Task: Explore the 3D view of the Statue of Liberty in New York Harbor.
Action: Key pressed statue<Key.space>of<Key.space>liberty<Key.enter>
Screenshot: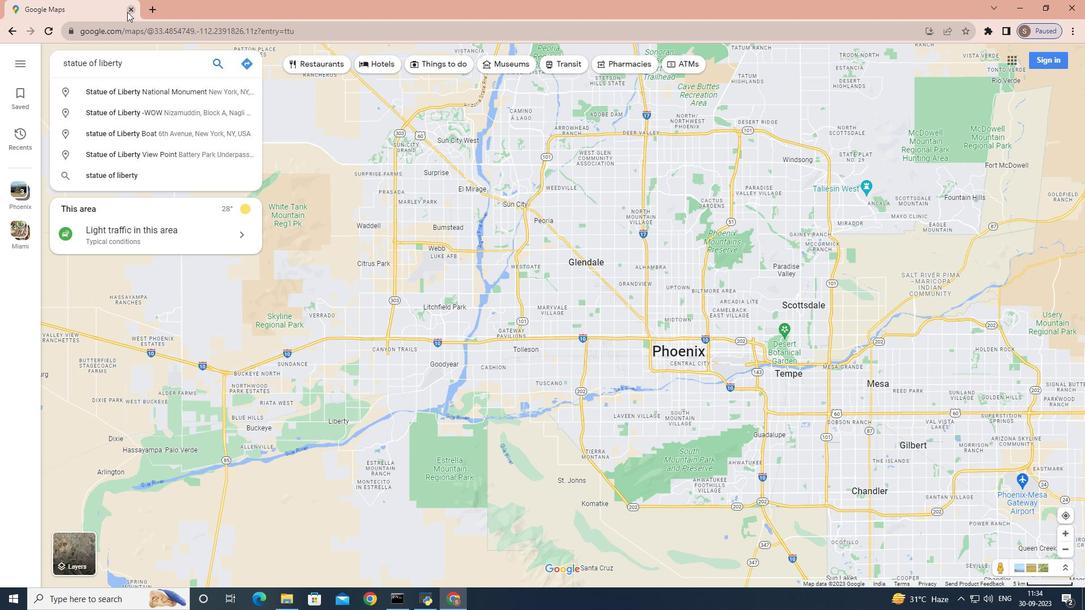 
Action: Mouse moved to (94, 390)
Screenshot: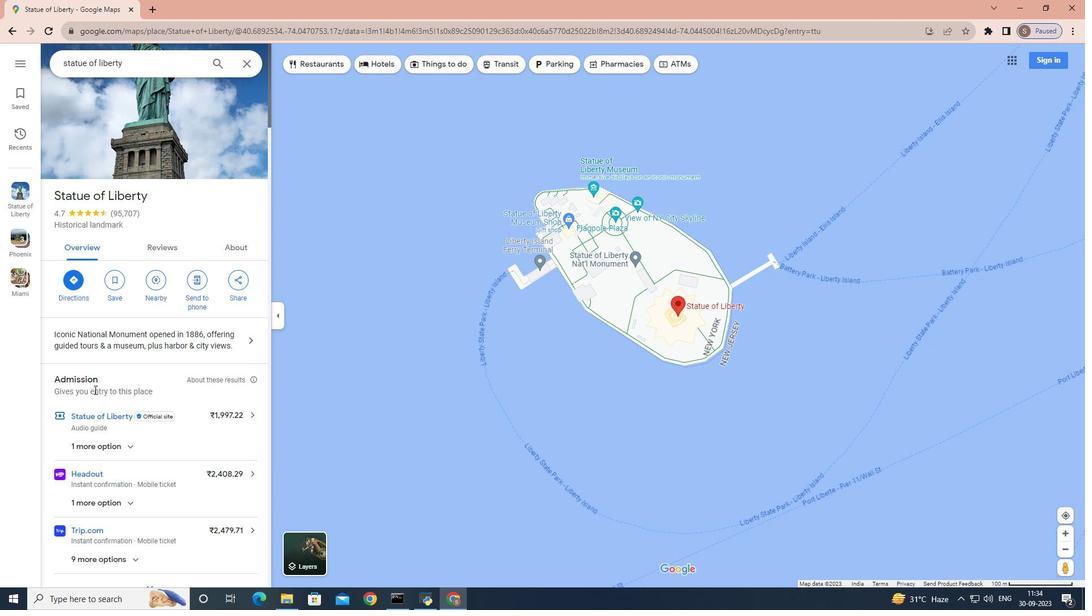 
Action: Mouse scrolled (94, 389) with delta (0, 0)
Screenshot: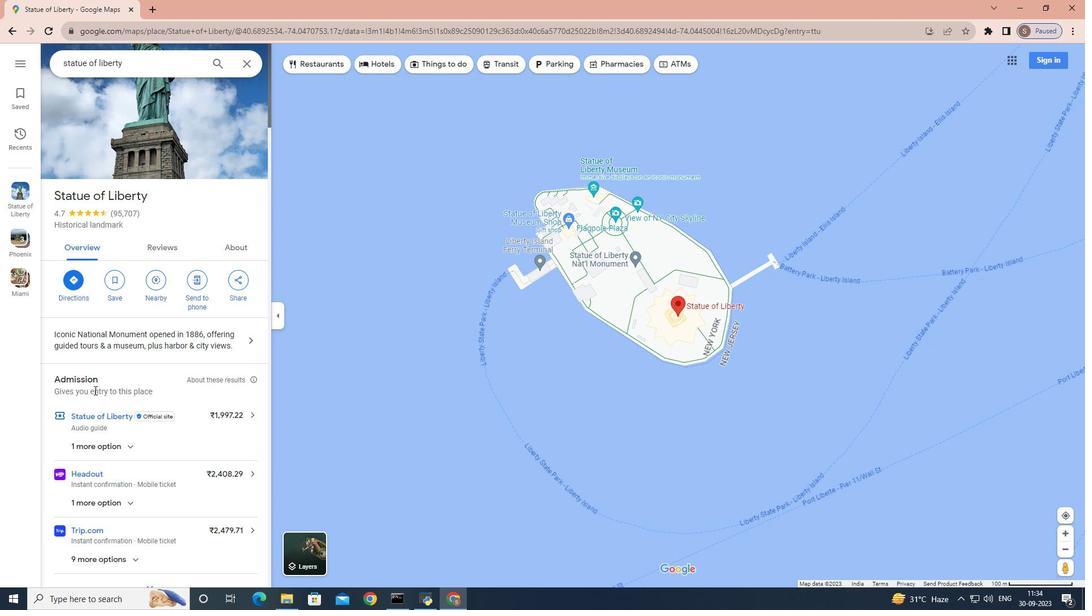 
Action: Mouse moved to (94, 390)
Screenshot: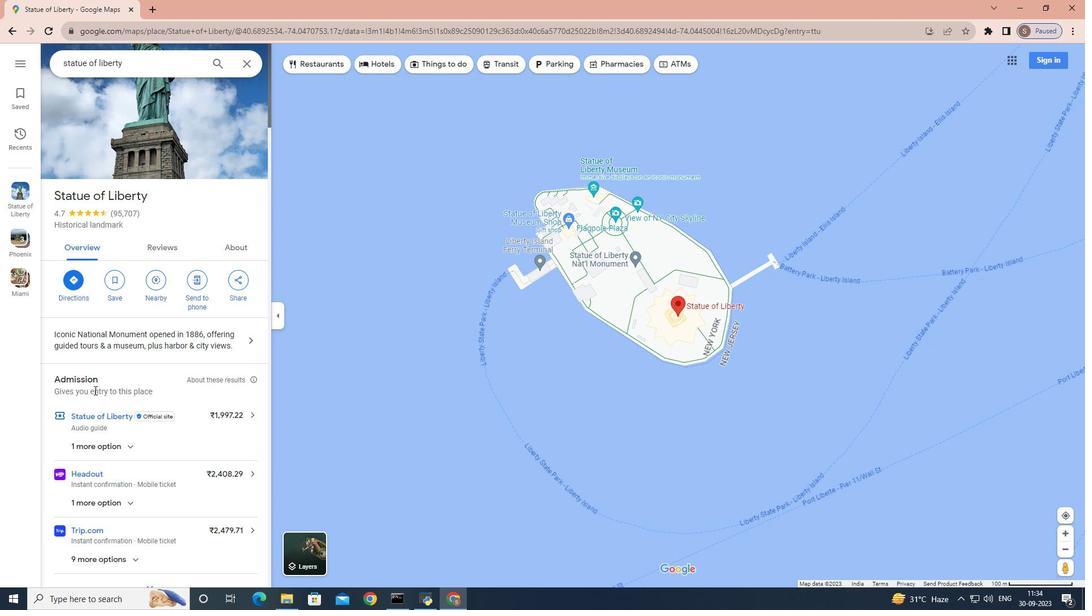 
Action: Mouse scrolled (94, 390) with delta (0, 0)
Screenshot: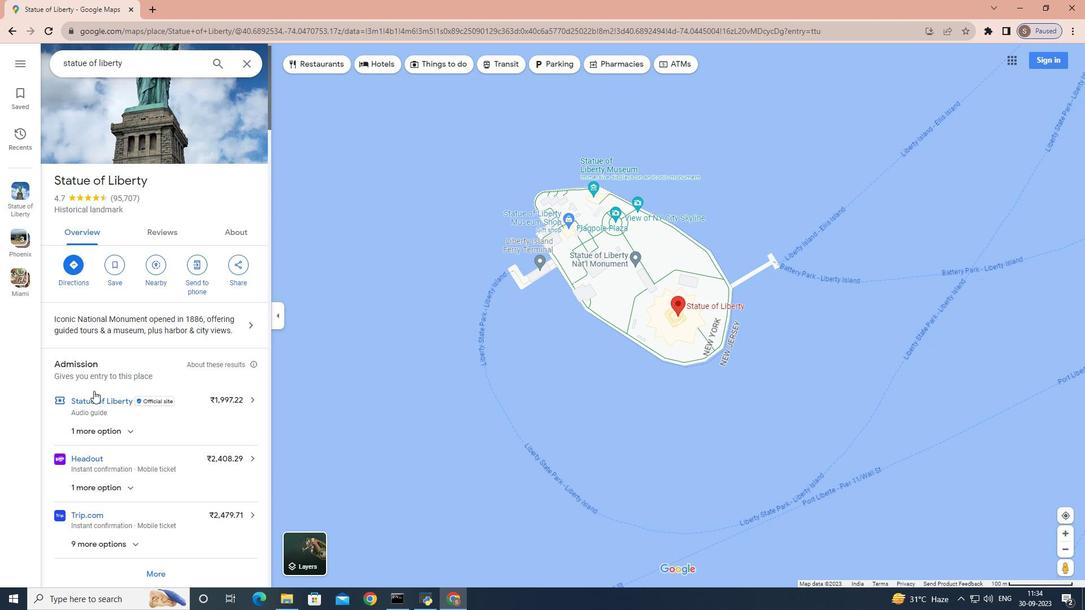 
Action: Mouse scrolled (94, 390) with delta (0, 0)
Screenshot: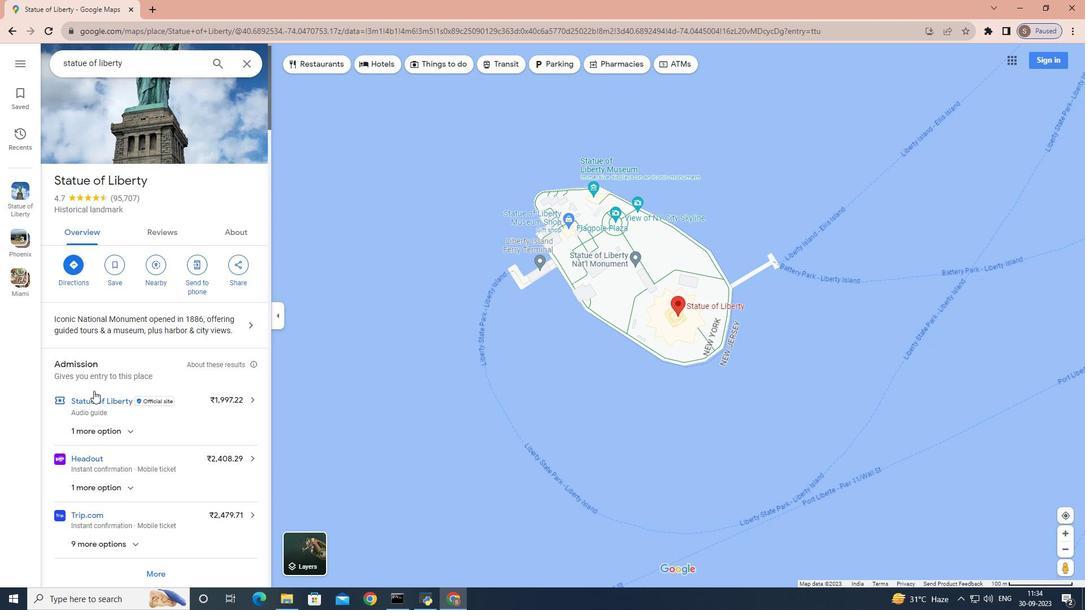 
Action: Mouse moved to (93, 391)
Screenshot: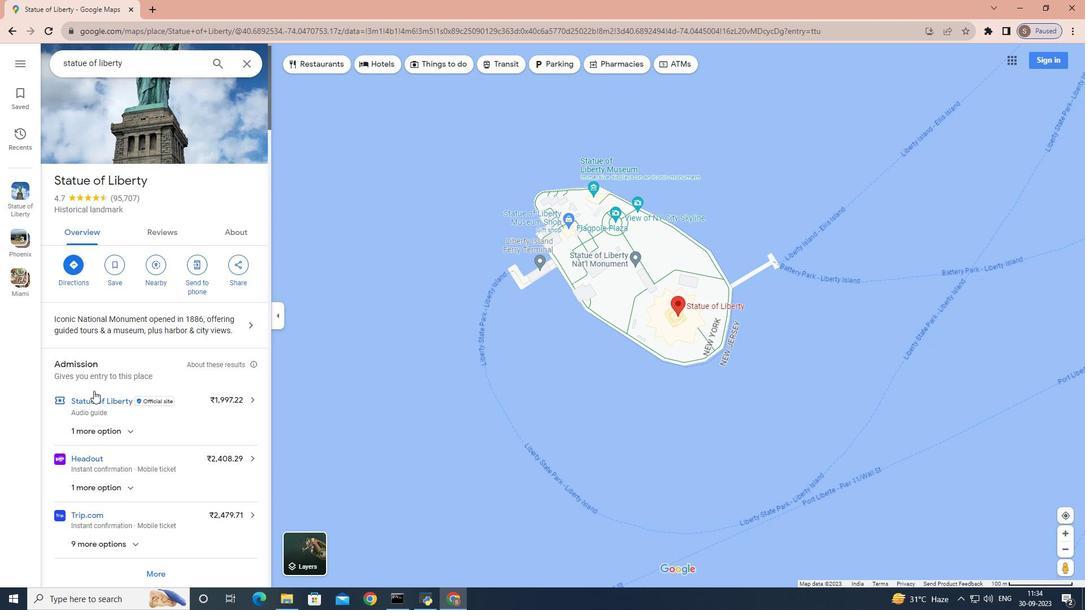 
Action: Mouse scrolled (93, 390) with delta (0, 0)
Screenshot: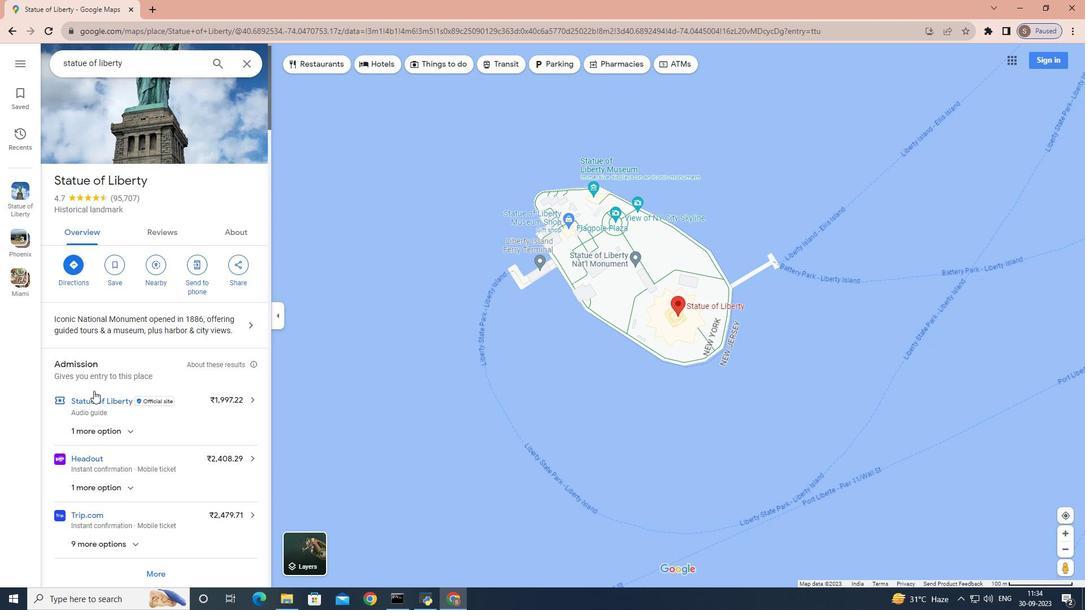 
Action: Mouse scrolled (93, 390) with delta (0, 0)
Screenshot: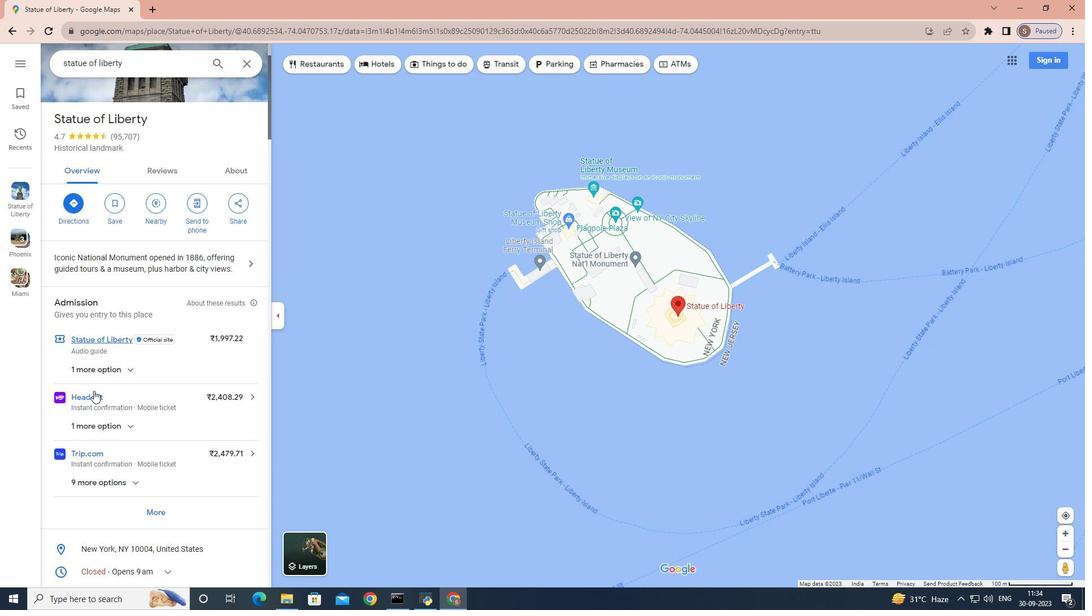 
Action: Mouse scrolled (93, 390) with delta (0, 0)
Screenshot: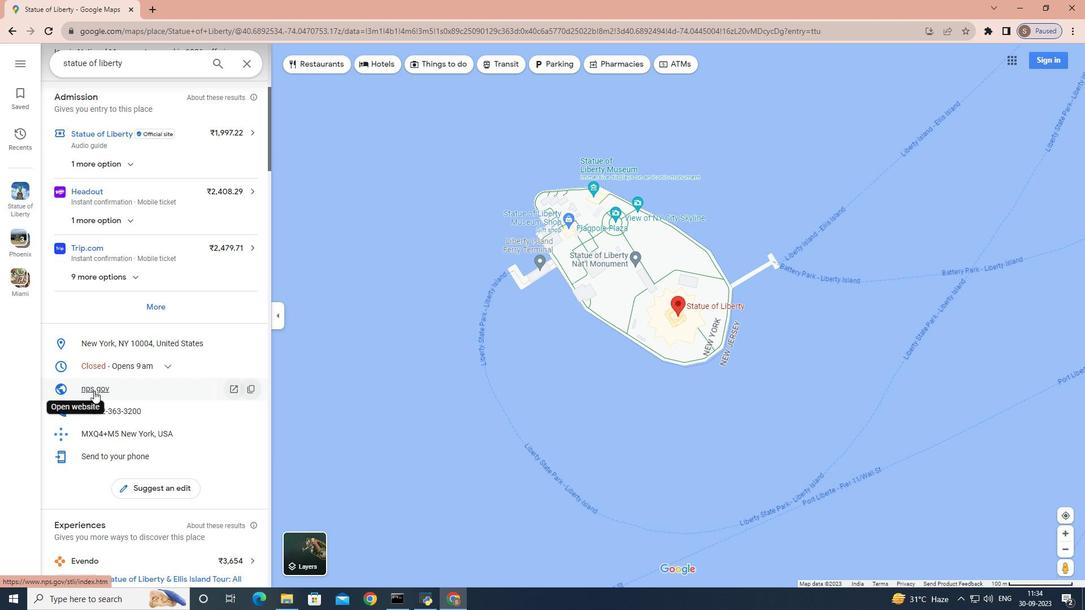
Action: Mouse scrolled (93, 390) with delta (0, 0)
Screenshot: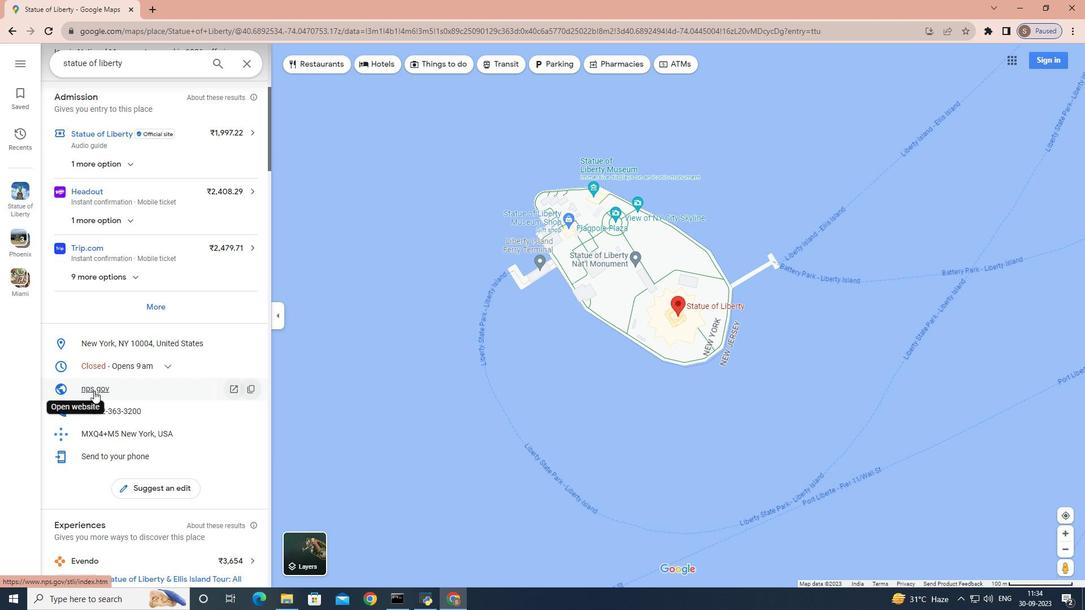 
Action: Mouse scrolled (93, 390) with delta (0, 0)
Screenshot: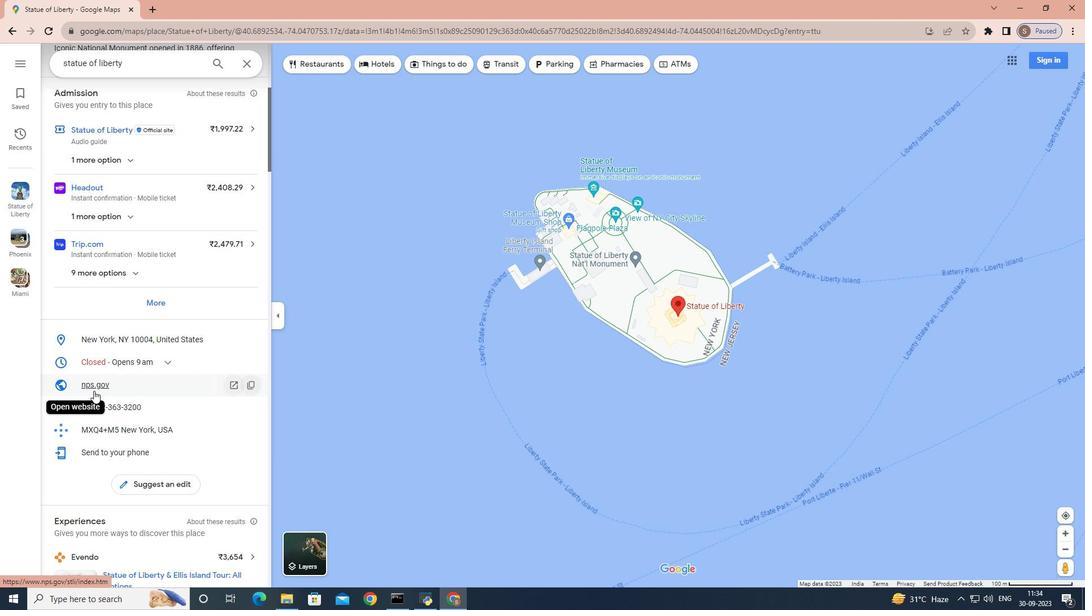 
Action: Mouse scrolled (93, 390) with delta (0, 0)
Screenshot: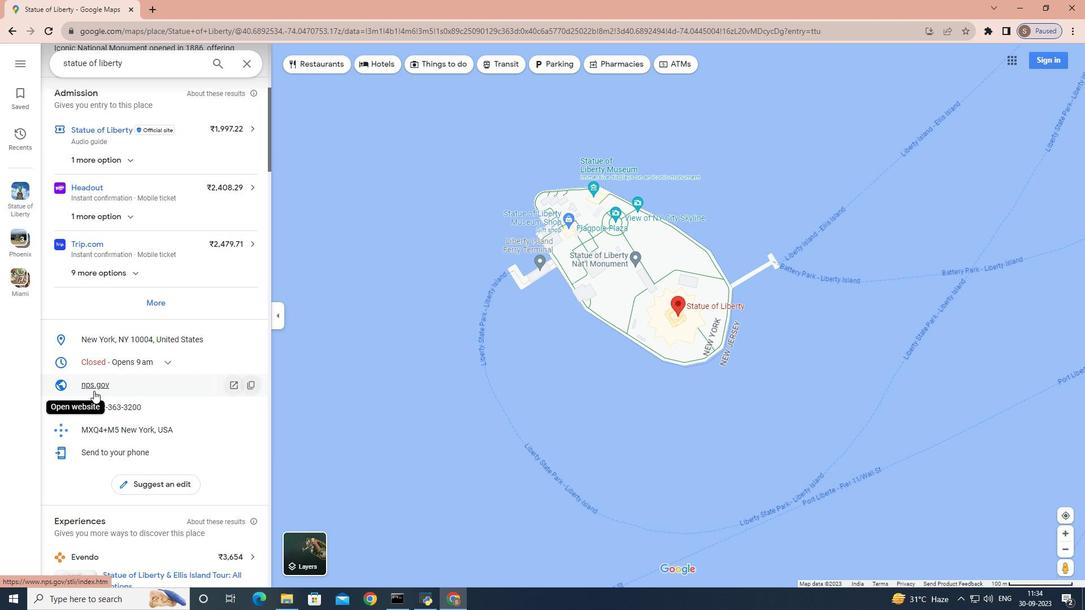 
Action: Mouse scrolled (93, 390) with delta (0, 0)
Screenshot: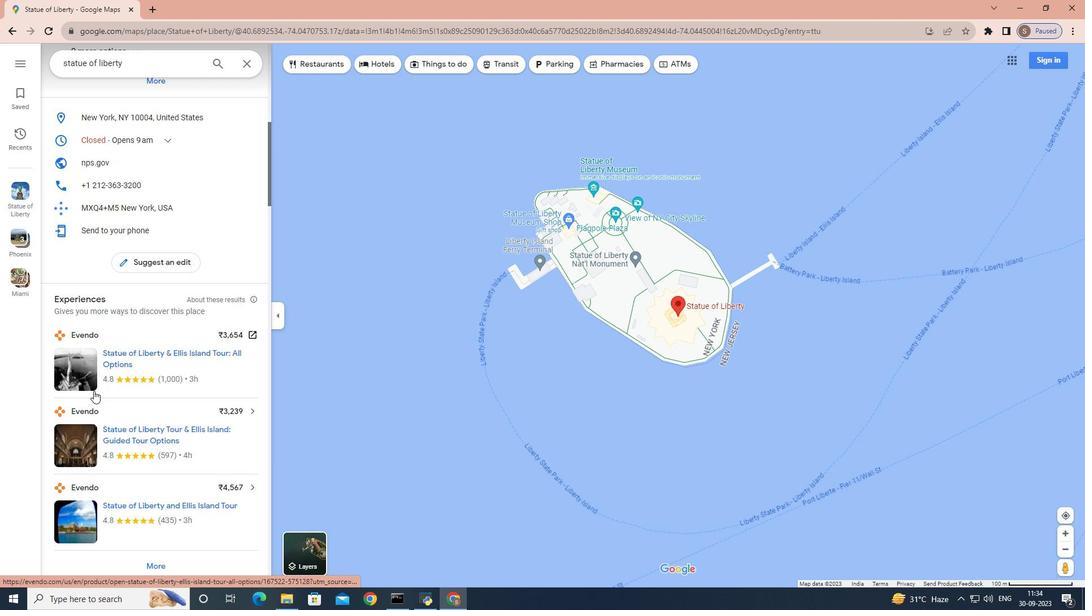 
Action: Mouse scrolled (93, 390) with delta (0, 0)
Screenshot: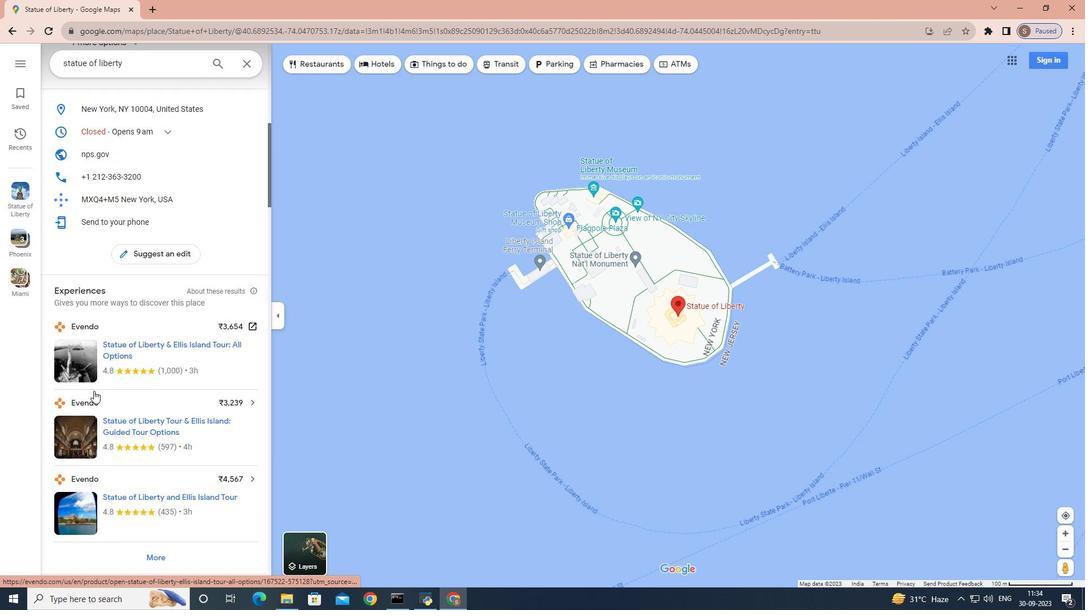 
Action: Mouse scrolled (93, 390) with delta (0, 0)
Screenshot: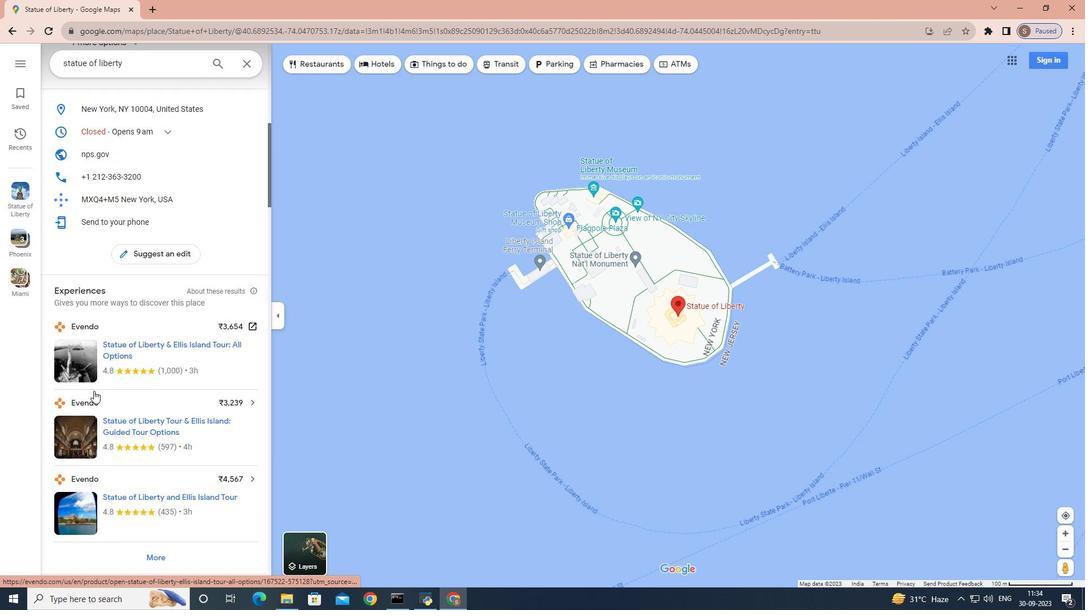 
Action: Mouse scrolled (93, 390) with delta (0, 0)
Screenshot: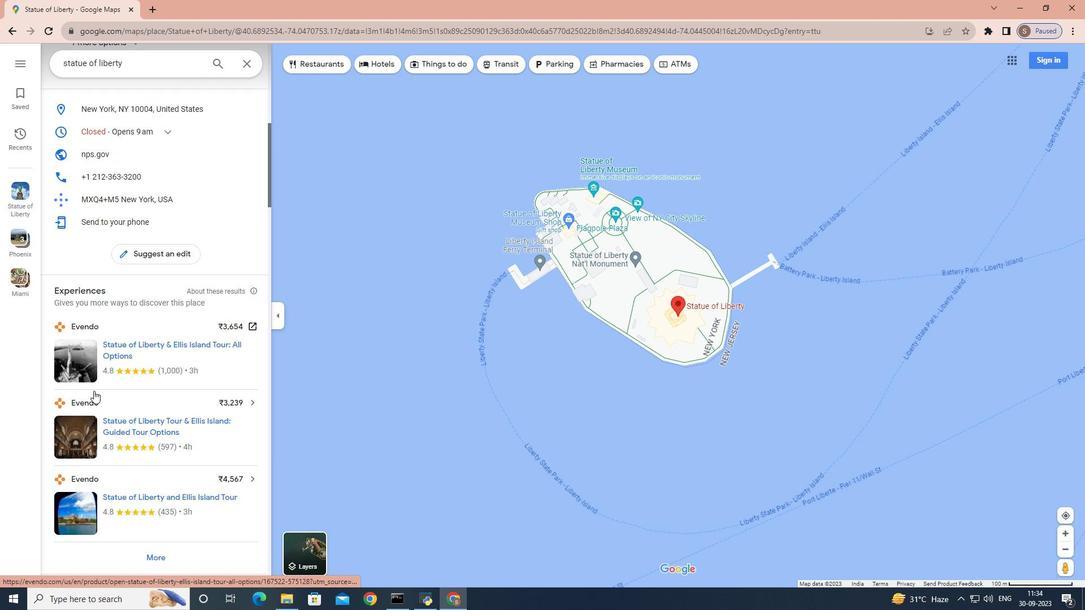 
Action: Mouse scrolled (93, 390) with delta (0, 0)
Screenshot: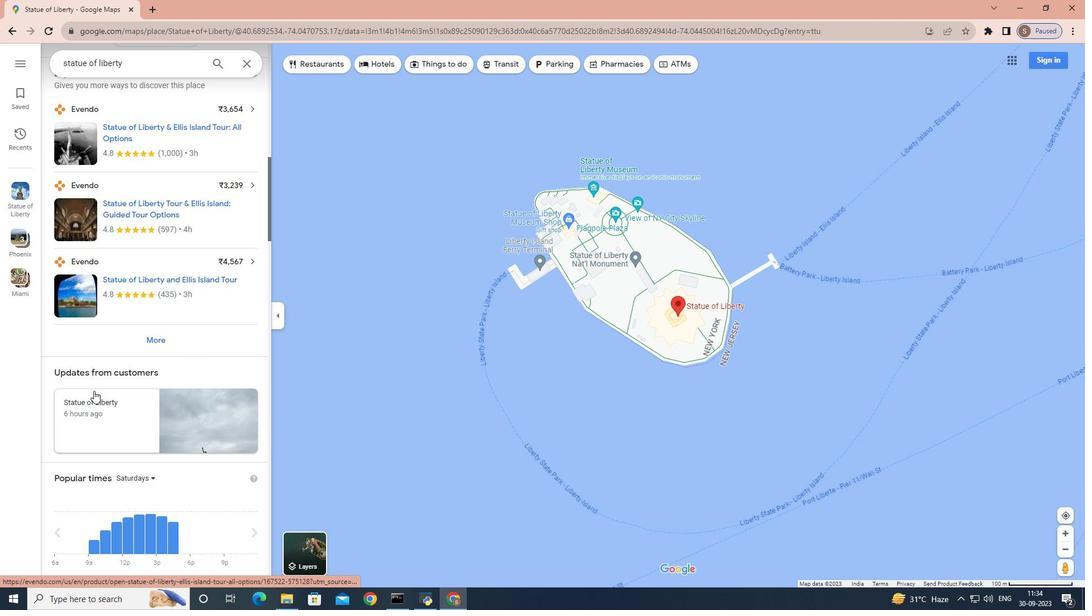 
Action: Mouse scrolled (93, 390) with delta (0, 0)
Screenshot: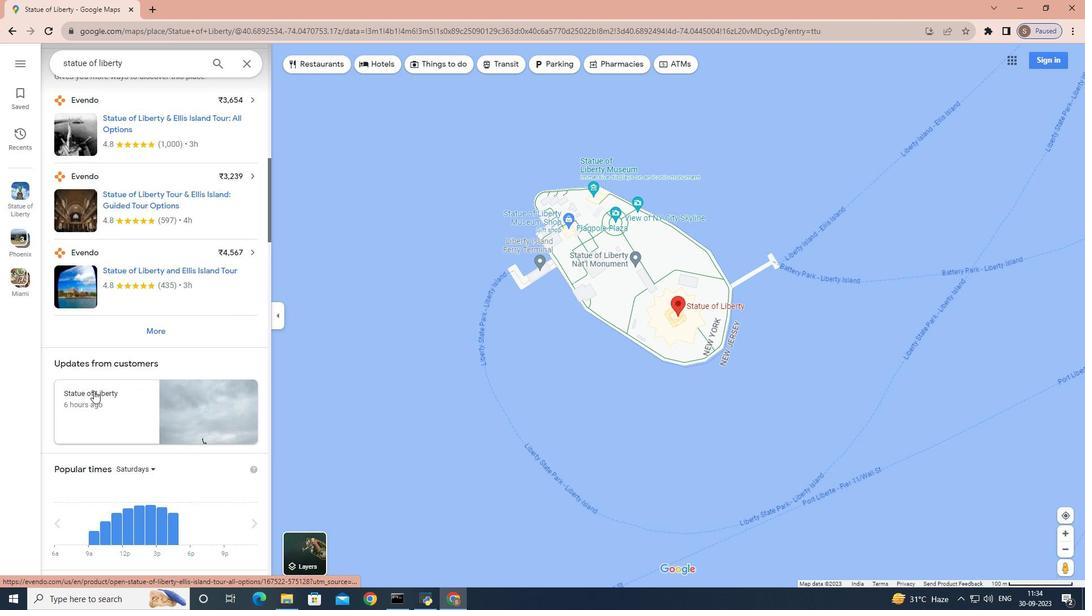 
Action: Mouse scrolled (93, 390) with delta (0, 0)
Screenshot: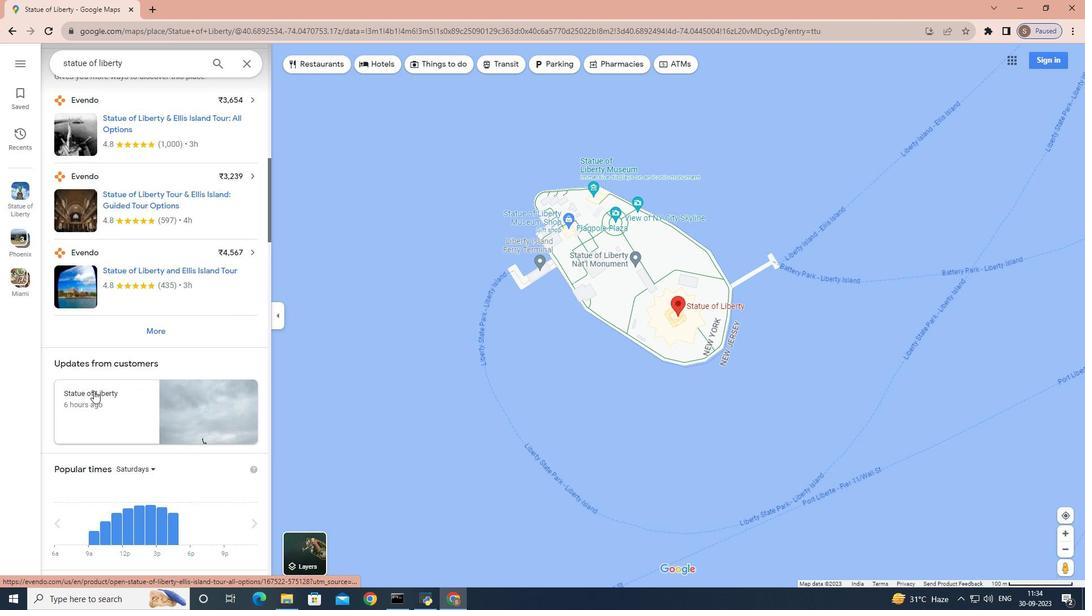 
Action: Mouse scrolled (93, 390) with delta (0, 0)
Screenshot: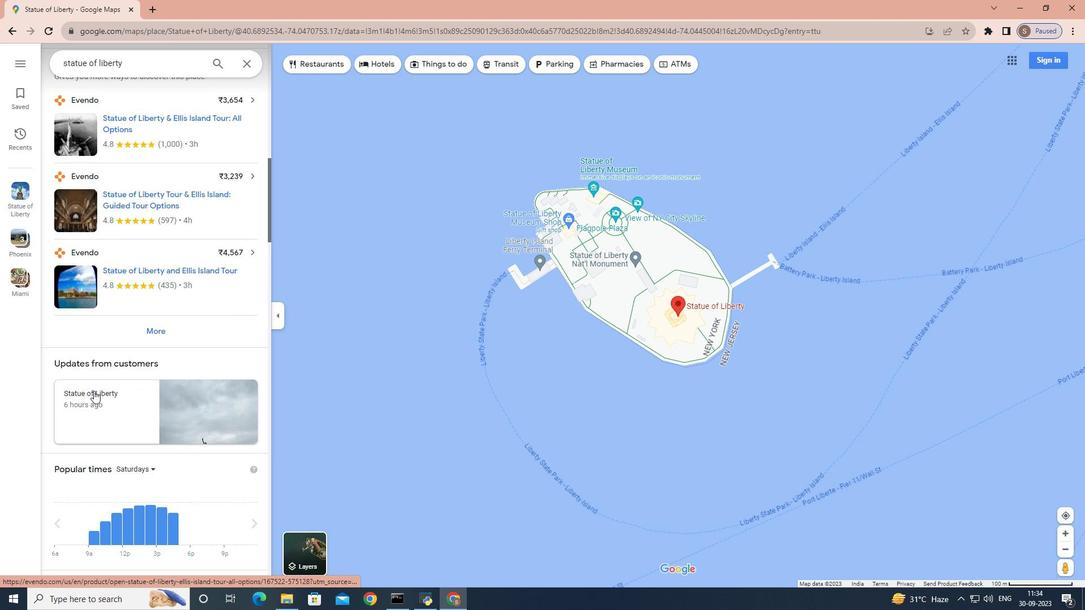 
Action: Mouse scrolled (93, 390) with delta (0, 0)
Screenshot: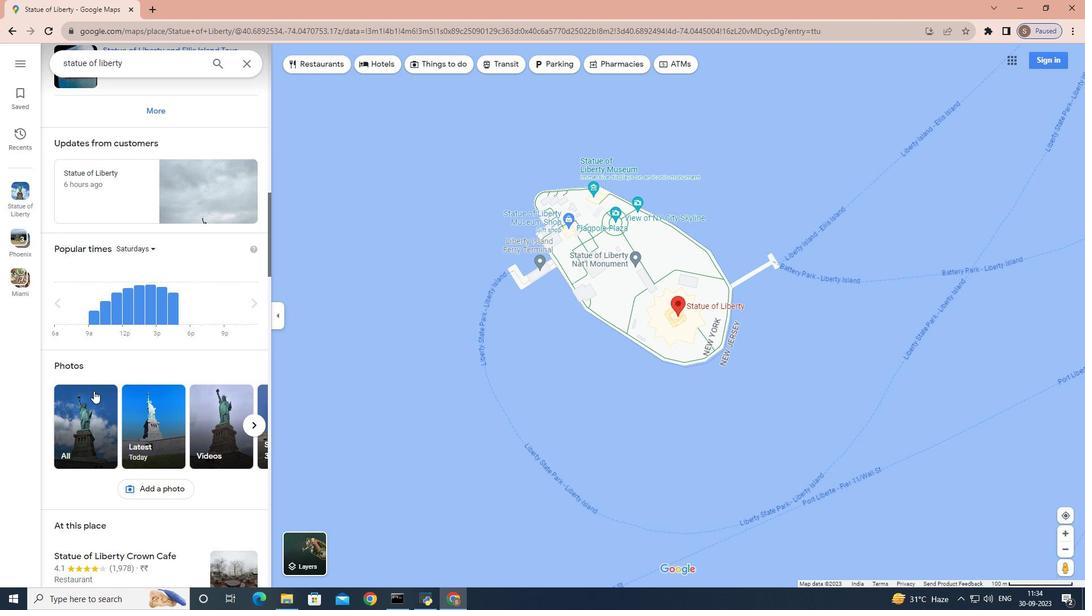 
Action: Mouse scrolled (93, 390) with delta (0, 0)
Screenshot: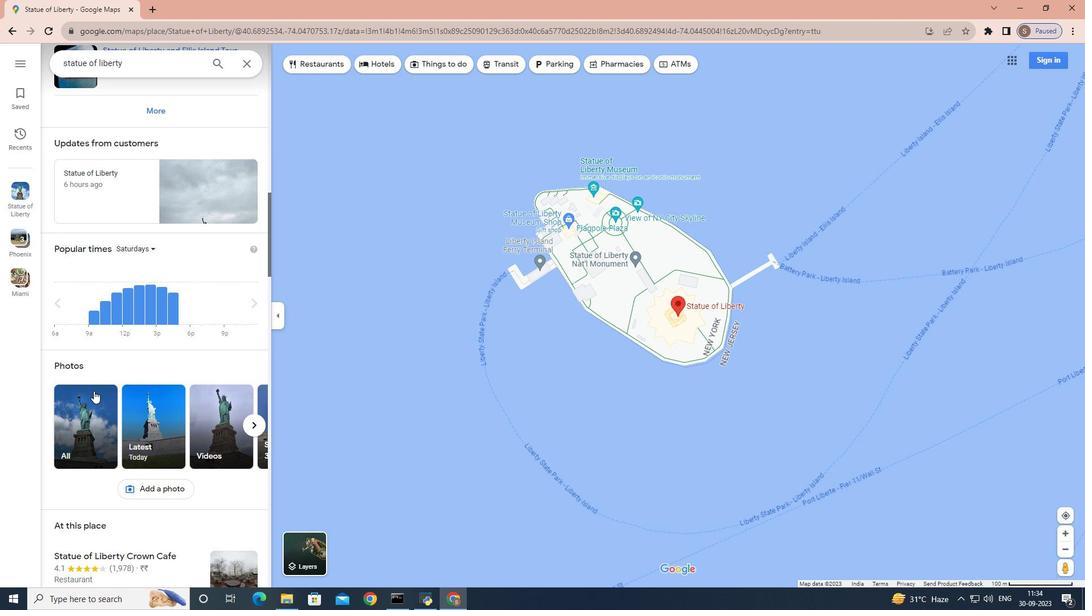 
Action: Mouse scrolled (93, 390) with delta (0, 0)
Screenshot: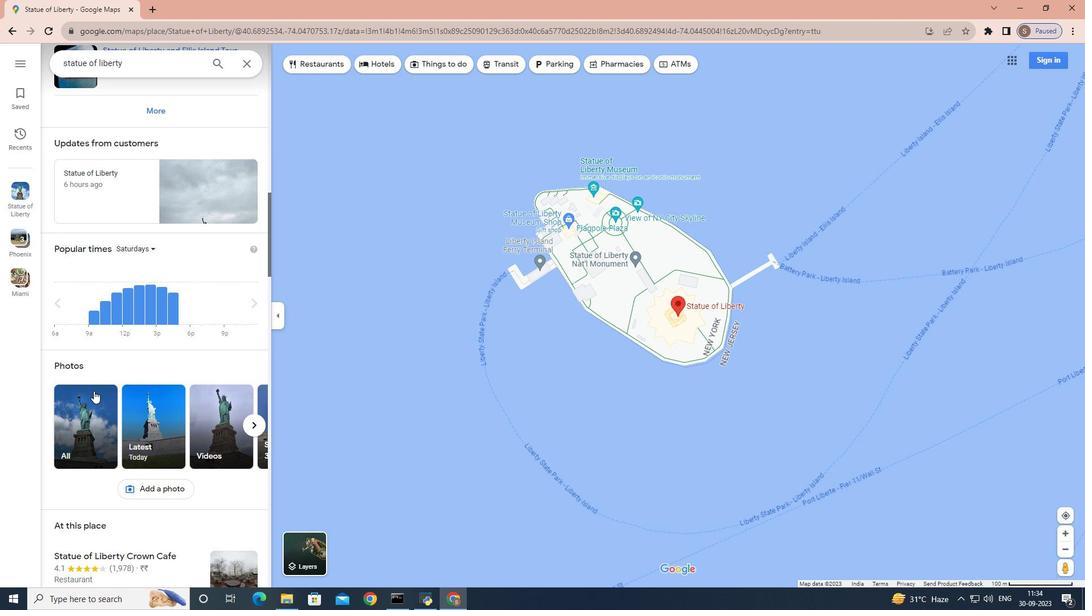 
Action: Mouse scrolled (93, 390) with delta (0, 0)
Screenshot: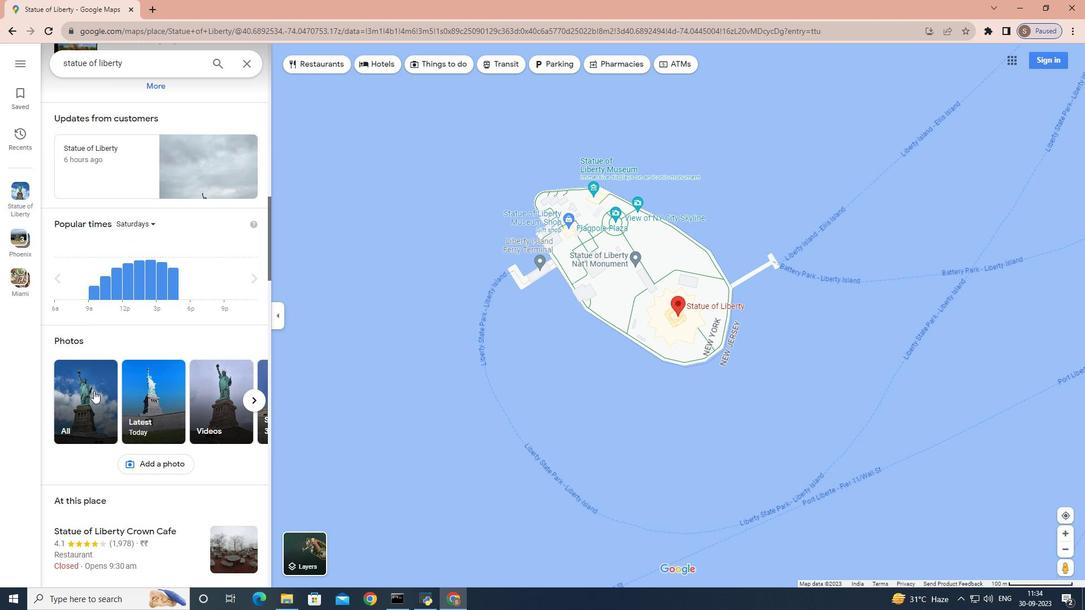 
Action: Mouse scrolled (93, 390) with delta (0, 0)
Screenshot: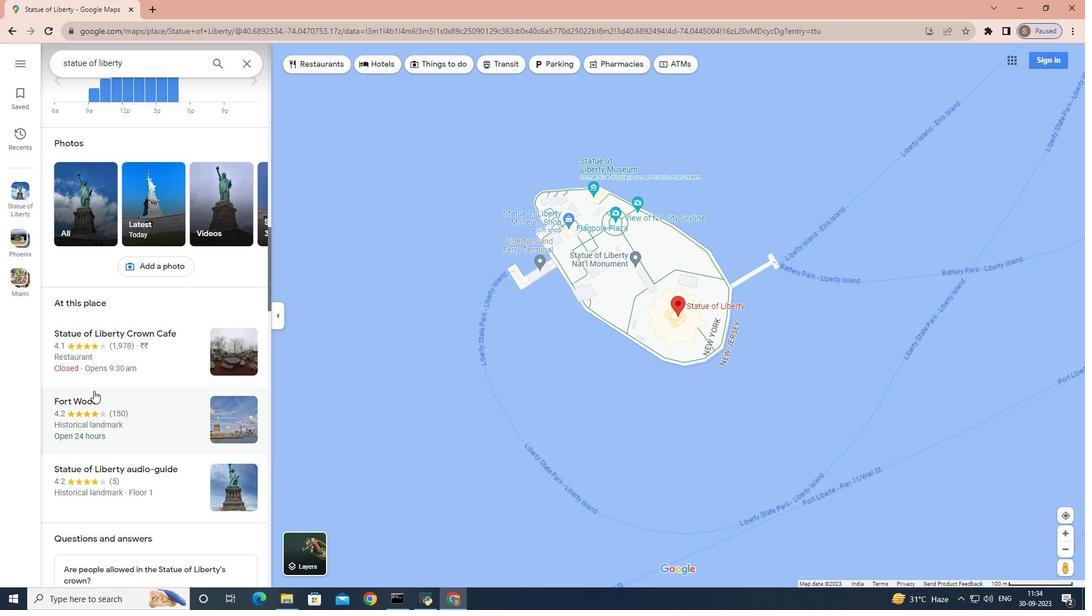 
Action: Mouse scrolled (93, 390) with delta (0, 0)
Screenshot: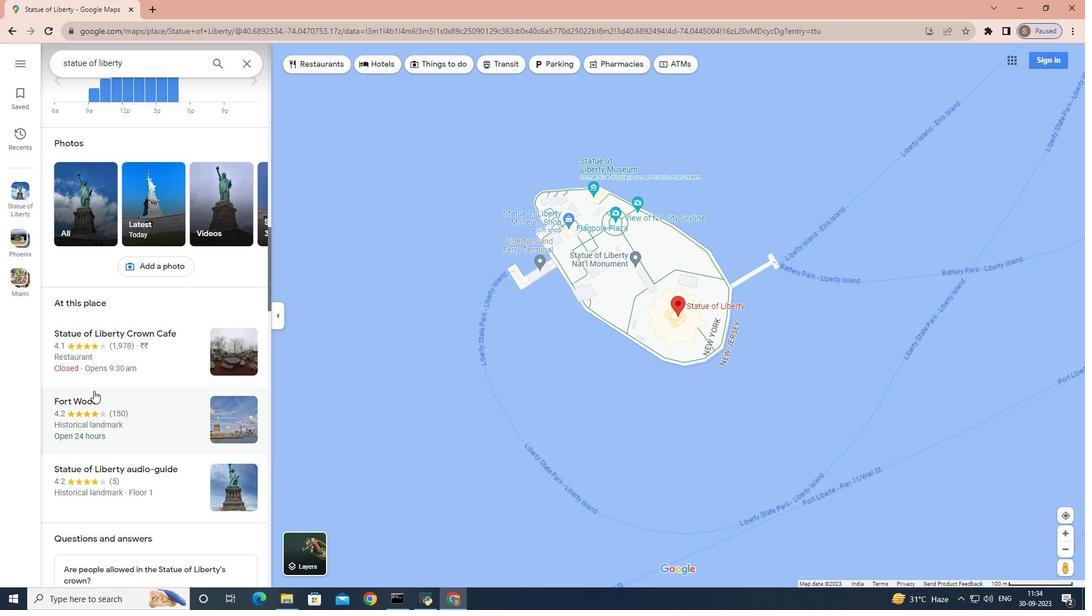 
Action: Mouse scrolled (93, 390) with delta (0, 0)
Screenshot: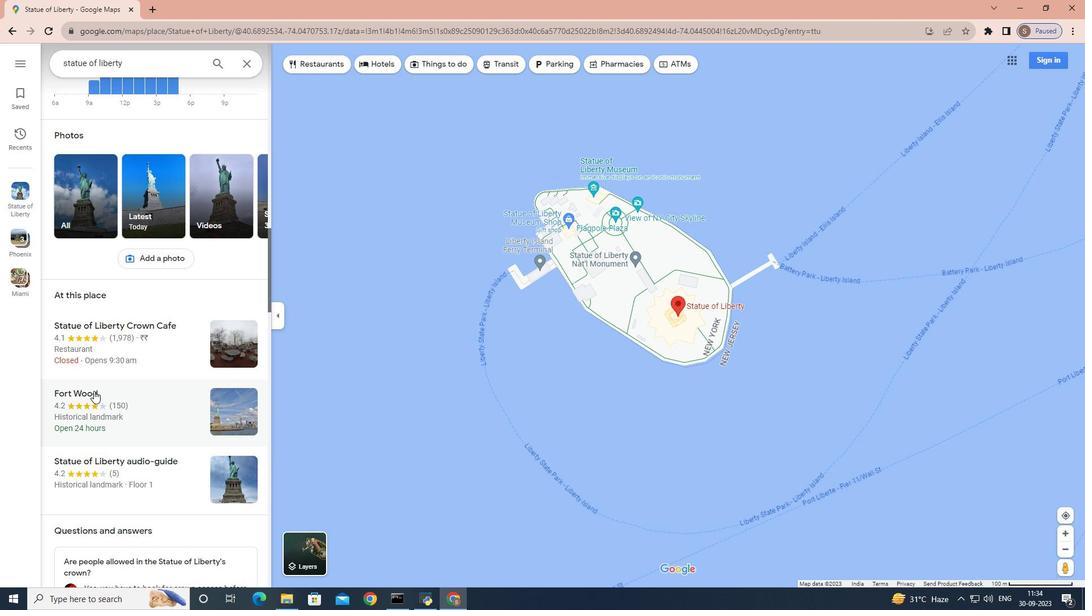 
Action: Mouse moved to (100, 411)
Screenshot: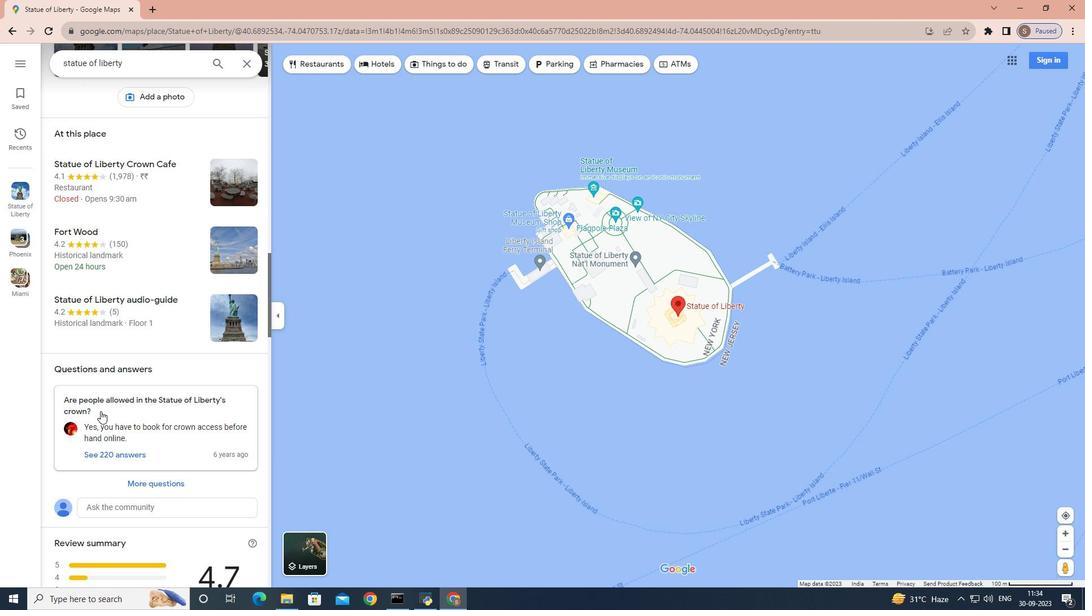 
Action: Mouse scrolled (100, 411) with delta (0, 0)
Screenshot: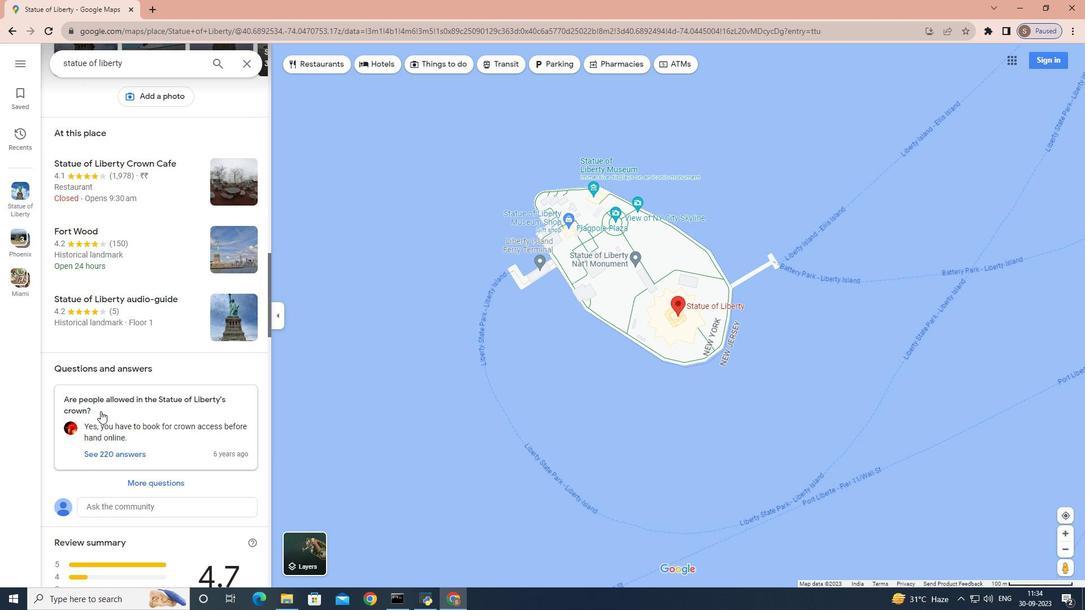 
Action: Mouse scrolled (100, 411) with delta (0, 0)
Screenshot: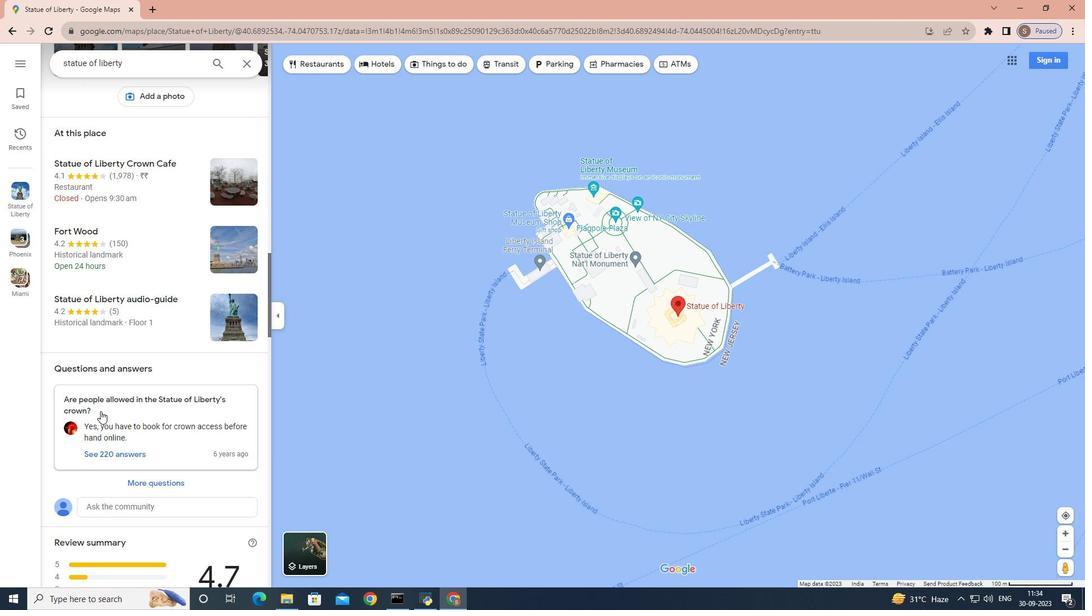 
Action: Mouse scrolled (100, 411) with delta (0, 0)
Screenshot: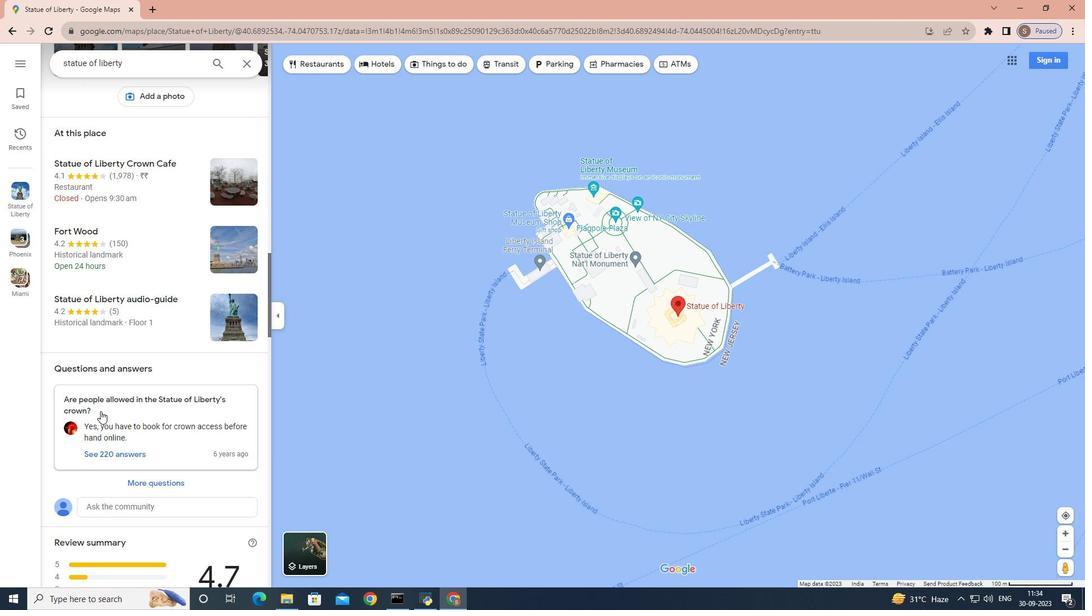 
Action: Mouse scrolled (100, 411) with delta (0, 0)
Screenshot: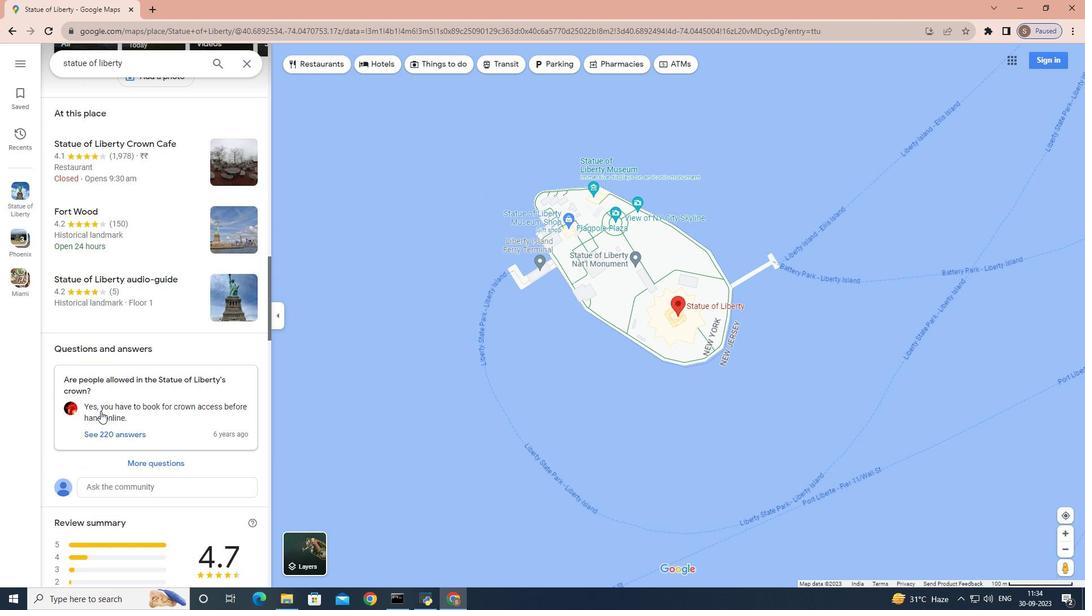 
Action: Mouse scrolled (100, 411) with delta (0, 0)
Screenshot: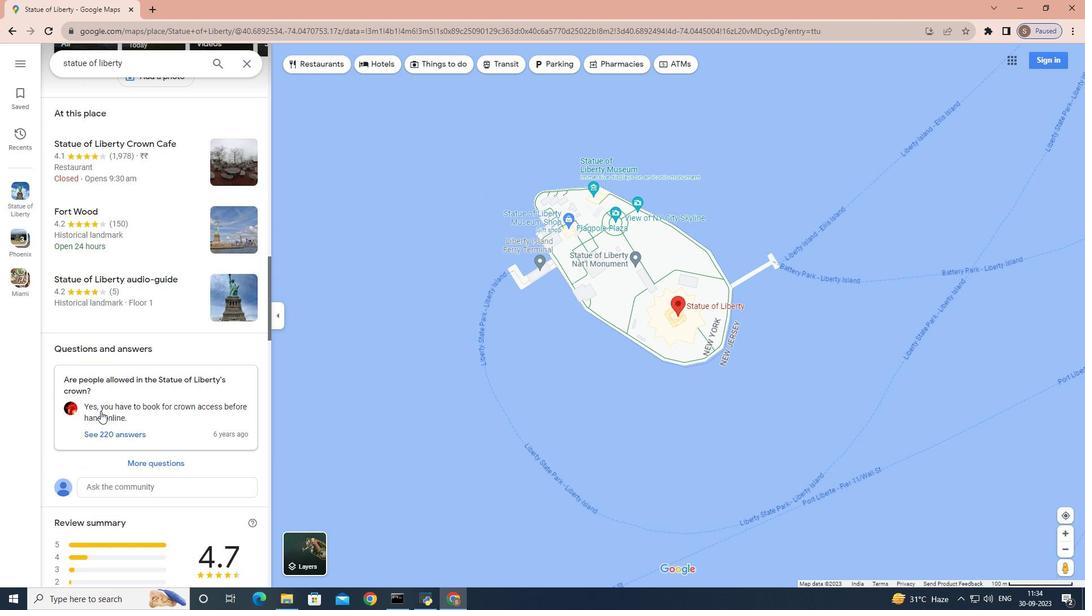 
Action: Mouse scrolled (100, 411) with delta (0, 0)
Screenshot: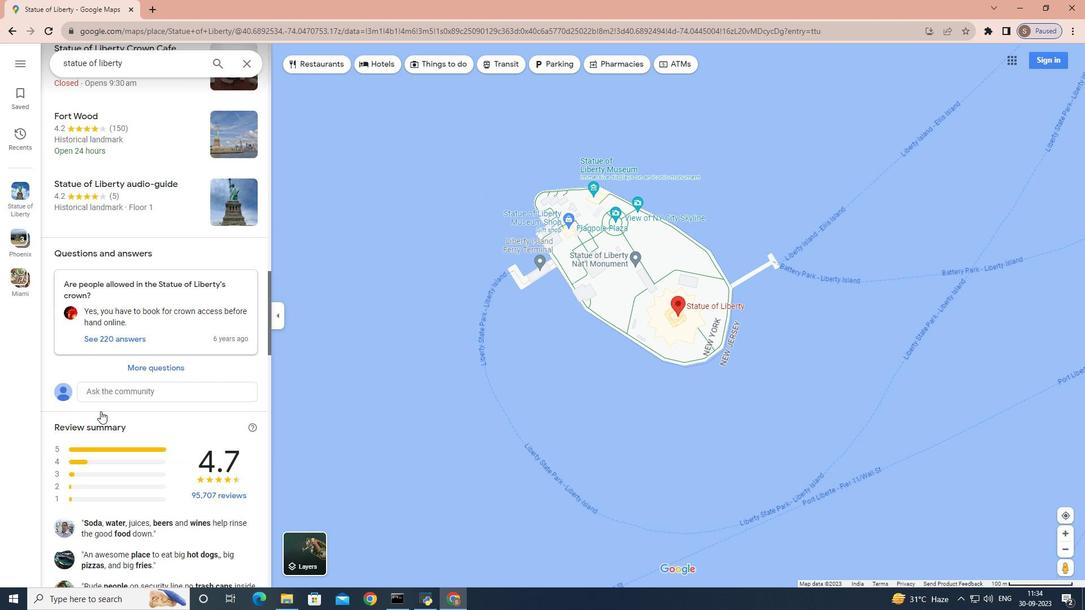 
Action: Mouse scrolled (100, 411) with delta (0, 0)
Screenshot: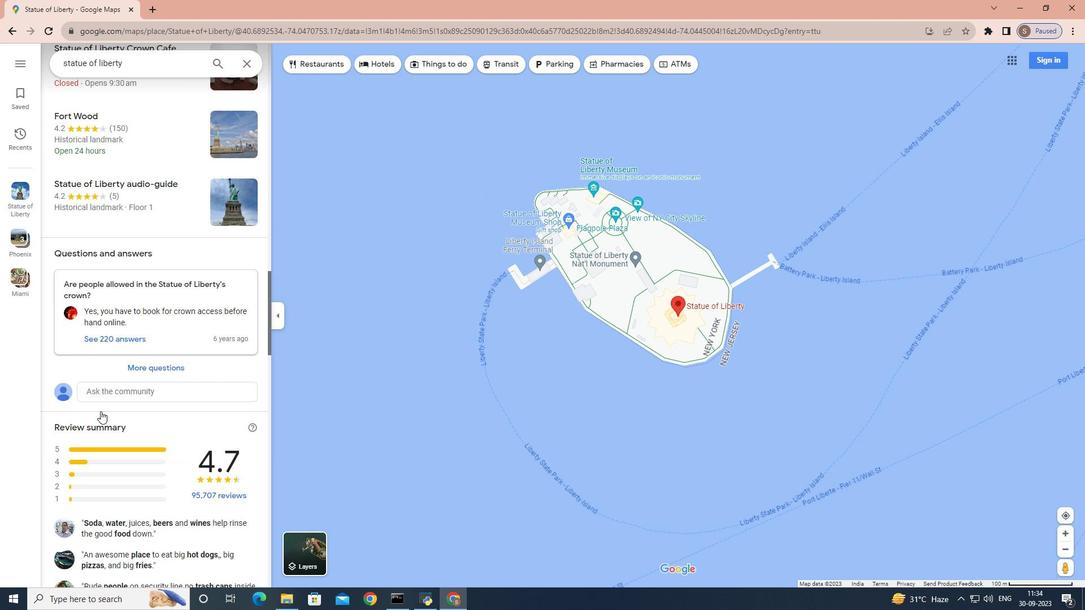 
Action: Mouse scrolled (100, 411) with delta (0, 0)
Screenshot: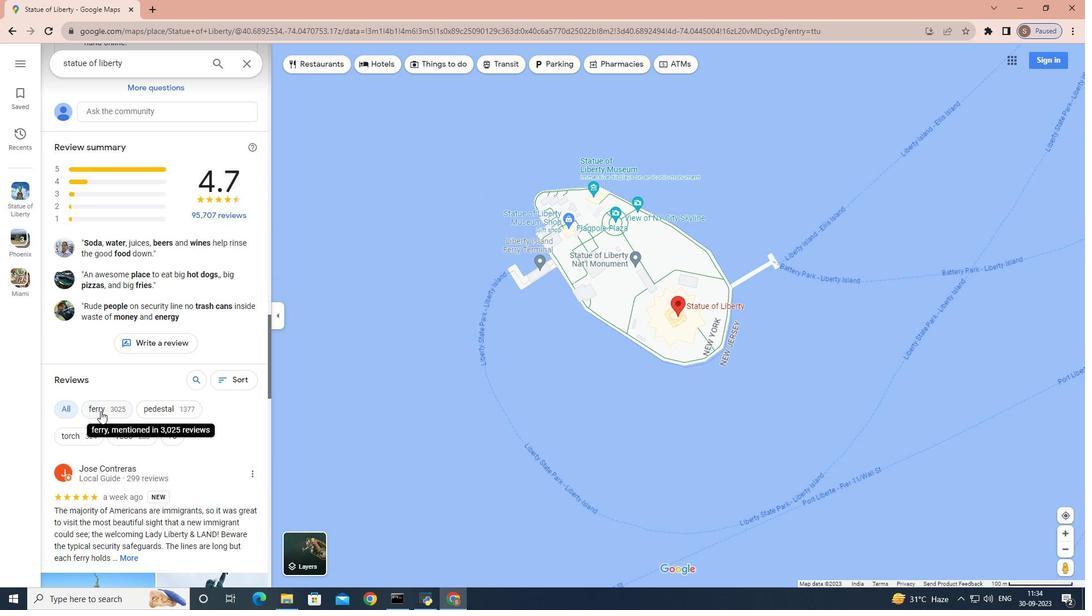 
Action: Mouse scrolled (100, 411) with delta (0, 0)
Screenshot: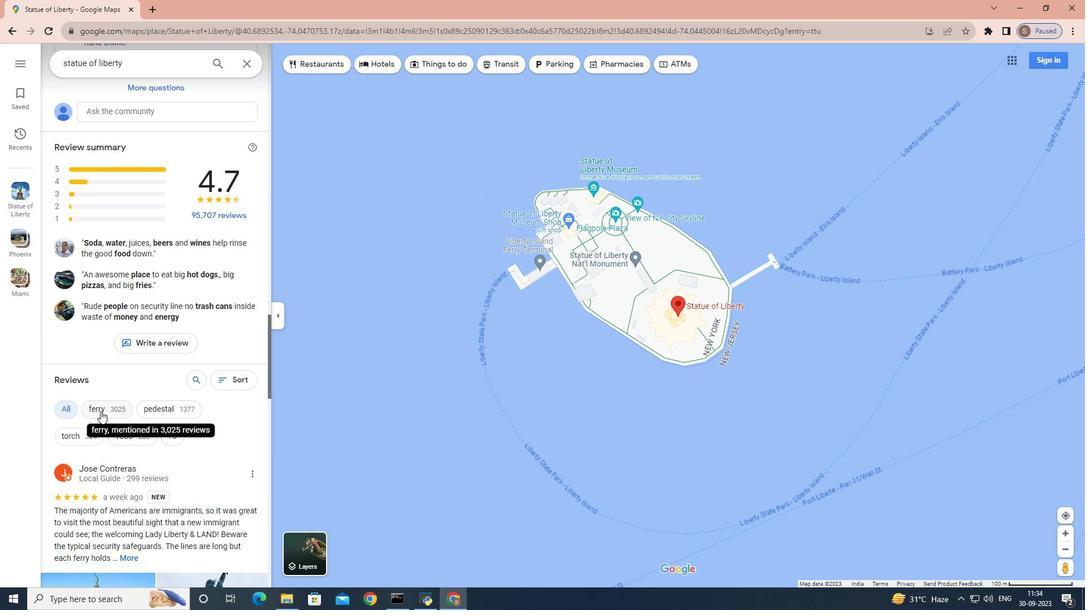 
Action: Mouse scrolled (100, 411) with delta (0, 0)
Screenshot: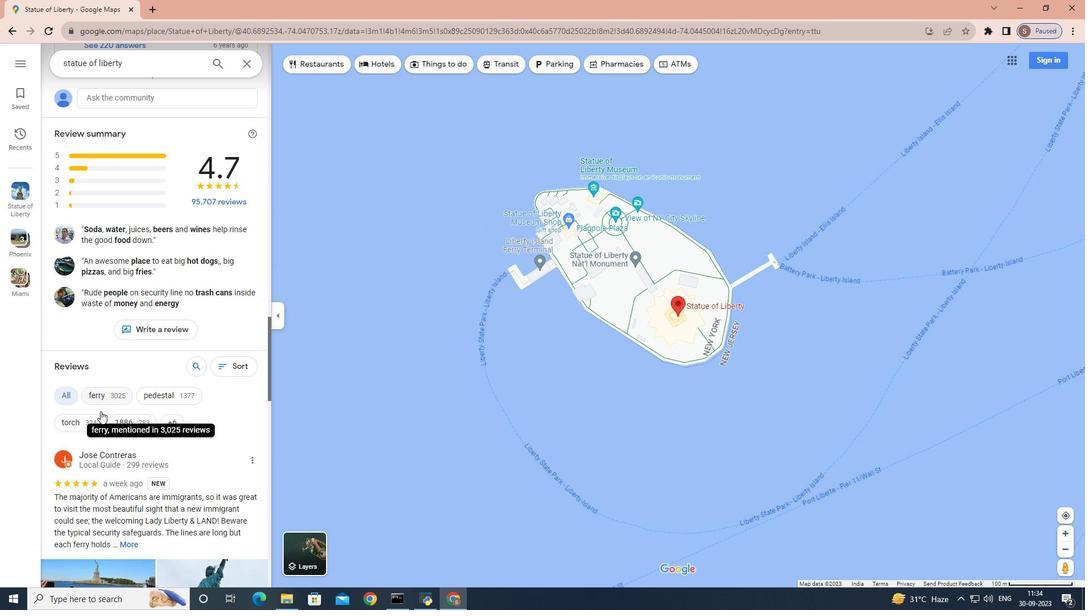 
Action: Mouse scrolled (100, 411) with delta (0, 0)
Screenshot: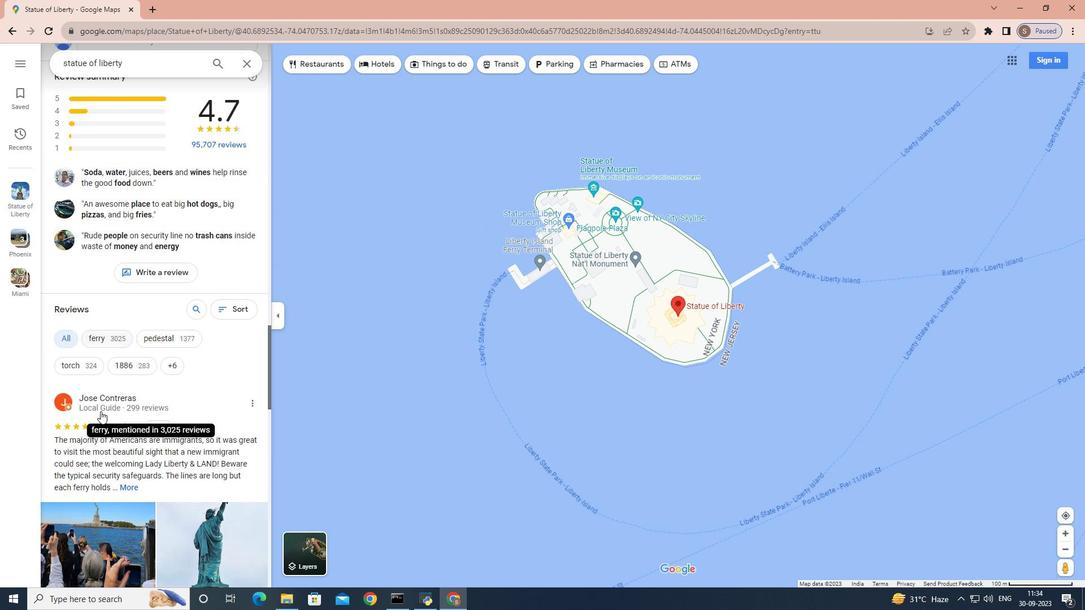 
Action: Mouse scrolled (100, 412) with delta (0, 0)
Screenshot: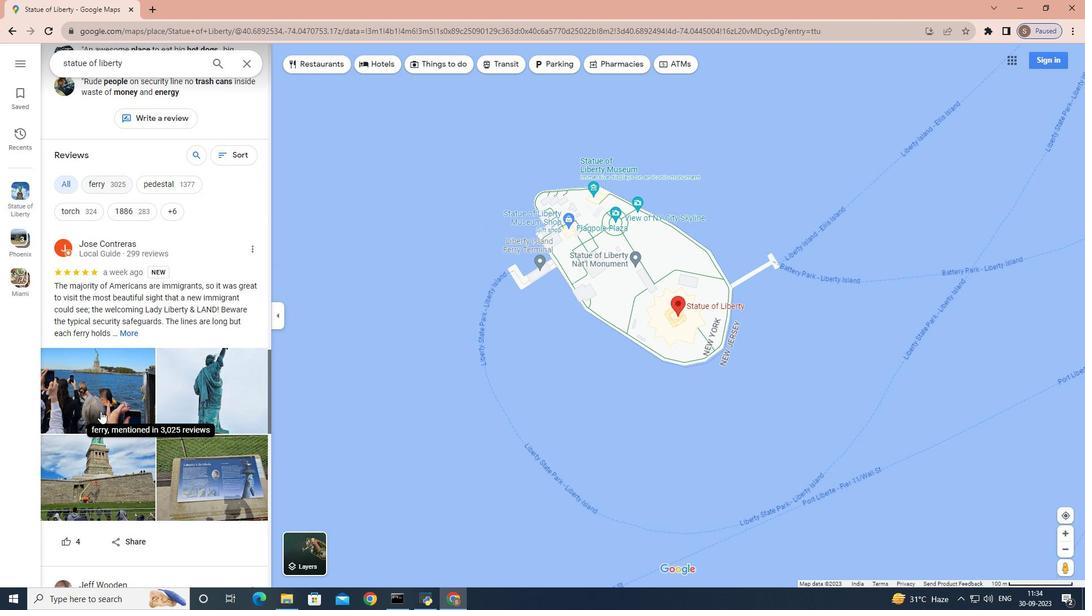 
Action: Mouse scrolled (100, 412) with delta (0, 0)
Screenshot: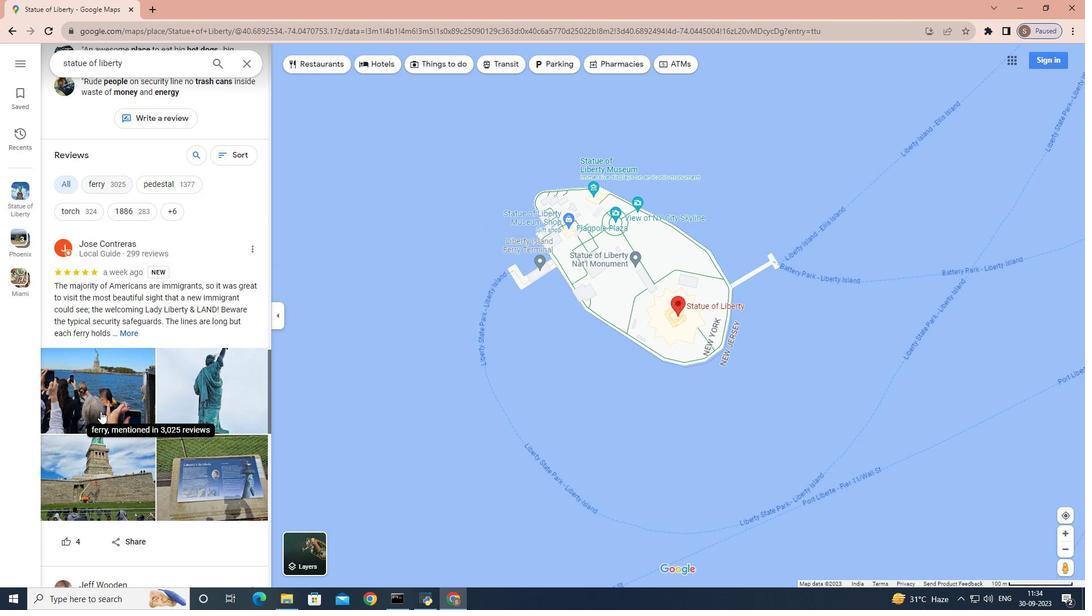 
Action: Mouse scrolled (100, 412) with delta (0, 0)
Screenshot: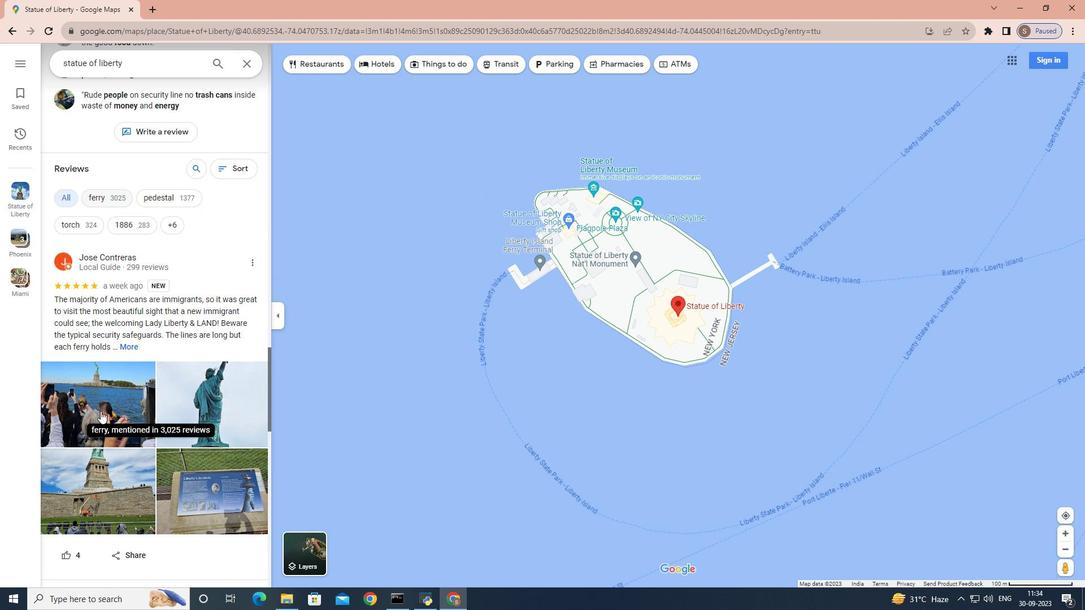 
Action: Mouse scrolled (100, 412) with delta (0, 0)
Screenshot: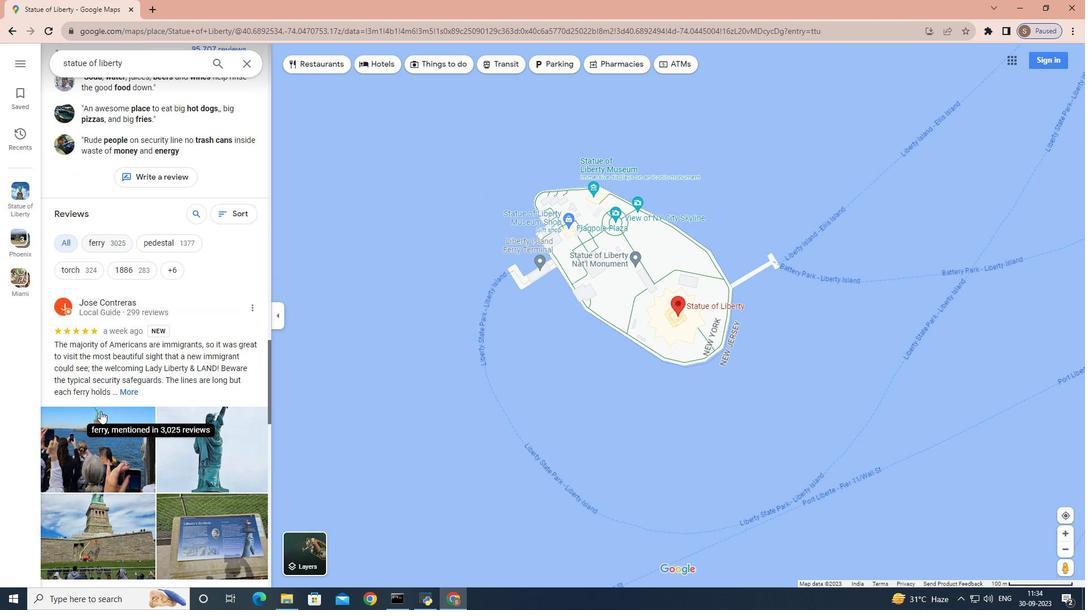 
Action: Mouse scrolled (100, 412) with delta (0, 0)
Screenshot: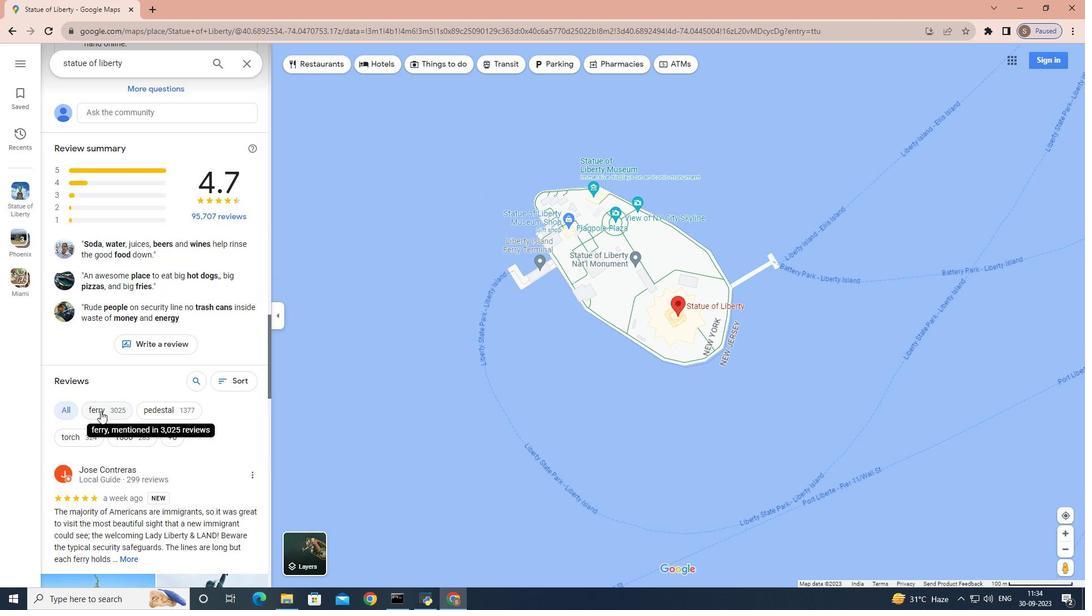 
Action: Mouse scrolled (100, 412) with delta (0, 0)
Screenshot: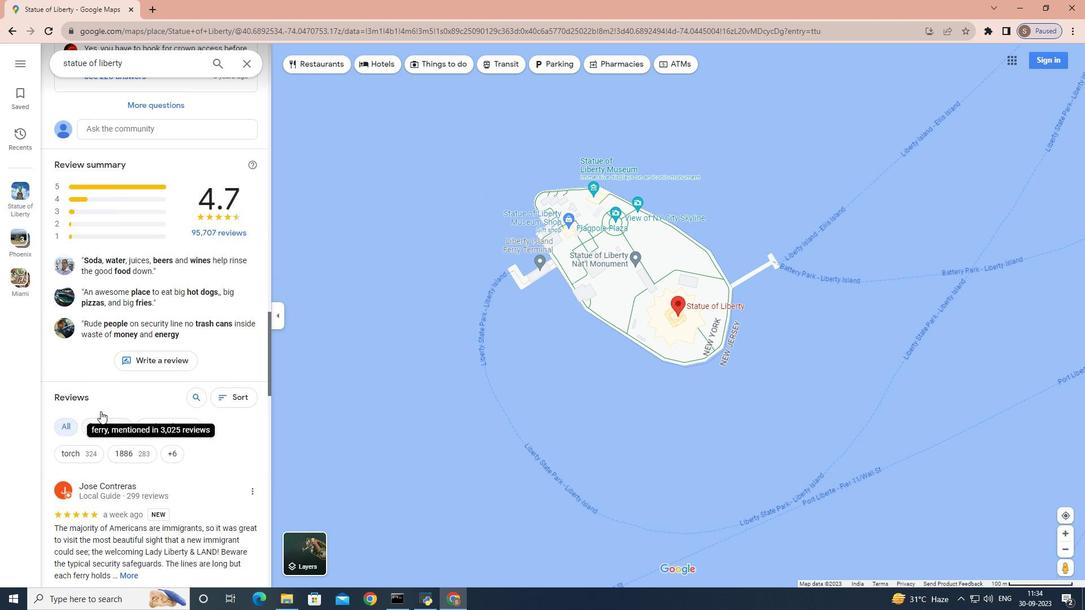 
Action: Mouse scrolled (100, 412) with delta (0, 0)
Screenshot: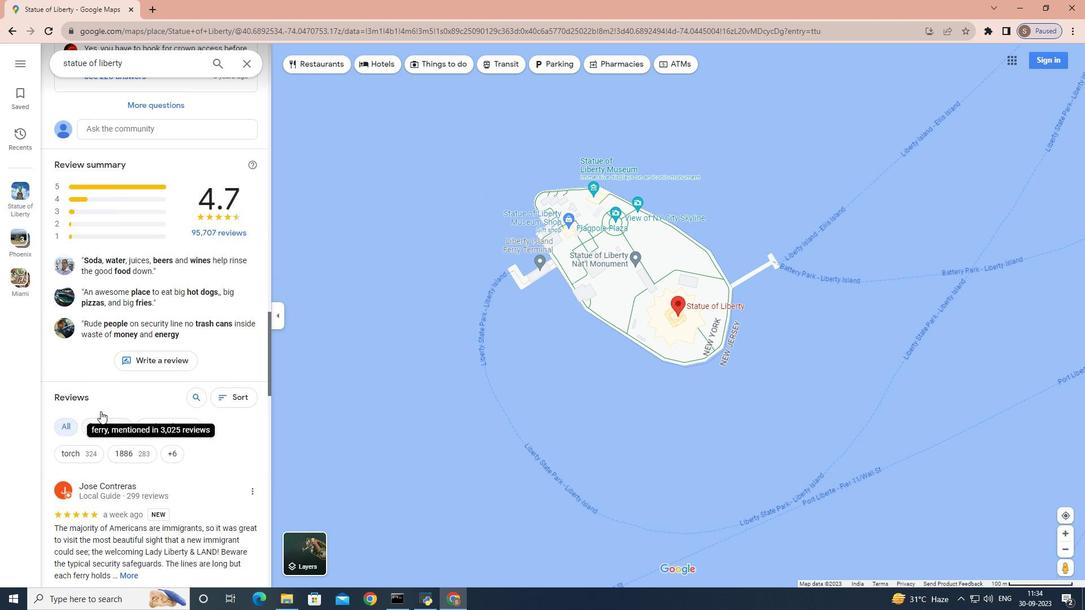 
Action: Mouse scrolled (100, 412) with delta (0, 0)
Screenshot: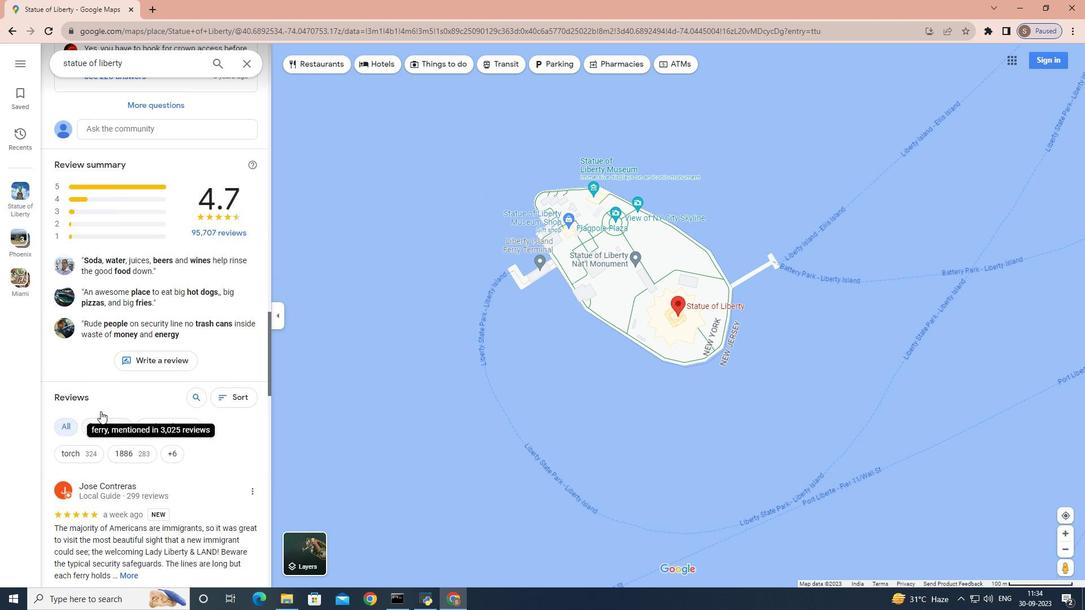
Action: Mouse scrolled (100, 412) with delta (0, 0)
Screenshot: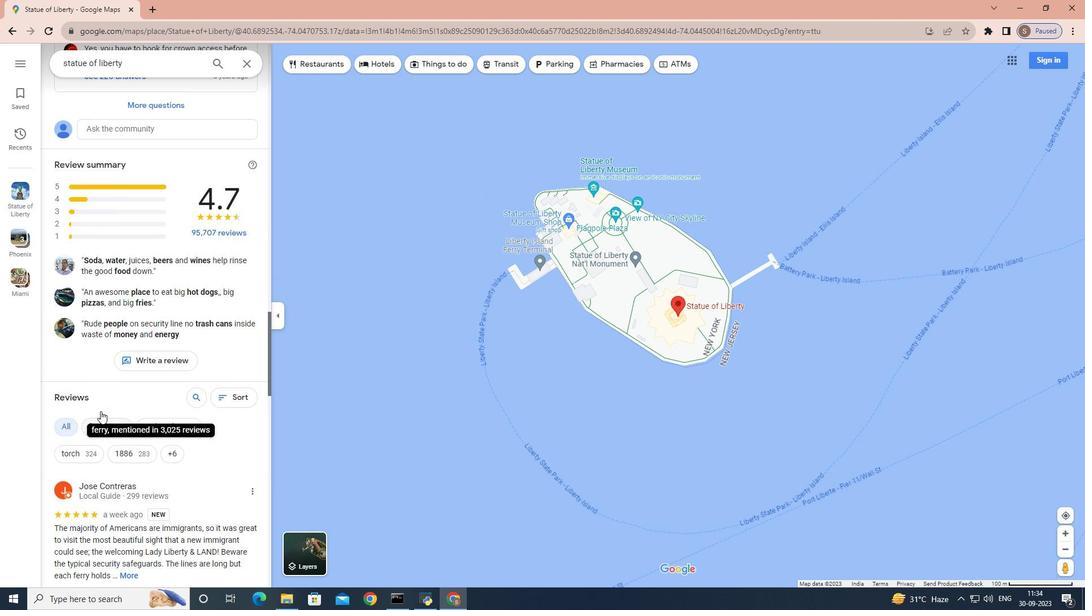 
Action: Mouse scrolled (100, 412) with delta (0, 0)
Screenshot: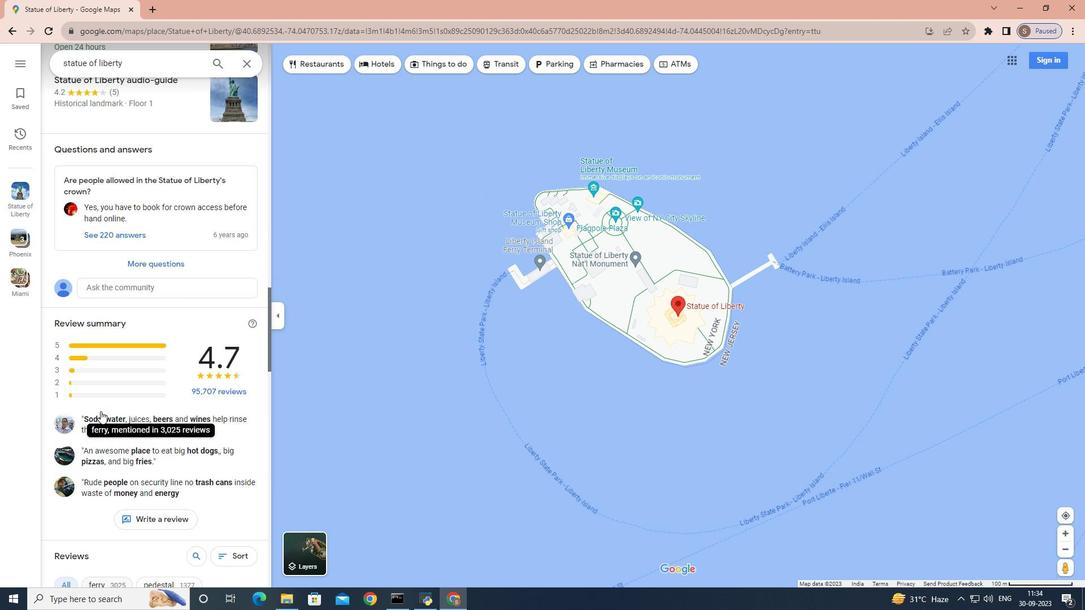 
Action: Mouse scrolled (100, 412) with delta (0, 0)
Screenshot: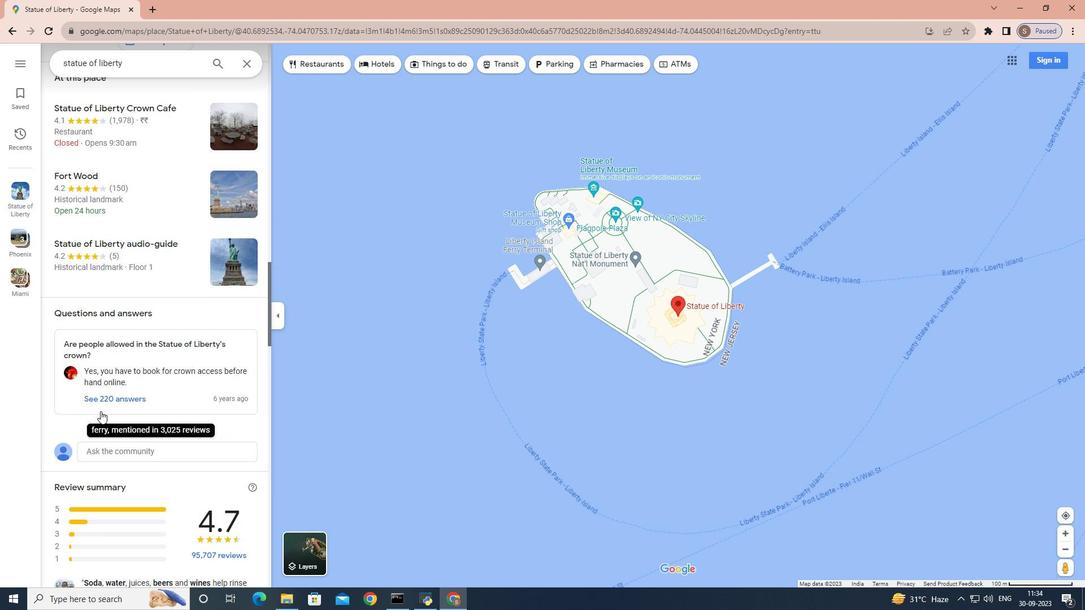 
Action: Mouse scrolled (100, 412) with delta (0, 0)
Screenshot: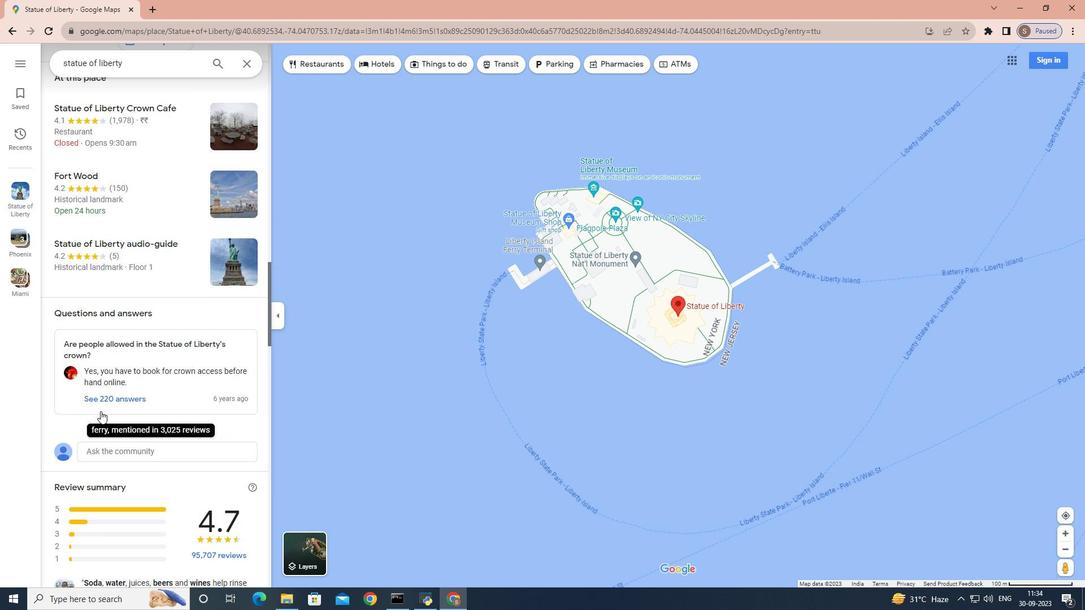 
Action: Mouse scrolled (100, 412) with delta (0, 0)
Screenshot: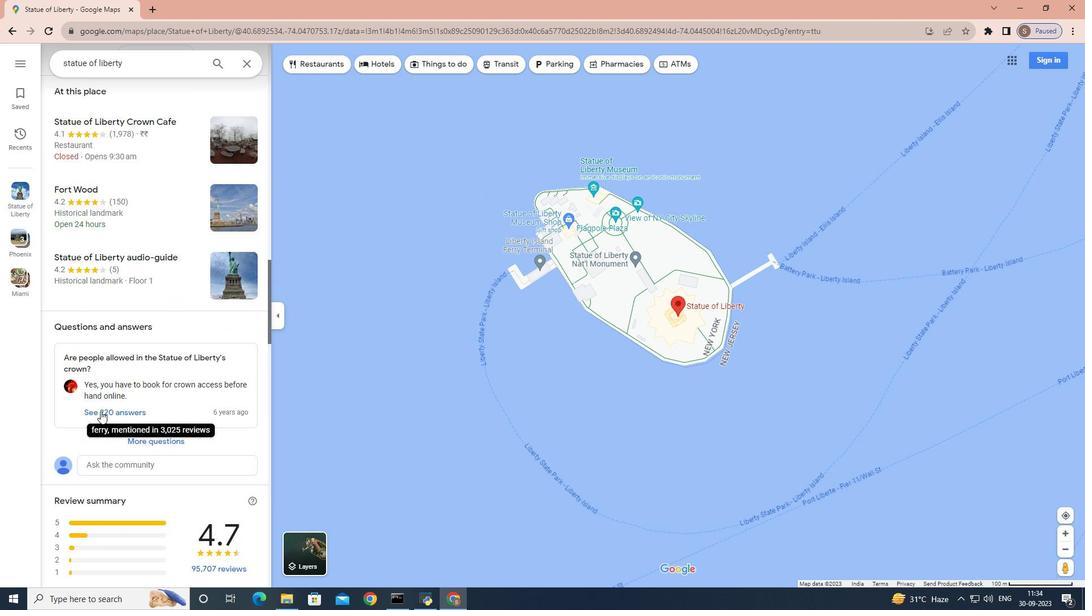 
Action: Mouse scrolled (100, 412) with delta (0, 0)
Screenshot: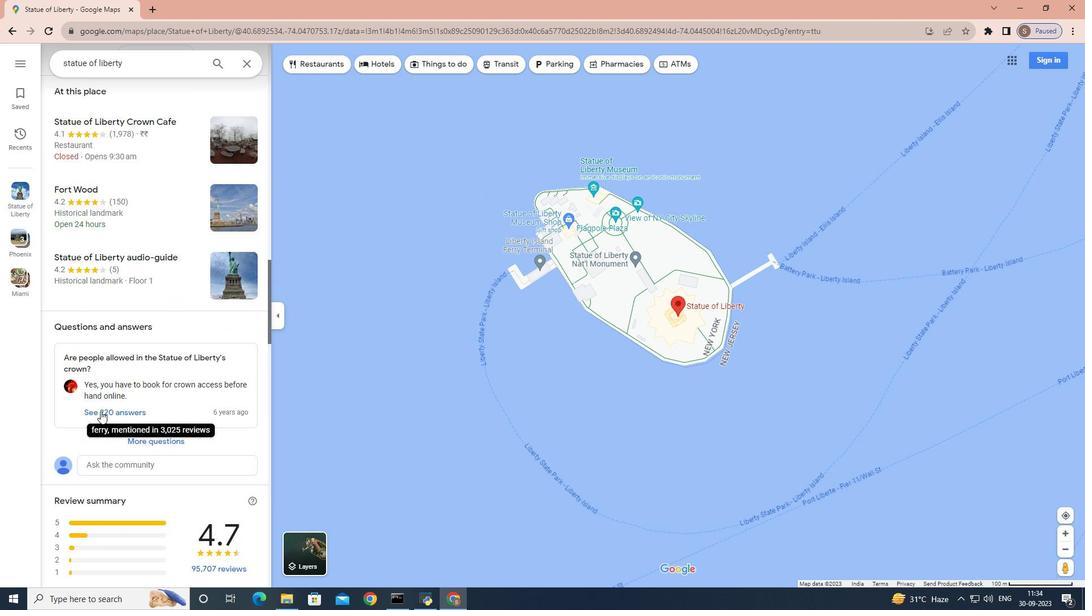 
Action: Mouse scrolled (100, 412) with delta (0, 0)
Screenshot: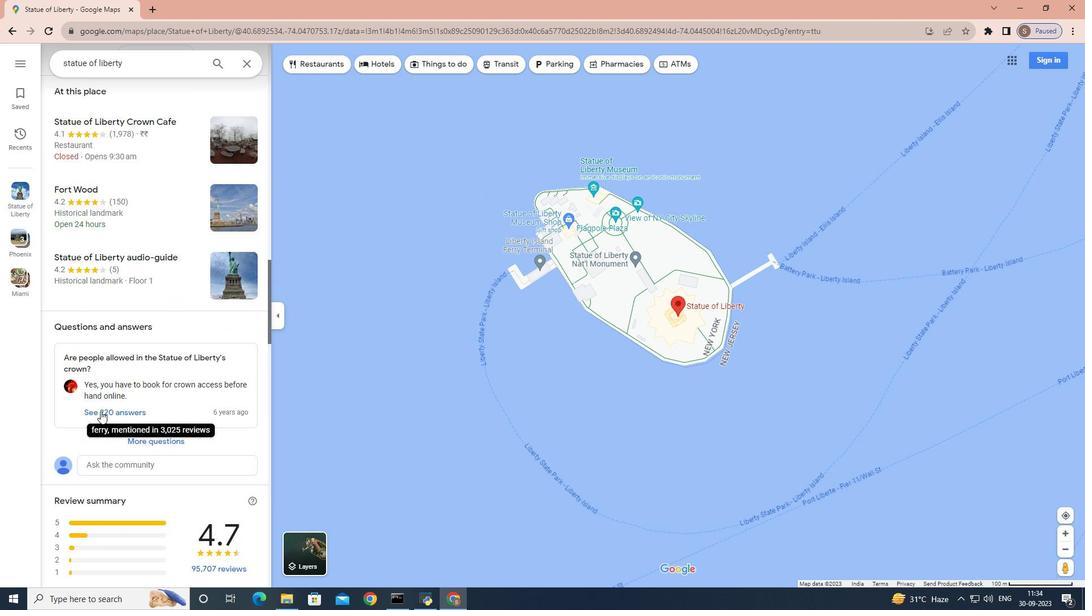 
Action: Mouse scrolled (100, 412) with delta (0, 0)
Screenshot: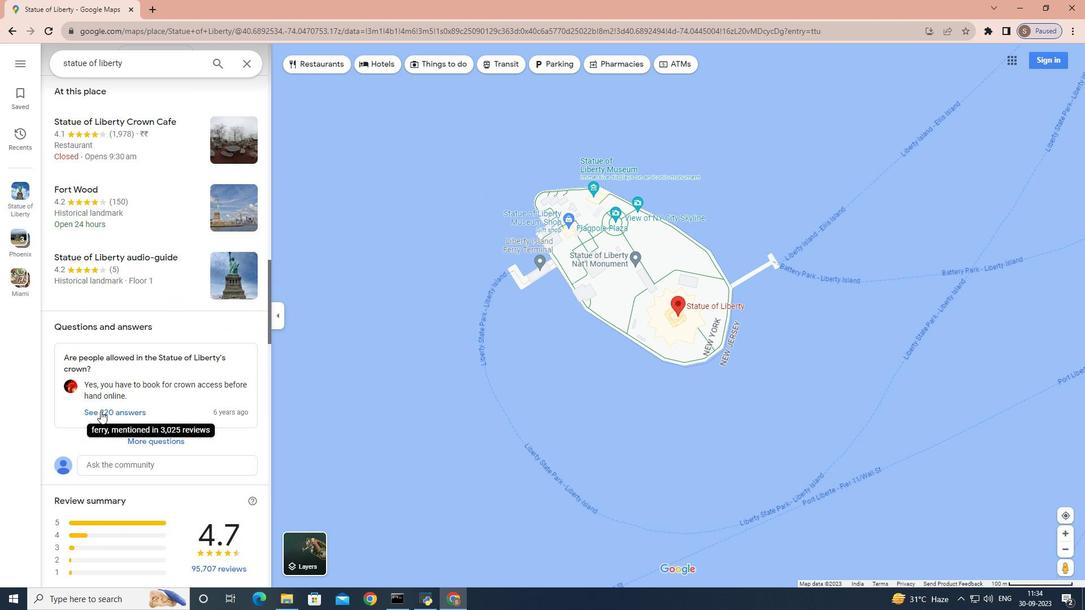 
Action: Mouse scrolled (100, 412) with delta (0, 0)
Screenshot: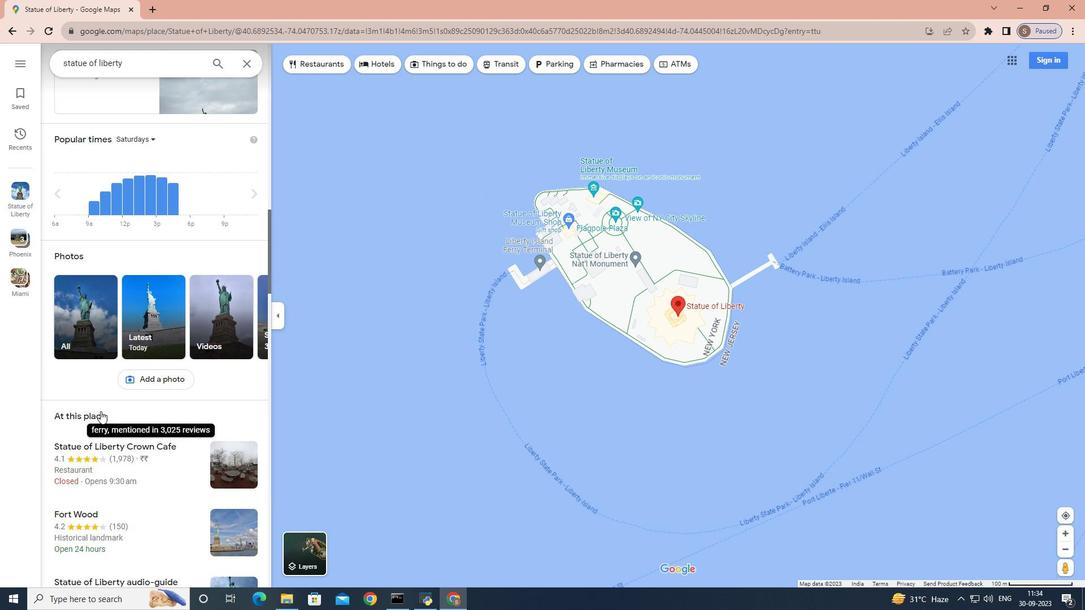 
Action: Mouse scrolled (100, 412) with delta (0, 0)
Screenshot: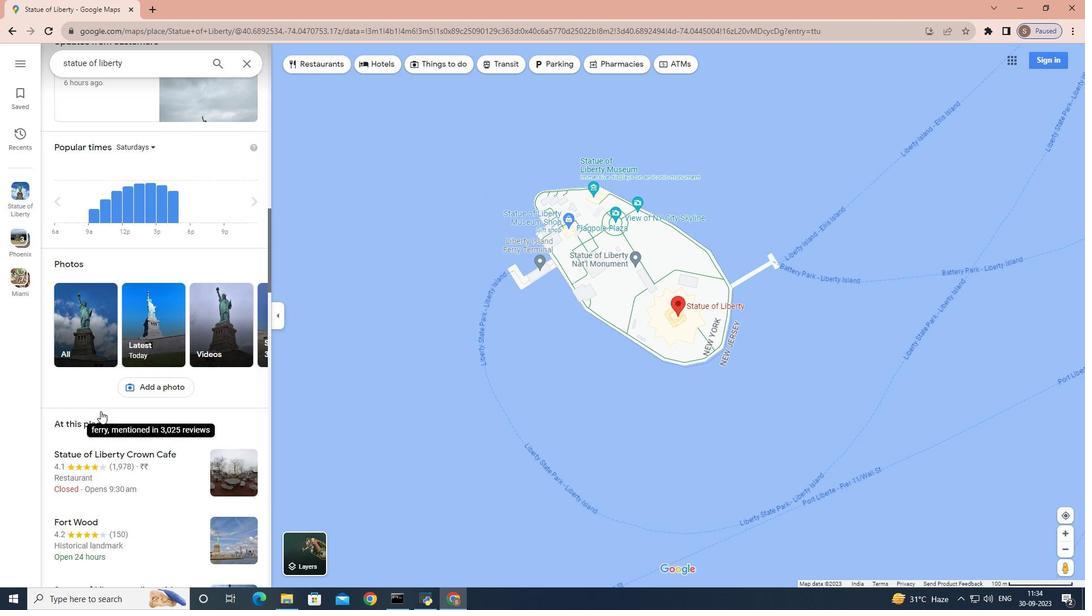 
Action: Mouse scrolled (100, 412) with delta (0, 0)
Screenshot: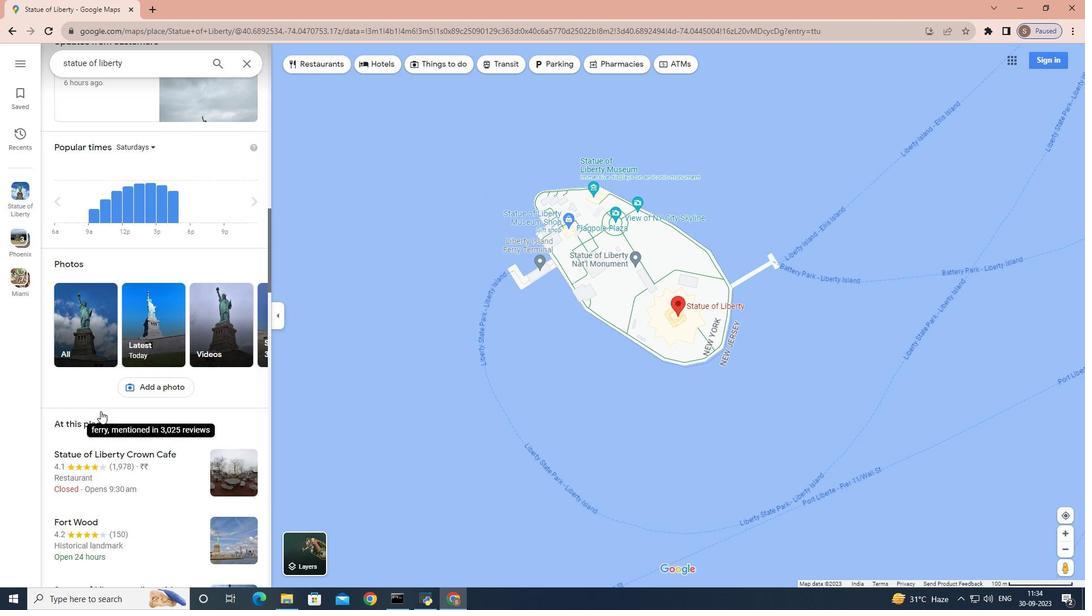 
Action: Mouse scrolled (100, 412) with delta (0, 0)
Screenshot: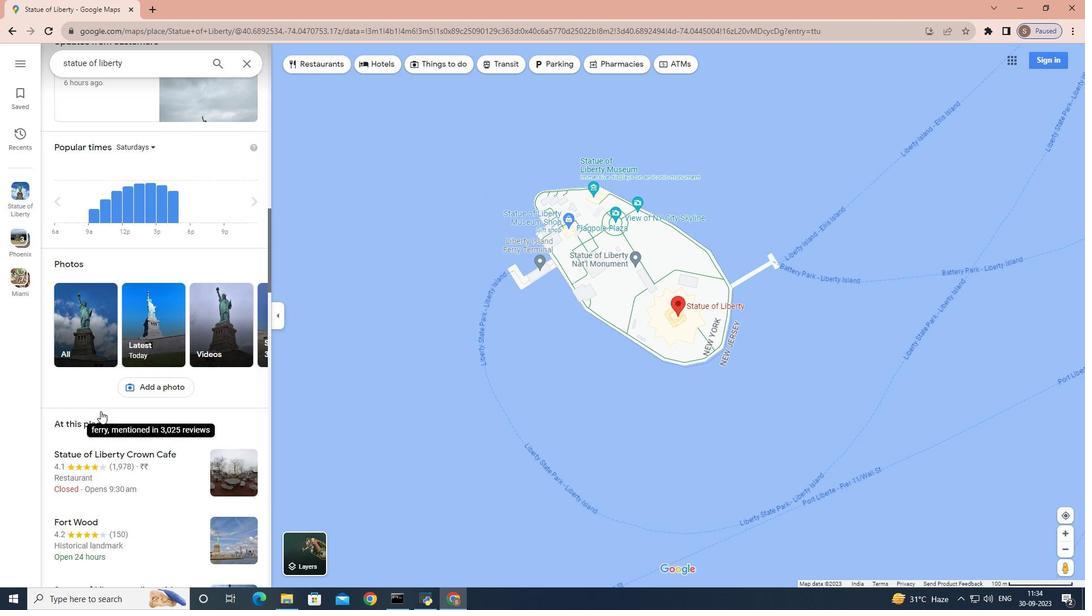 
Action: Mouse scrolled (100, 412) with delta (0, 0)
Screenshot: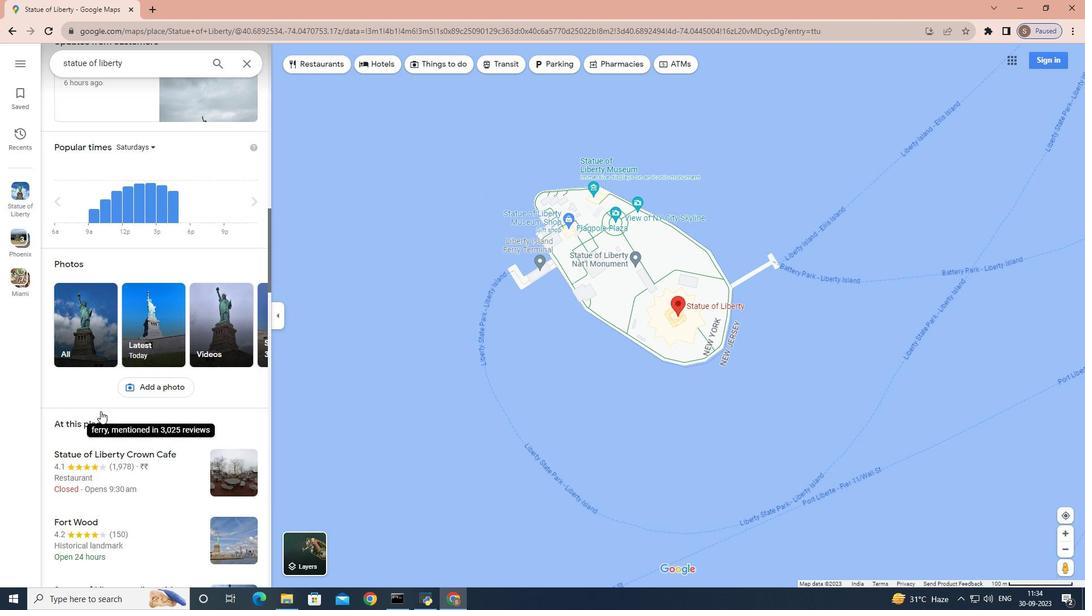 
Action: Mouse scrolled (100, 412) with delta (0, 0)
Screenshot: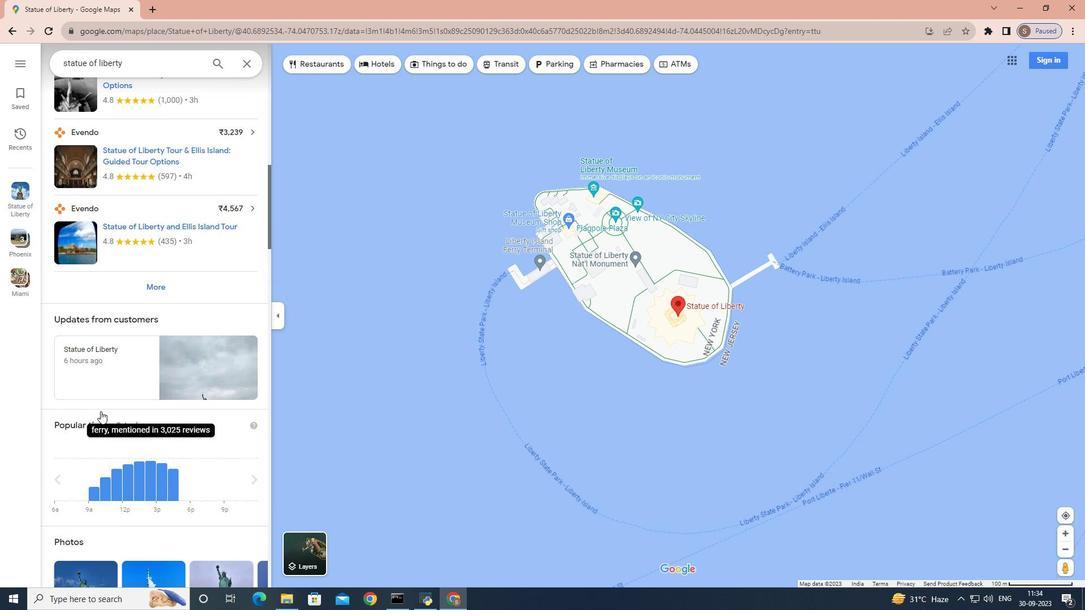 
Action: Mouse scrolled (100, 412) with delta (0, 0)
Screenshot: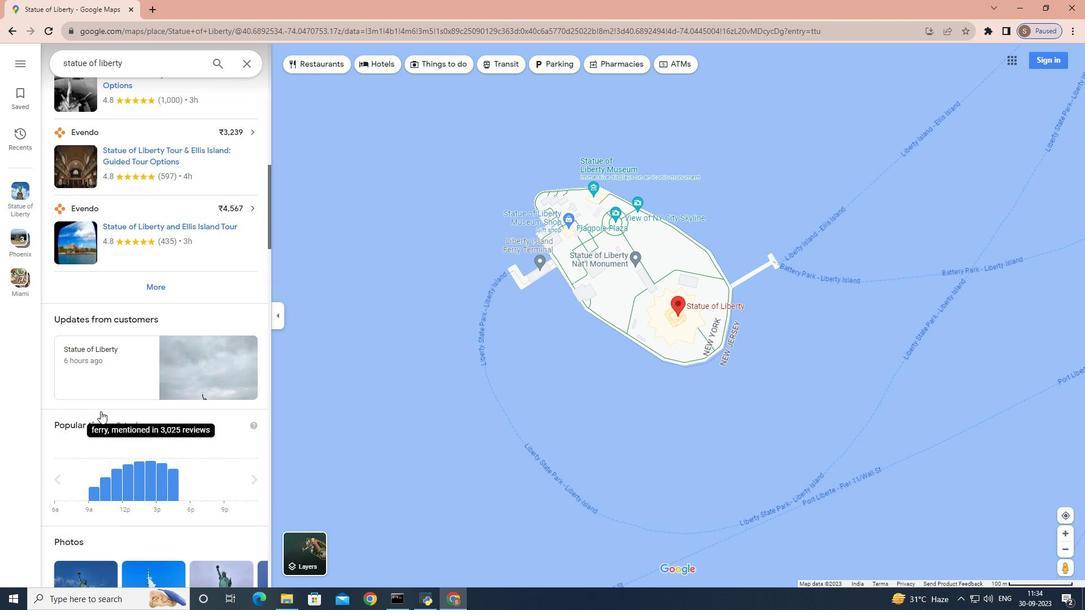 
Action: Mouse scrolled (100, 412) with delta (0, 0)
Screenshot: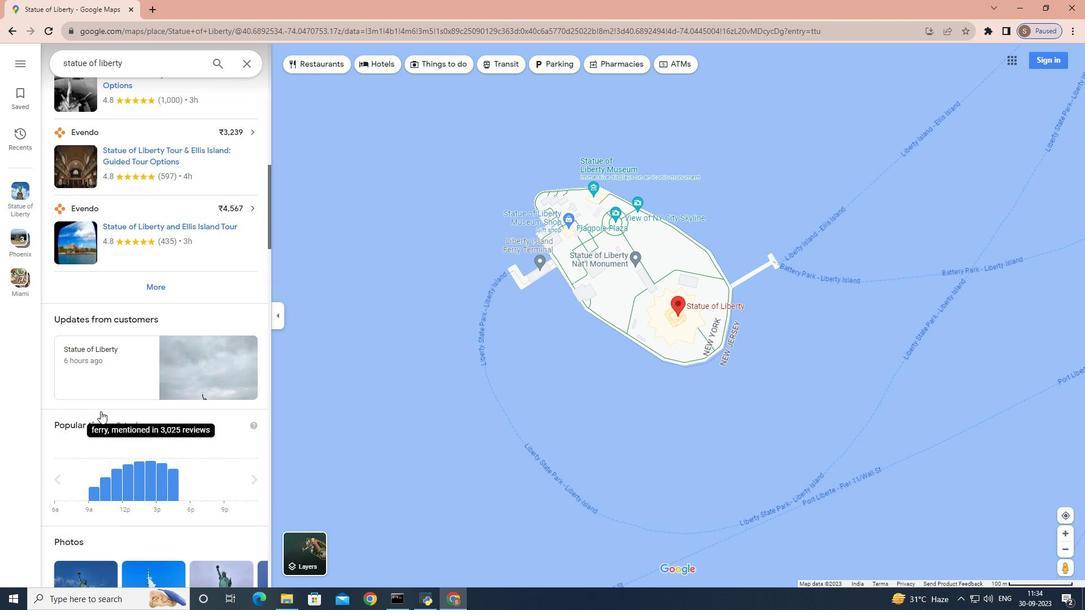 
Action: Mouse scrolled (100, 412) with delta (0, 0)
Screenshot: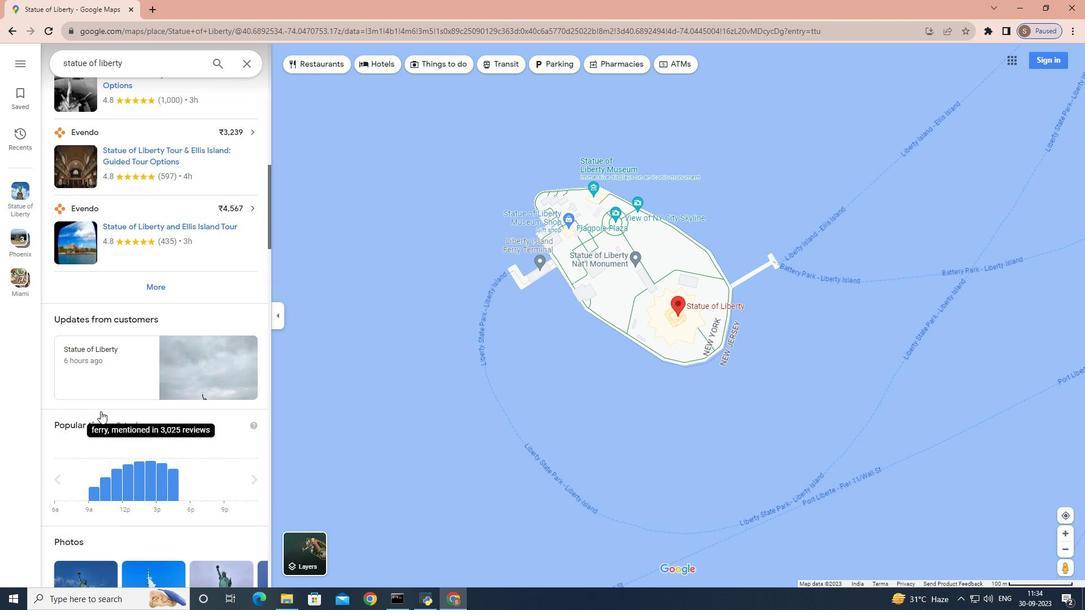 
Action: Mouse scrolled (100, 412) with delta (0, 0)
Screenshot: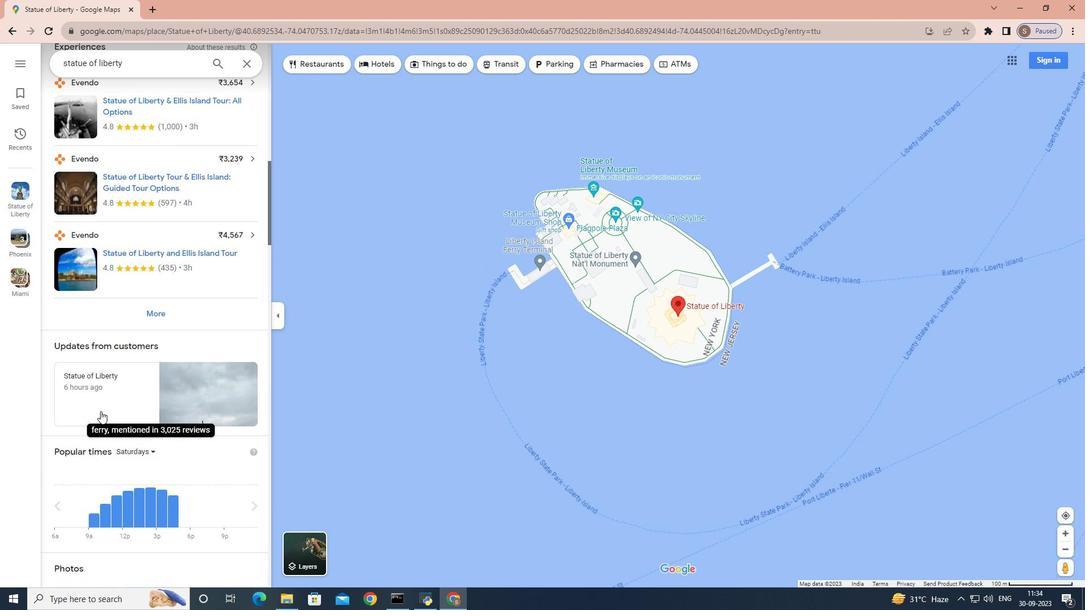 
Action: Mouse moved to (100, 411)
Screenshot: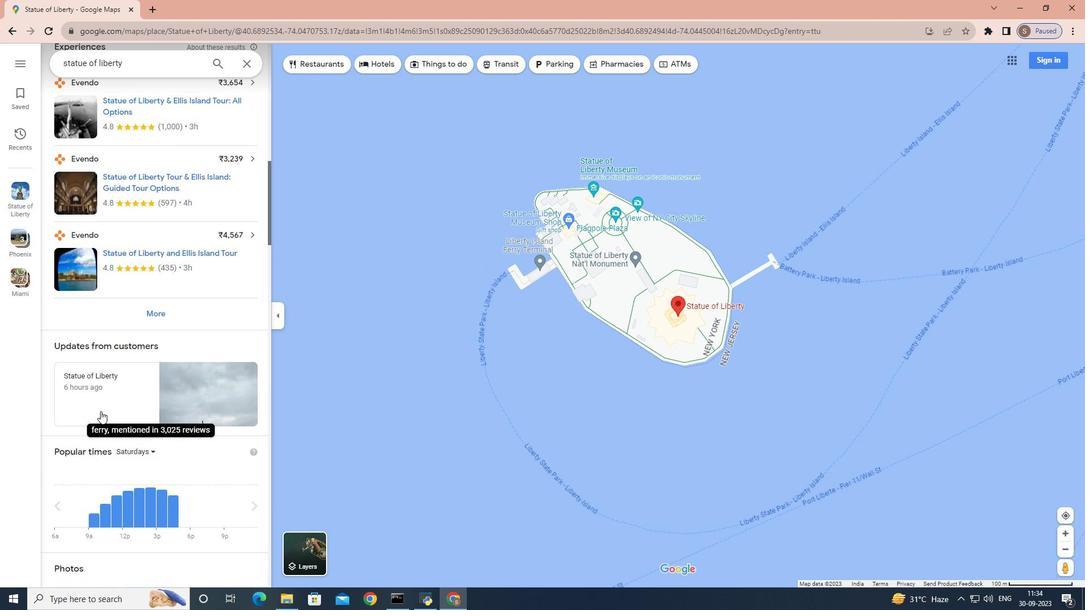 
Action: Mouse scrolled (100, 412) with delta (0, 0)
Screenshot: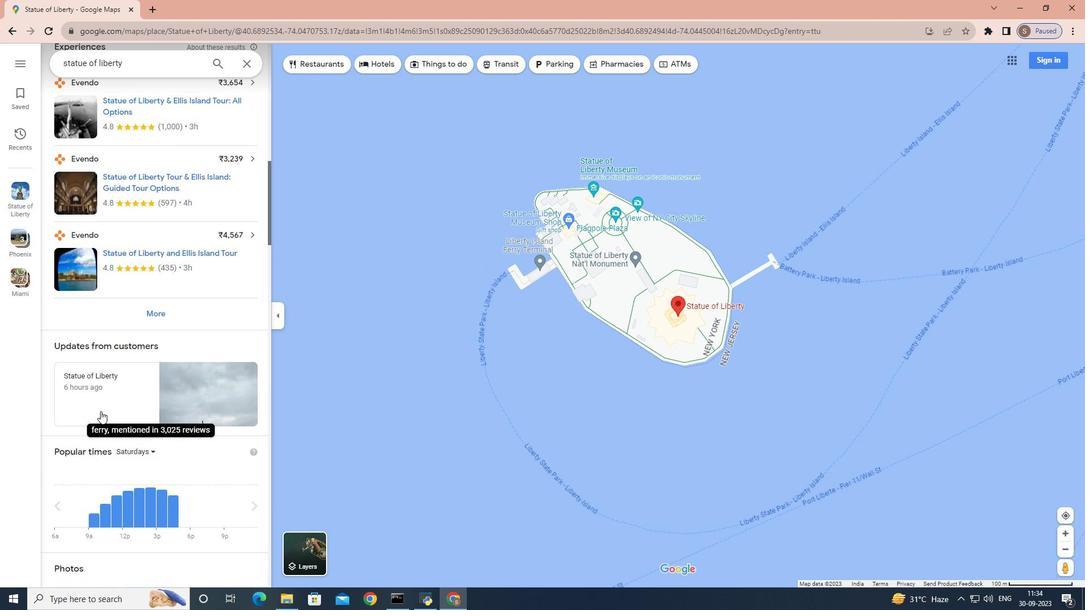 
Action: Mouse scrolled (100, 412) with delta (0, 0)
Screenshot: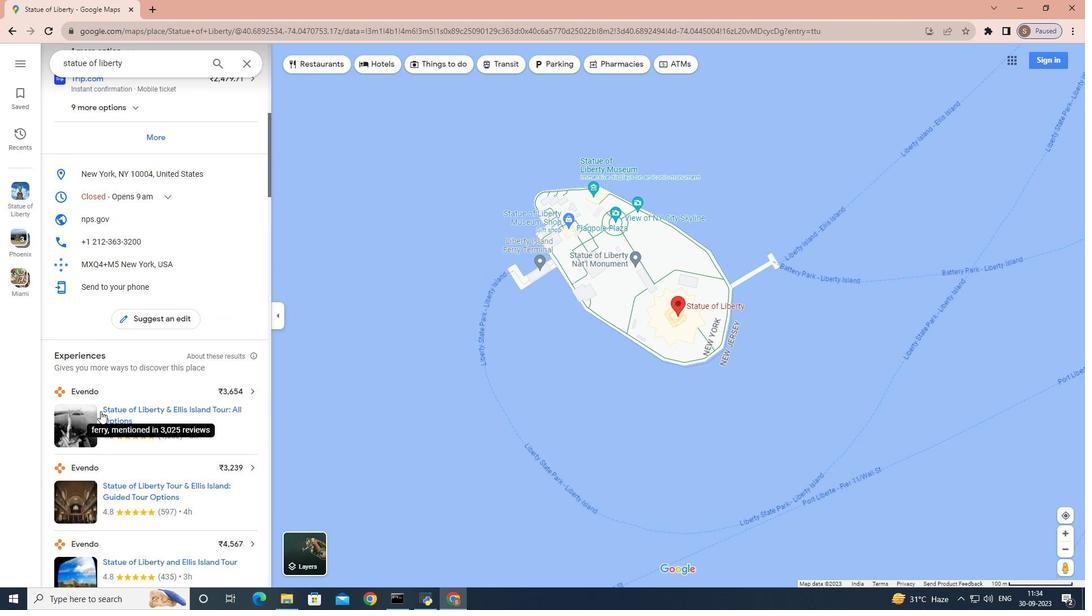 
Action: Mouse scrolled (100, 412) with delta (0, 0)
Screenshot: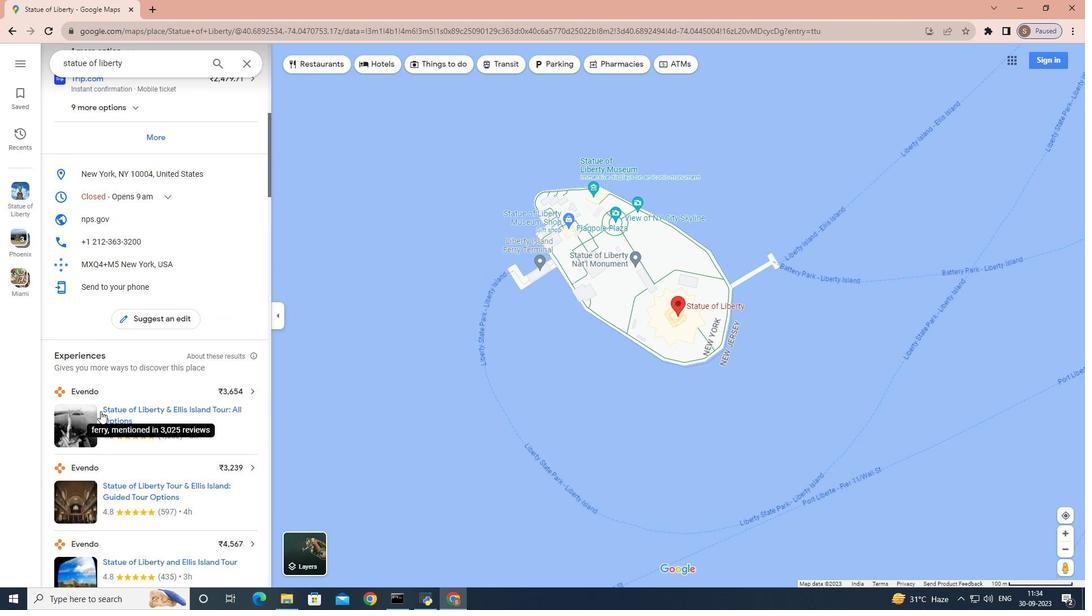 
Action: Mouse scrolled (100, 412) with delta (0, 0)
Screenshot: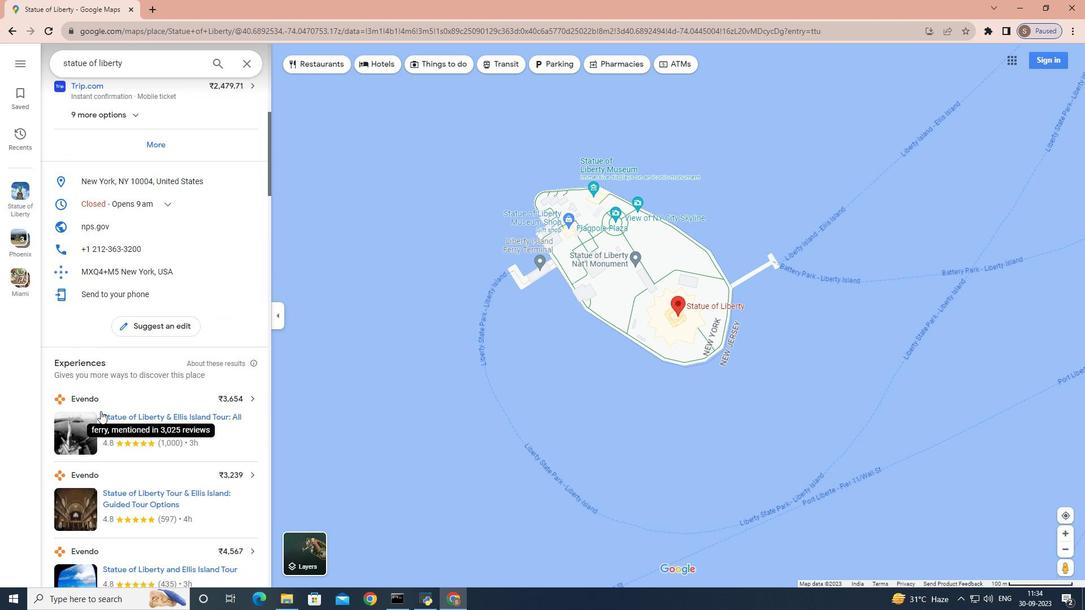 
Action: Mouse scrolled (100, 412) with delta (0, 0)
Screenshot: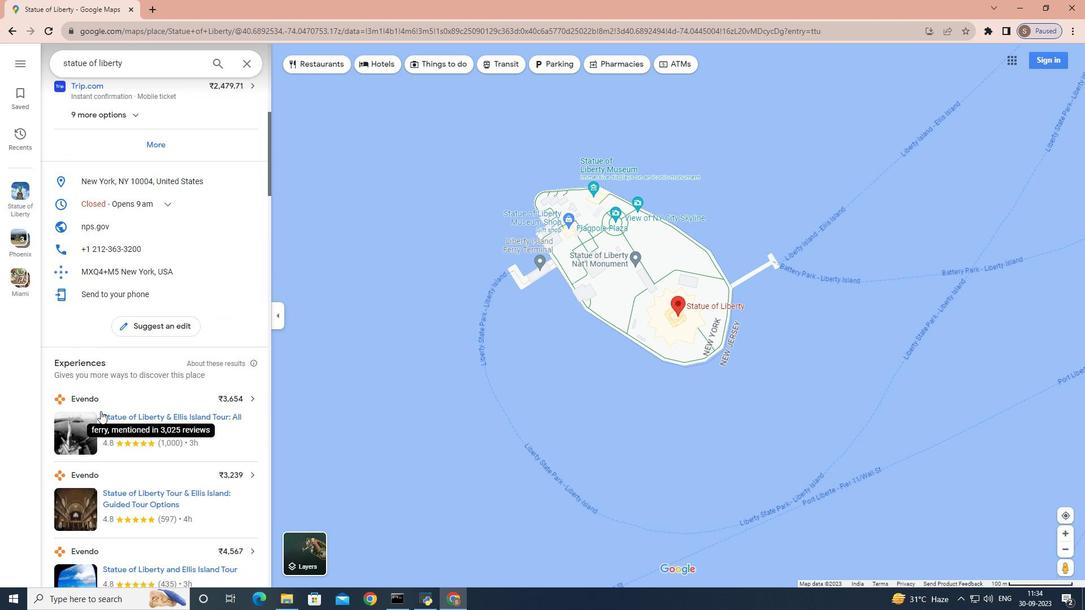 
Action: Mouse scrolled (100, 412) with delta (0, 0)
Screenshot: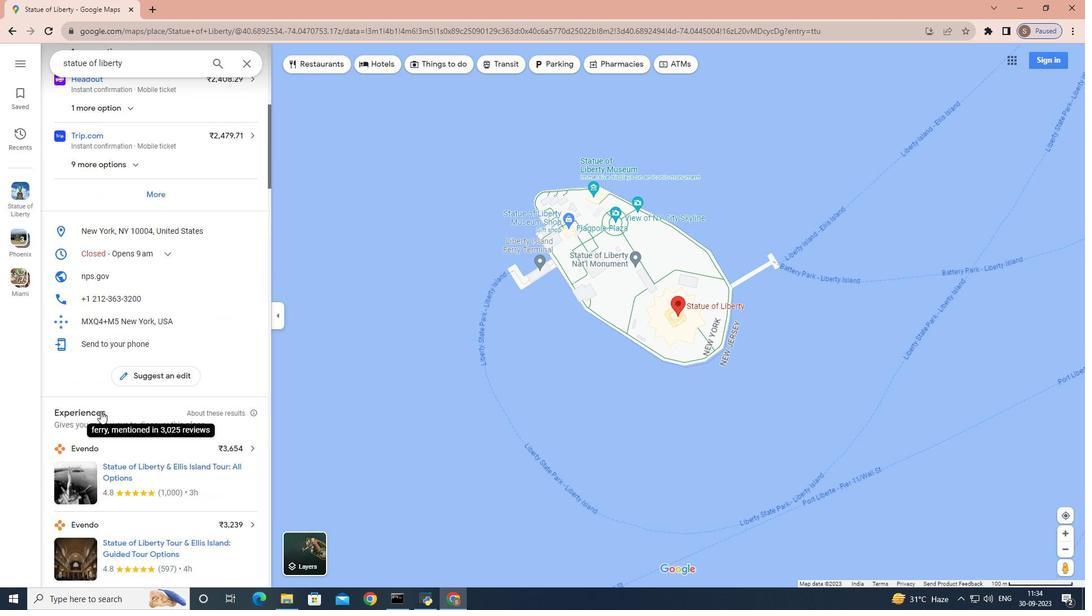 
Action: Mouse scrolled (100, 412) with delta (0, 0)
Screenshot: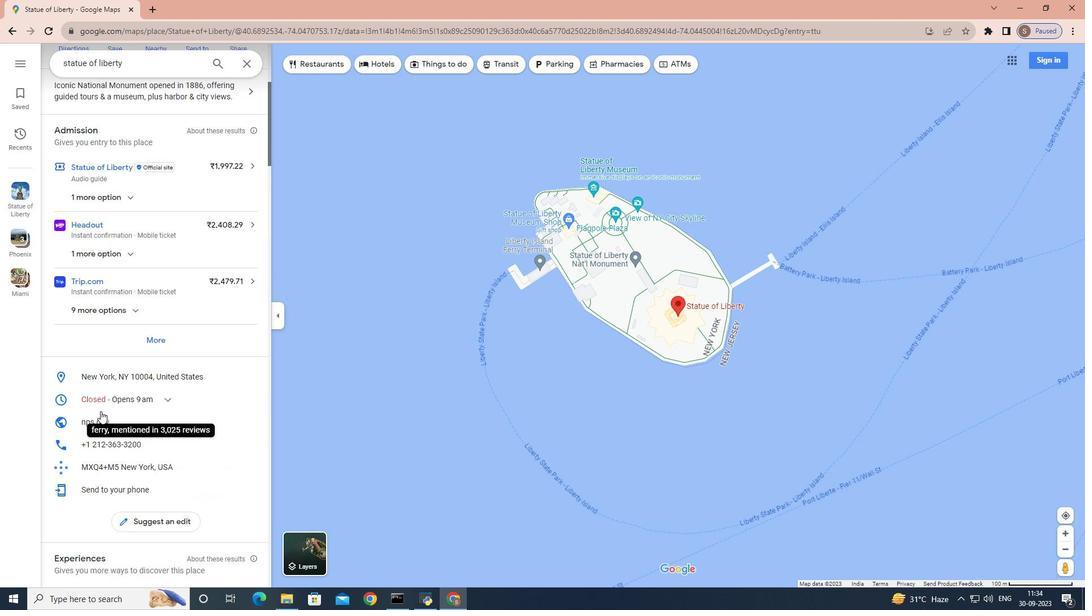 
Action: Mouse scrolled (100, 412) with delta (0, 0)
Screenshot: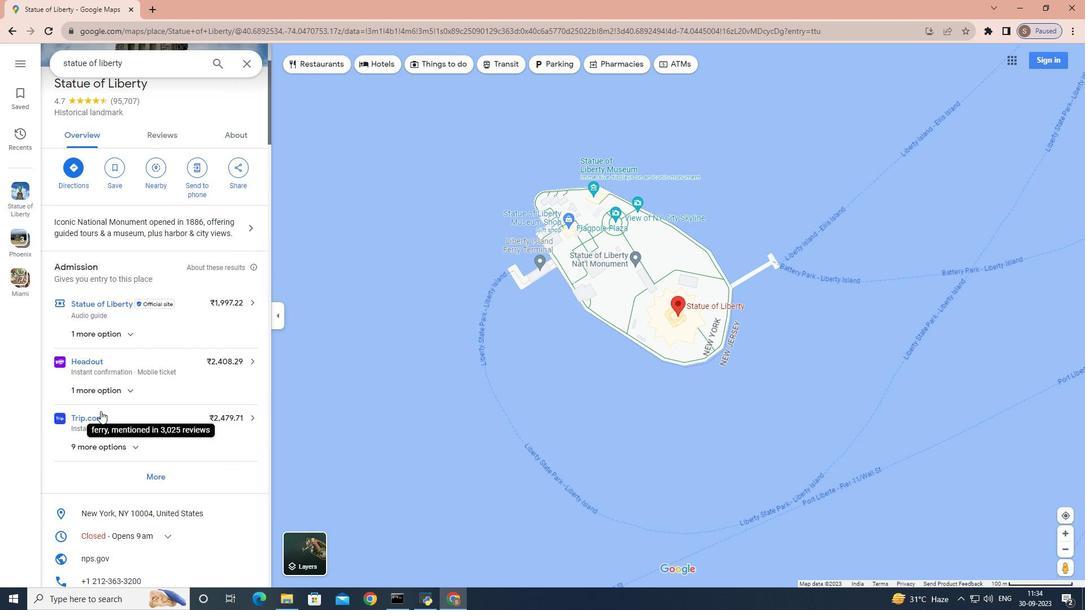 
Action: Mouse scrolled (100, 412) with delta (0, 0)
Screenshot: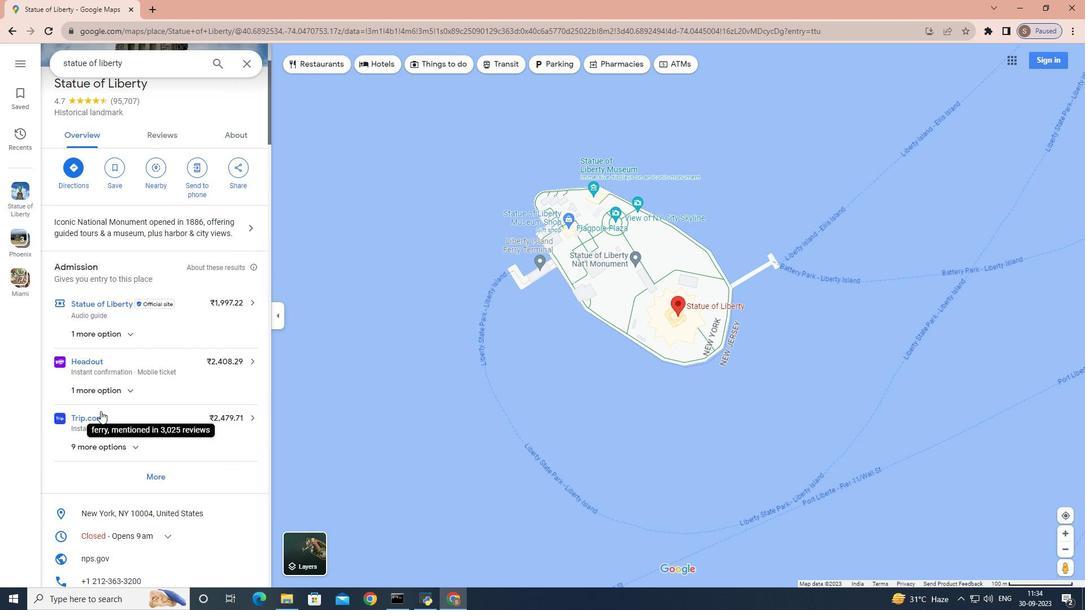 
Action: Mouse scrolled (100, 412) with delta (0, 0)
Screenshot: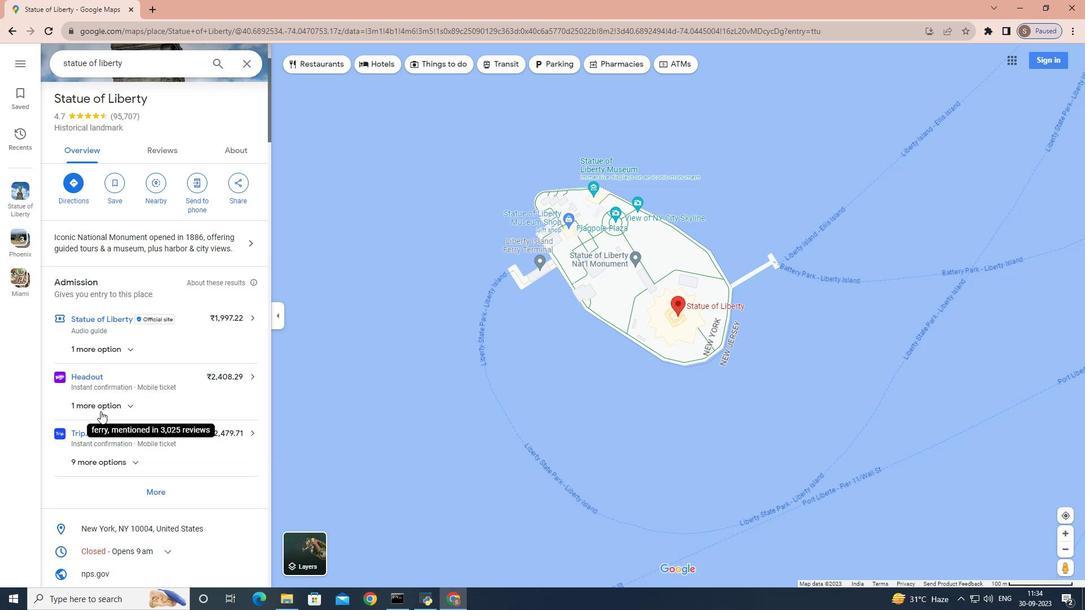 
Action: Mouse scrolled (100, 412) with delta (0, 0)
Screenshot: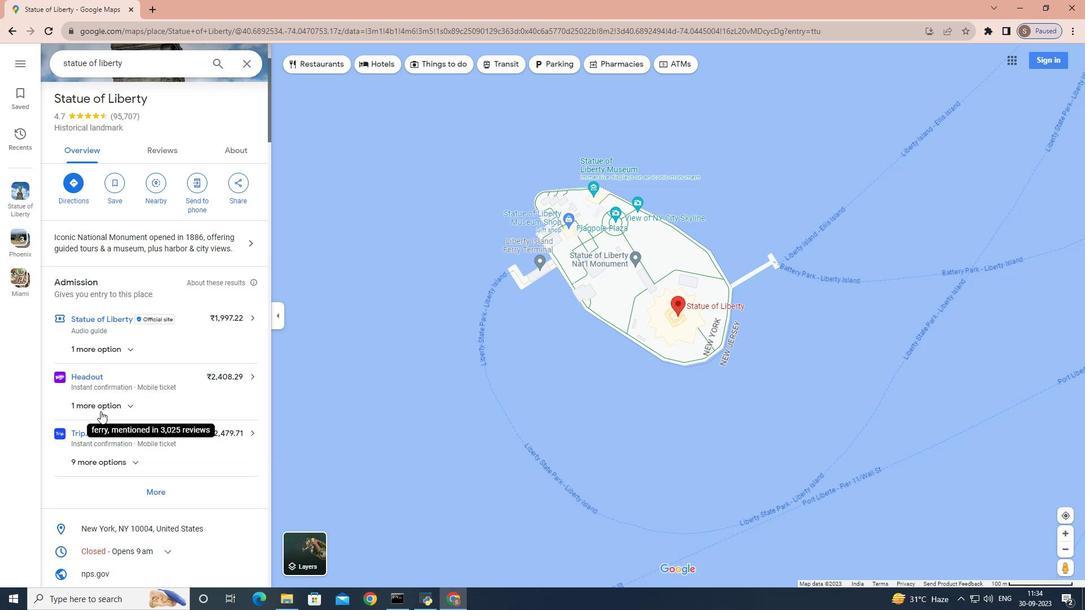 
Action: Mouse scrolled (100, 412) with delta (0, 0)
Screenshot: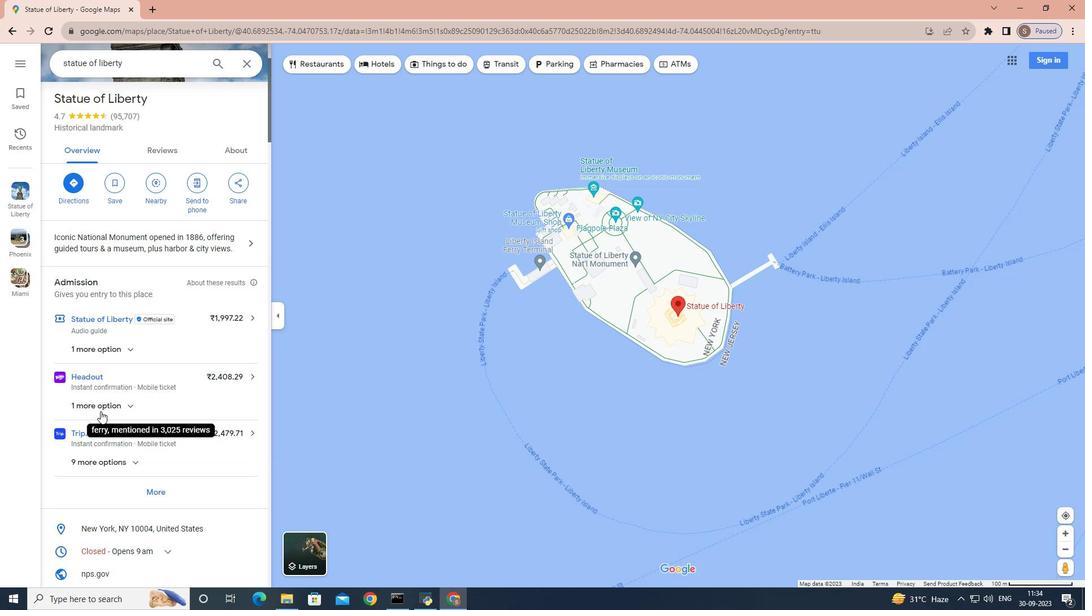 
Action: Mouse scrolled (100, 412) with delta (0, 0)
Screenshot: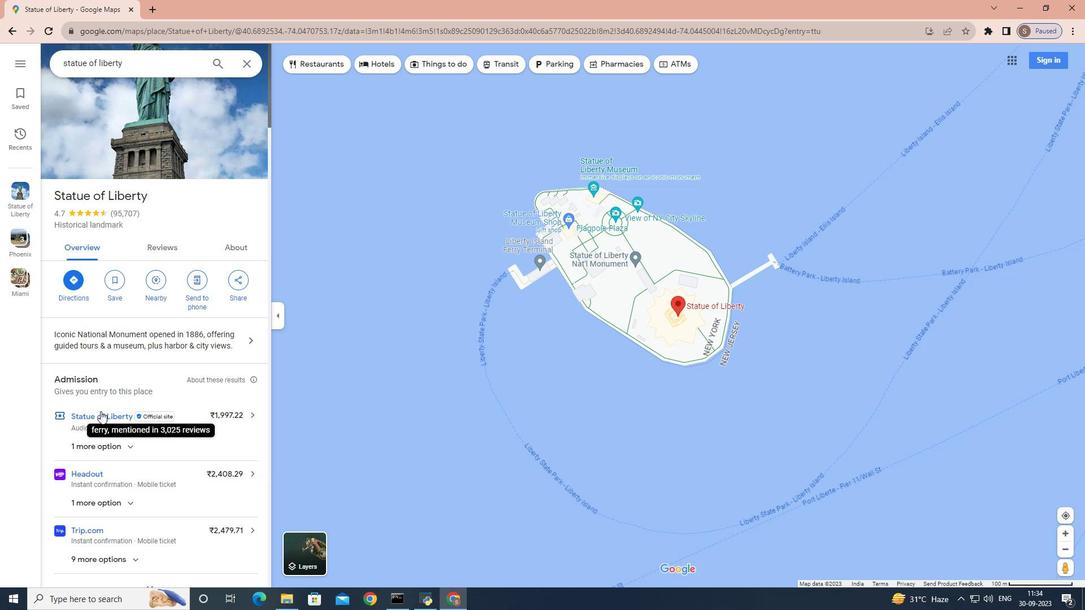 
Action: Mouse scrolled (100, 412) with delta (0, 0)
Screenshot: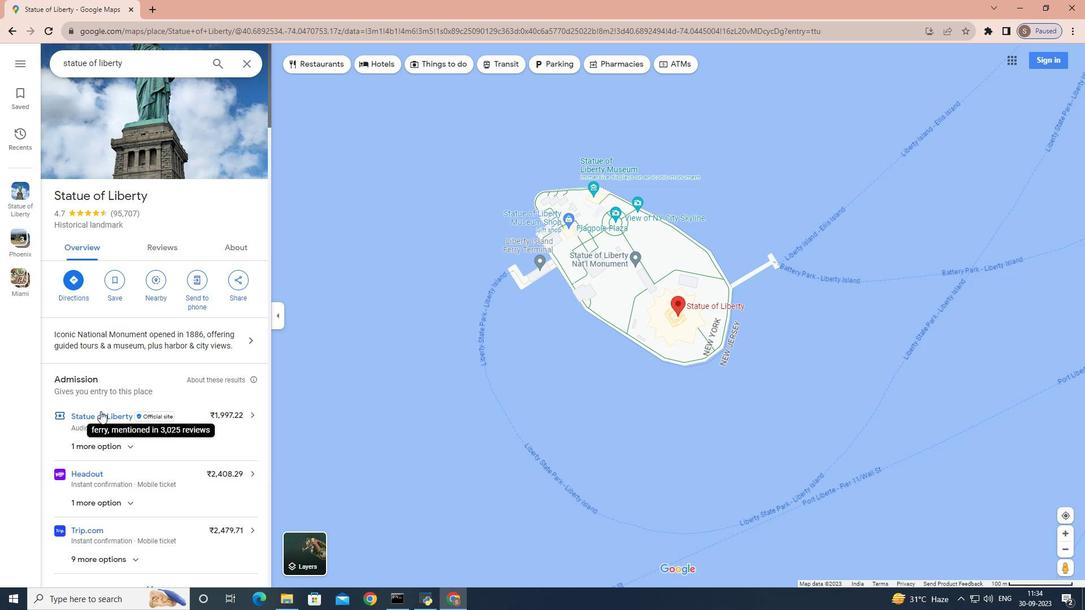 
Action: Mouse scrolled (100, 412) with delta (0, 0)
Screenshot: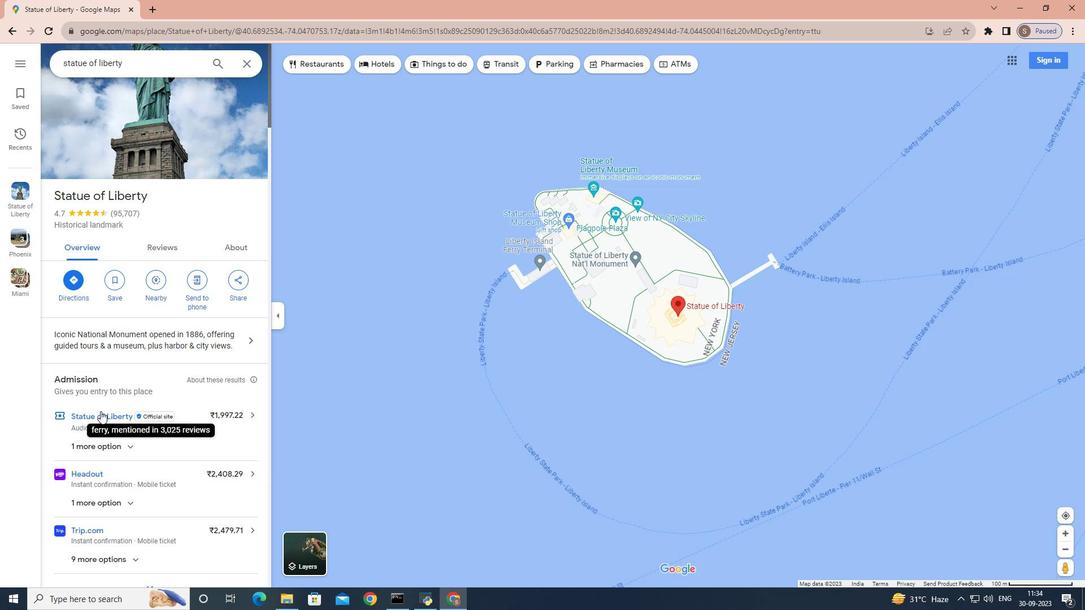
Action: Mouse scrolled (100, 412) with delta (0, 0)
Screenshot: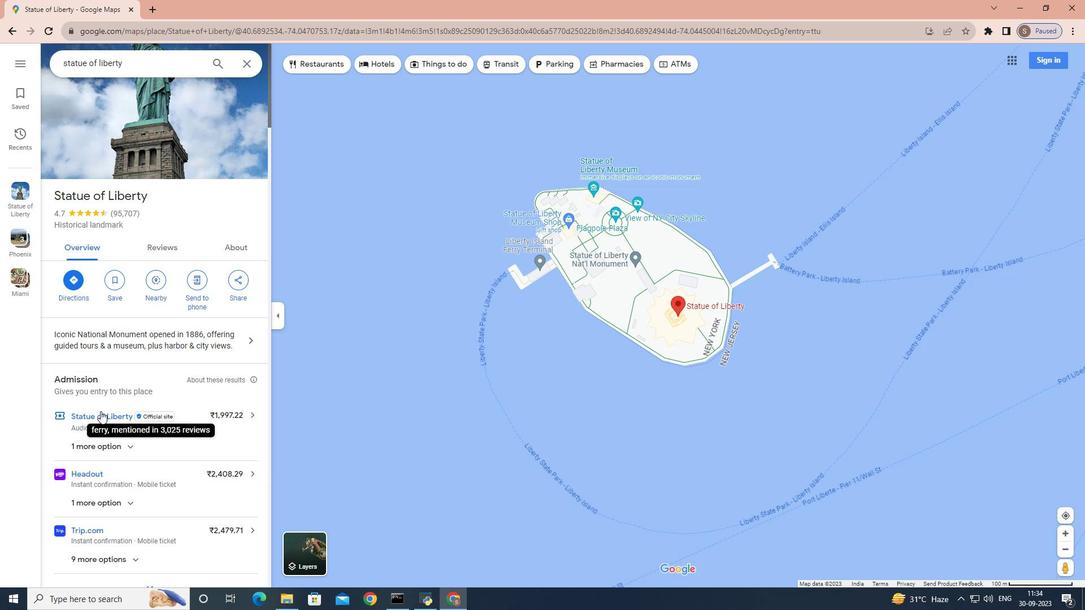 
Action: Mouse moved to (171, 248)
Screenshot: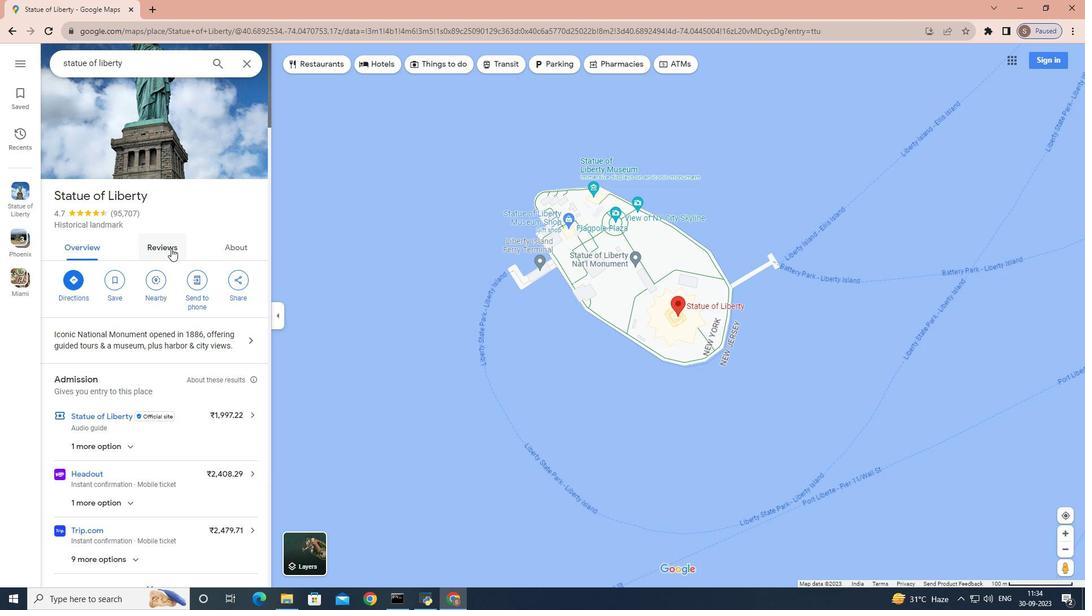 
Action: Mouse pressed left at (171, 248)
Screenshot: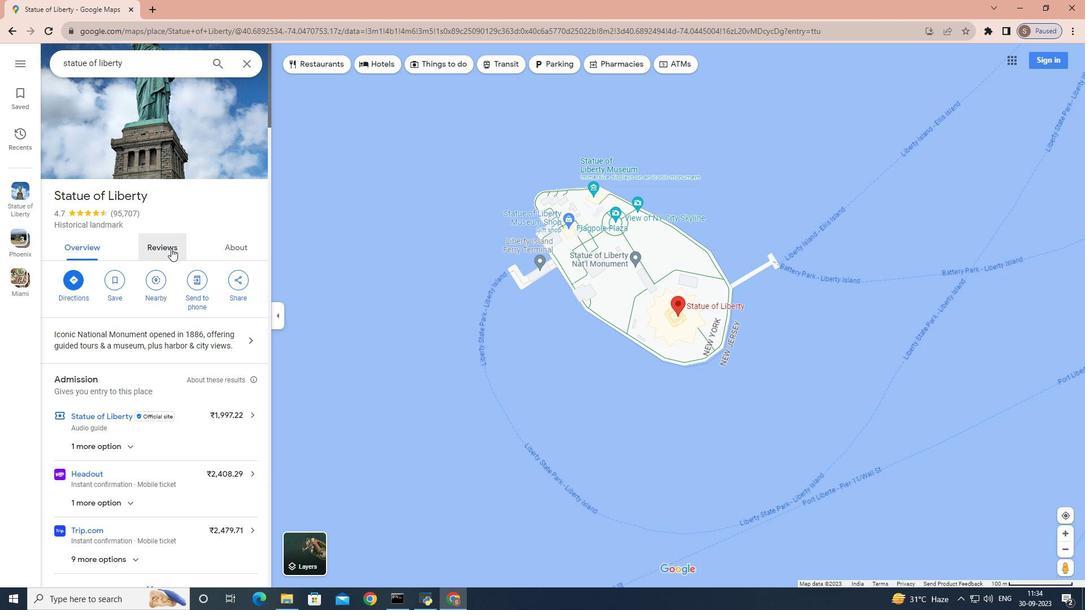 
Action: Mouse moved to (169, 413)
Screenshot: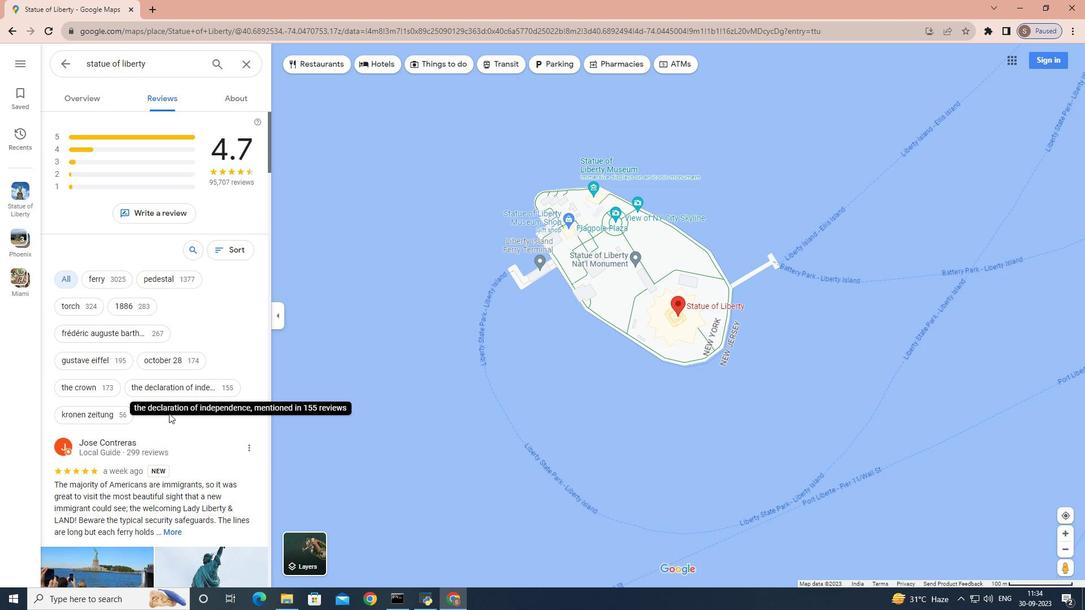 
Action: Mouse scrolled (169, 413) with delta (0, 0)
Screenshot: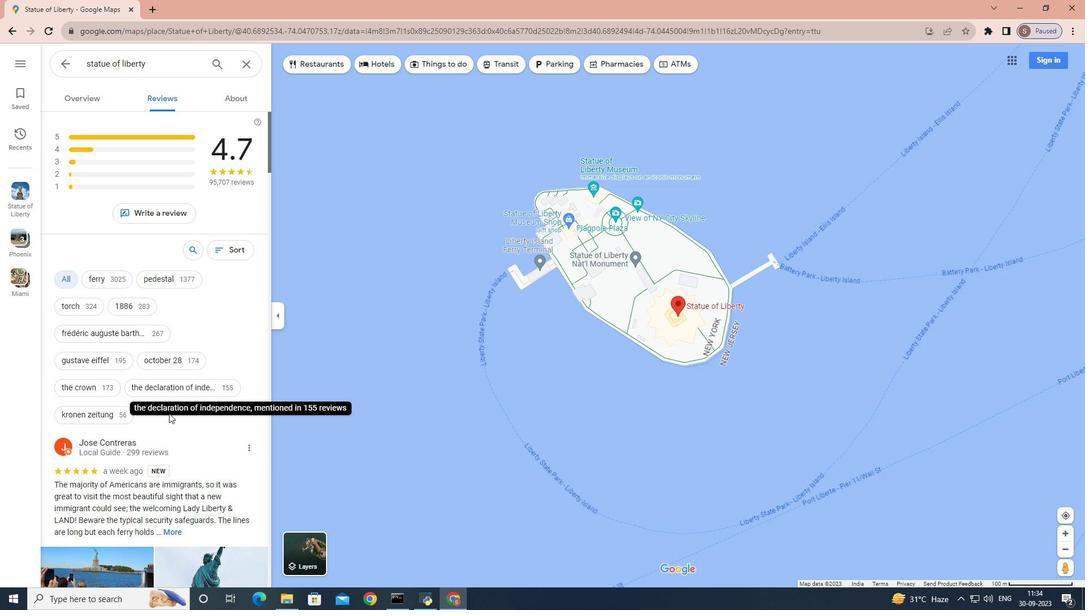 
Action: Mouse scrolled (169, 413) with delta (0, 0)
Screenshot: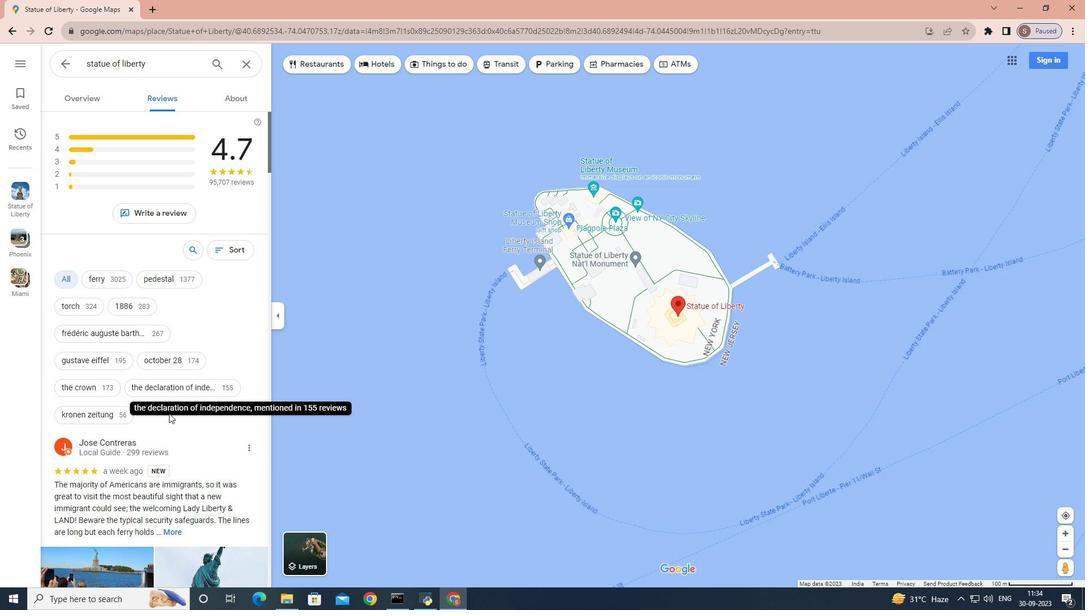 
Action: Mouse scrolled (169, 413) with delta (0, 0)
Screenshot: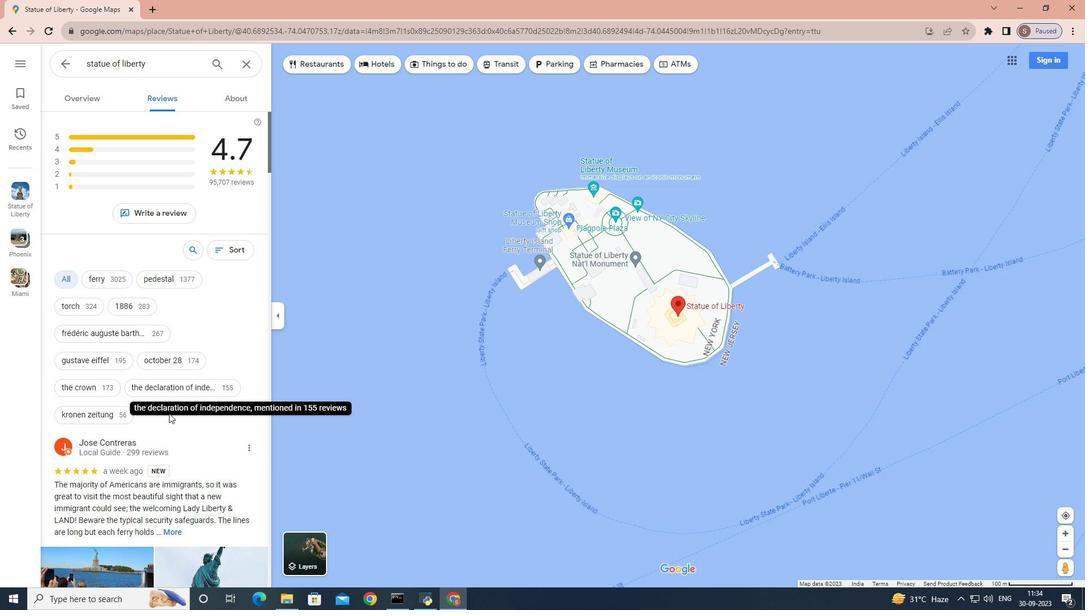 
Action: Mouse moved to (175, 464)
Screenshot: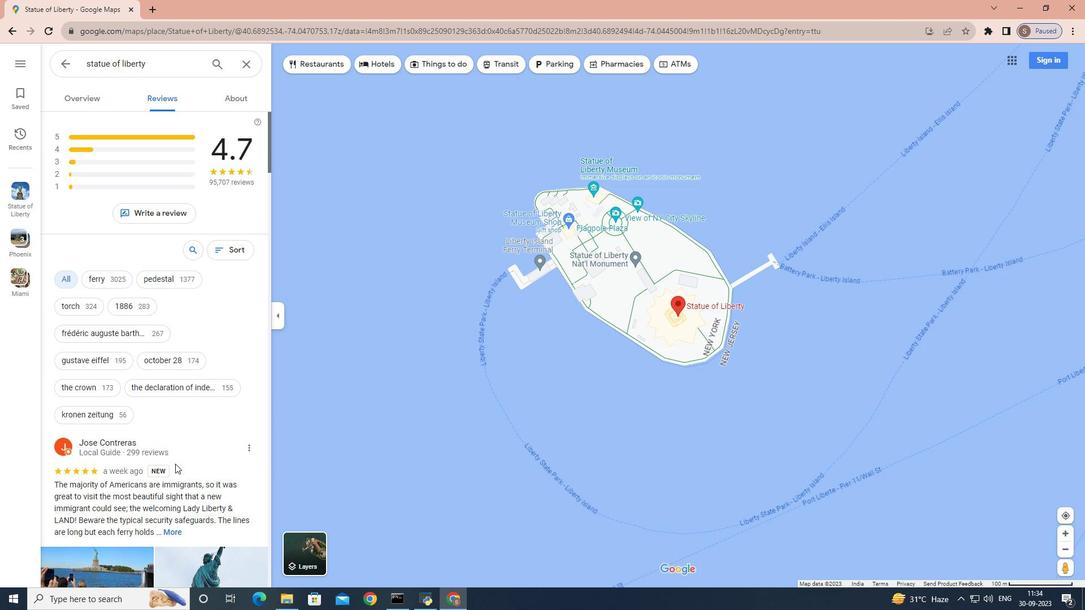 
Action: Mouse scrolled (175, 463) with delta (0, 0)
Screenshot: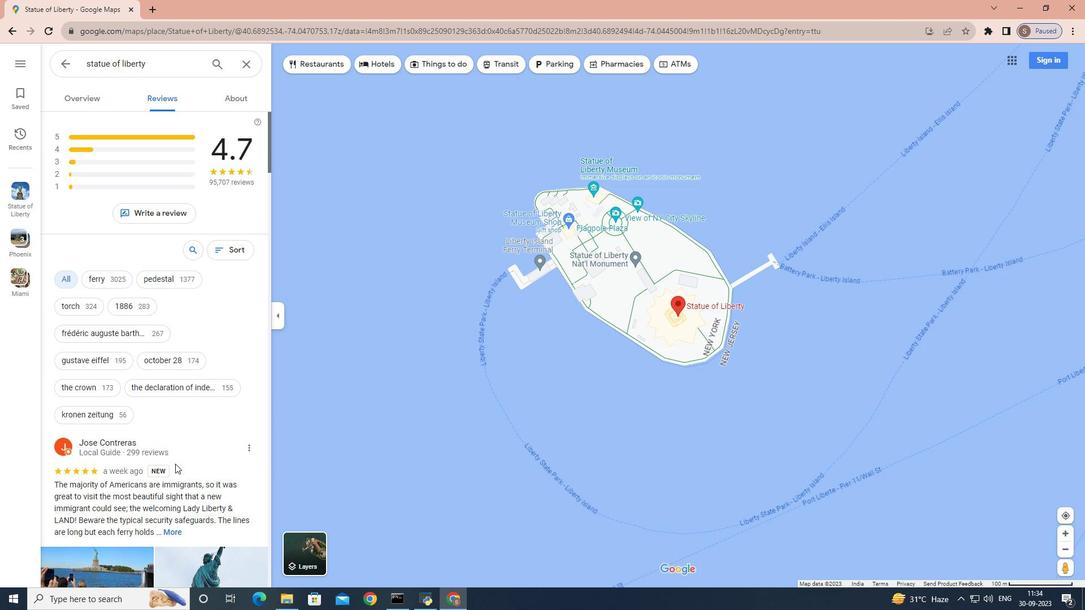 
Action: Mouse scrolled (175, 463) with delta (0, 0)
Screenshot: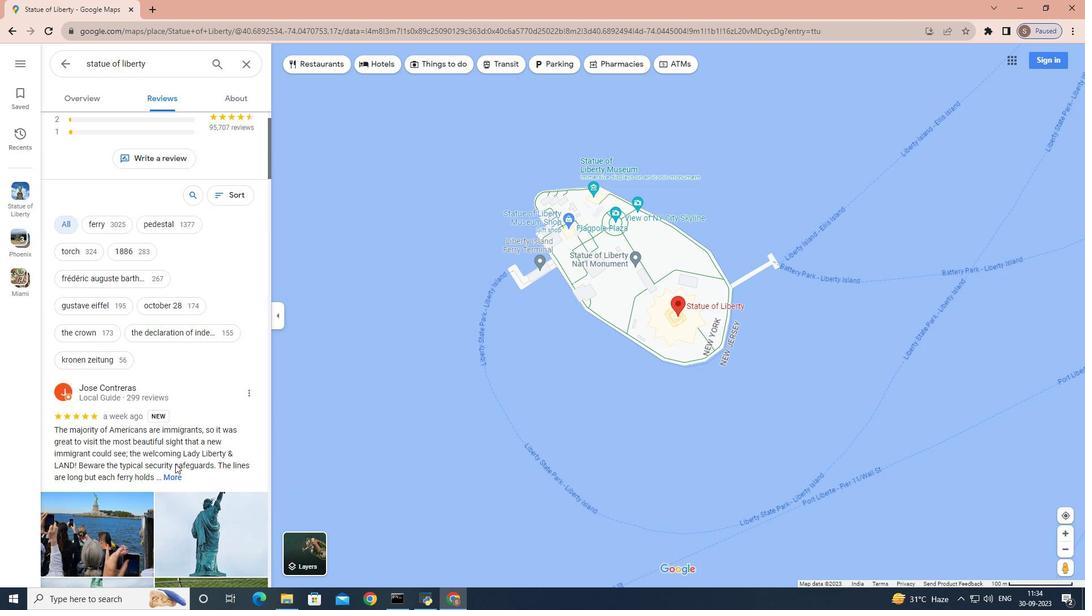 
Action: Mouse moved to (174, 412)
Screenshot: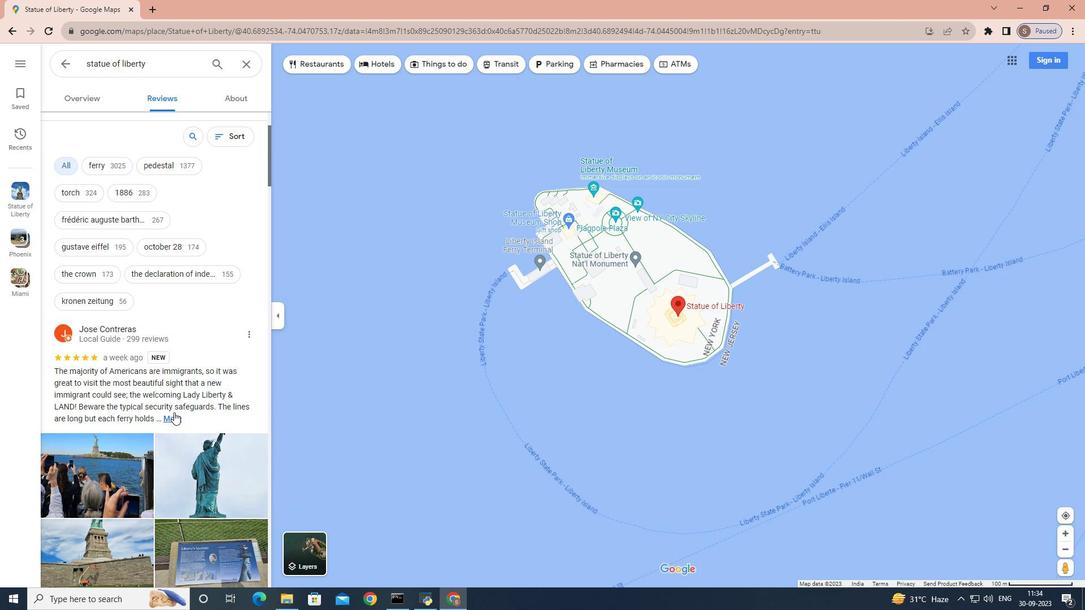
Action: Mouse pressed left at (174, 412)
Screenshot: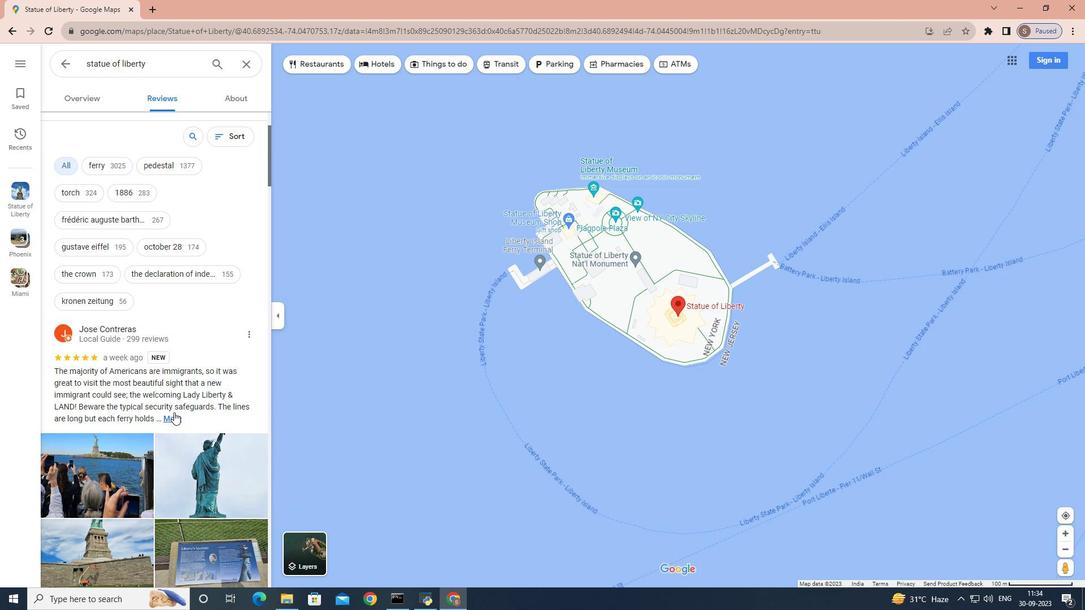 
Action: Mouse moved to (145, 469)
Screenshot: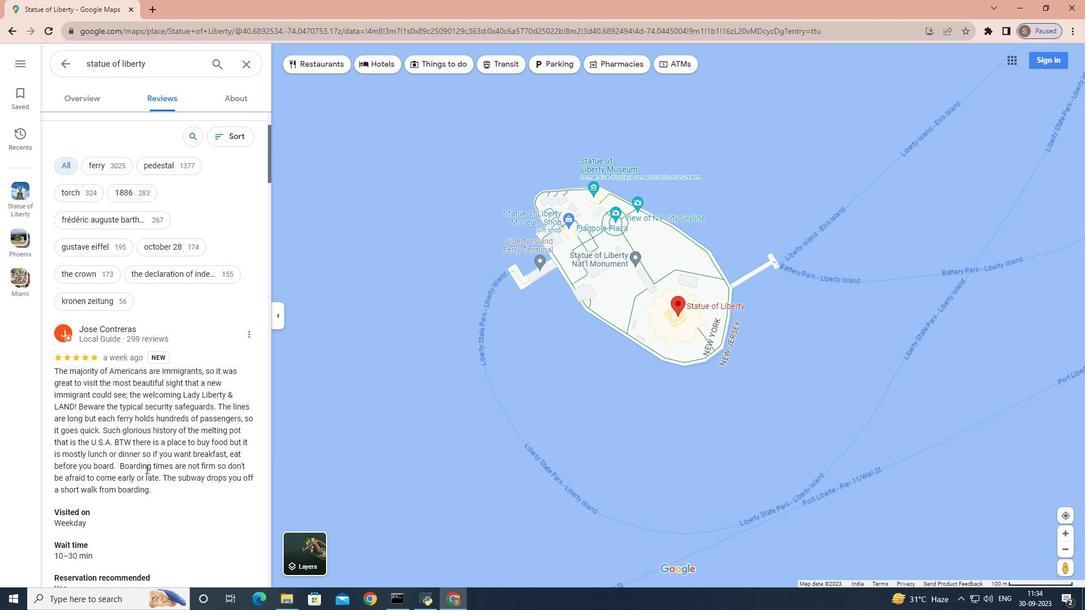 
Action: Mouse scrolled (145, 468) with delta (0, 0)
Screenshot: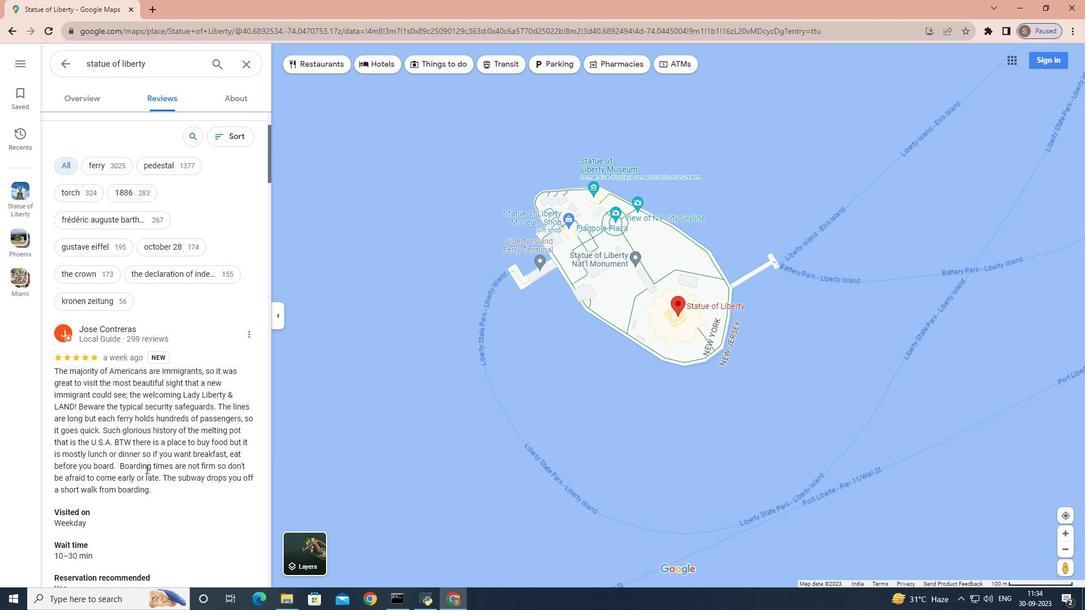 
Action: Mouse scrolled (145, 468) with delta (0, 0)
Screenshot: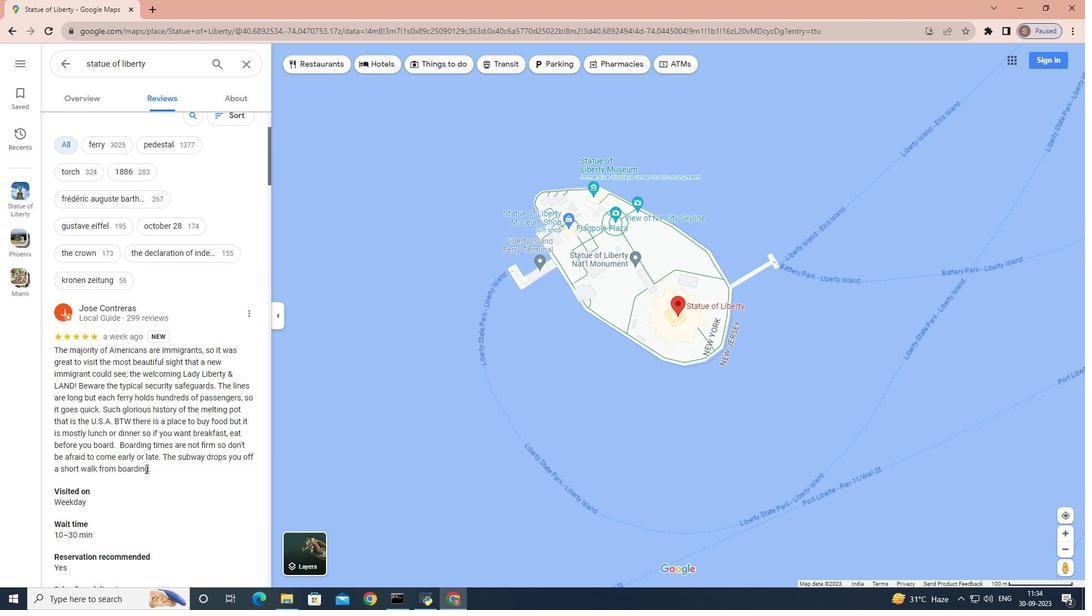 
Action: Mouse scrolled (145, 468) with delta (0, 0)
Screenshot: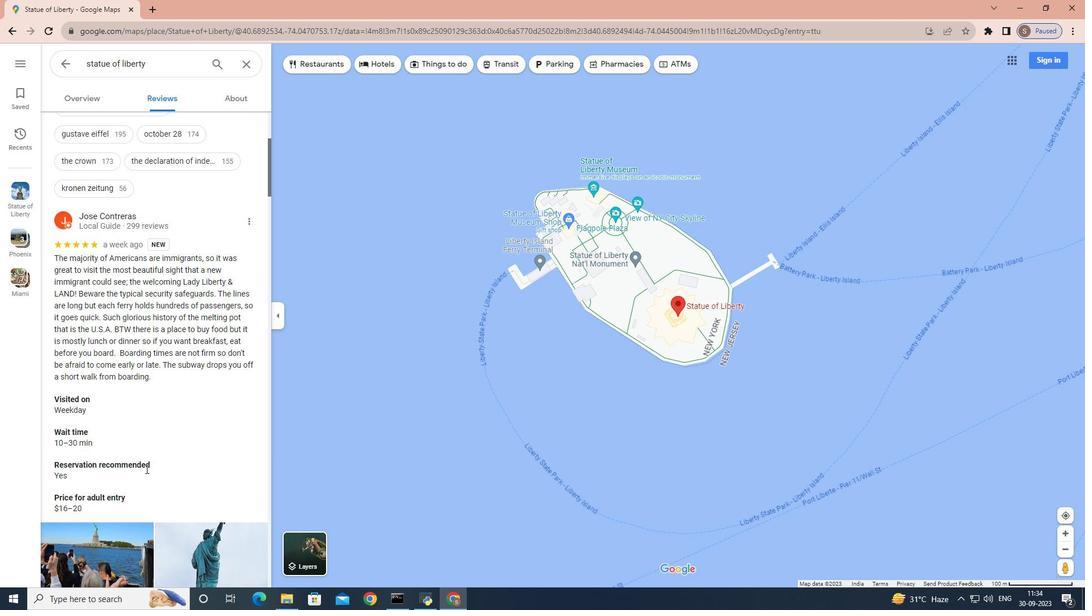 
Action: Mouse scrolled (145, 468) with delta (0, 0)
Screenshot: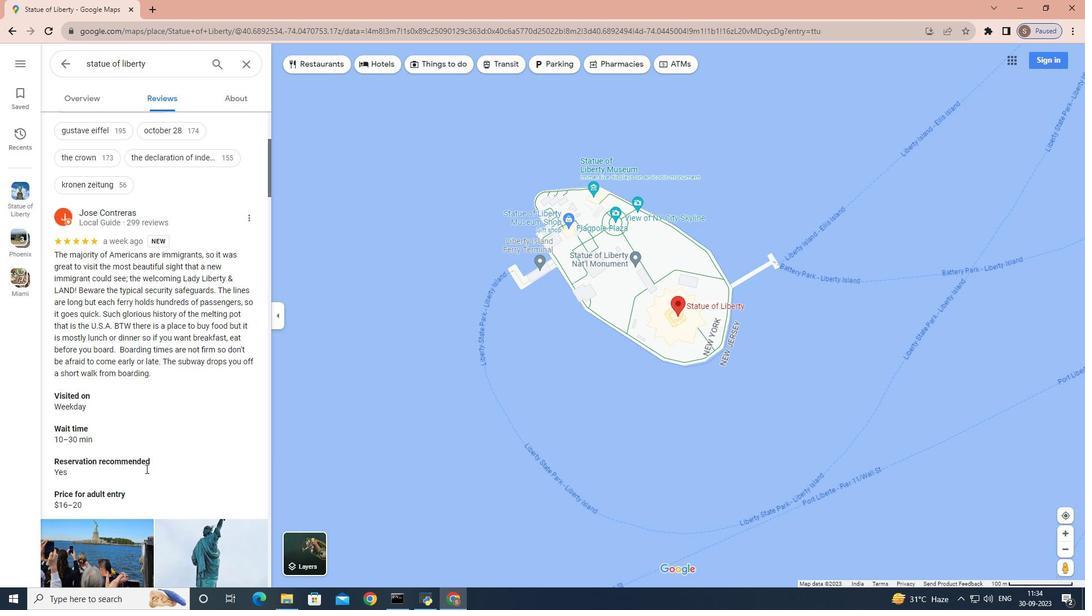 
Action: Mouse scrolled (145, 468) with delta (0, 0)
Screenshot: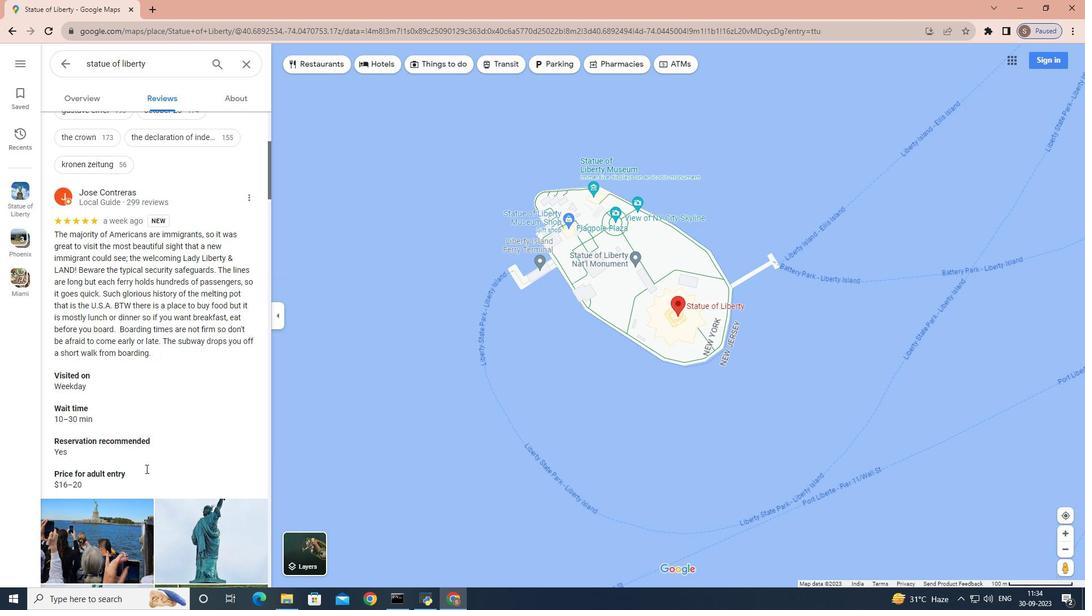 
Action: Mouse scrolled (145, 468) with delta (0, 0)
Screenshot: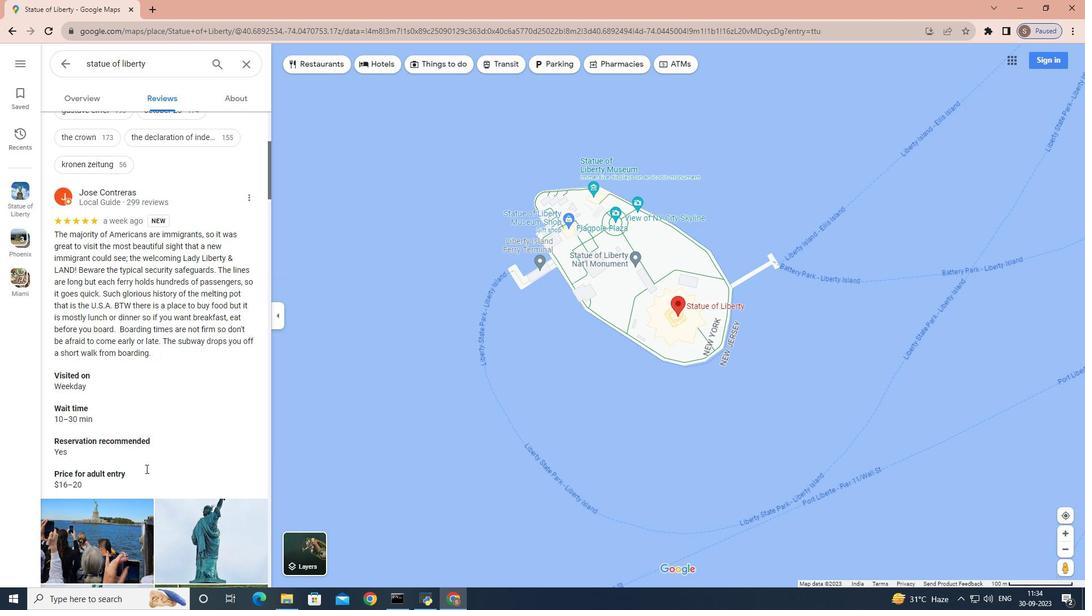 
Action: Mouse scrolled (145, 468) with delta (0, 0)
Screenshot: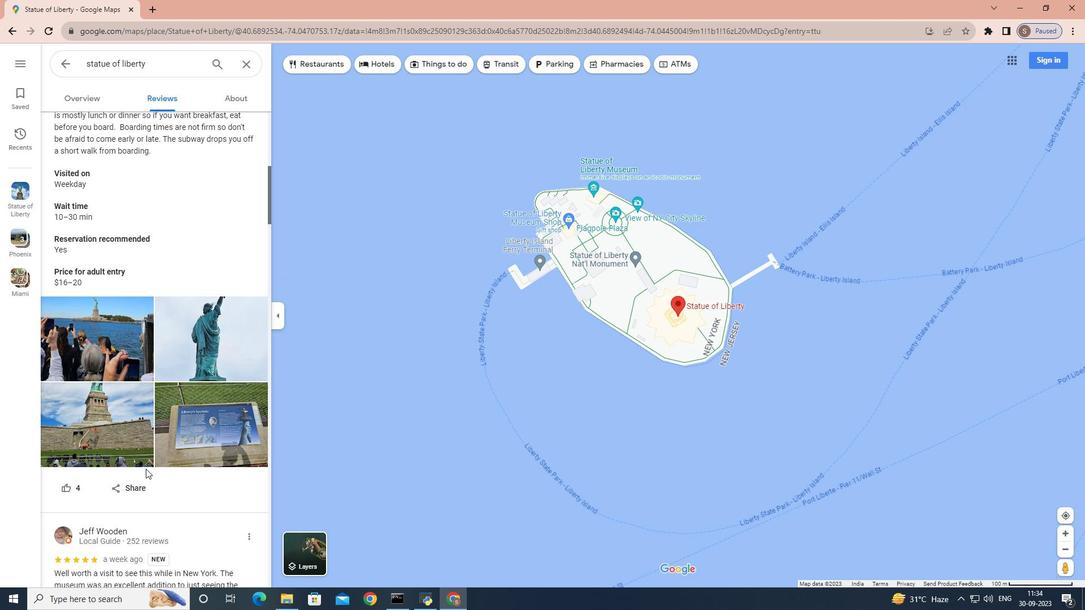 
Action: Mouse scrolled (145, 468) with delta (0, 0)
Screenshot: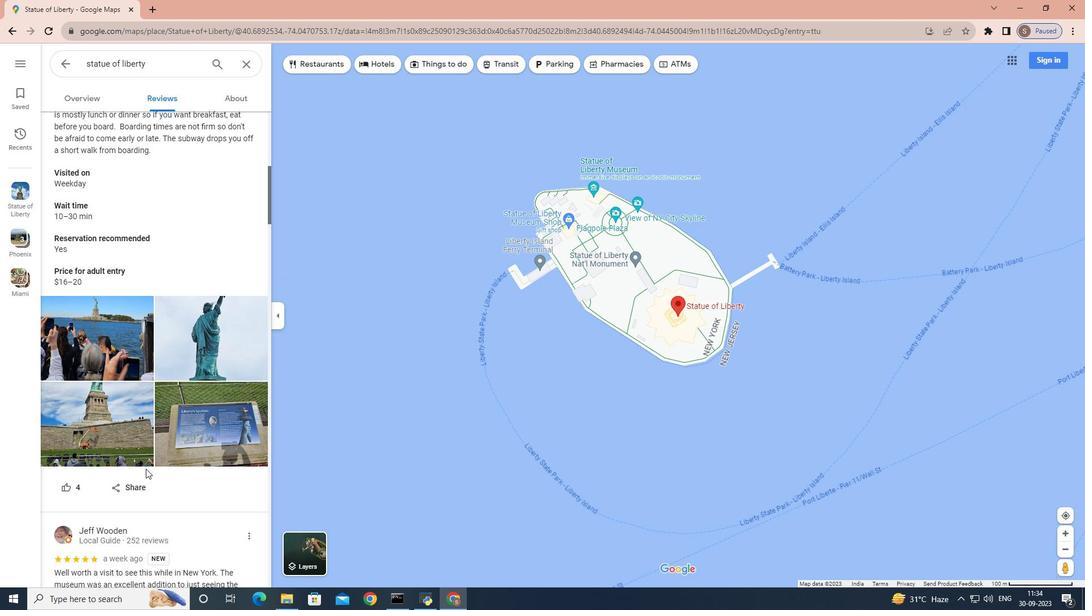 
Action: Mouse scrolled (145, 468) with delta (0, 0)
Screenshot: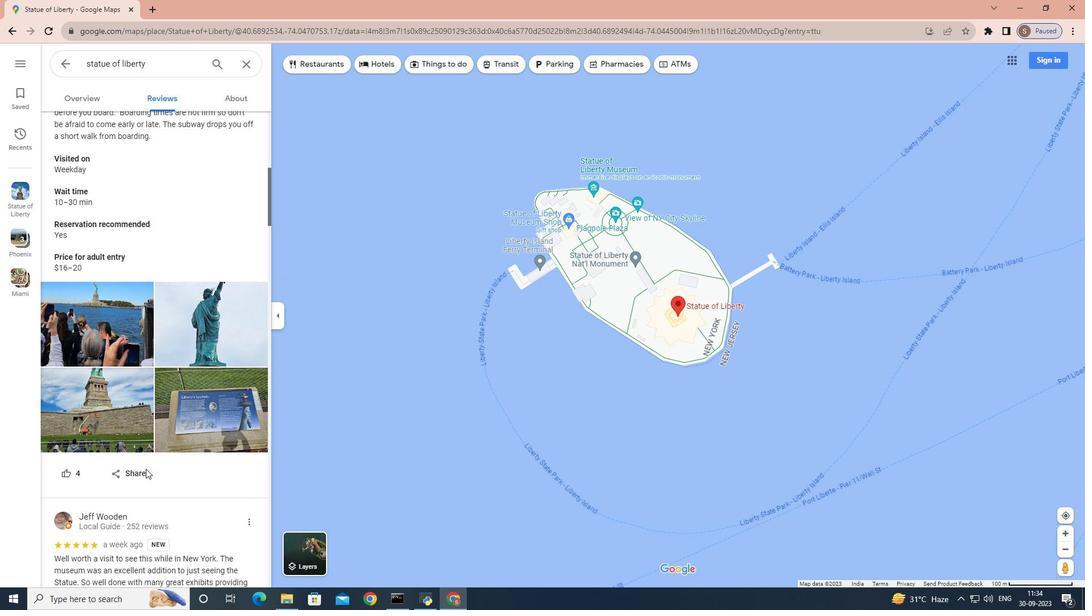 
Action: Mouse scrolled (145, 468) with delta (0, 0)
Screenshot: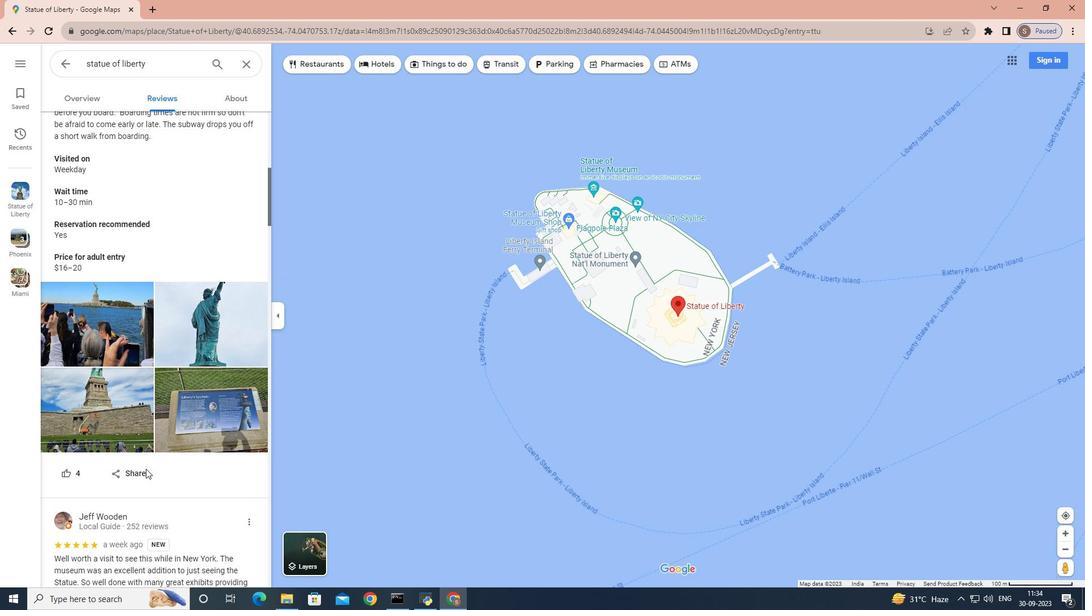 
Action: Mouse moved to (112, 383)
Screenshot: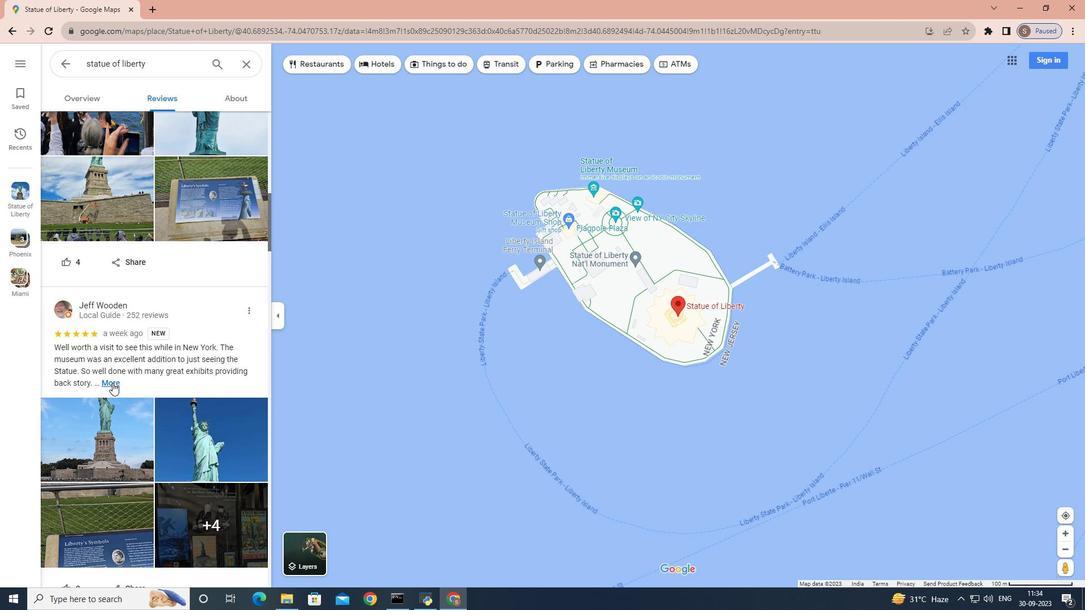 
Action: Mouse pressed left at (112, 383)
Screenshot: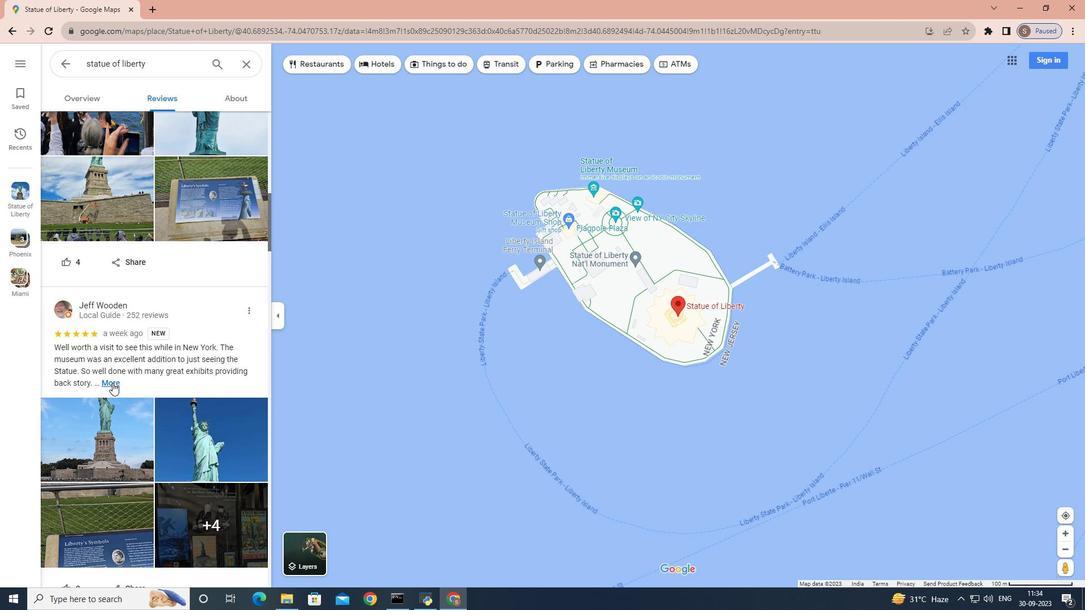
Action: Mouse scrolled (112, 382) with delta (0, 0)
Screenshot: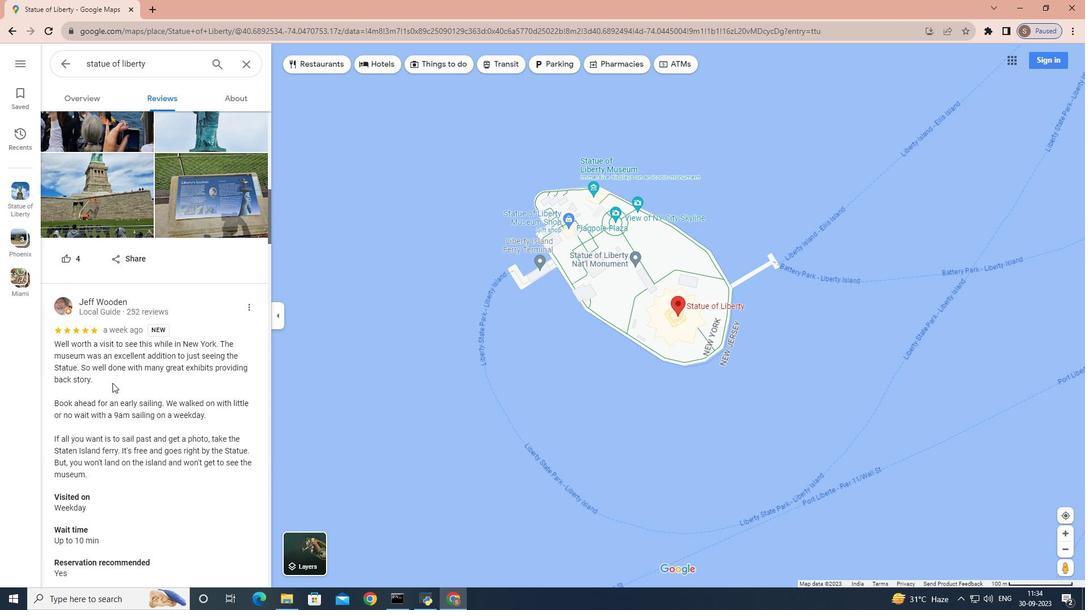 
Action: Mouse scrolled (112, 382) with delta (0, 0)
Screenshot: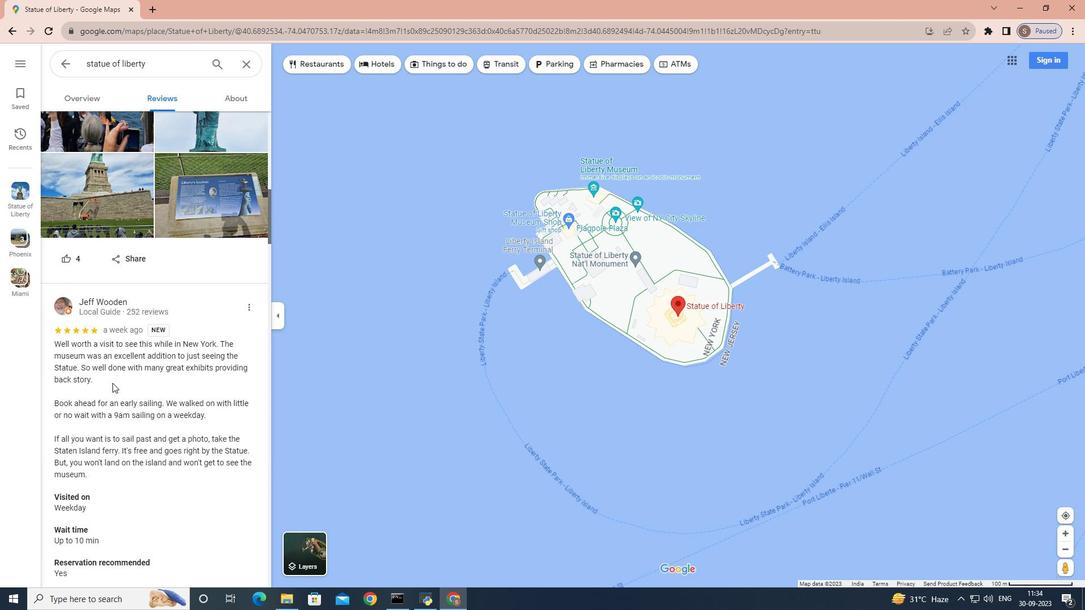 
Action: Mouse scrolled (112, 382) with delta (0, 0)
Screenshot: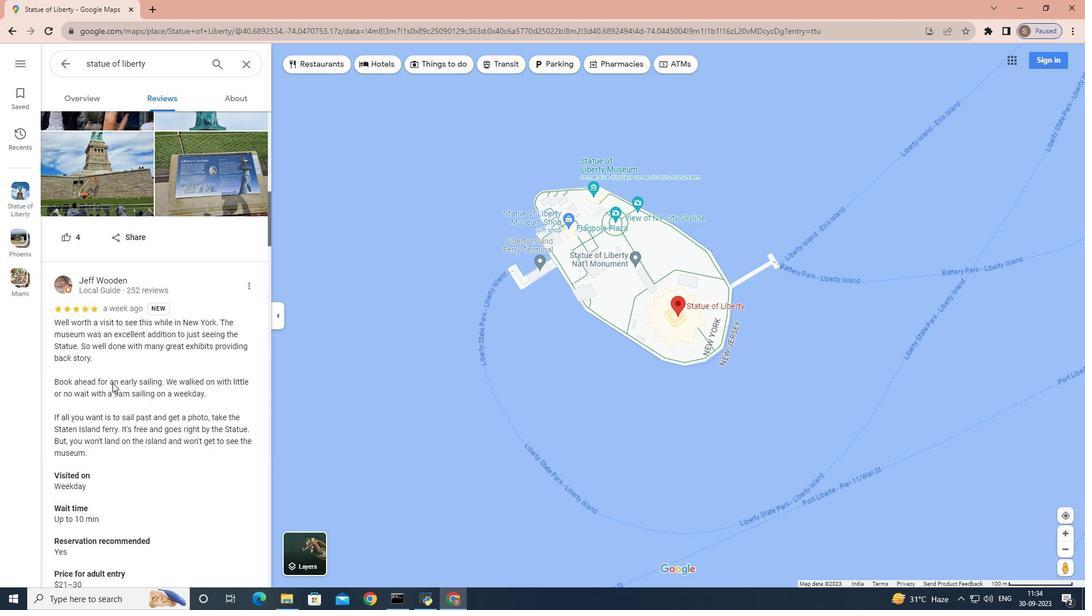 
Action: Mouse scrolled (112, 382) with delta (0, 0)
Screenshot: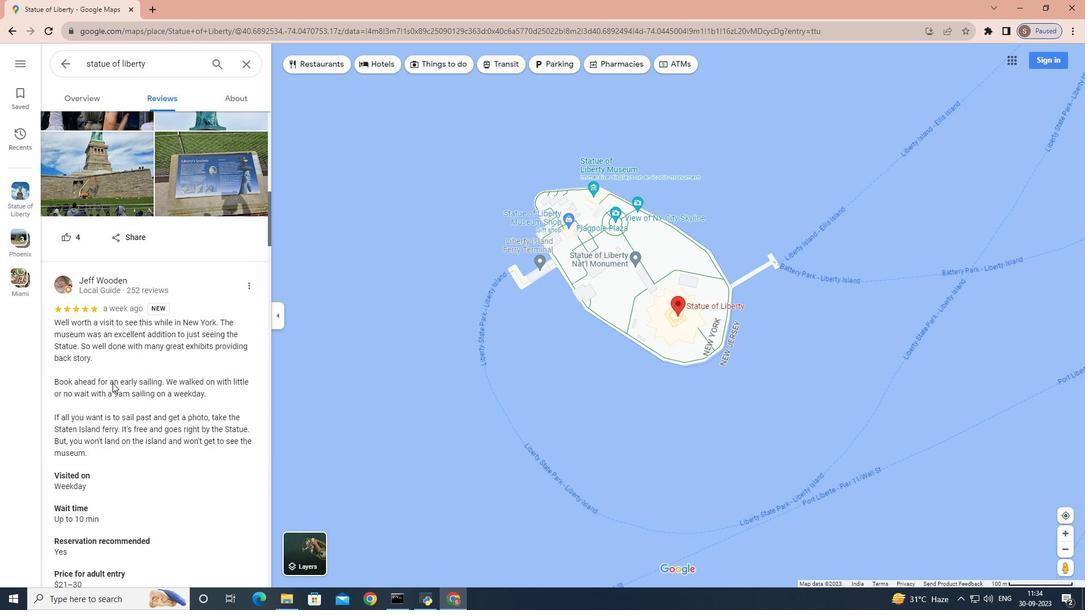 
Action: Mouse scrolled (112, 382) with delta (0, 0)
Screenshot: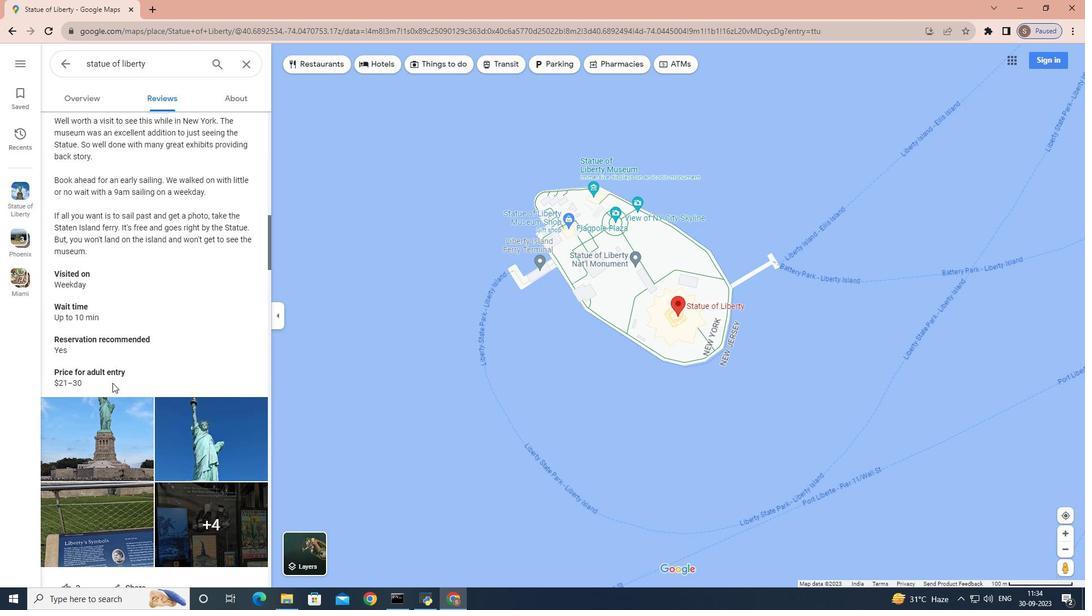 
Action: Mouse scrolled (112, 382) with delta (0, 0)
Screenshot: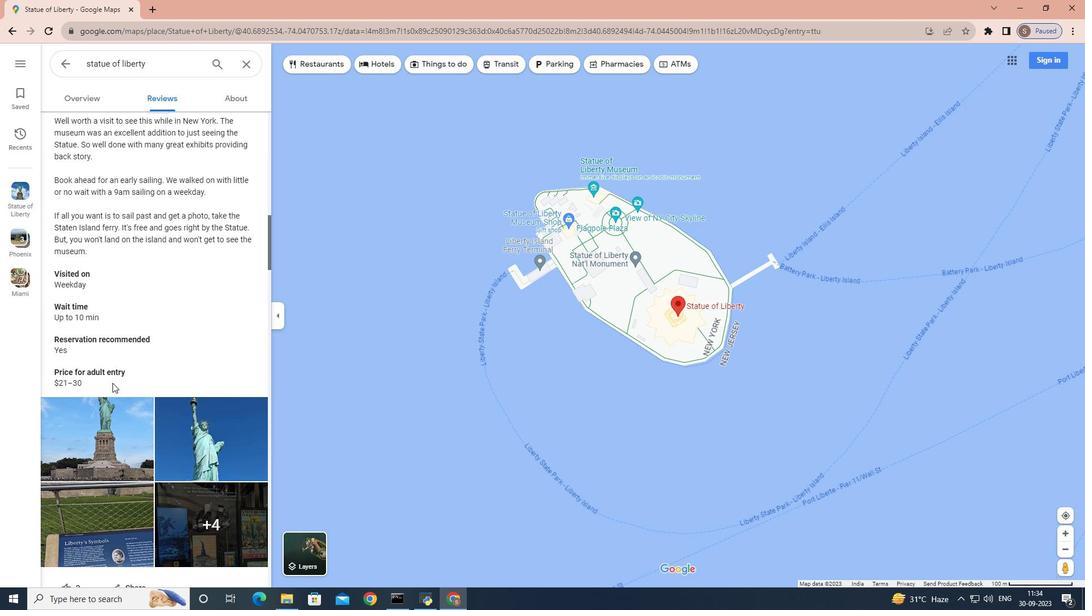 
Action: Mouse scrolled (112, 382) with delta (0, 0)
Screenshot: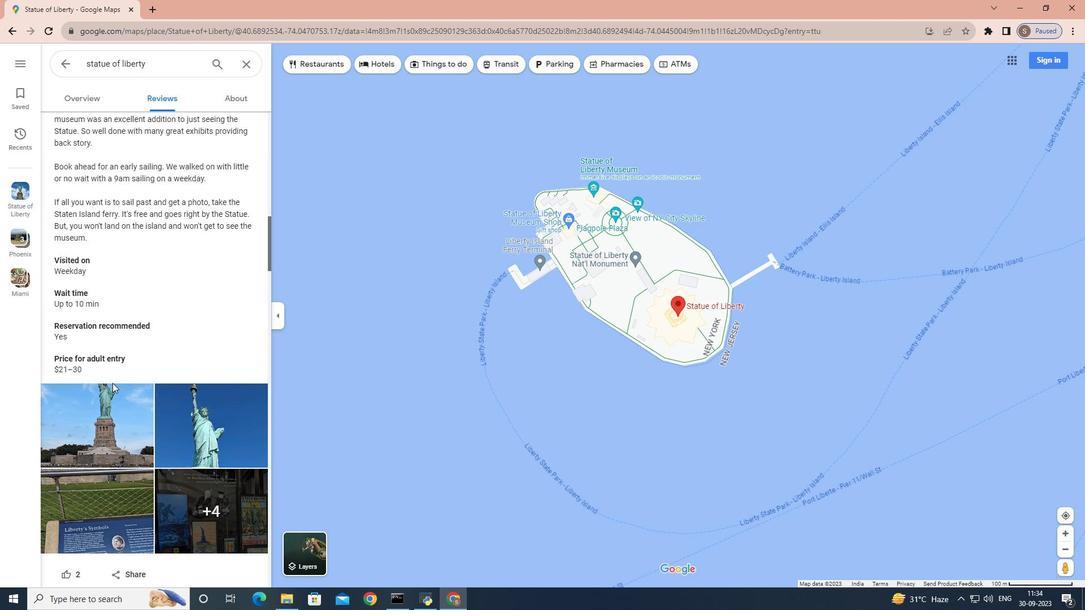 
Action: Mouse scrolled (112, 382) with delta (0, 0)
Screenshot: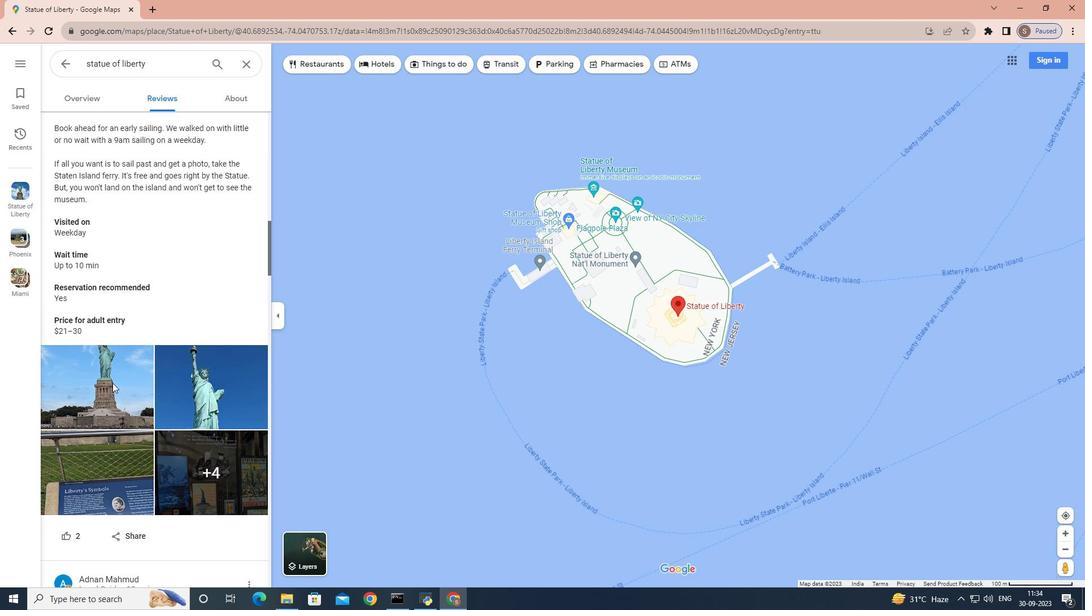 
Action: Mouse scrolled (112, 382) with delta (0, 0)
Screenshot: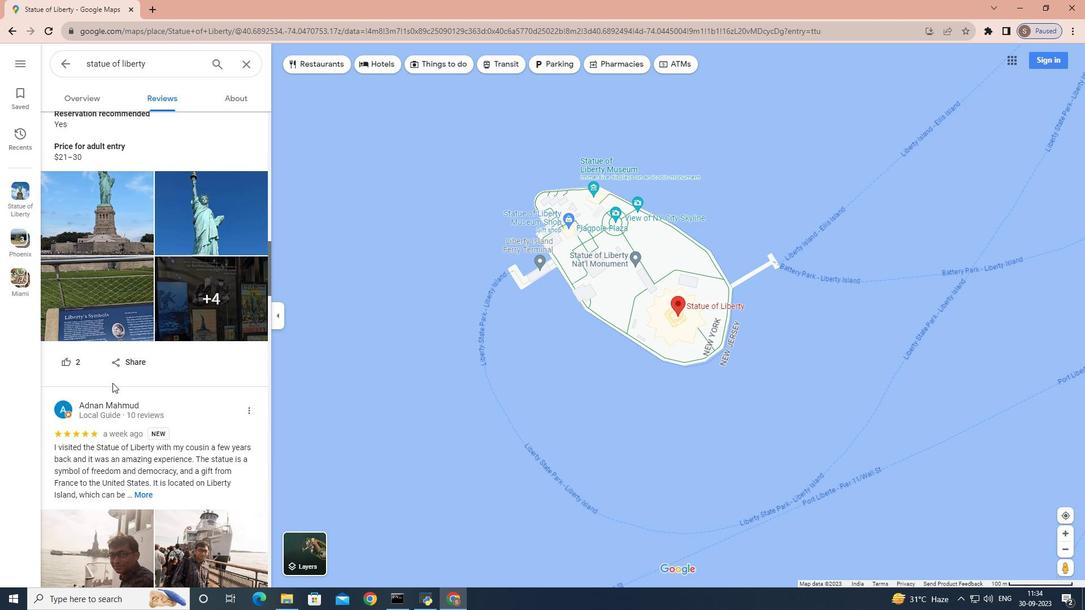 
Action: Mouse scrolled (112, 382) with delta (0, 0)
Screenshot: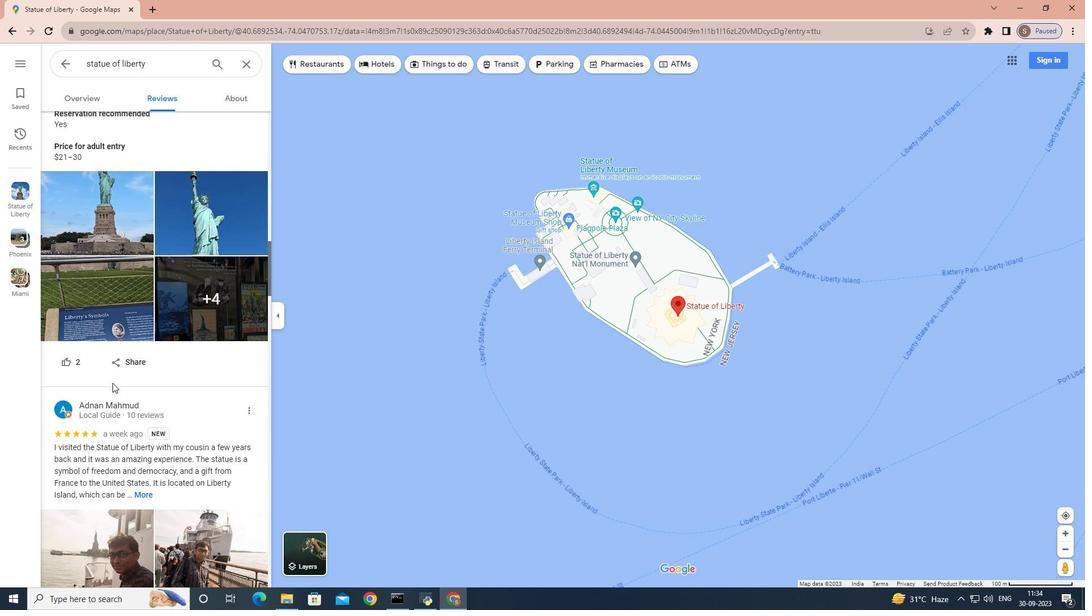 
Action: Mouse scrolled (112, 382) with delta (0, 0)
Screenshot: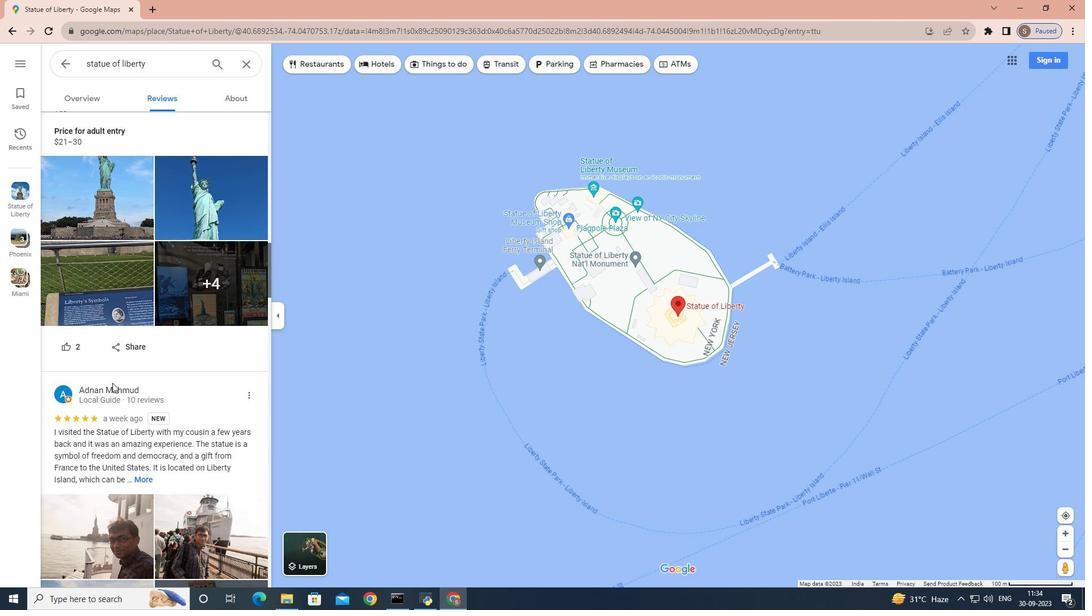 
Action: Mouse moved to (150, 325)
Screenshot: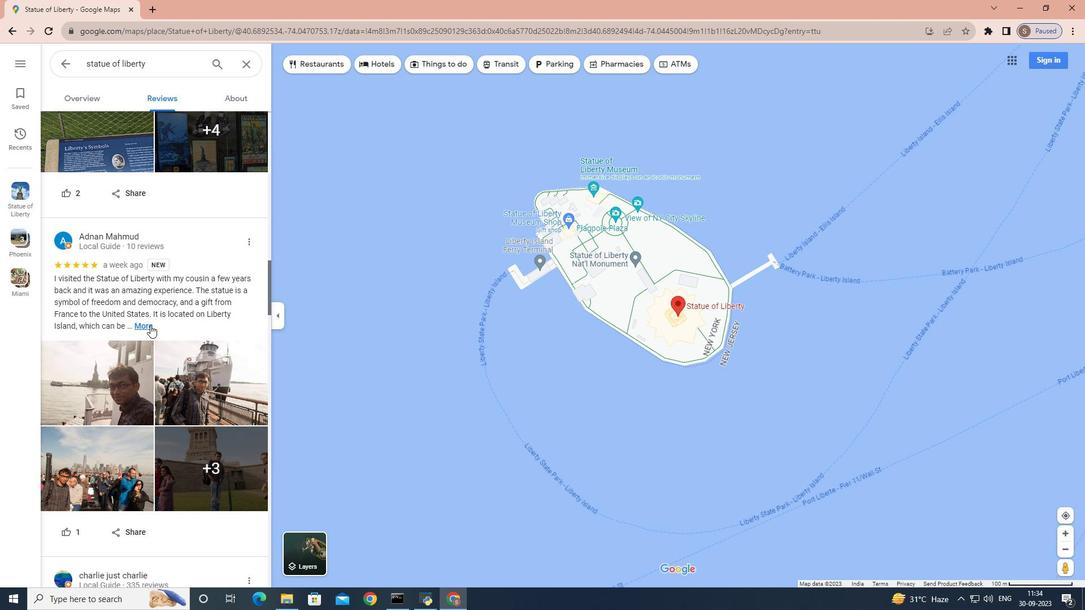 
Action: Mouse pressed left at (150, 325)
Screenshot: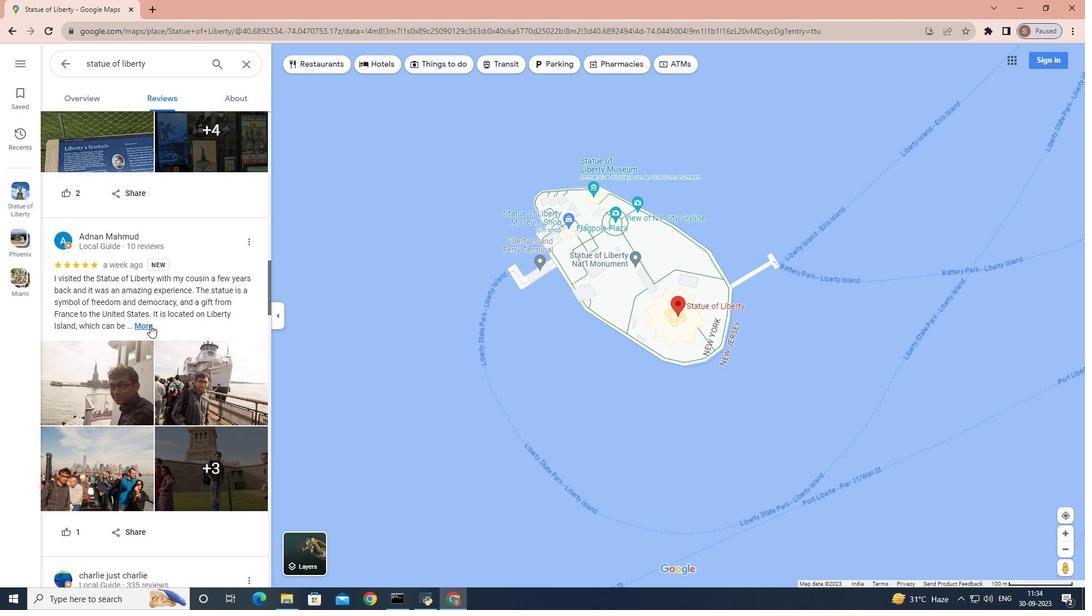 
Action: Mouse moved to (101, 429)
Screenshot: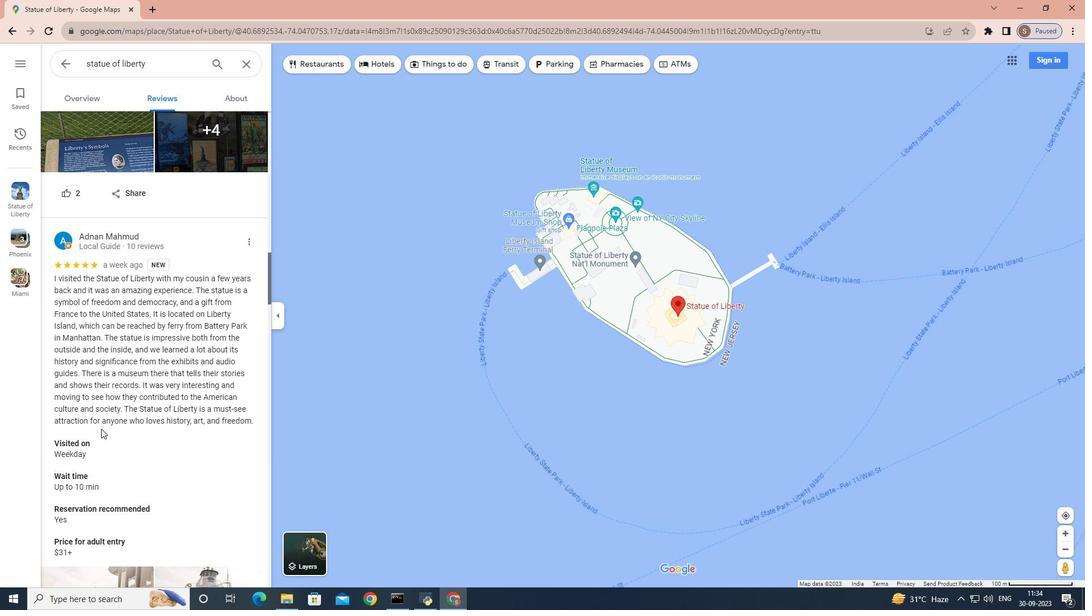 
Action: Mouse scrolled (101, 428) with delta (0, 0)
Screenshot: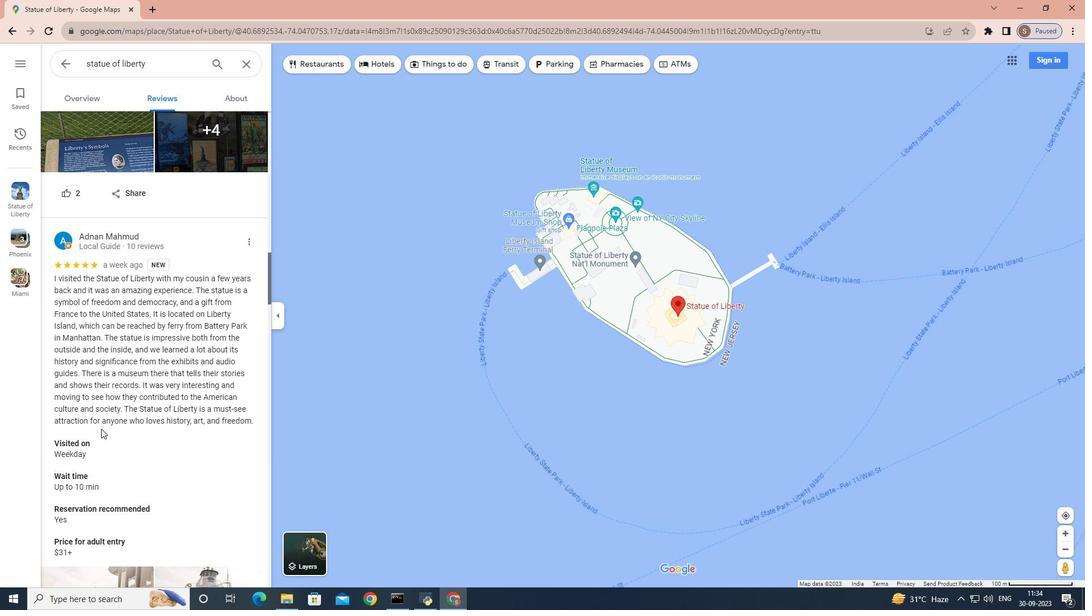 
Action: Mouse scrolled (101, 428) with delta (0, 0)
Screenshot: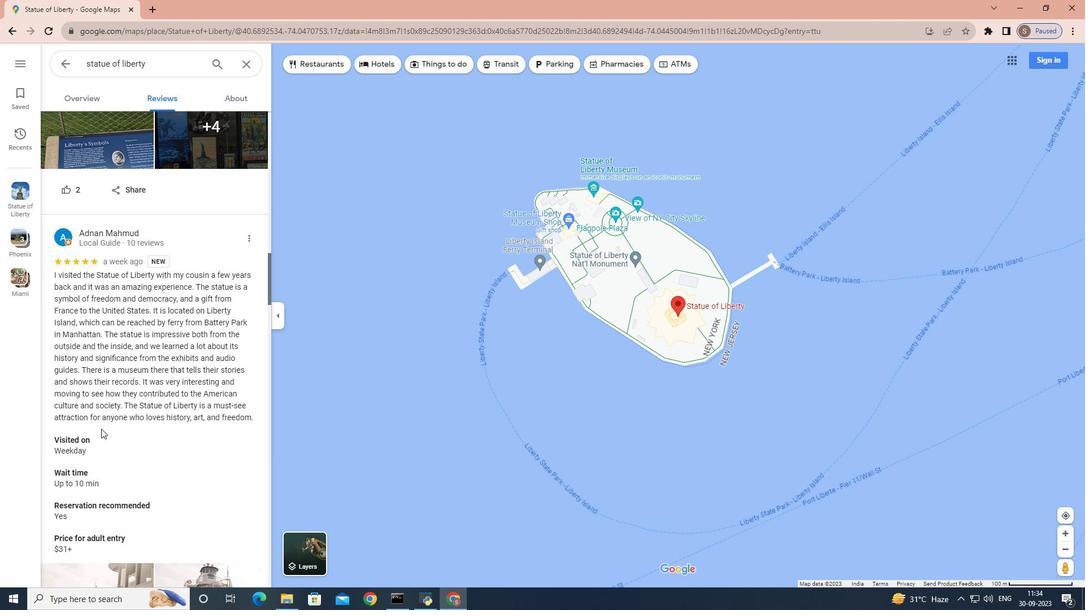 
Action: Mouse scrolled (101, 428) with delta (0, 0)
Screenshot: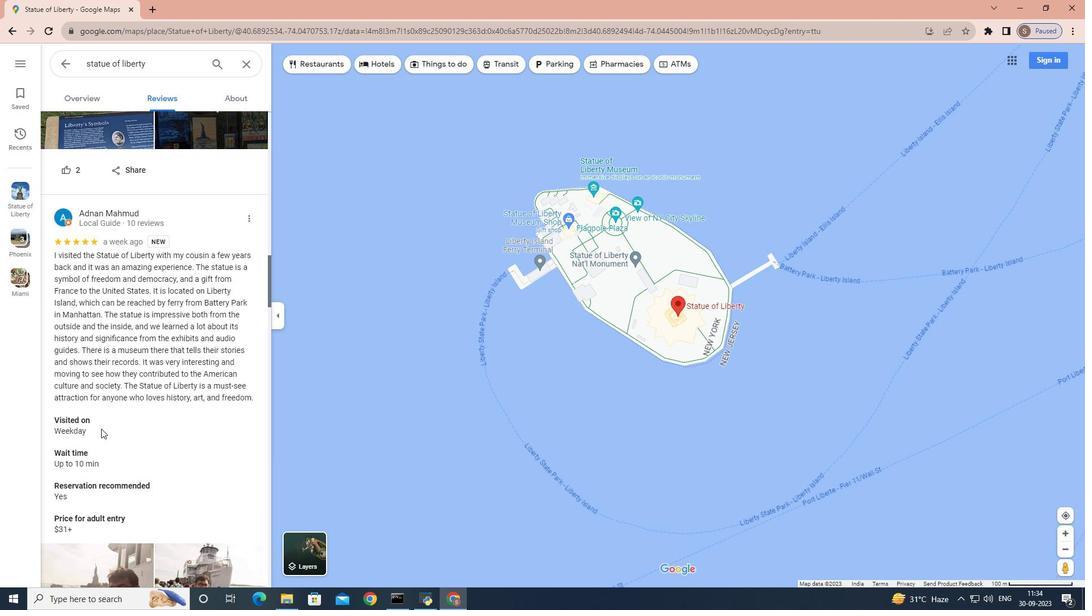 
Action: Mouse scrolled (101, 428) with delta (0, 0)
Screenshot: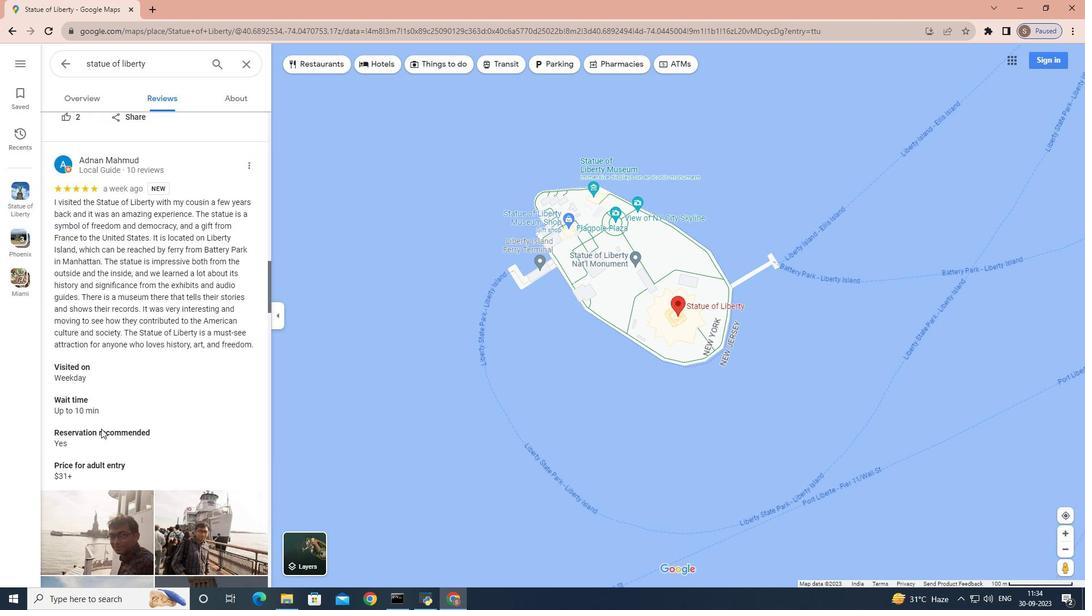 
Action: Mouse scrolled (101, 428) with delta (0, 0)
Screenshot: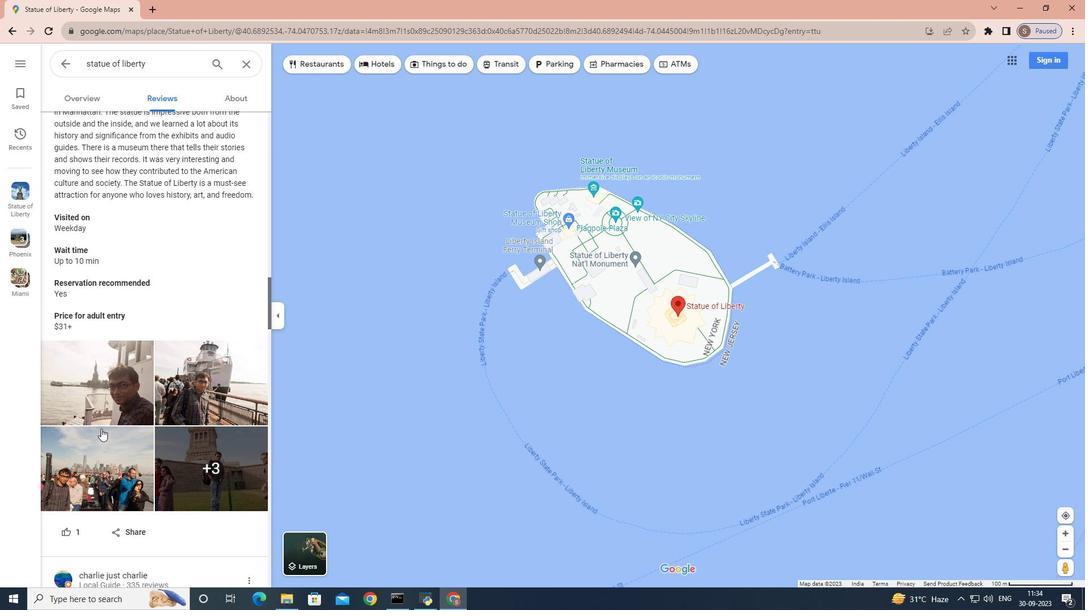 
Action: Mouse scrolled (101, 428) with delta (0, 0)
Screenshot: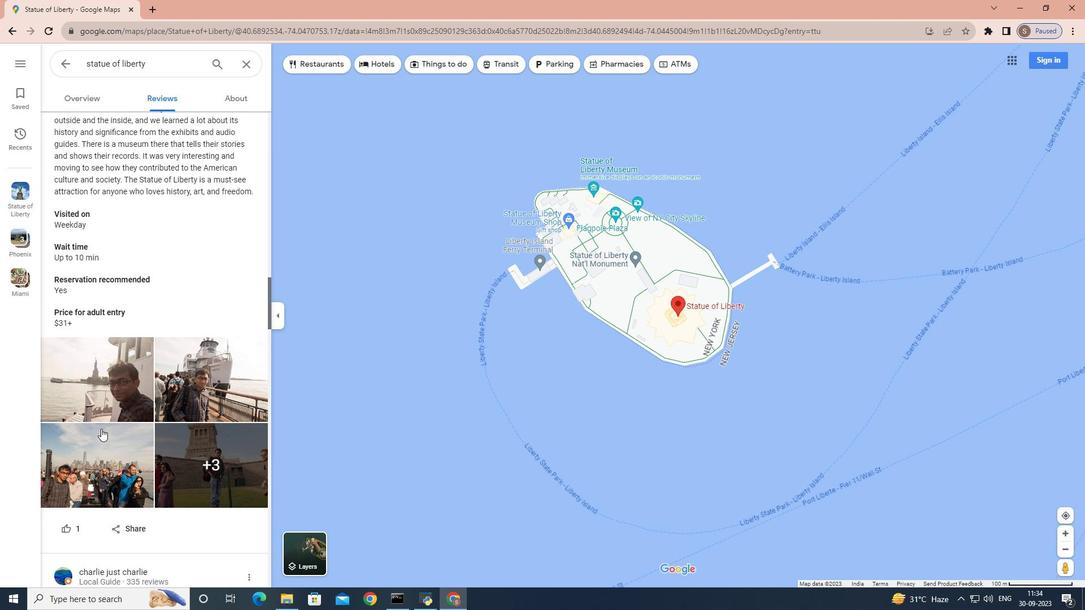 
Action: Mouse scrolled (101, 428) with delta (0, 0)
Screenshot: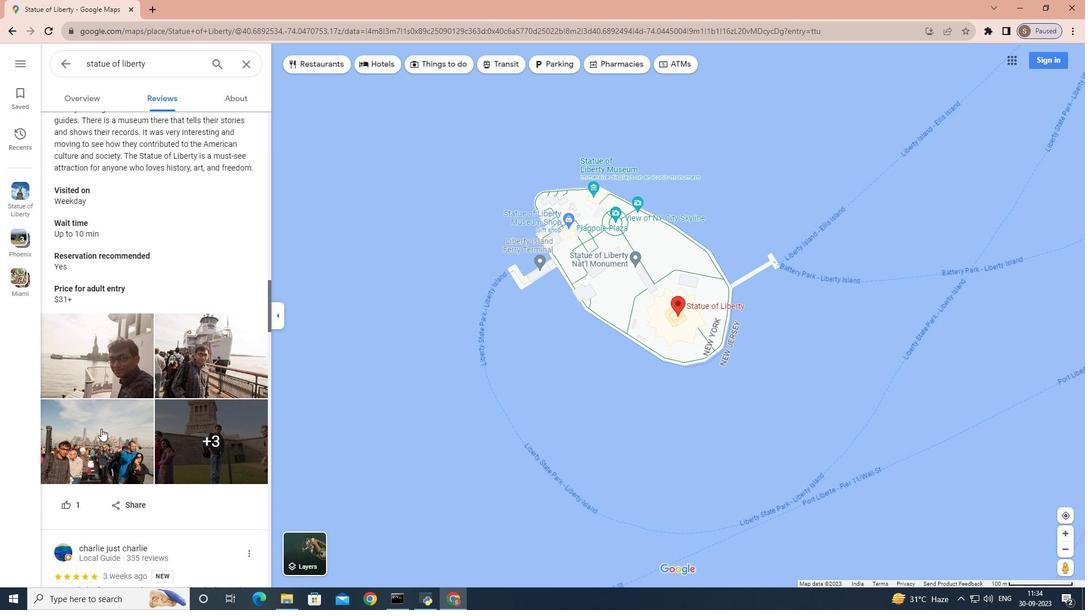 
Action: Mouse scrolled (101, 428) with delta (0, 0)
Screenshot: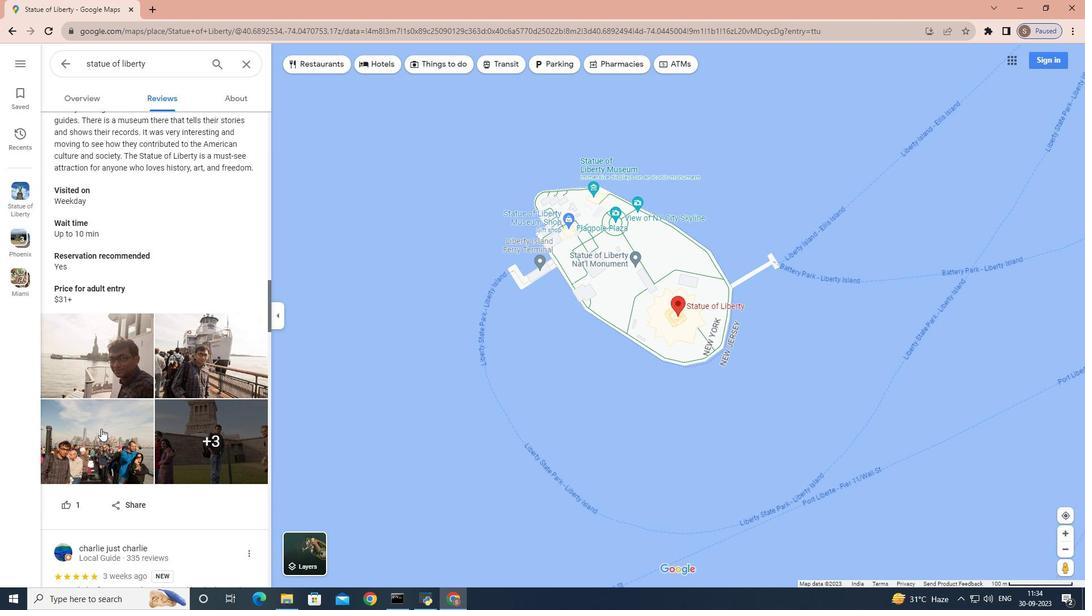 
Action: Mouse scrolled (101, 428) with delta (0, 0)
Screenshot: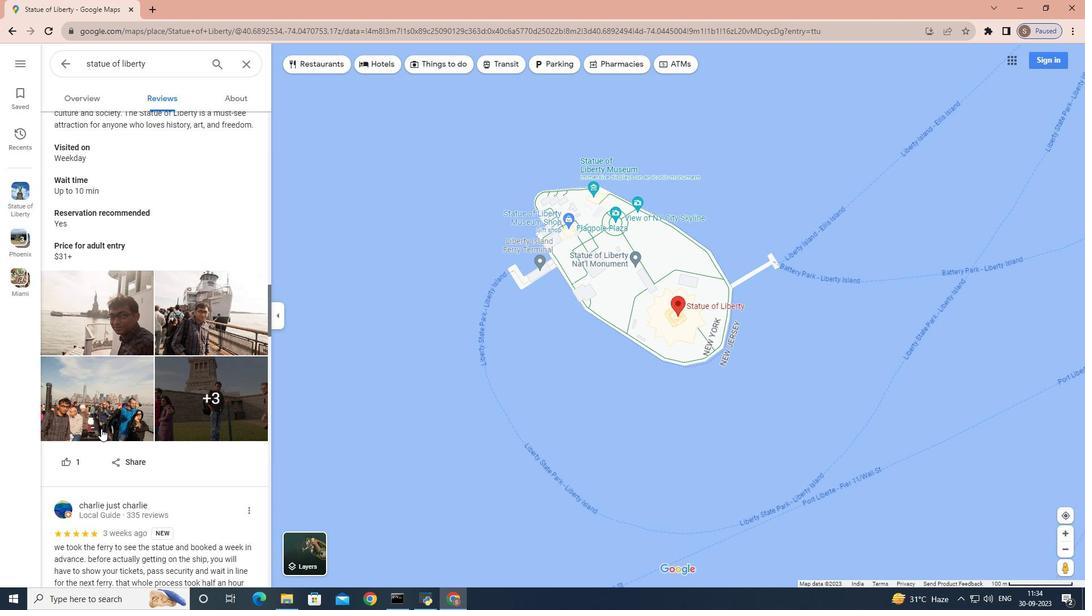 
Action: Mouse moved to (116, 381)
Screenshot: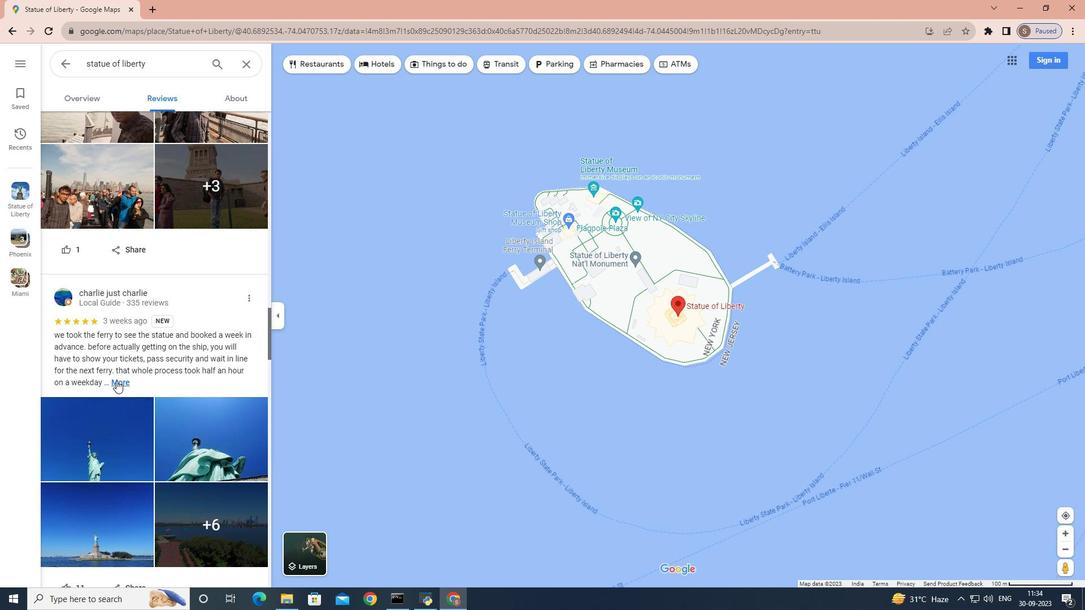 
Action: Mouse pressed left at (116, 381)
Screenshot: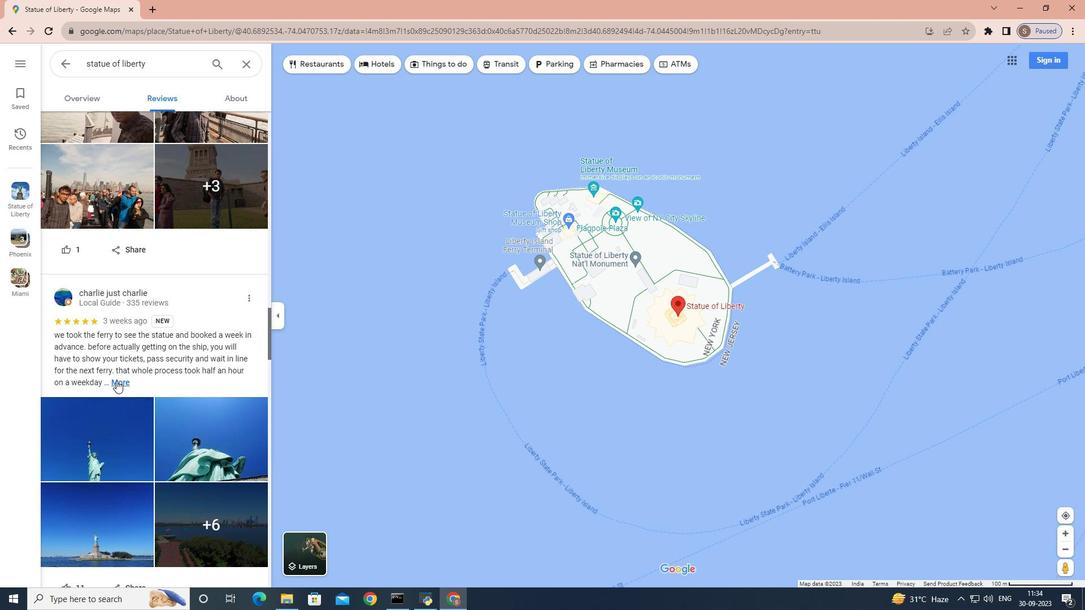 
Action: Mouse moved to (111, 408)
Screenshot: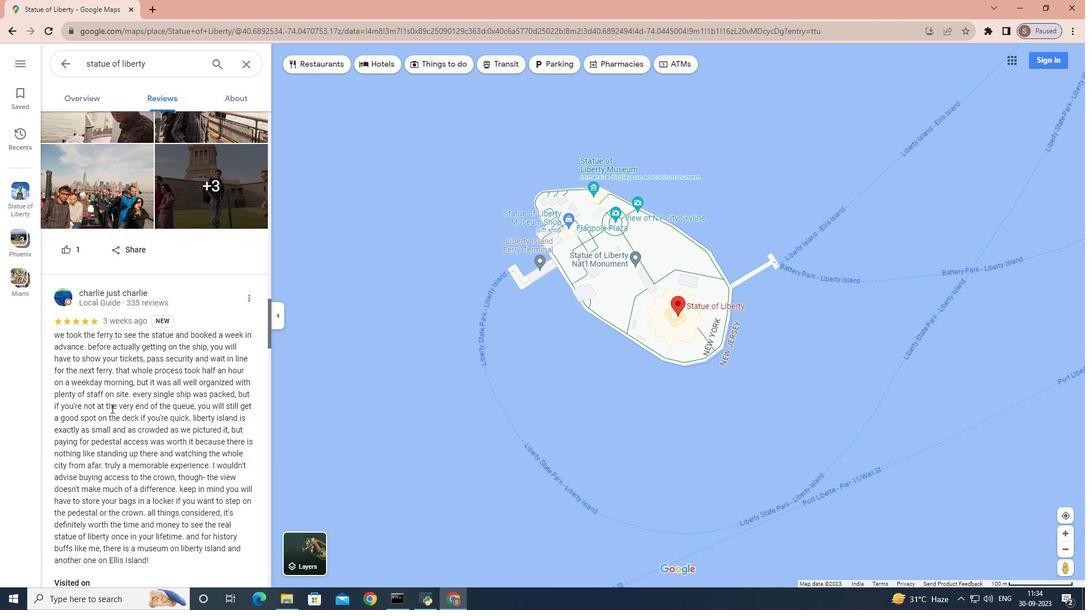 
Action: Mouse scrolled (111, 408) with delta (0, 0)
Screenshot: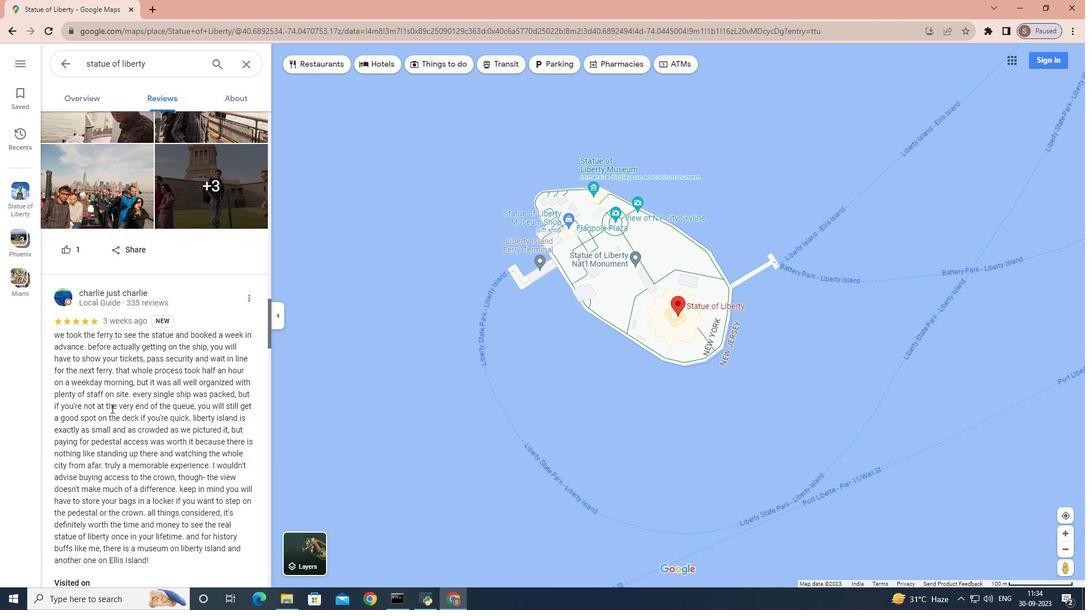 
Action: Mouse scrolled (111, 408) with delta (0, 0)
Screenshot: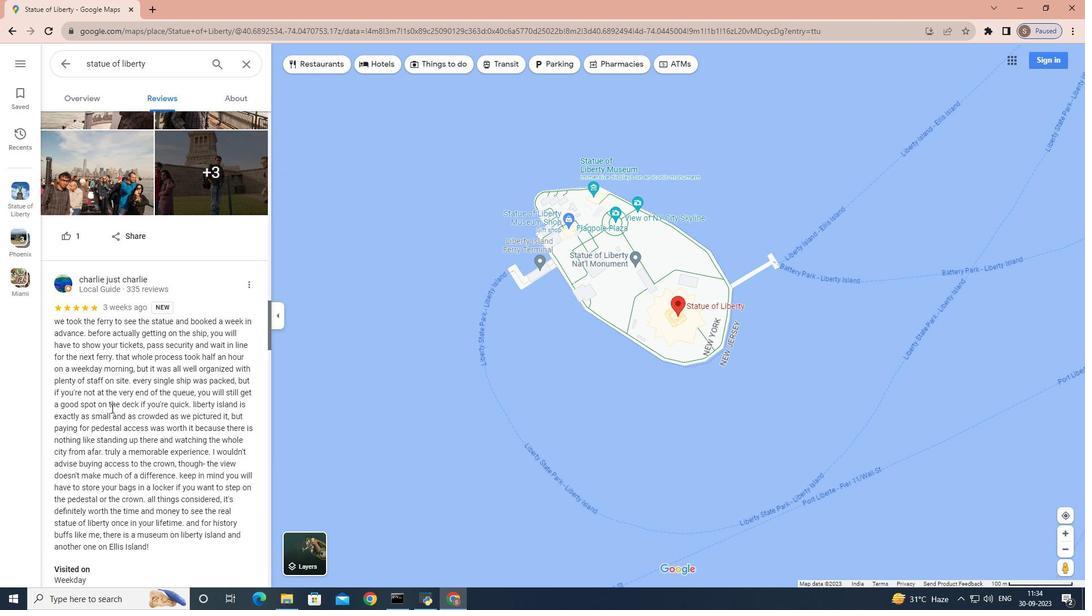 
Action: Mouse scrolled (111, 408) with delta (0, 0)
Screenshot: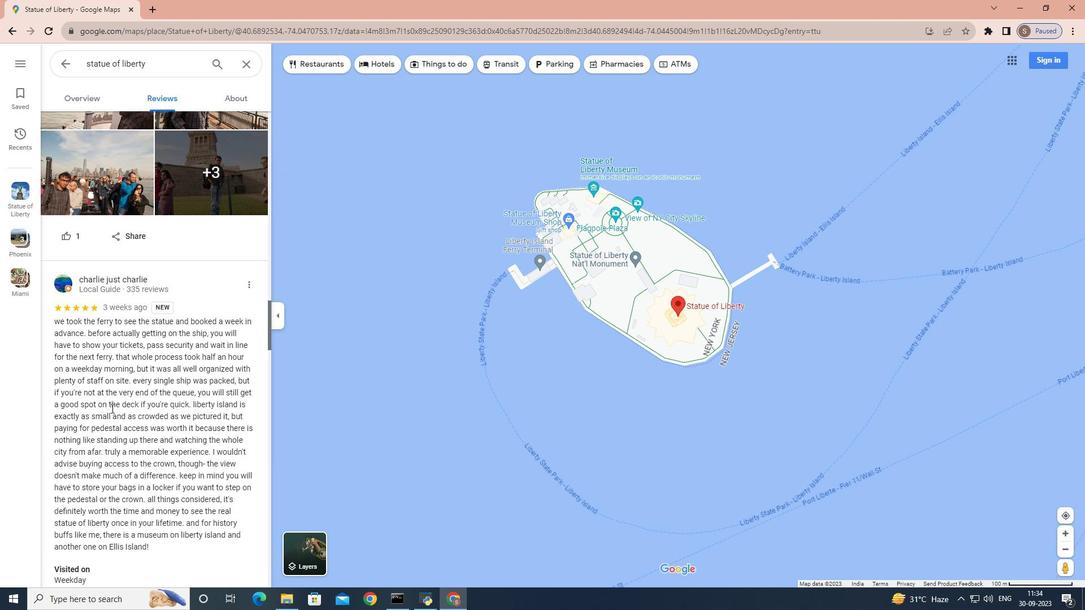 
Action: Mouse scrolled (111, 408) with delta (0, 0)
Screenshot: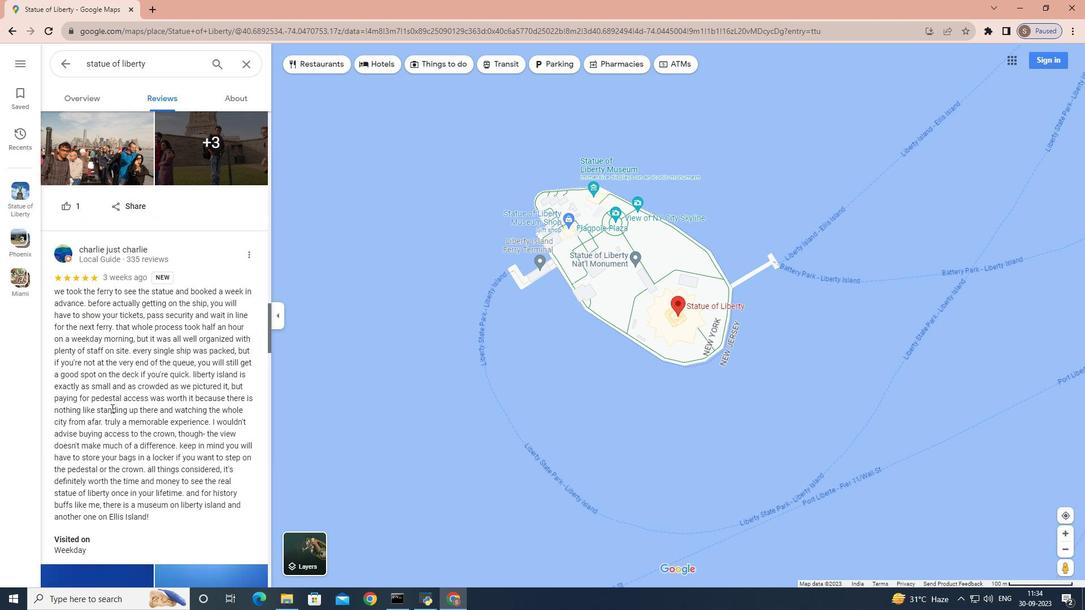 
Action: Mouse scrolled (111, 408) with delta (0, 0)
Screenshot: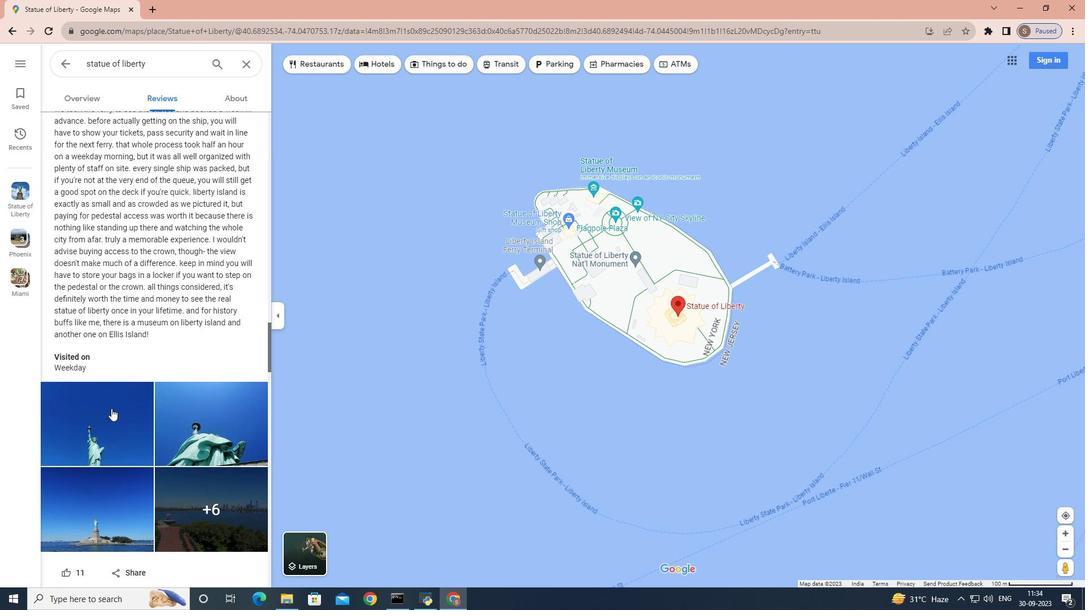 
Action: Mouse scrolled (111, 408) with delta (0, 0)
Screenshot: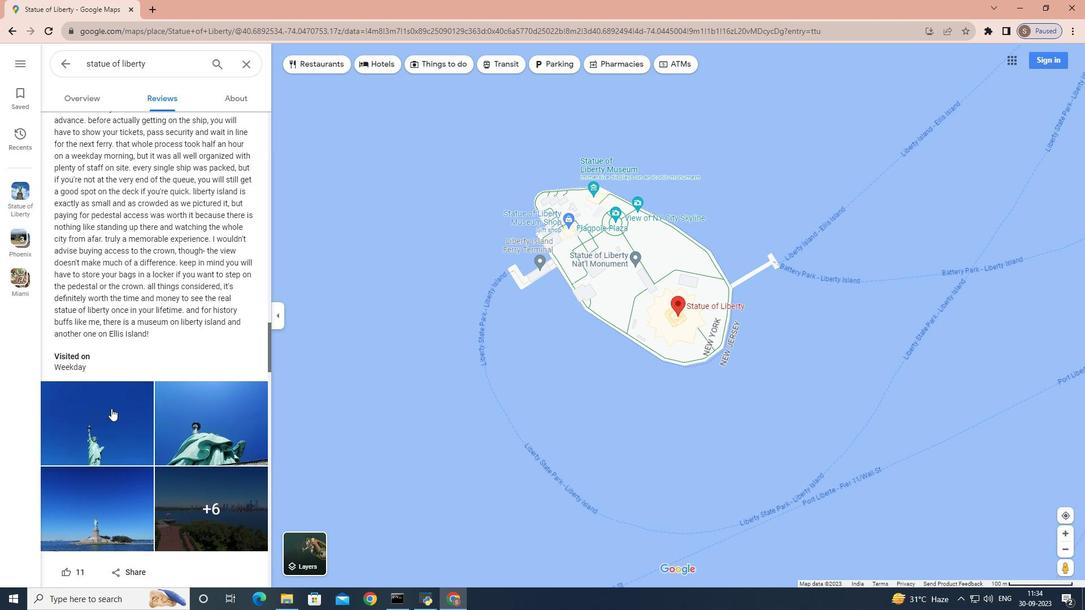 
Action: Mouse scrolled (111, 408) with delta (0, 0)
Screenshot: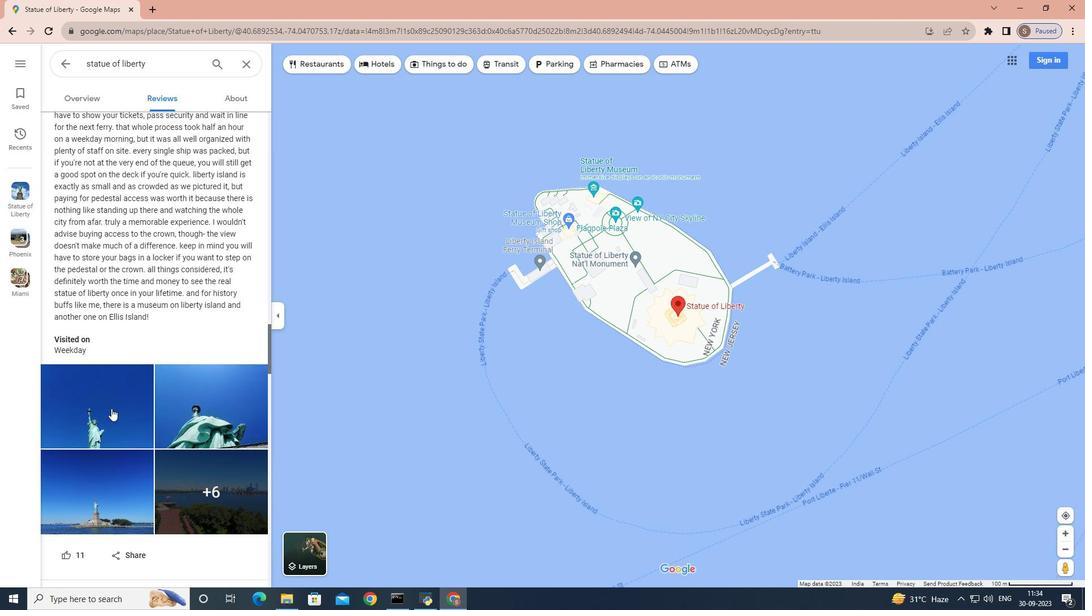 
Action: Mouse scrolled (111, 408) with delta (0, 0)
Screenshot: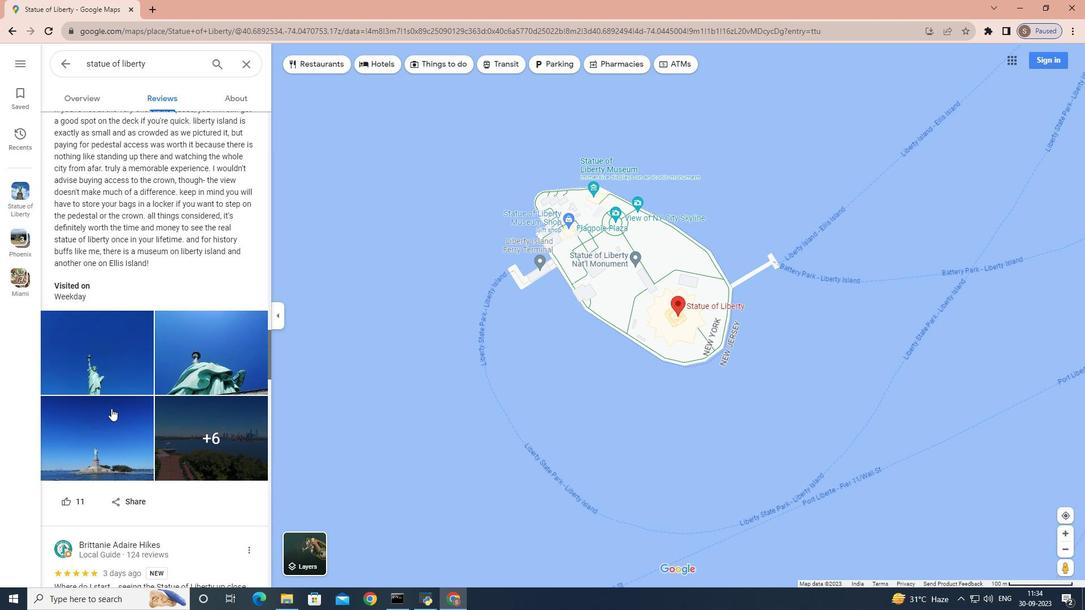 
Action: Mouse scrolled (111, 408) with delta (0, 0)
Screenshot: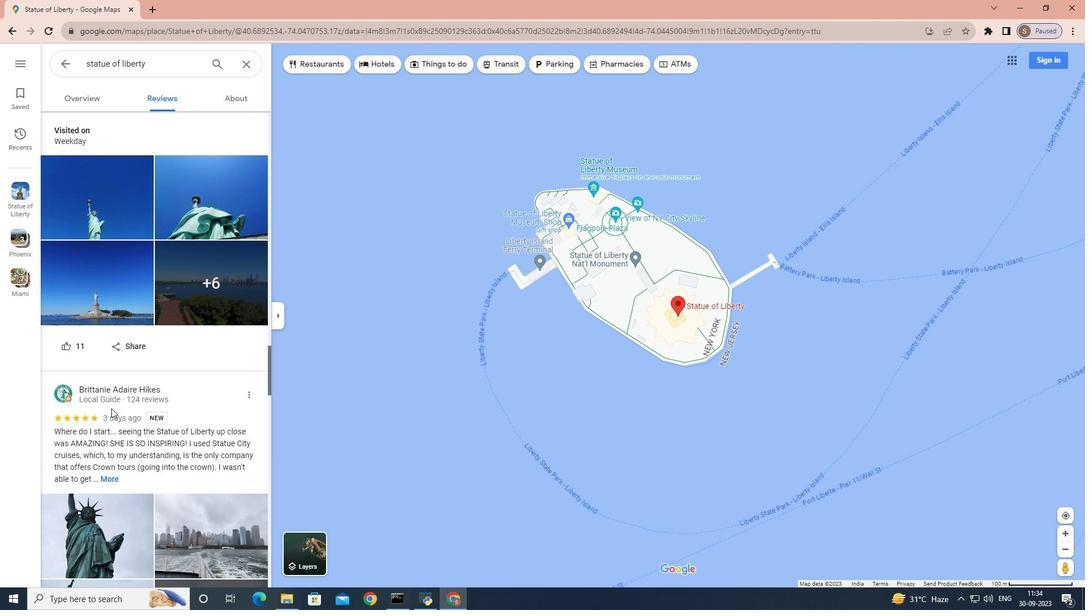 
Action: Mouse scrolled (111, 408) with delta (0, 0)
Screenshot: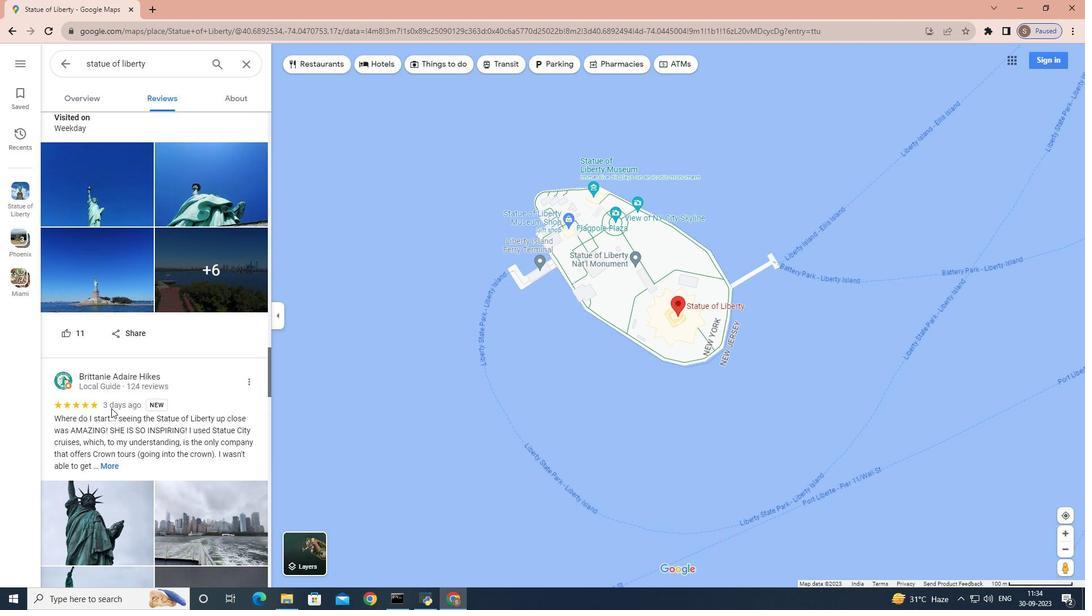 
Action: Mouse scrolled (111, 408) with delta (0, 0)
Screenshot: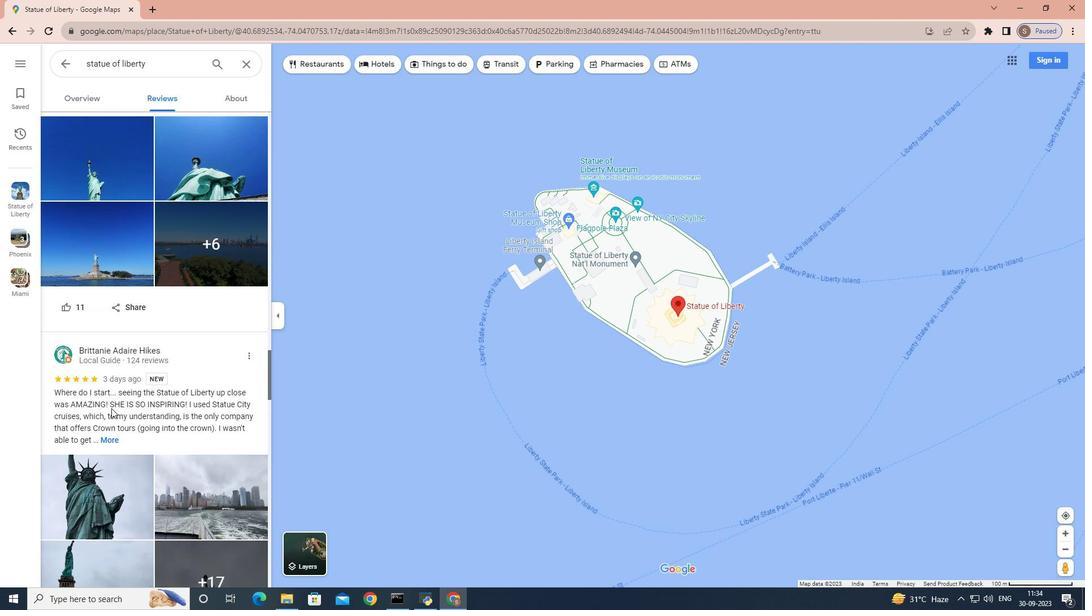 
Action: Mouse moved to (113, 312)
Screenshot: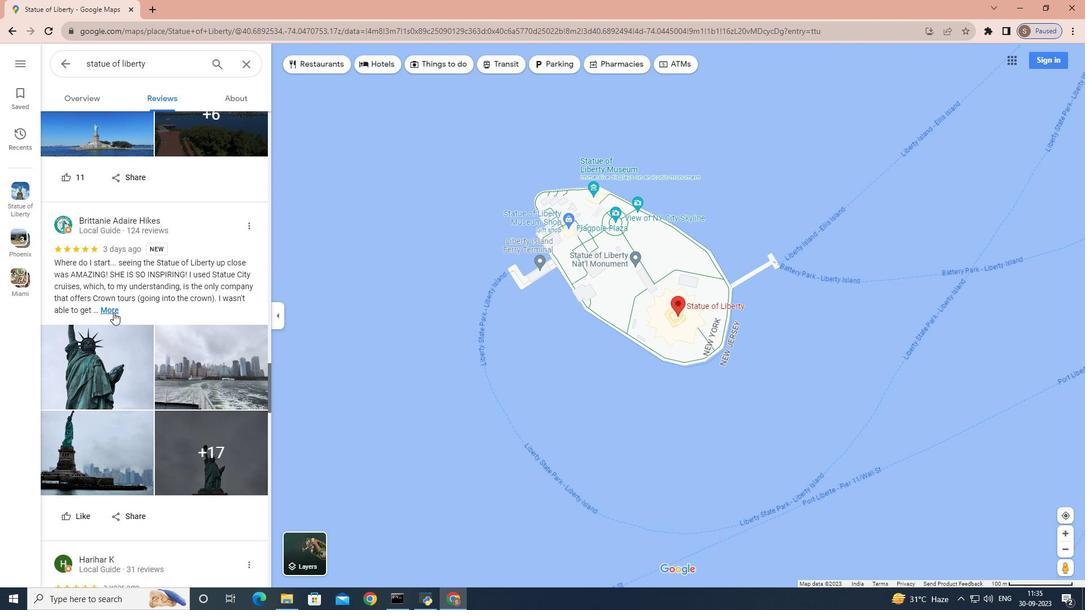 
Action: Mouse pressed left at (113, 312)
Screenshot: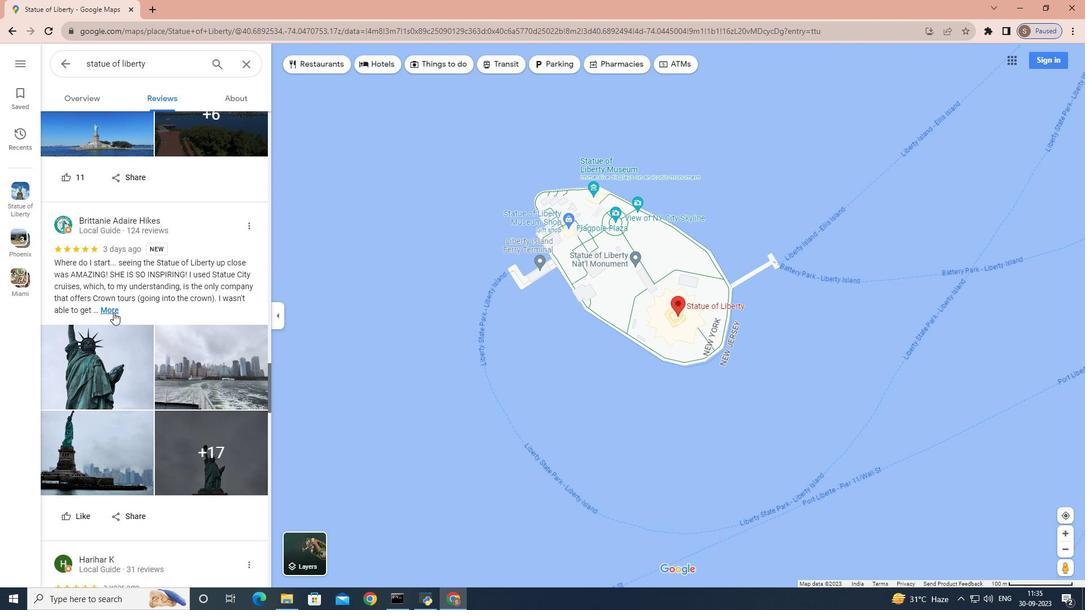 
Action: Mouse moved to (101, 390)
Screenshot: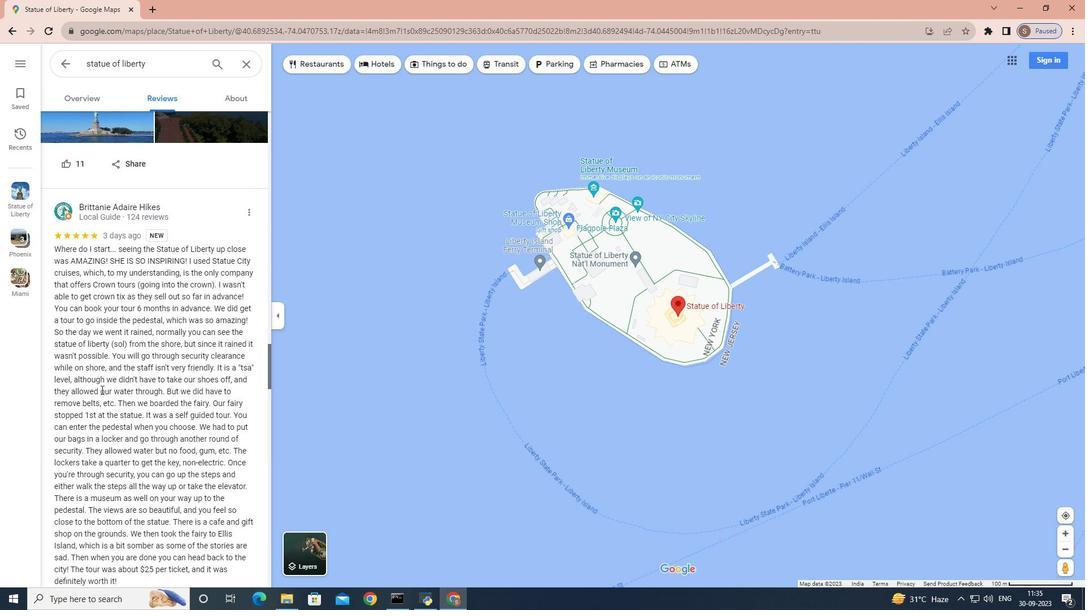 
Action: Mouse scrolled (101, 389) with delta (0, 0)
Screenshot: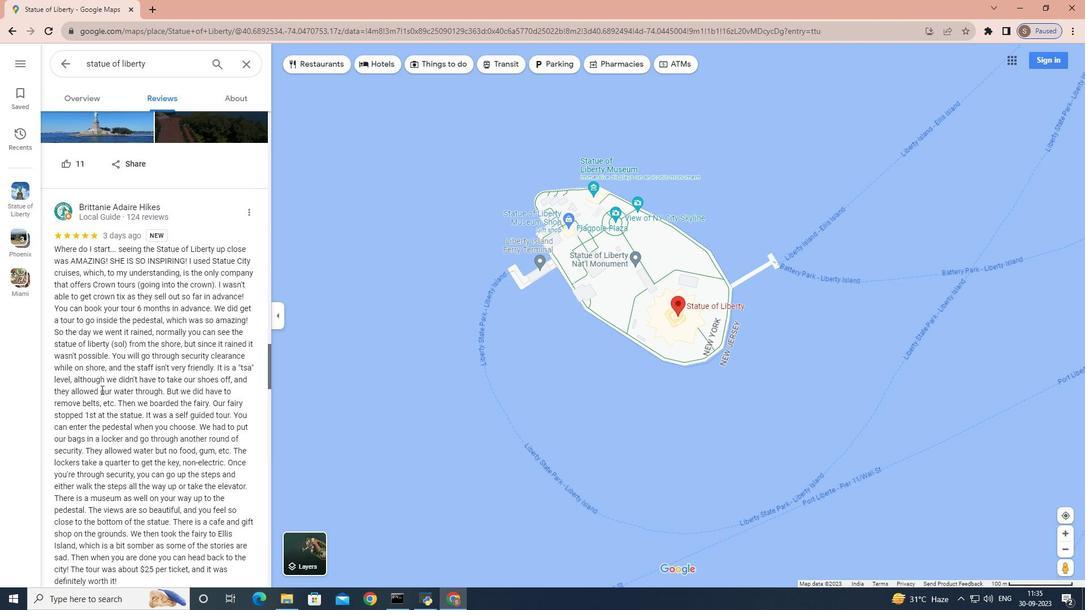 
Action: Mouse scrolled (101, 389) with delta (0, 0)
Screenshot: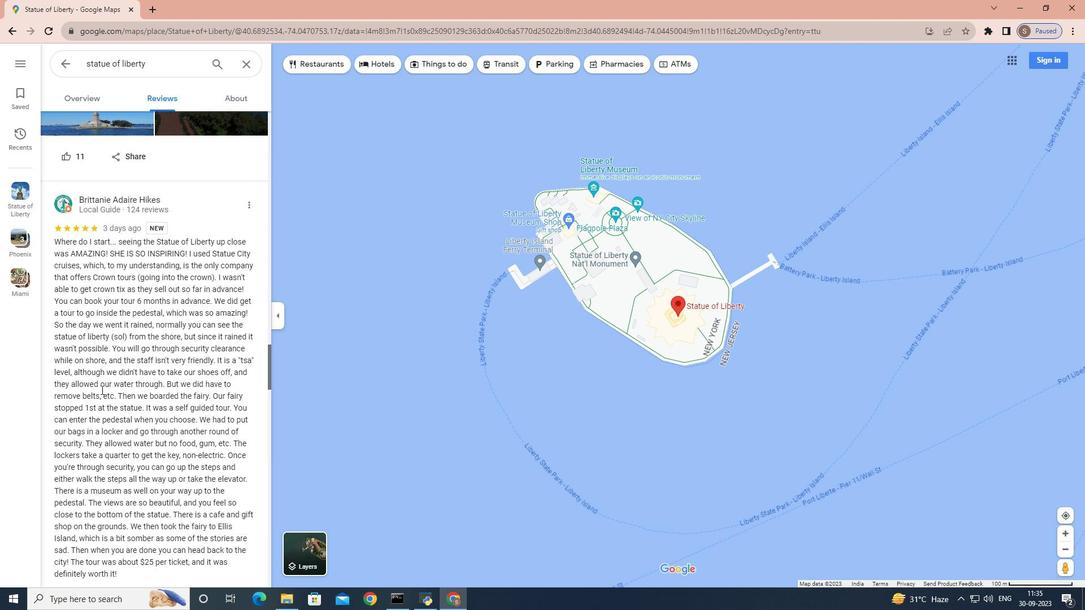 
Action: Mouse scrolled (101, 389) with delta (0, 0)
Screenshot: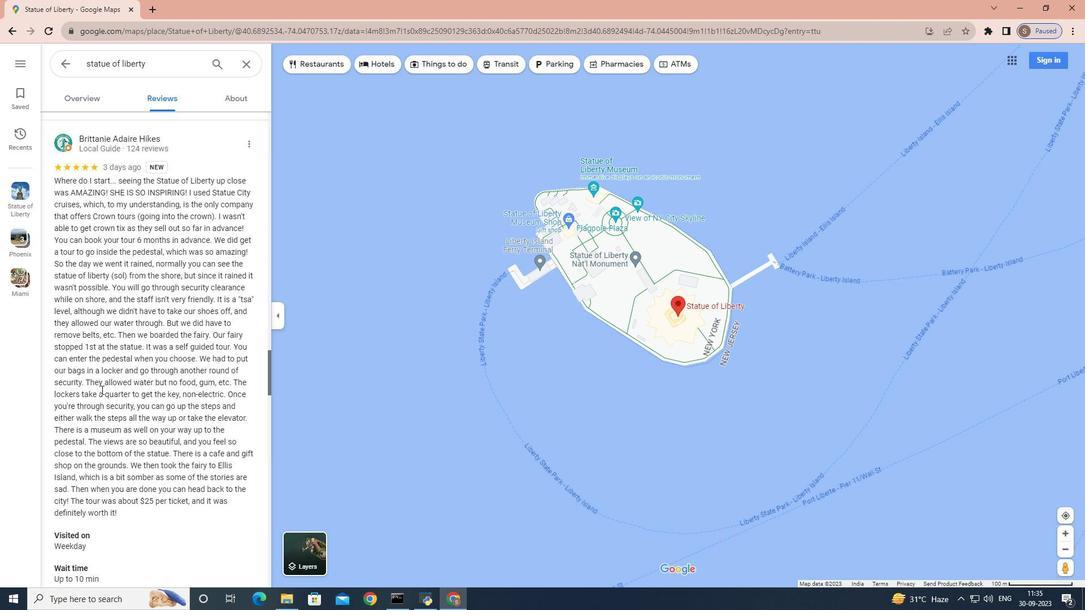 
Action: Mouse scrolled (101, 389) with delta (0, 0)
Screenshot: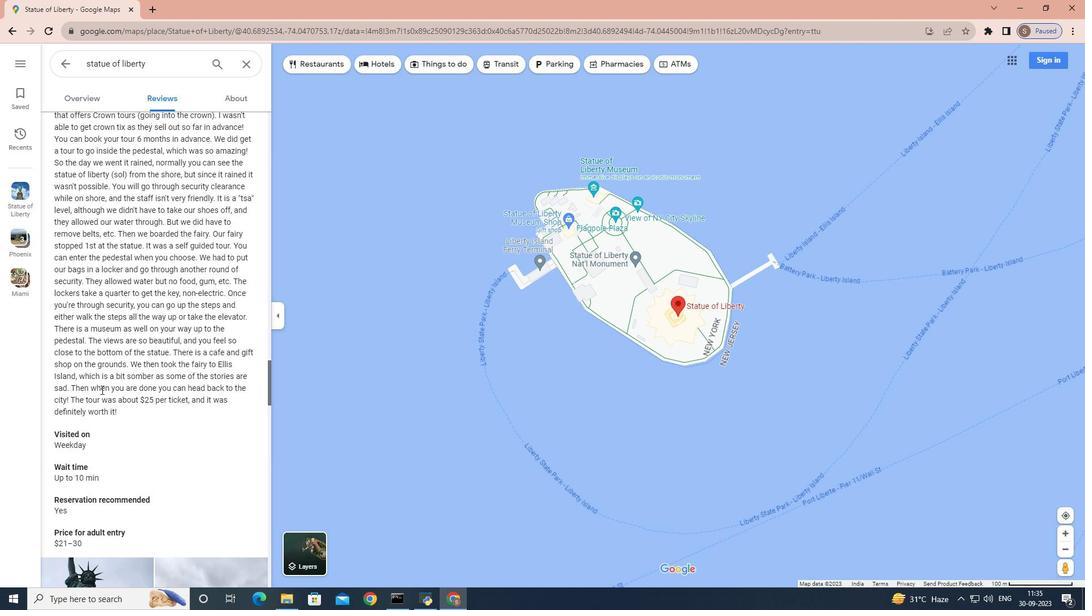 
Action: Mouse scrolled (101, 389) with delta (0, 0)
Screenshot: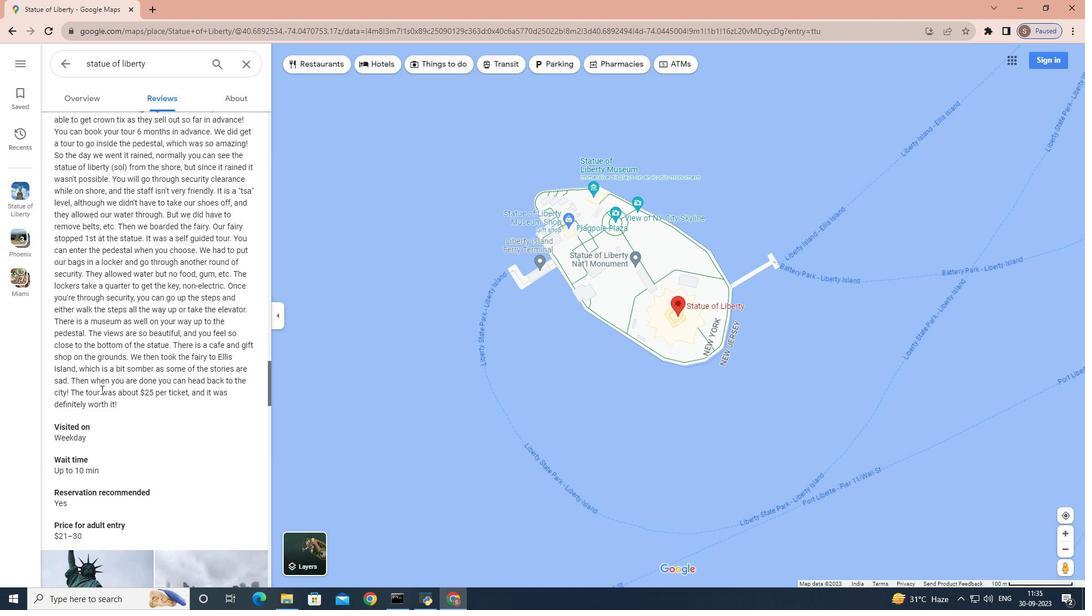 
Action: Mouse scrolled (101, 389) with delta (0, 0)
Screenshot: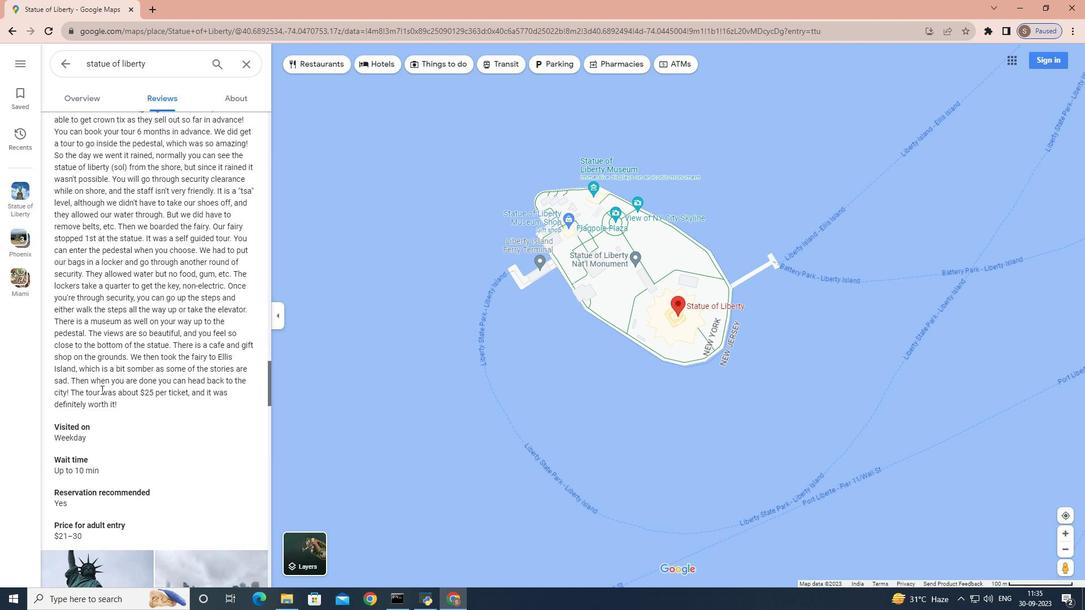
Action: Mouse scrolled (101, 389) with delta (0, 0)
Screenshot: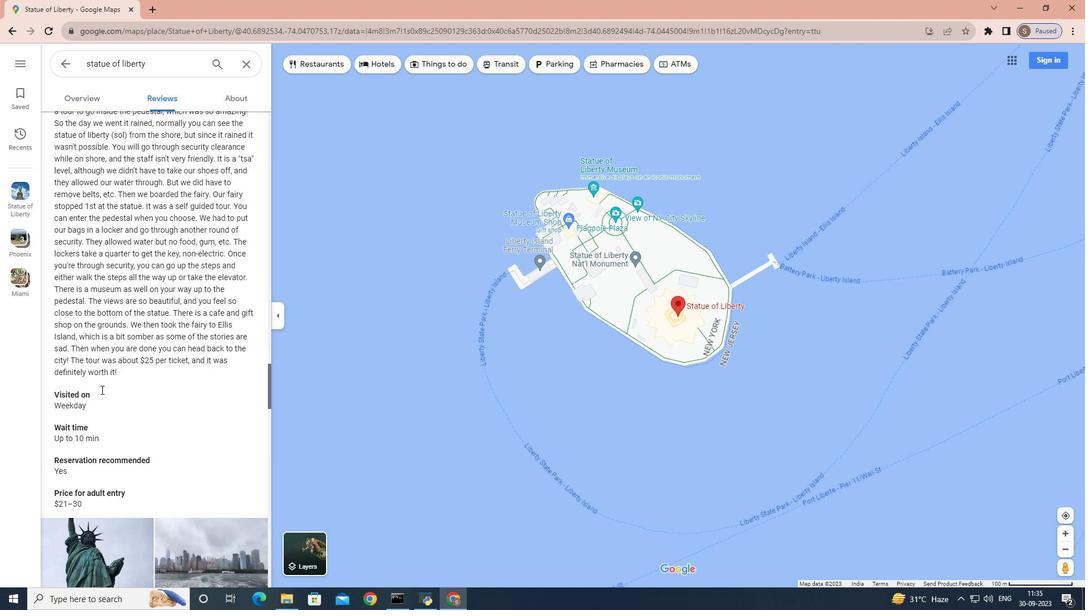
Action: Mouse scrolled (101, 389) with delta (0, 0)
Screenshot: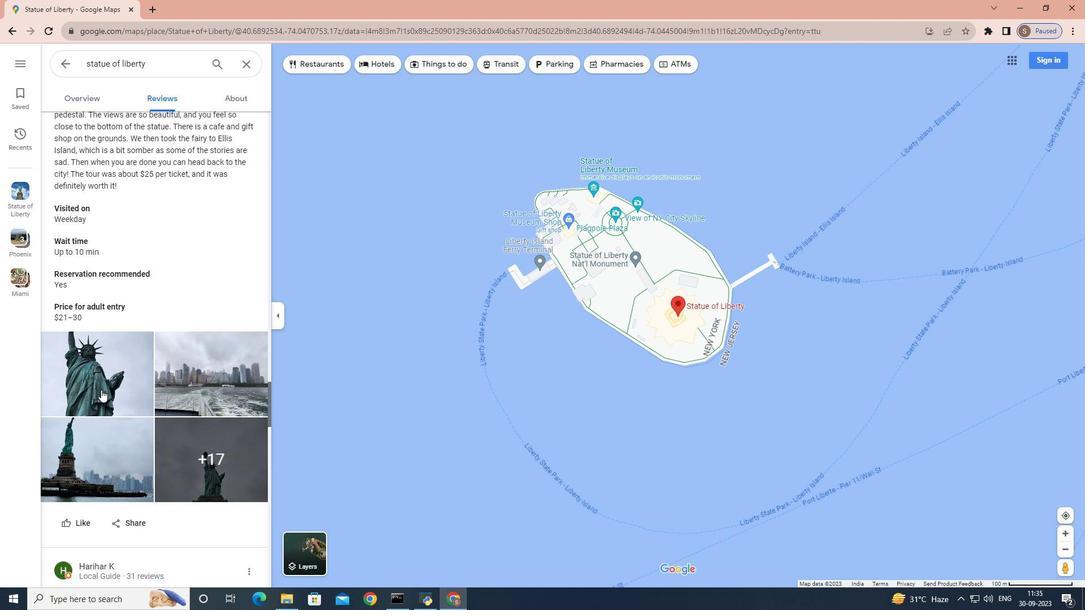 
Action: Mouse scrolled (101, 389) with delta (0, 0)
Screenshot: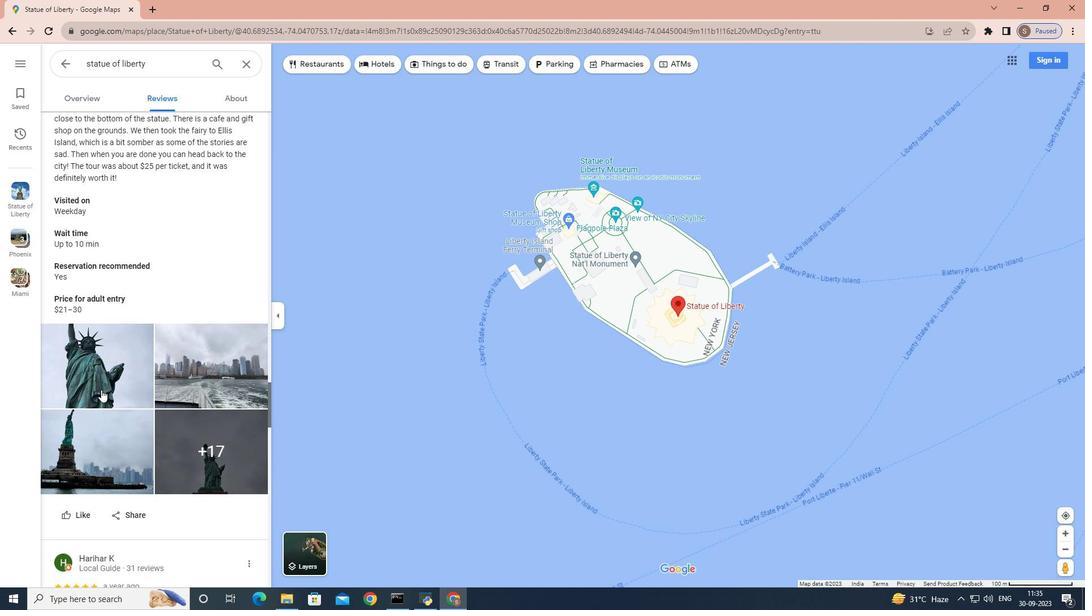 
Action: Mouse scrolled (101, 389) with delta (0, 0)
Screenshot: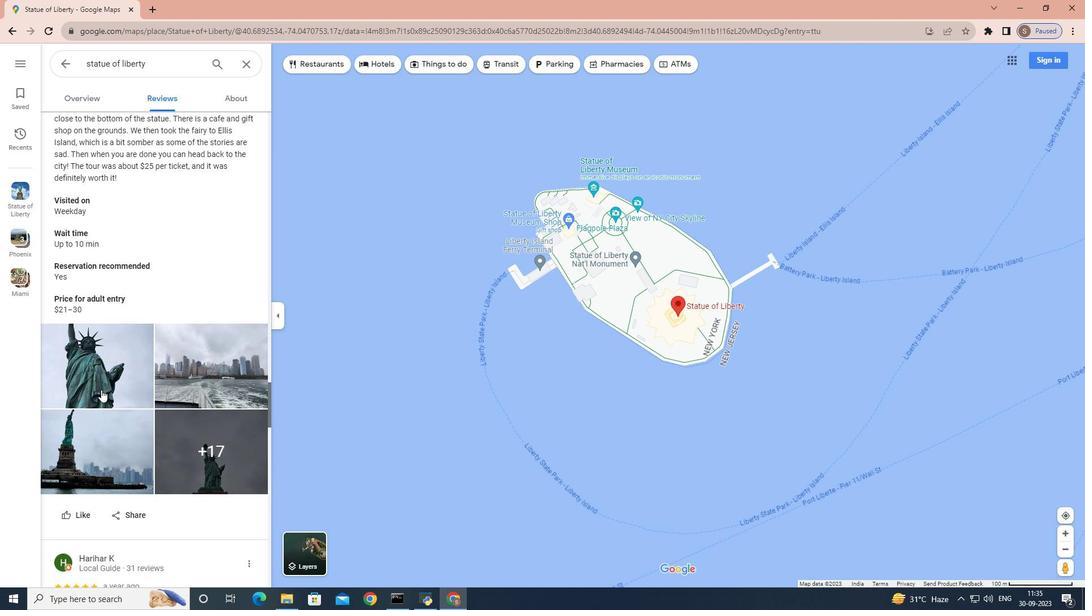 
Action: Mouse scrolled (101, 389) with delta (0, 0)
Screenshot: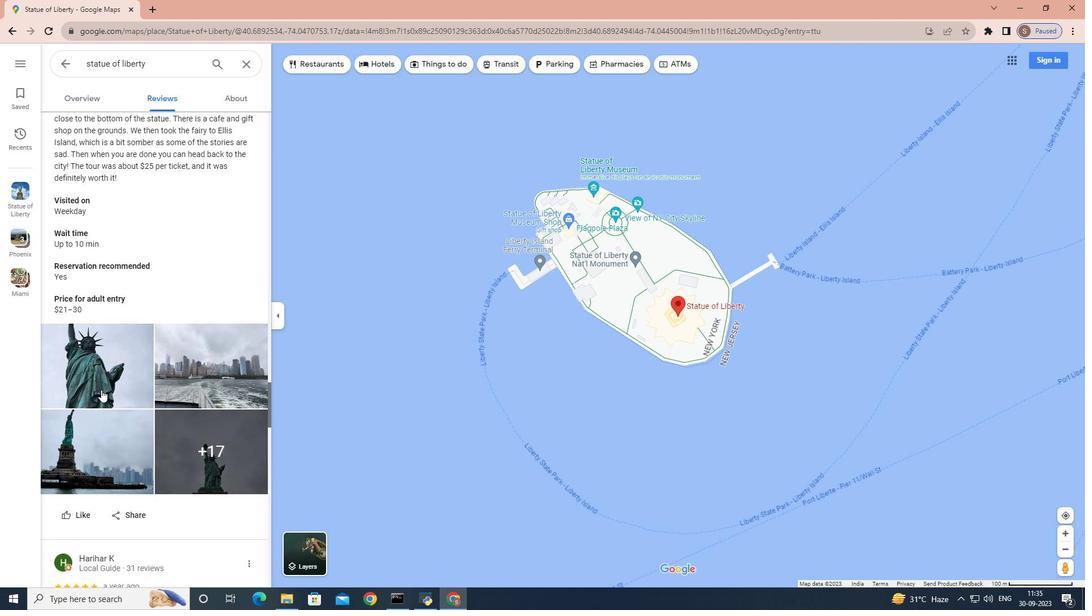 
Action: Mouse scrolled (101, 389) with delta (0, 0)
Screenshot: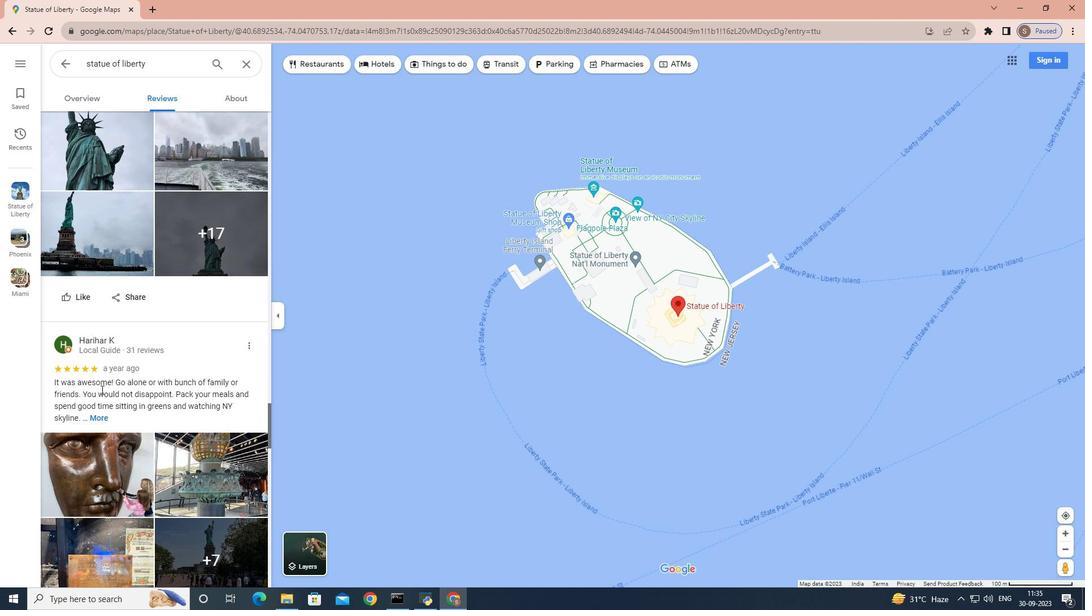 
Action: Mouse scrolled (101, 389) with delta (0, 0)
Screenshot: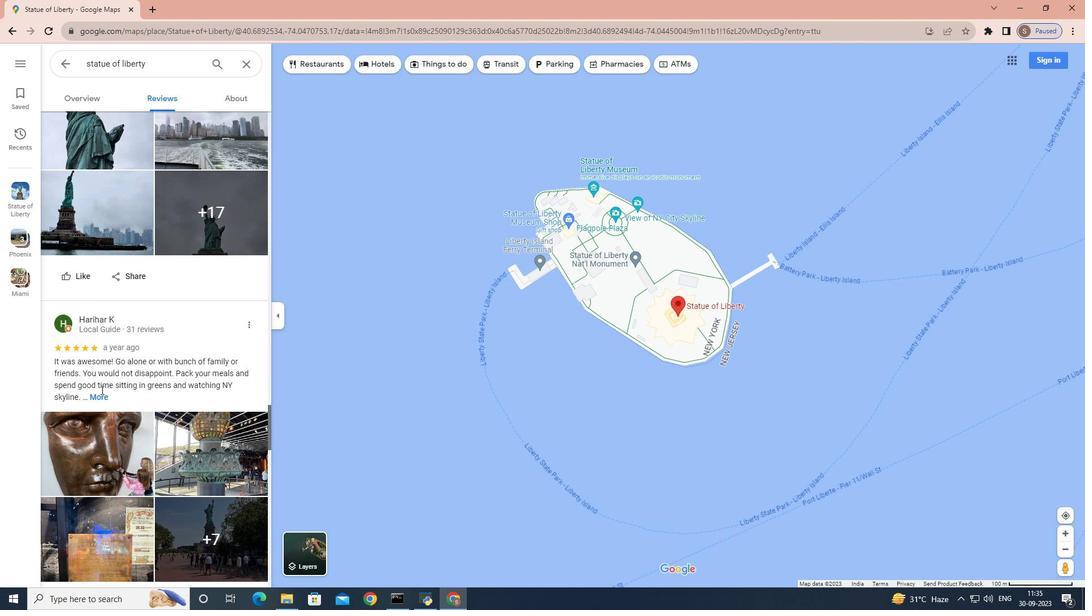 
Action: Mouse moved to (100, 306)
Screenshot: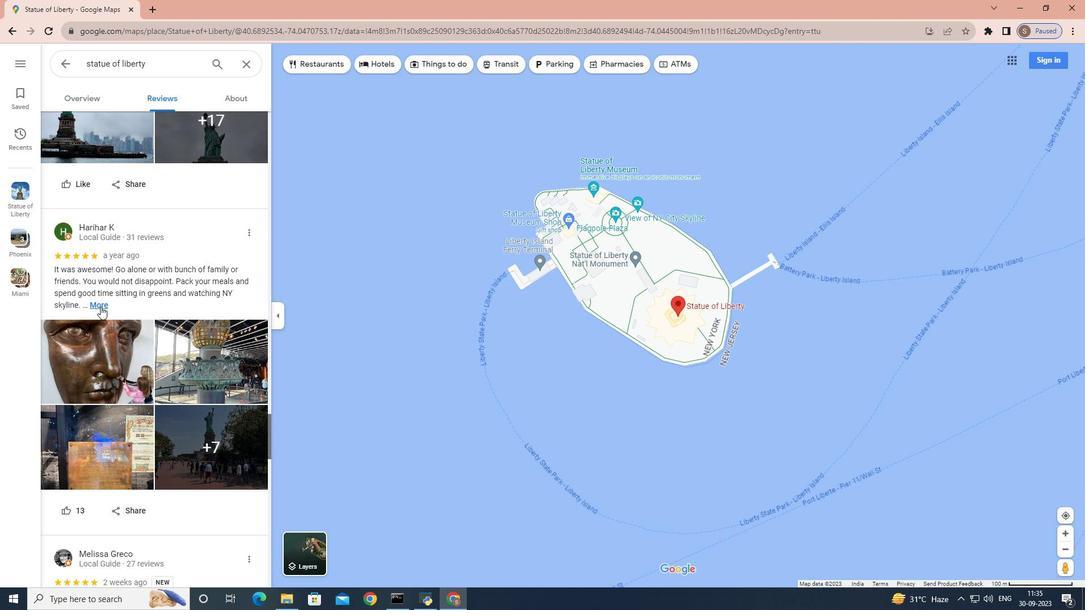 
Action: Mouse pressed left at (100, 306)
Screenshot: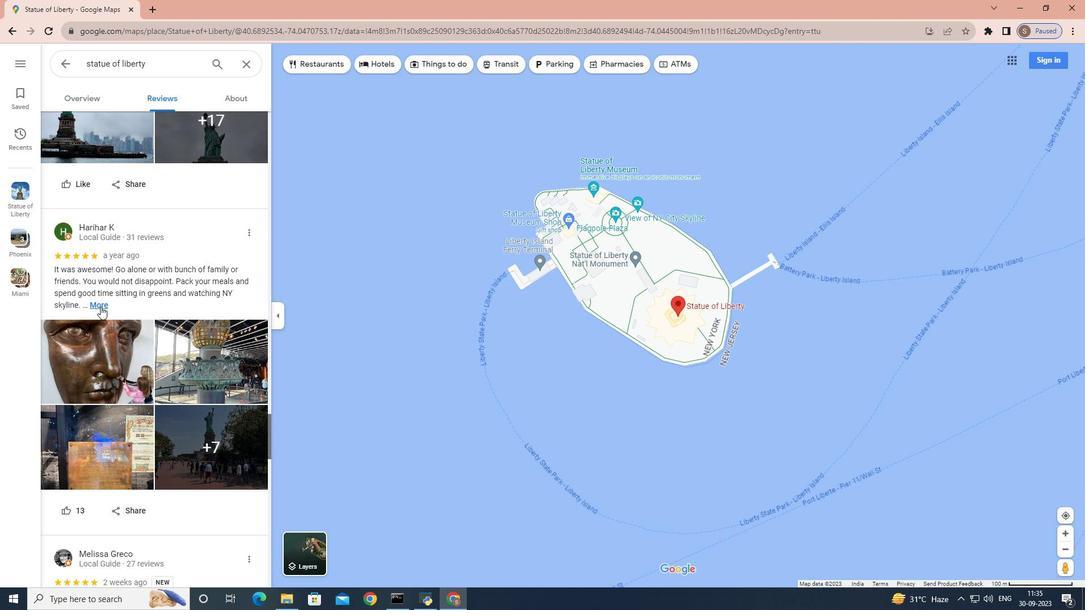 
Action: Mouse moved to (106, 375)
Screenshot: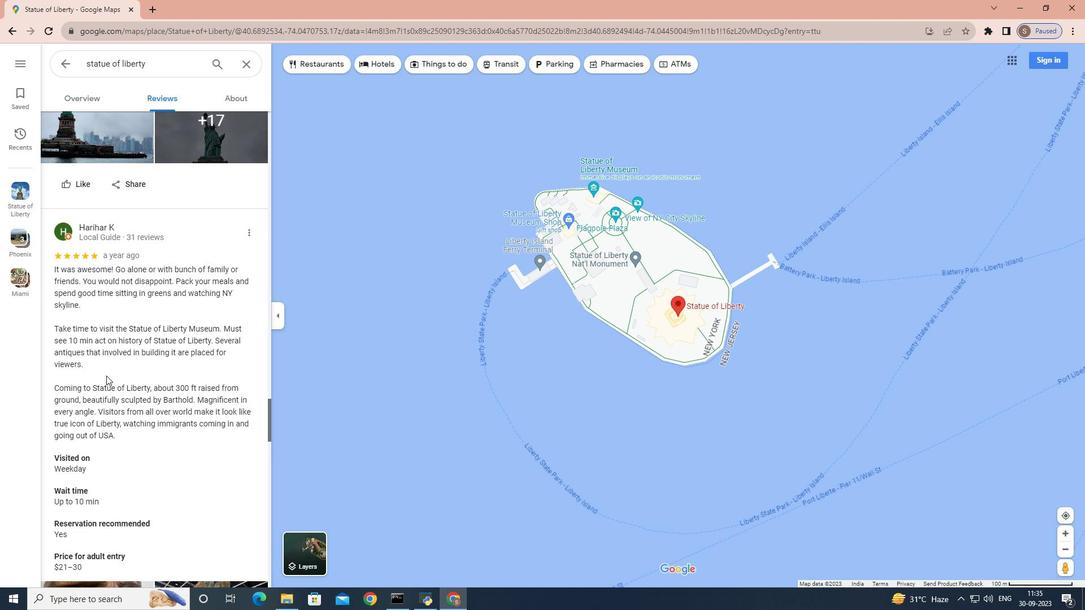 
Action: Mouse scrolled (106, 375) with delta (0, 0)
Screenshot: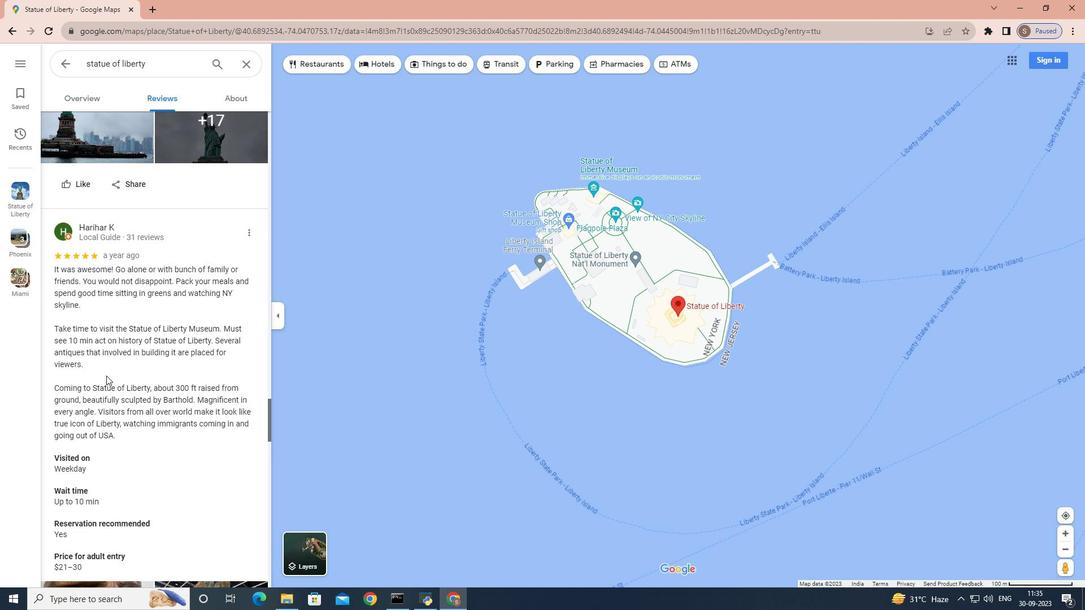 
Action: Mouse scrolled (106, 375) with delta (0, 0)
Screenshot: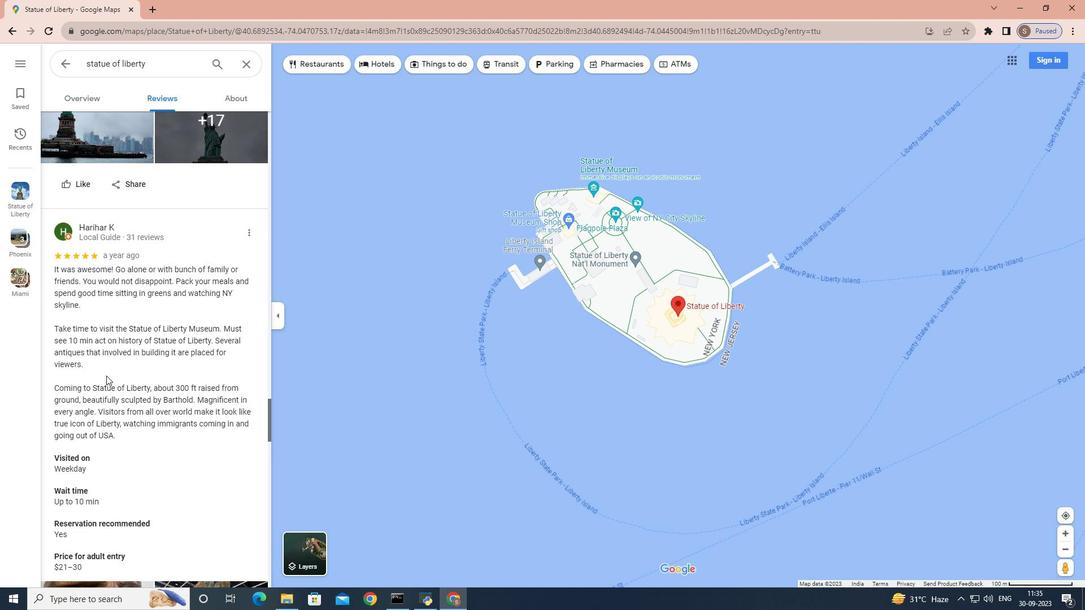 
Action: Mouse scrolled (106, 375) with delta (0, 0)
Screenshot: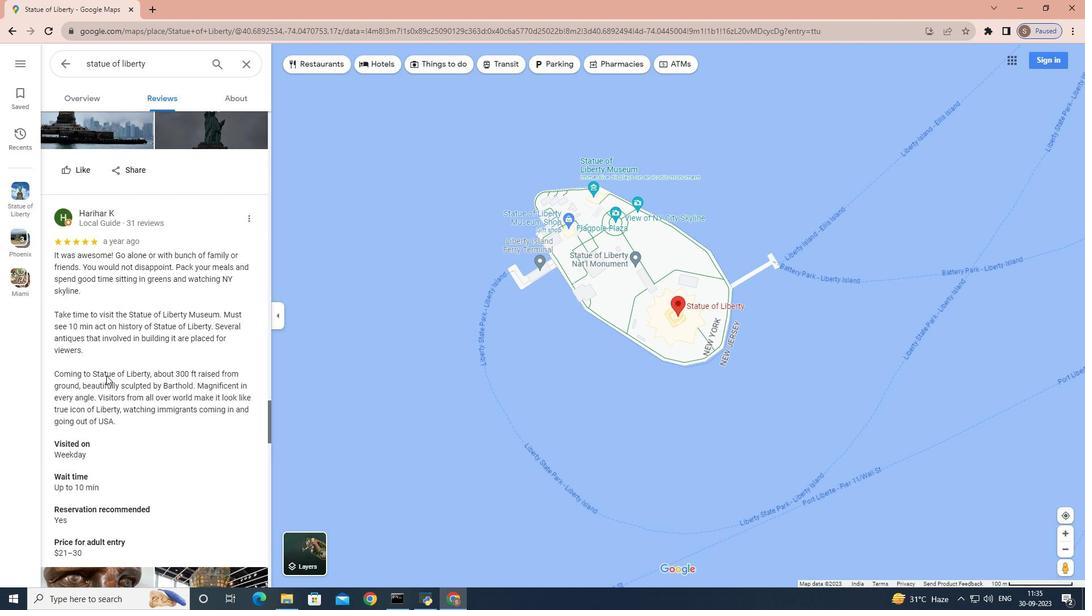 
Action: Mouse scrolled (106, 375) with delta (0, 0)
Screenshot: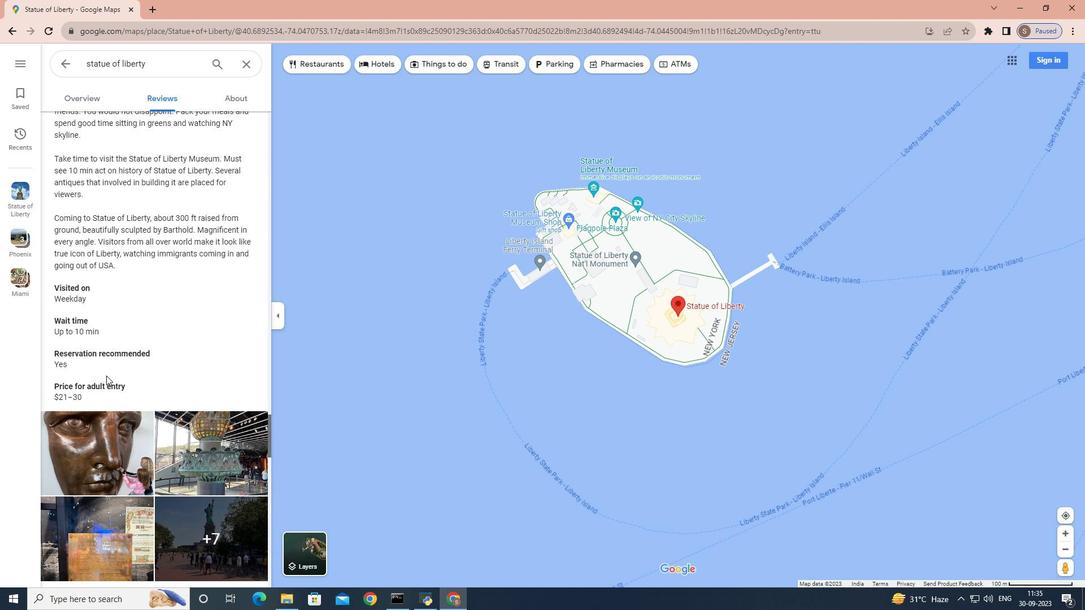 
Action: Mouse scrolled (106, 375) with delta (0, 0)
Screenshot: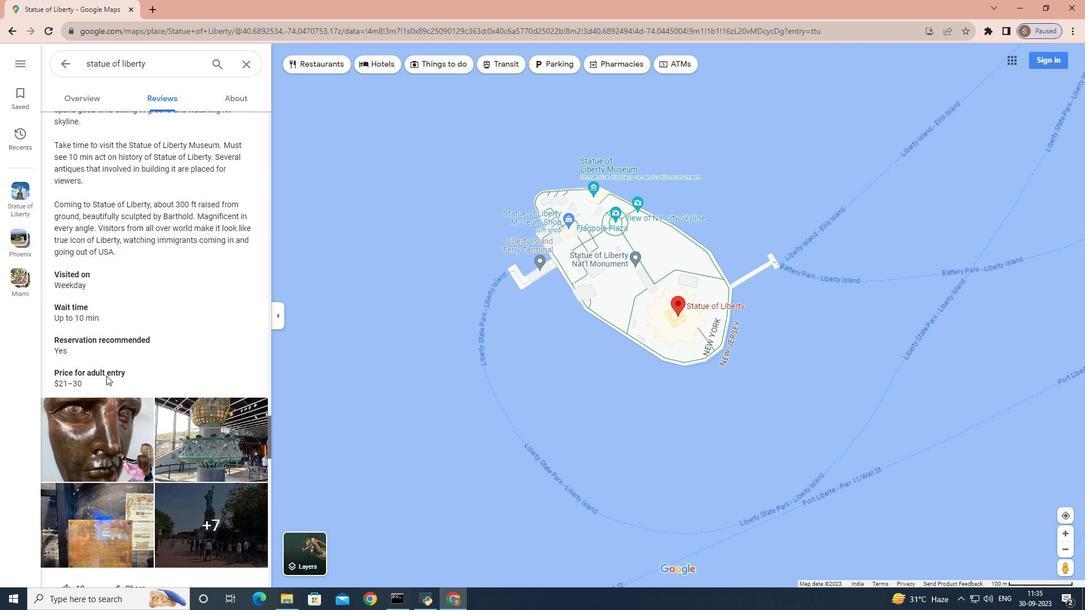 
Action: Mouse scrolled (106, 375) with delta (0, 0)
Screenshot: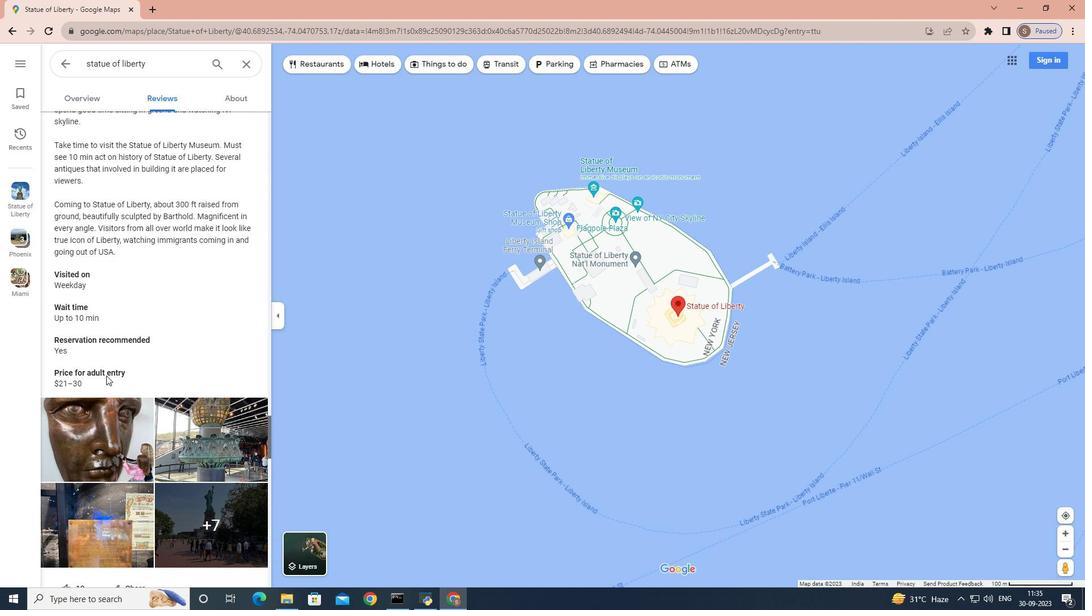 
Action: Mouse scrolled (106, 375) with delta (0, 0)
Screenshot: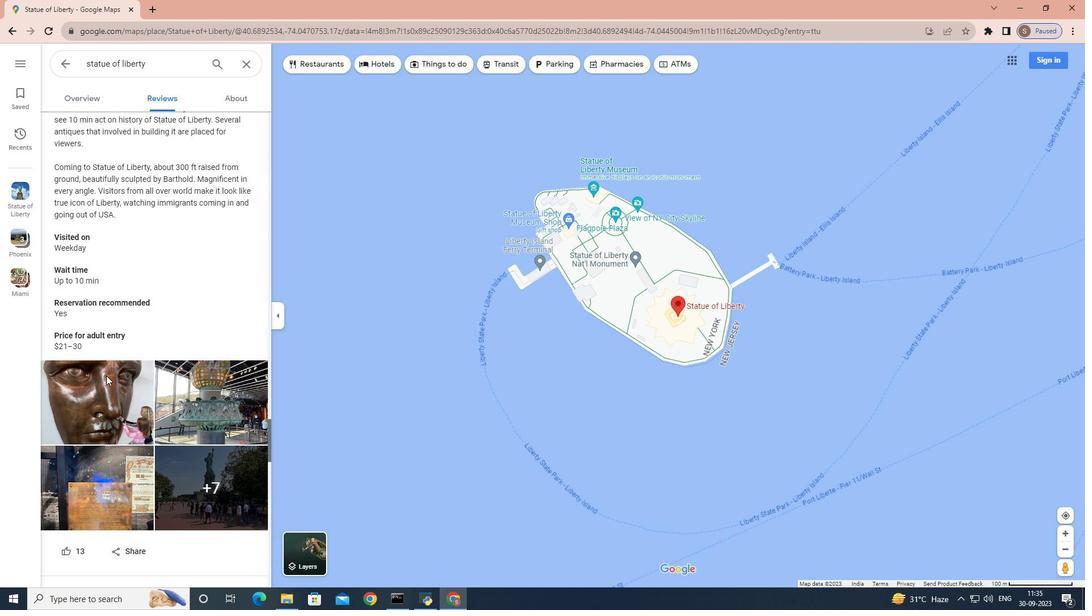 
Action: Mouse scrolled (106, 375) with delta (0, 0)
Screenshot: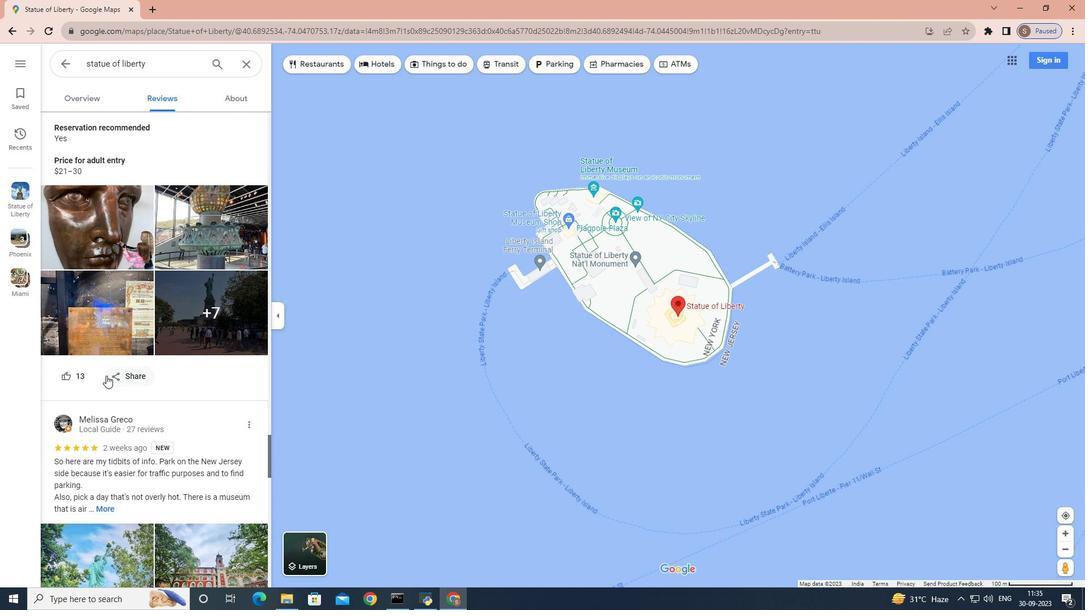 
Action: Mouse scrolled (106, 375) with delta (0, 0)
Screenshot: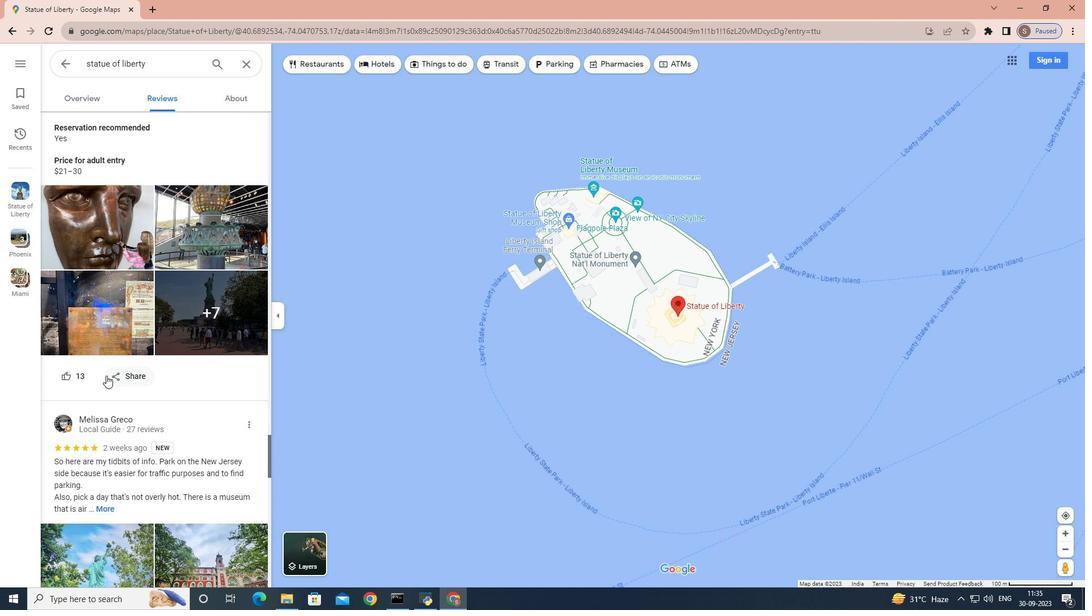 
Action: Mouse scrolled (106, 375) with delta (0, 0)
Screenshot: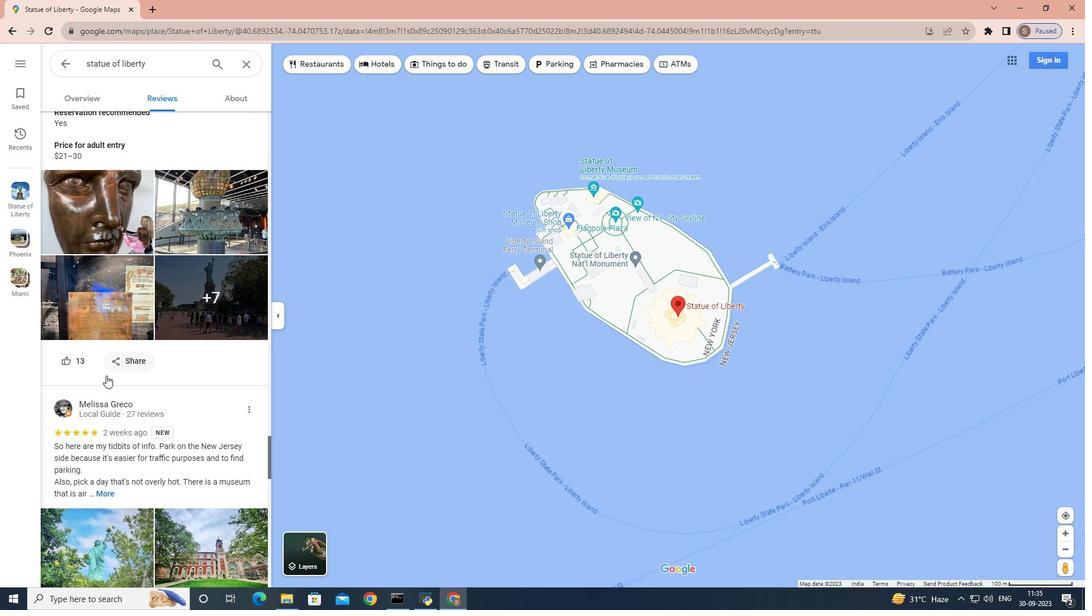 
Action: Mouse moved to (110, 334)
Screenshot: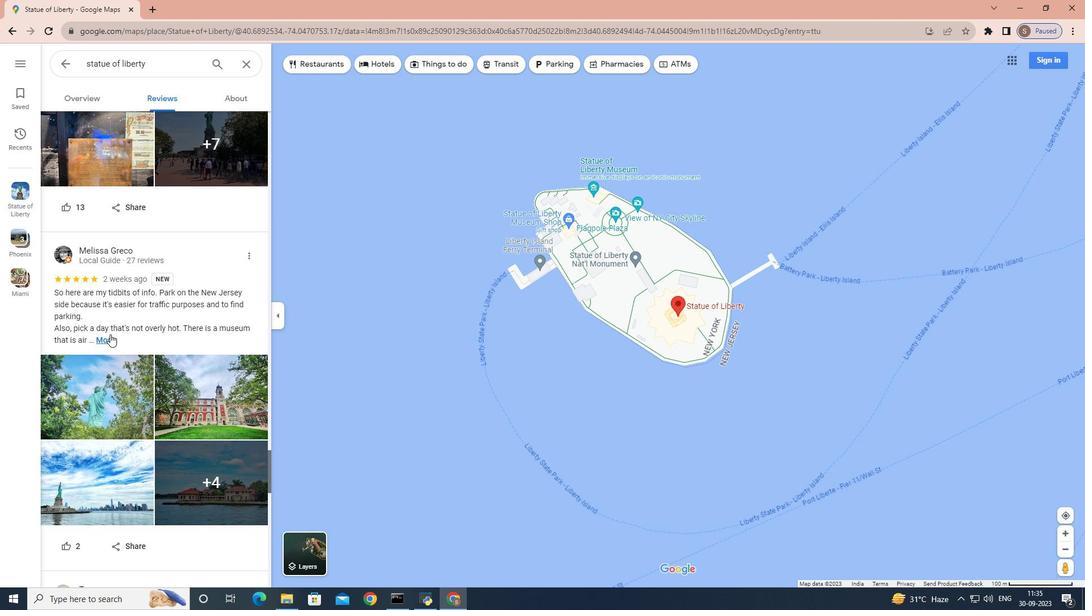
Action: Mouse pressed left at (110, 334)
Screenshot: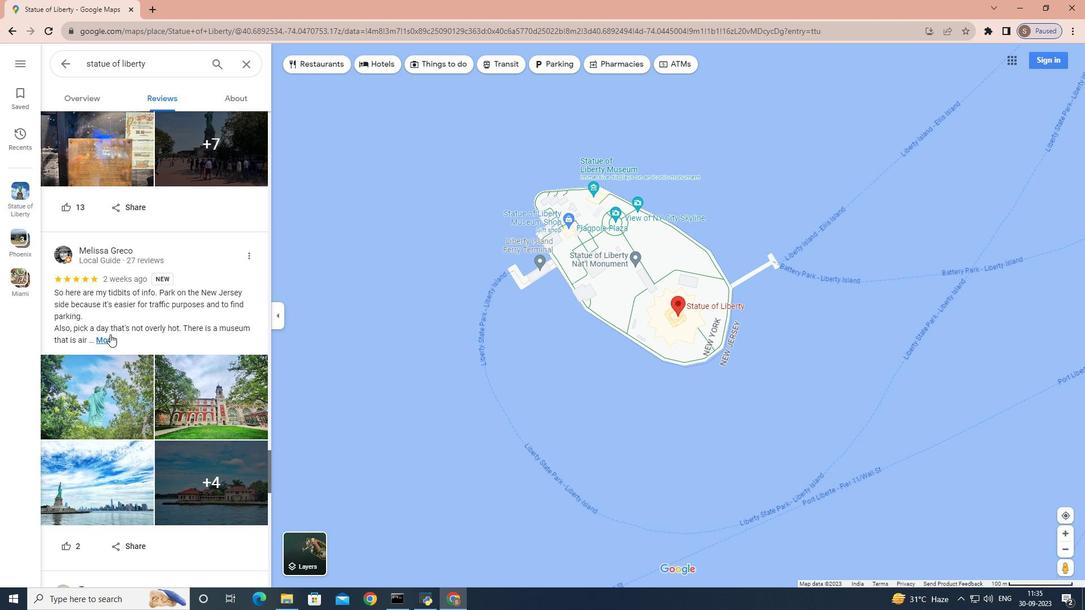 
Action: Mouse scrolled (110, 334) with delta (0, 0)
Screenshot: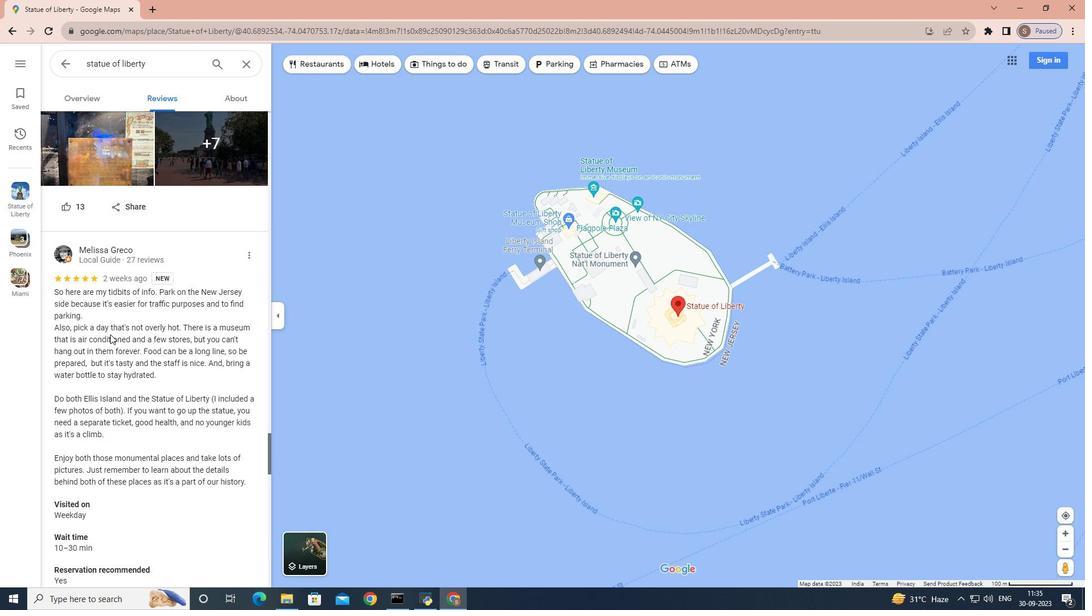 
Action: Mouse scrolled (110, 334) with delta (0, 0)
Screenshot: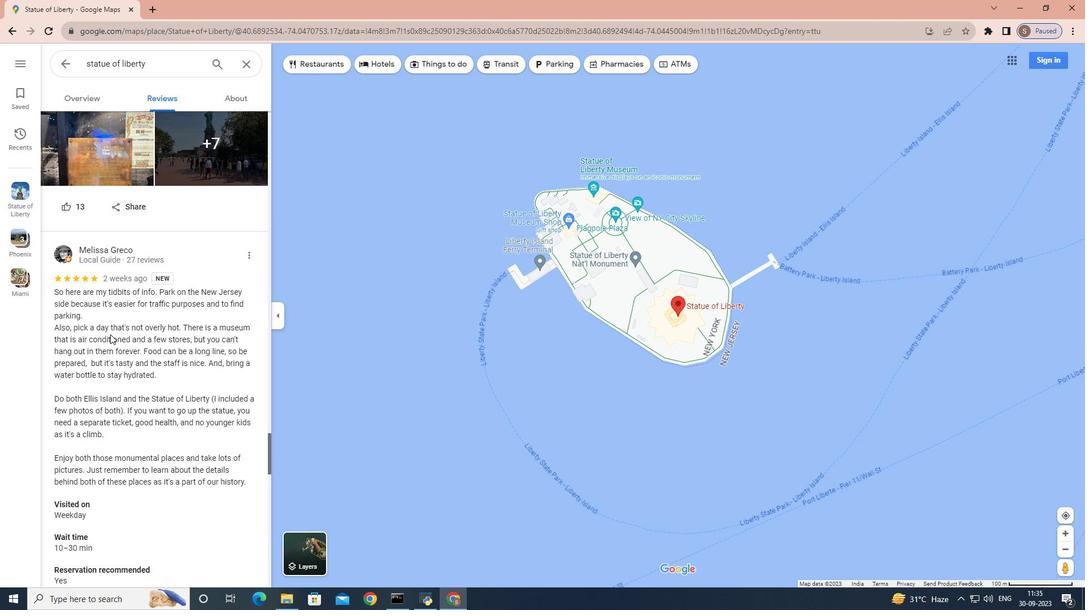 
Action: Mouse scrolled (110, 334) with delta (0, 0)
Screenshot: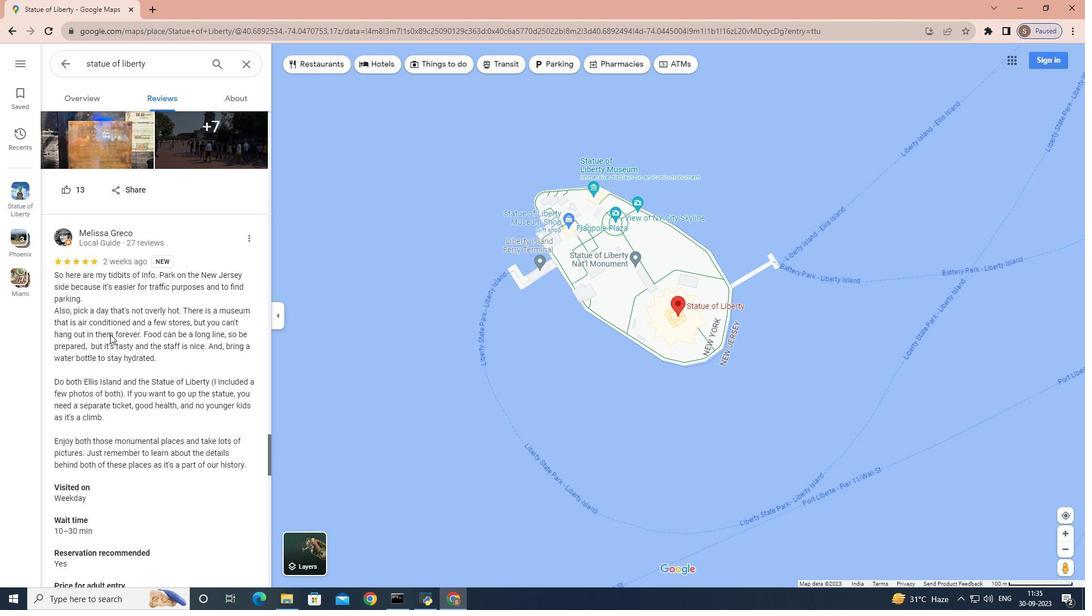 
Action: Mouse scrolled (110, 334) with delta (0, 0)
Screenshot: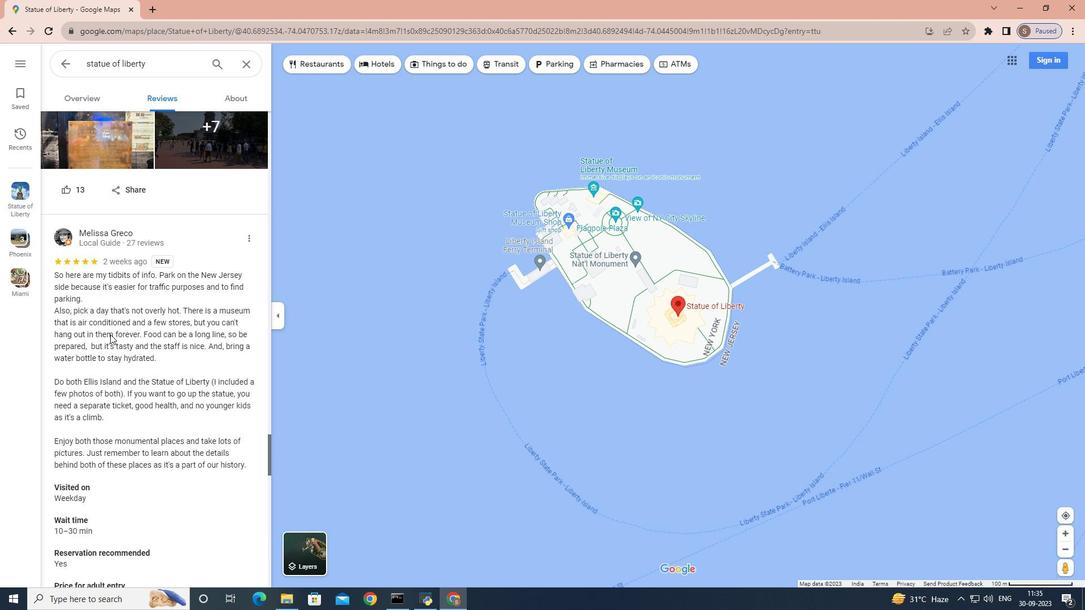 
Action: Mouse scrolled (110, 334) with delta (0, 0)
Screenshot: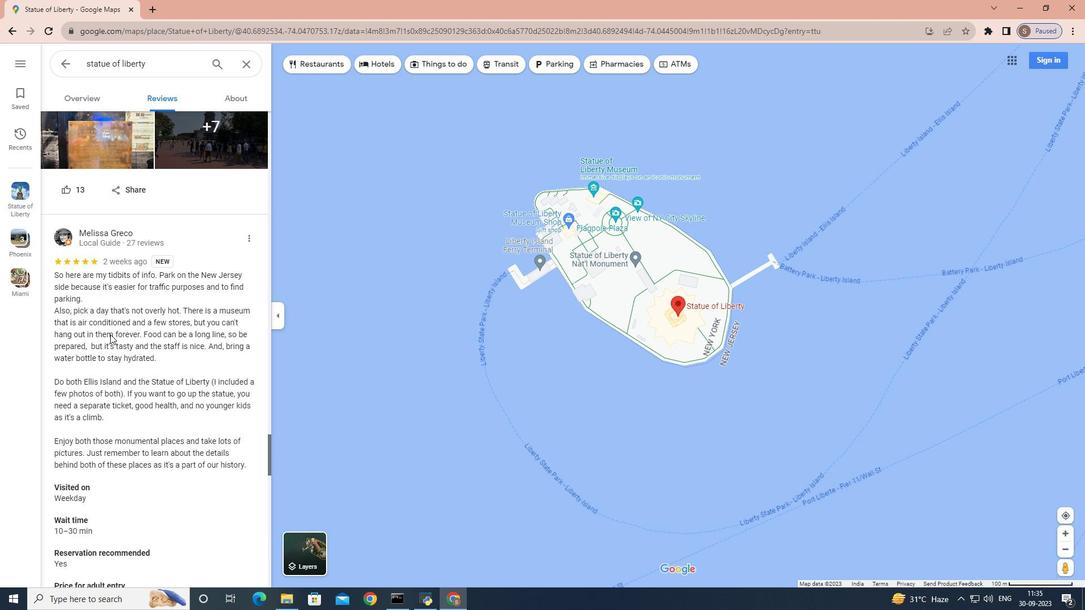 
Action: Mouse moved to (110, 334)
Screenshot: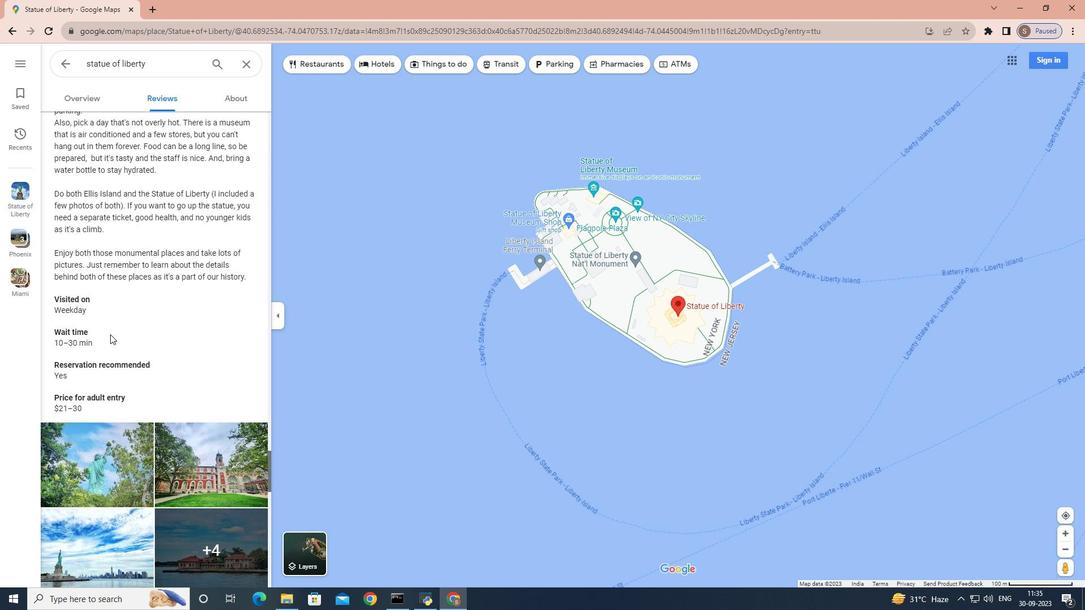 
Action: Mouse scrolled (110, 334) with delta (0, 0)
Screenshot: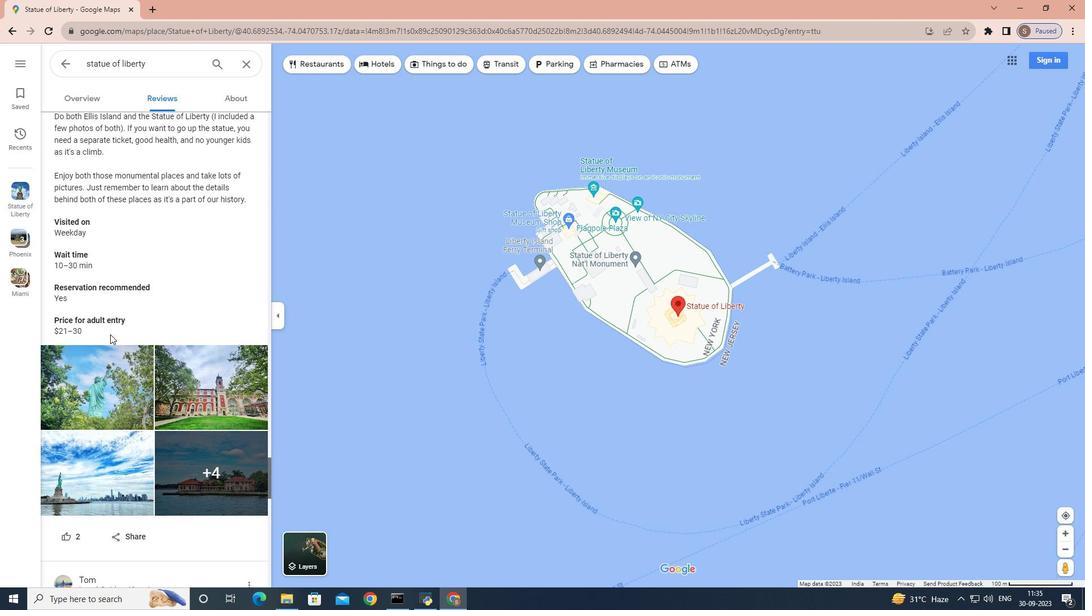 
Action: Mouse scrolled (110, 334) with delta (0, 0)
Screenshot: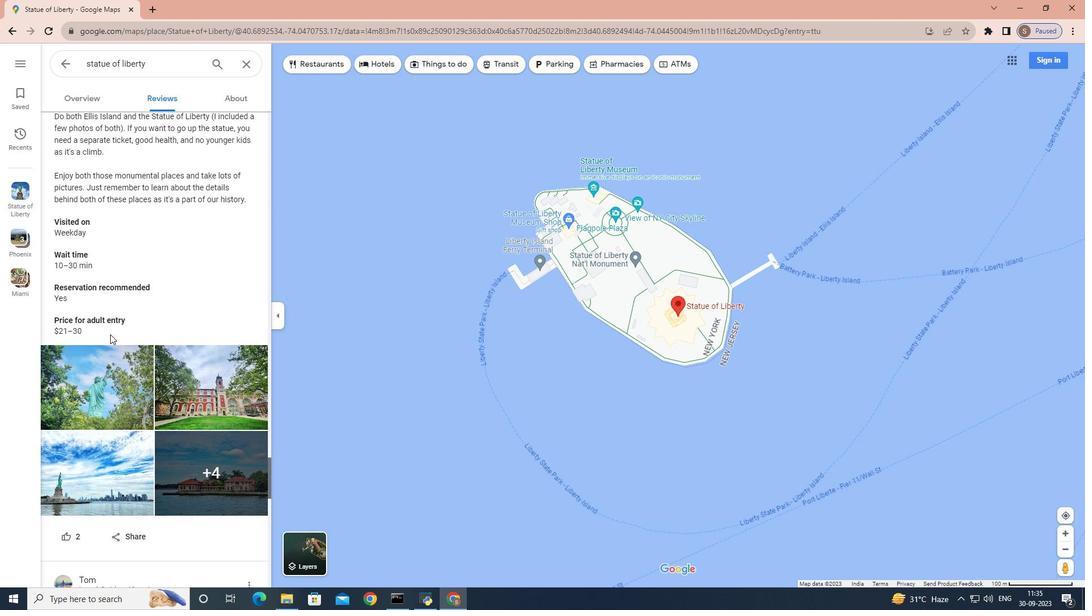 
Action: Mouse scrolled (110, 334) with delta (0, 0)
Screenshot: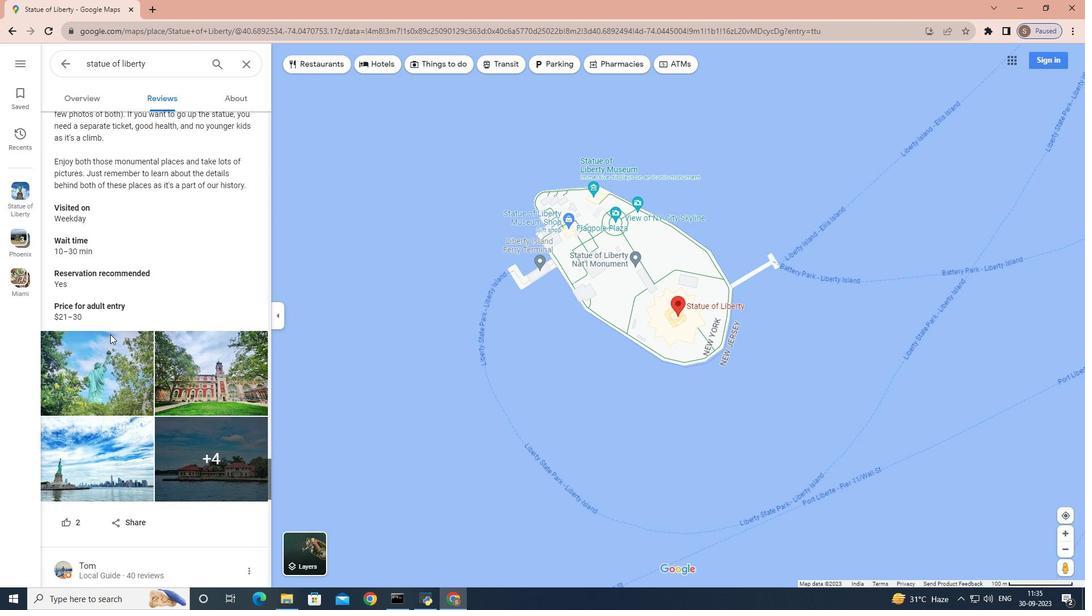 
Action: Mouse scrolled (110, 334) with delta (0, 0)
Screenshot: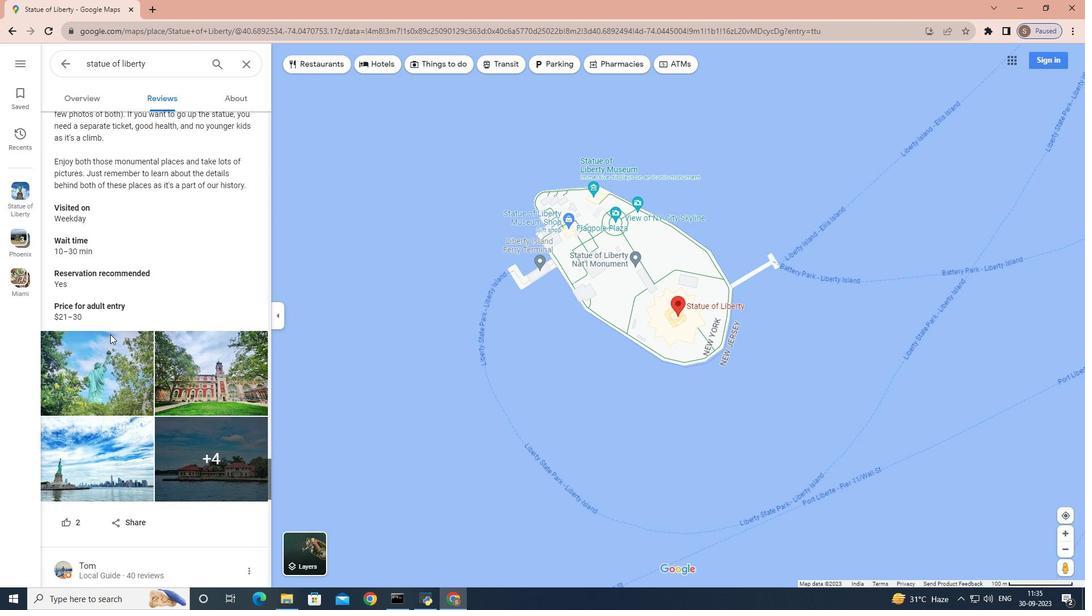 
Action: Mouse scrolled (110, 334) with delta (0, 0)
Screenshot: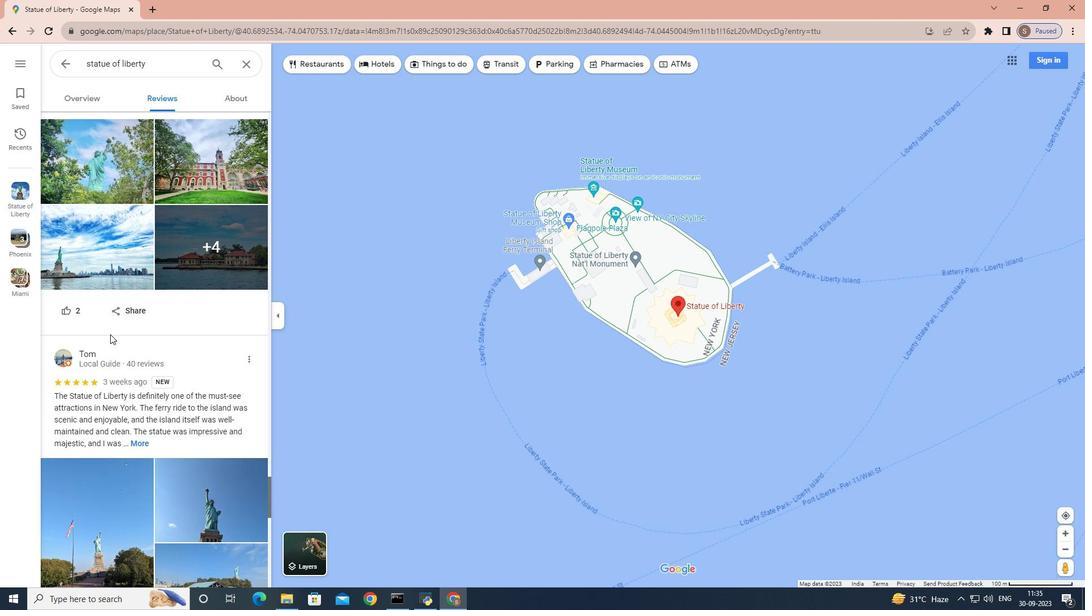 
Action: Mouse scrolled (110, 334) with delta (0, 0)
Screenshot: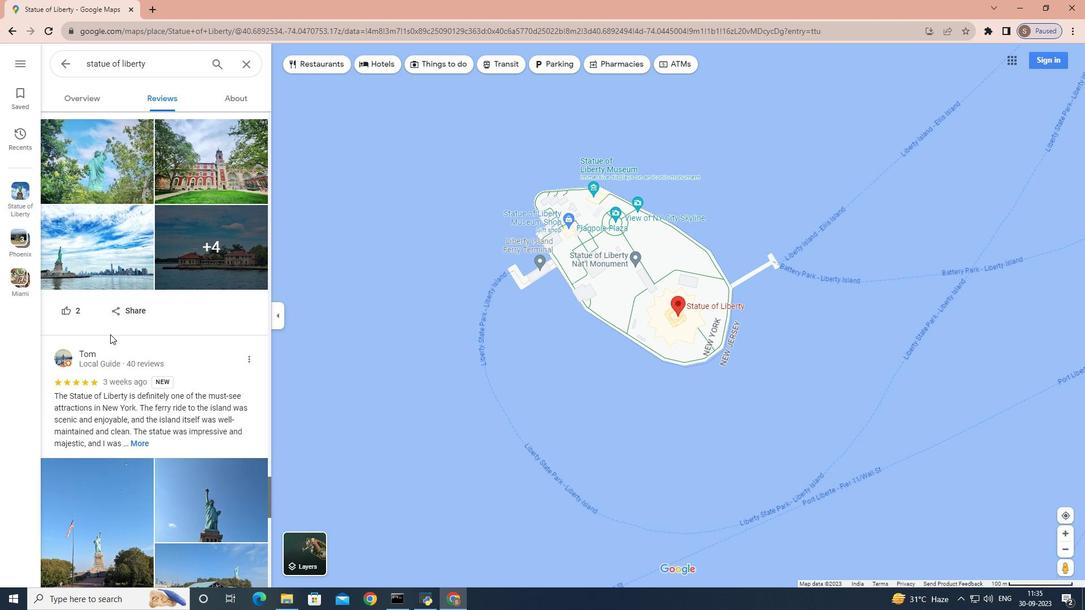 
Action: Mouse scrolled (110, 334) with delta (0, 0)
Screenshot: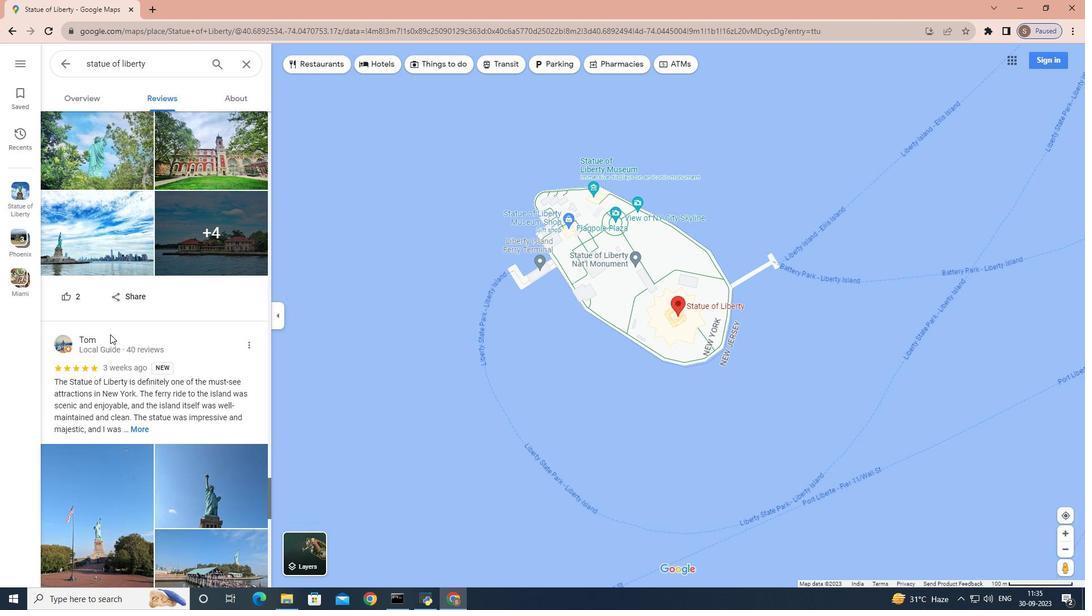 
Action: Mouse scrolled (110, 334) with delta (0, 0)
Screenshot: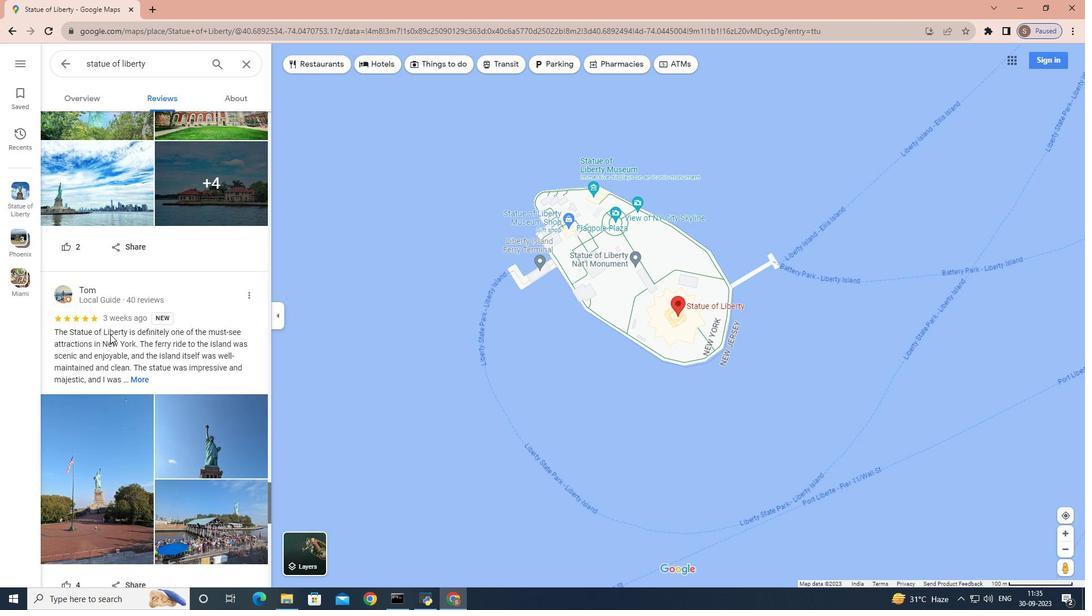 
Action: Mouse scrolled (110, 334) with delta (0, 0)
Screenshot: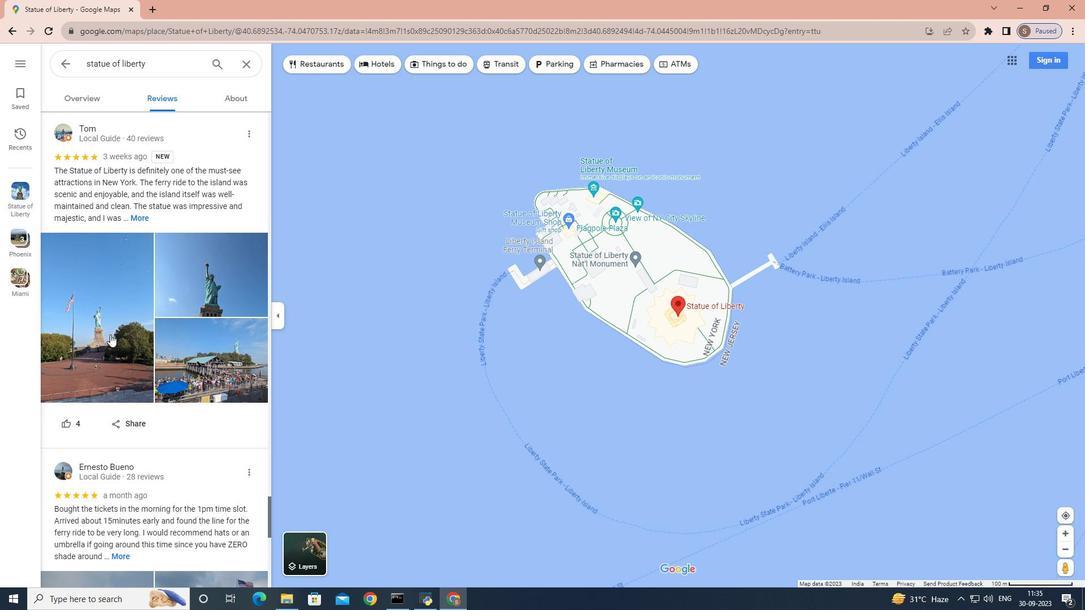 
Action: Mouse scrolled (110, 334) with delta (0, 0)
Screenshot: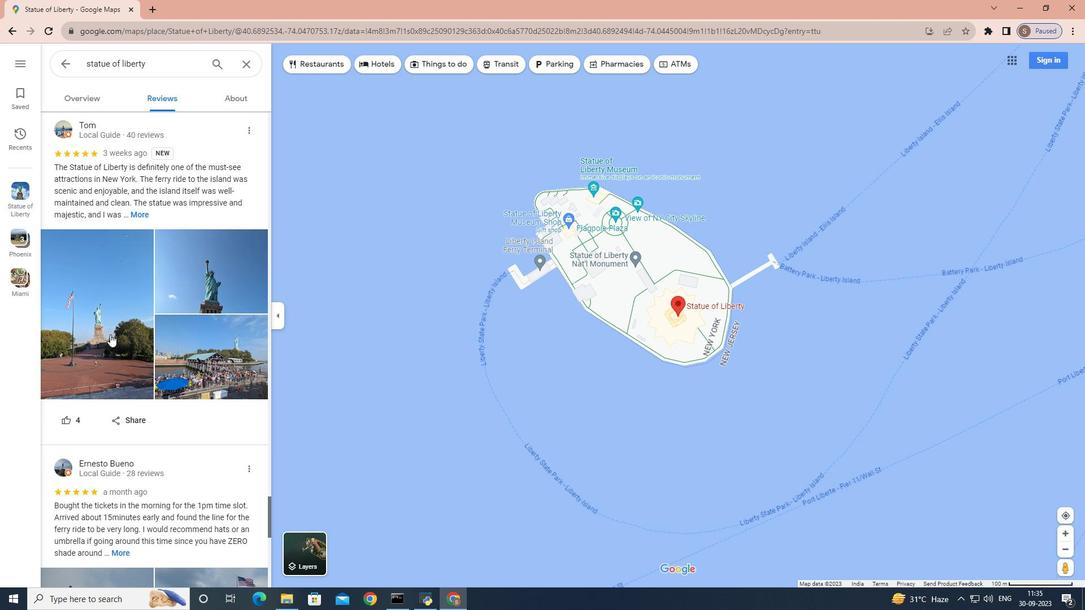 
Action: Mouse scrolled (110, 334) with delta (0, 0)
Screenshot: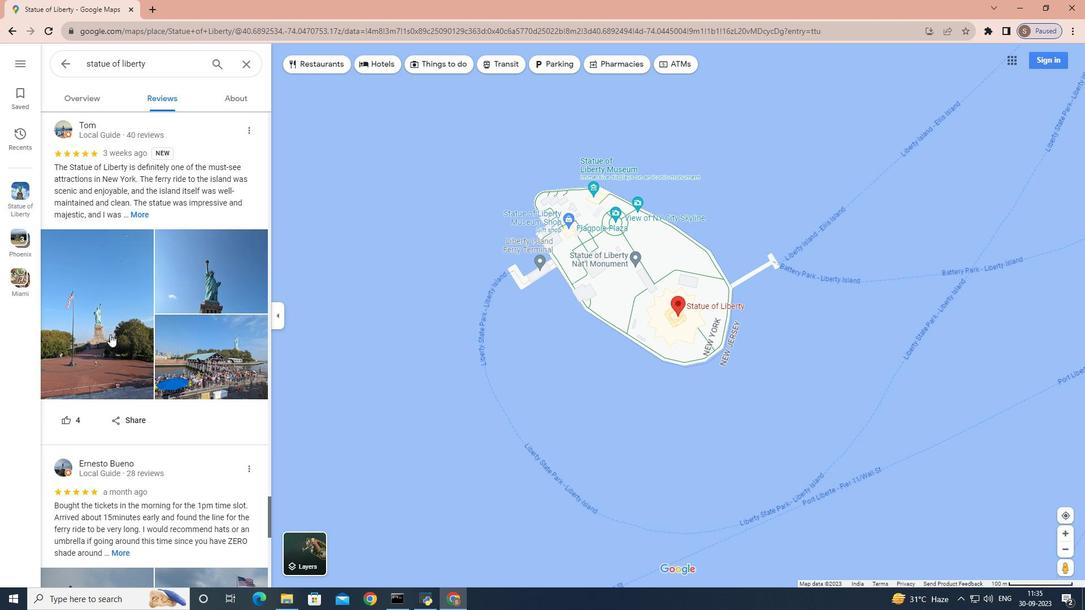 
Action: Mouse scrolled (110, 334) with delta (0, 0)
Screenshot: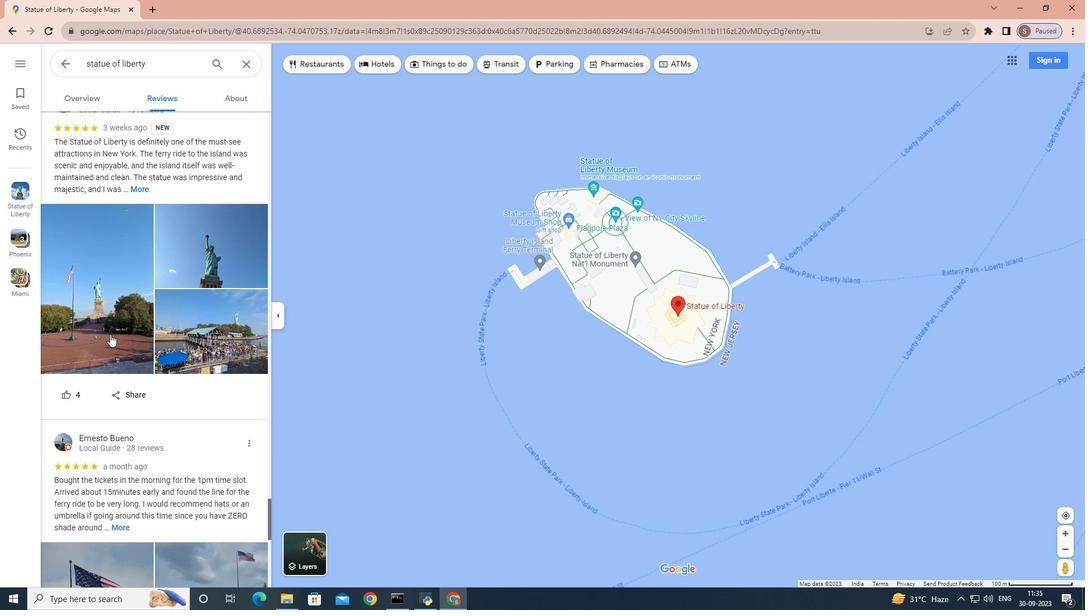 
Action: Mouse scrolled (110, 334) with delta (0, 0)
Screenshot: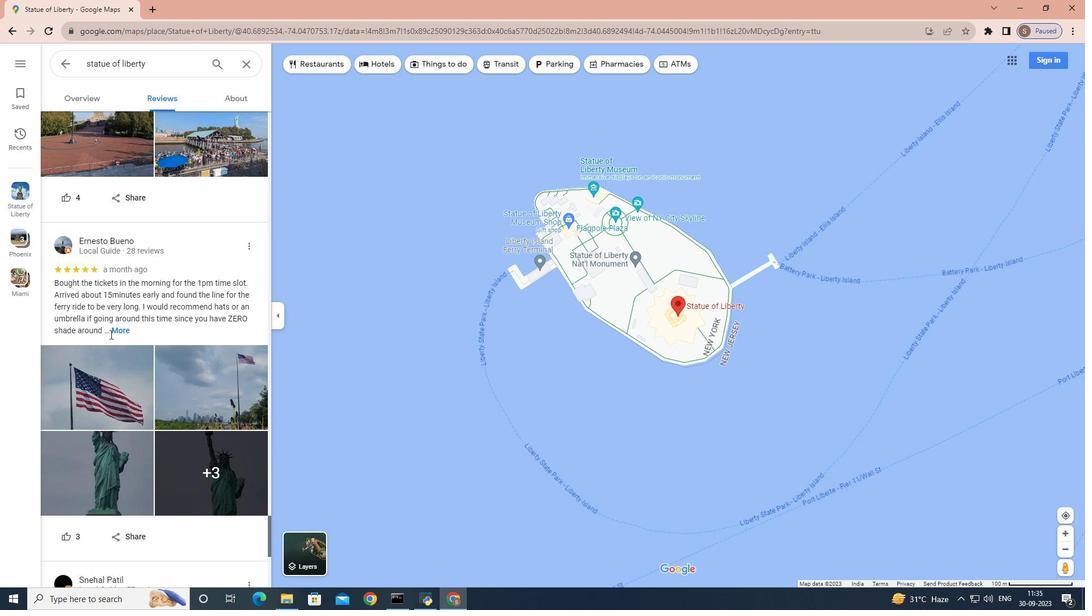 
Action: Mouse scrolled (110, 334) with delta (0, 0)
Screenshot: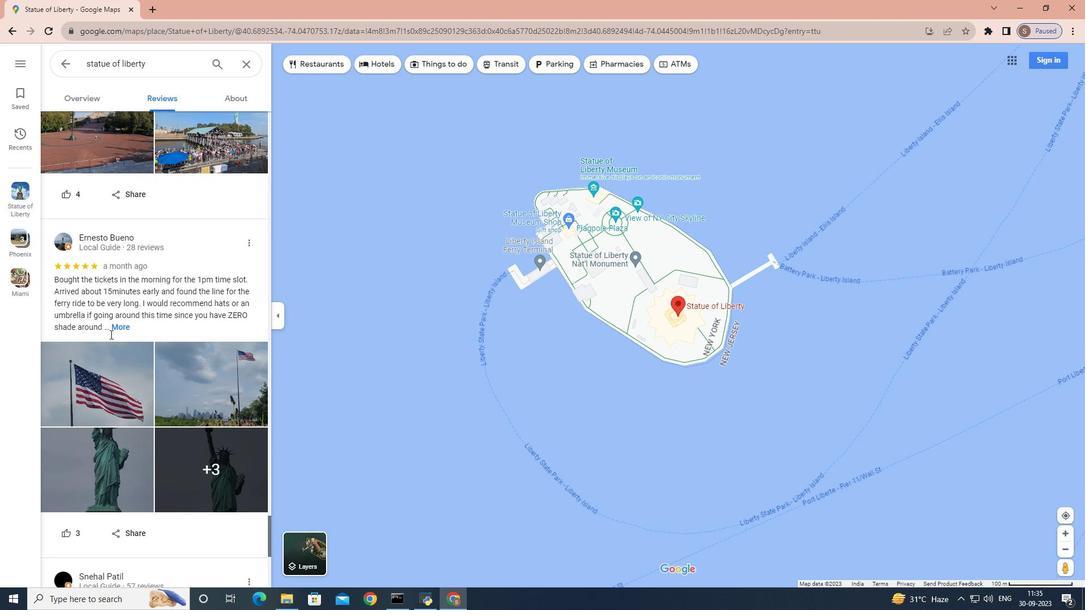 
Action: Mouse scrolled (110, 334) with delta (0, 0)
Screenshot: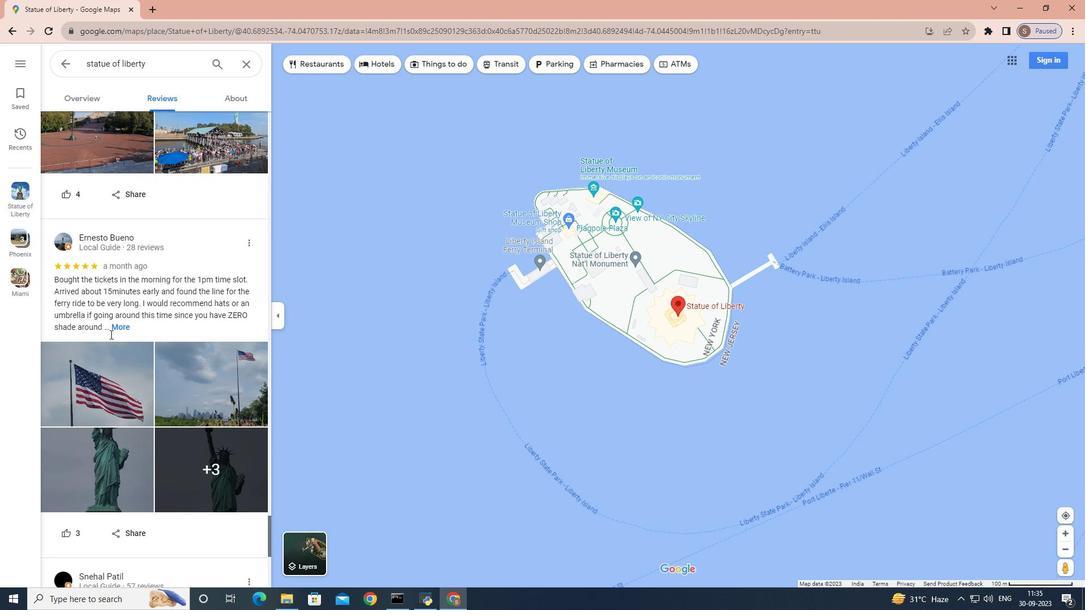 
Action: Mouse scrolled (110, 334) with delta (0, 0)
Screenshot: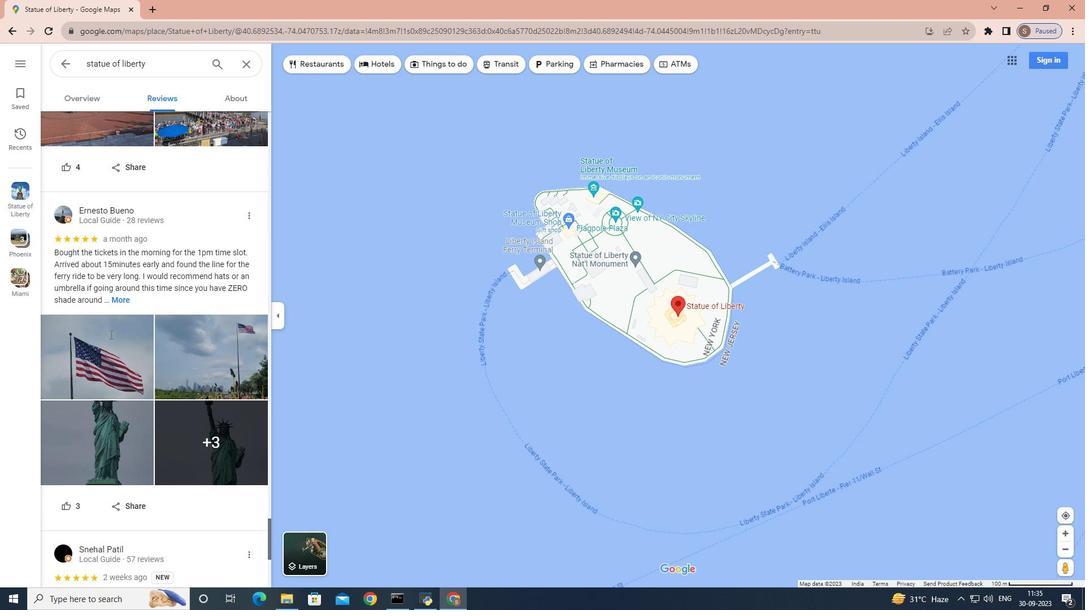 
Action: Mouse moved to (109, 334)
Screenshot: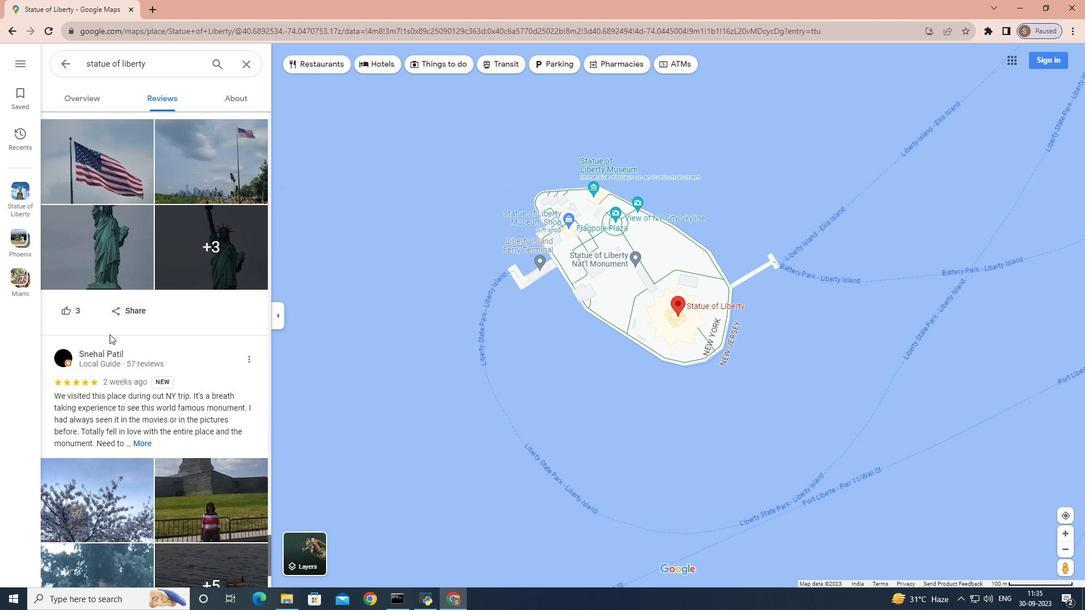 
Action: Mouse scrolled (109, 334) with delta (0, 0)
Screenshot: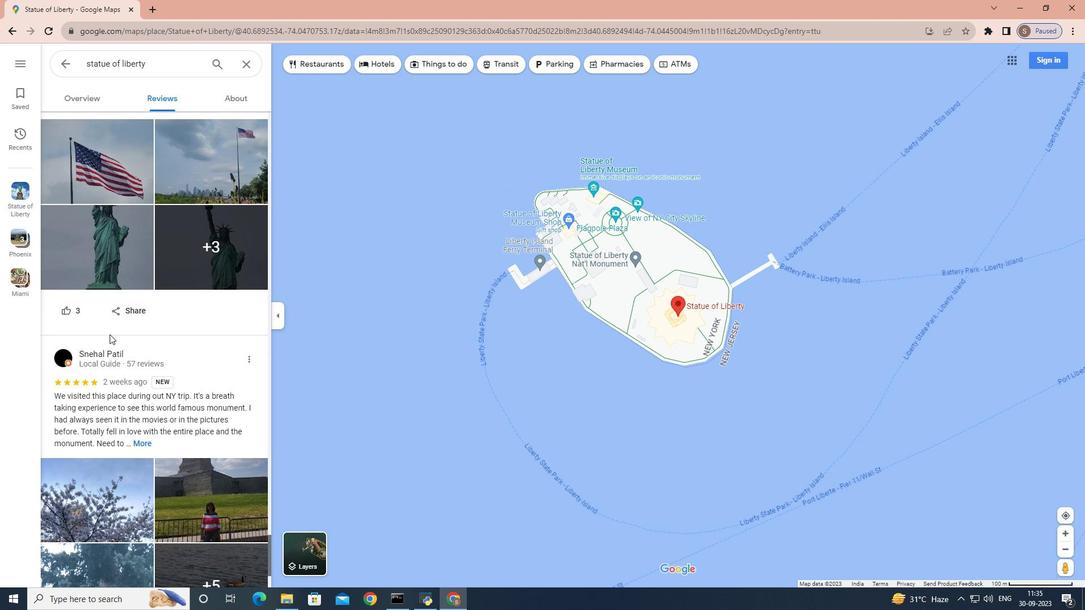 
Action: Mouse scrolled (109, 334) with delta (0, 0)
Screenshot: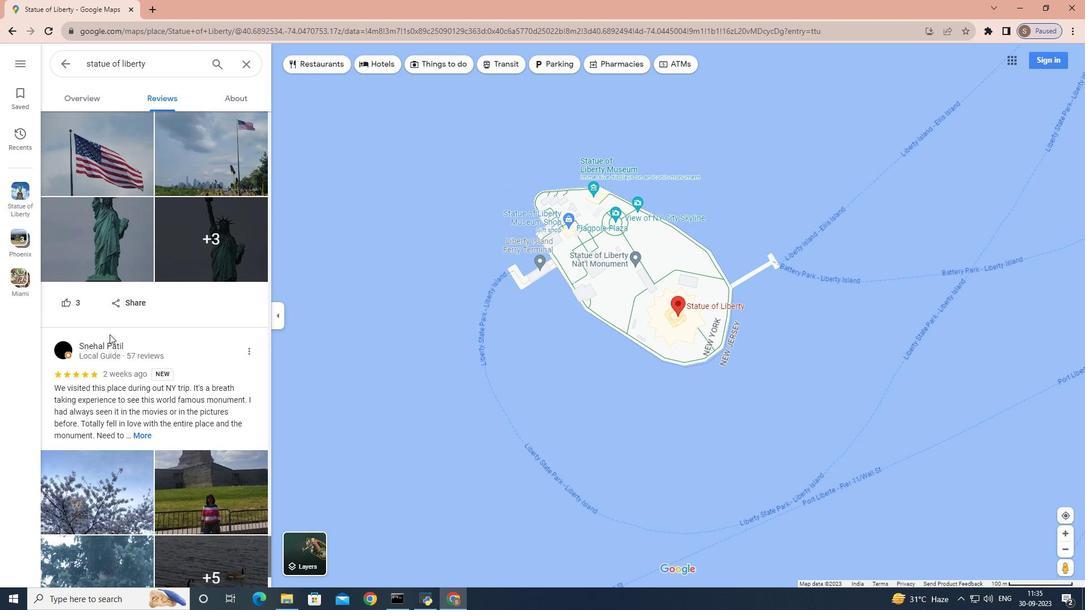 
Action: Mouse scrolled (109, 334) with delta (0, 0)
Screenshot: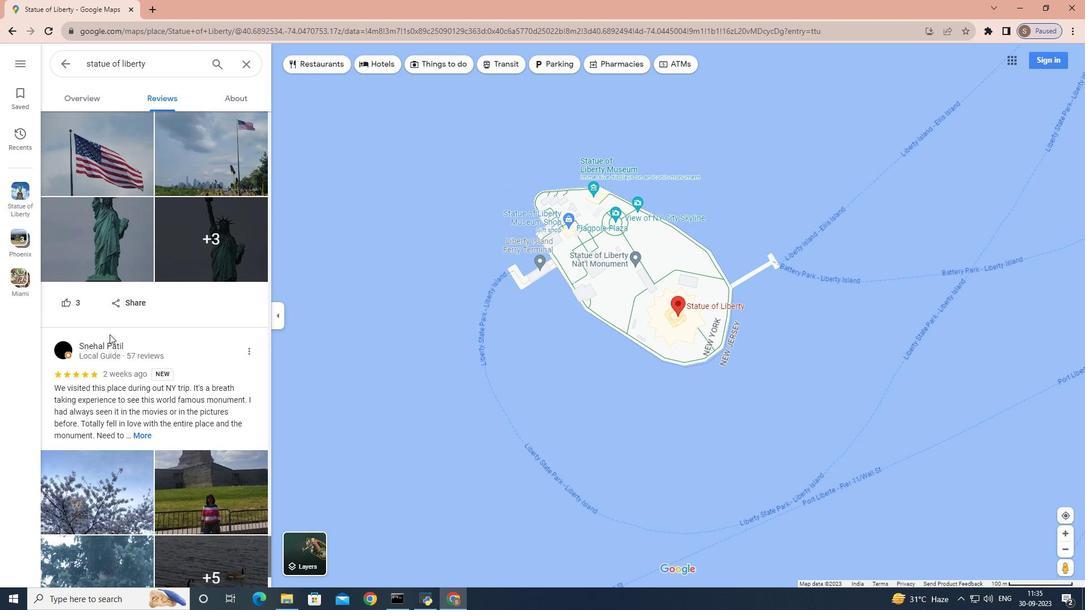 
Action: Mouse scrolled (109, 334) with delta (0, 0)
Screenshot: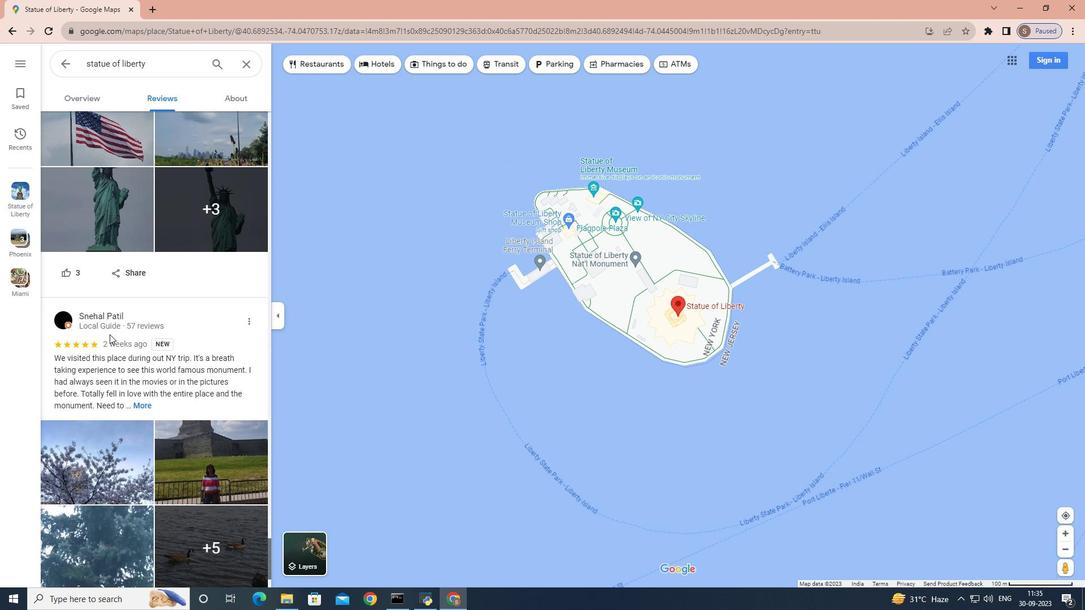
Action: Mouse scrolled (109, 334) with delta (0, 0)
Screenshot: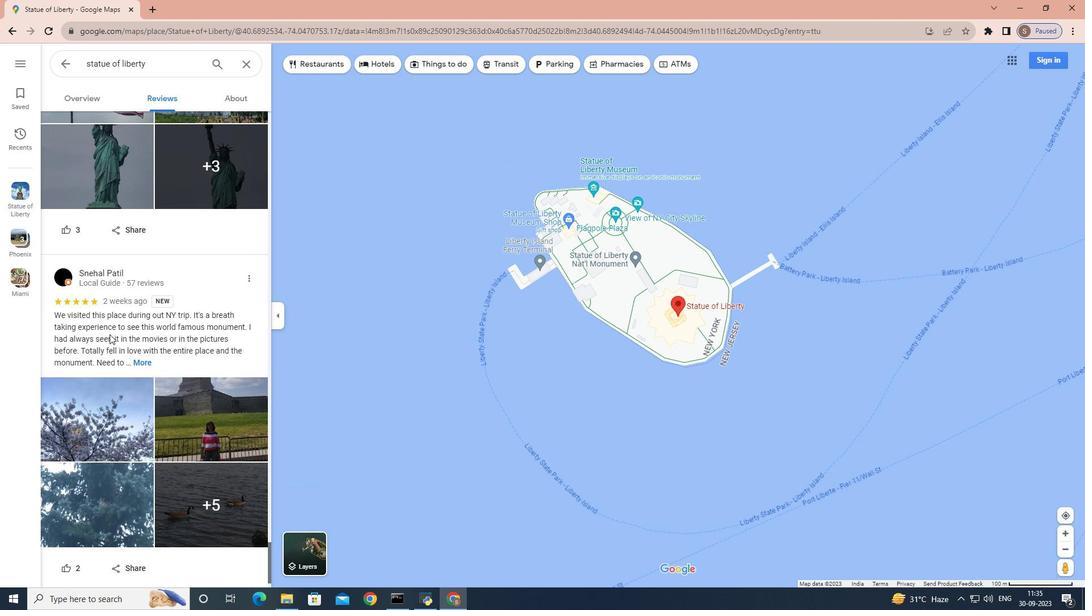 
Action: Mouse moved to (109, 335)
Screenshot: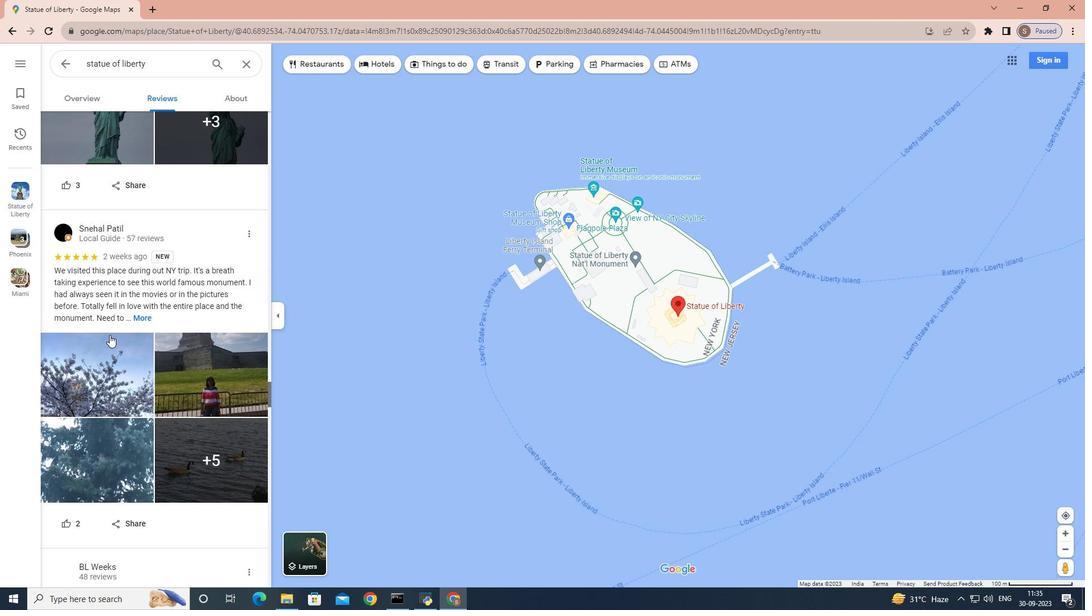 
Action: Mouse scrolled (109, 335) with delta (0, 0)
Screenshot: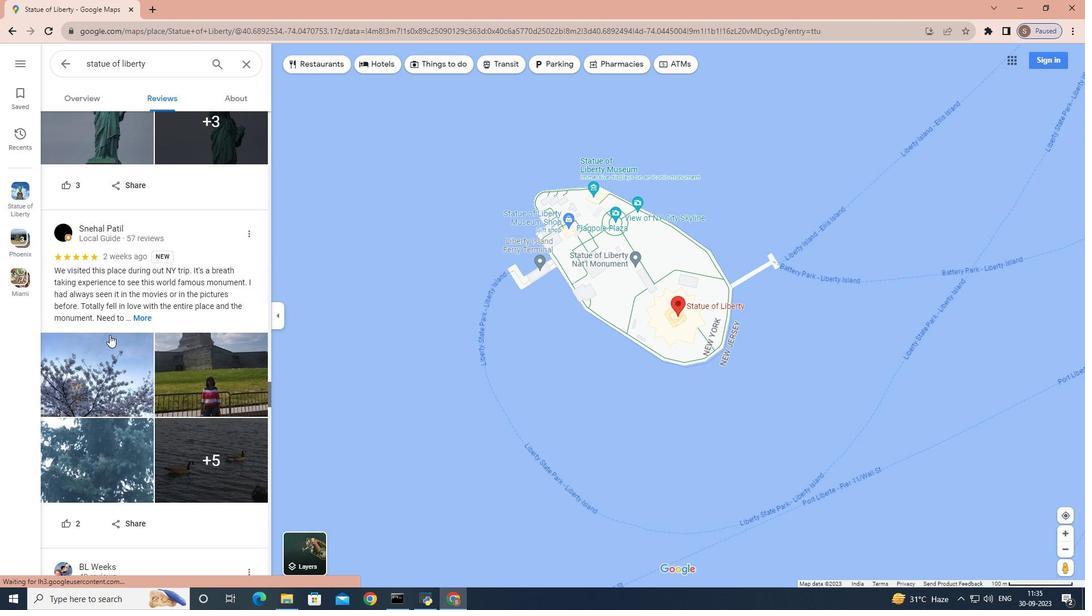 
Action: Mouse scrolled (109, 335) with delta (0, 0)
Screenshot: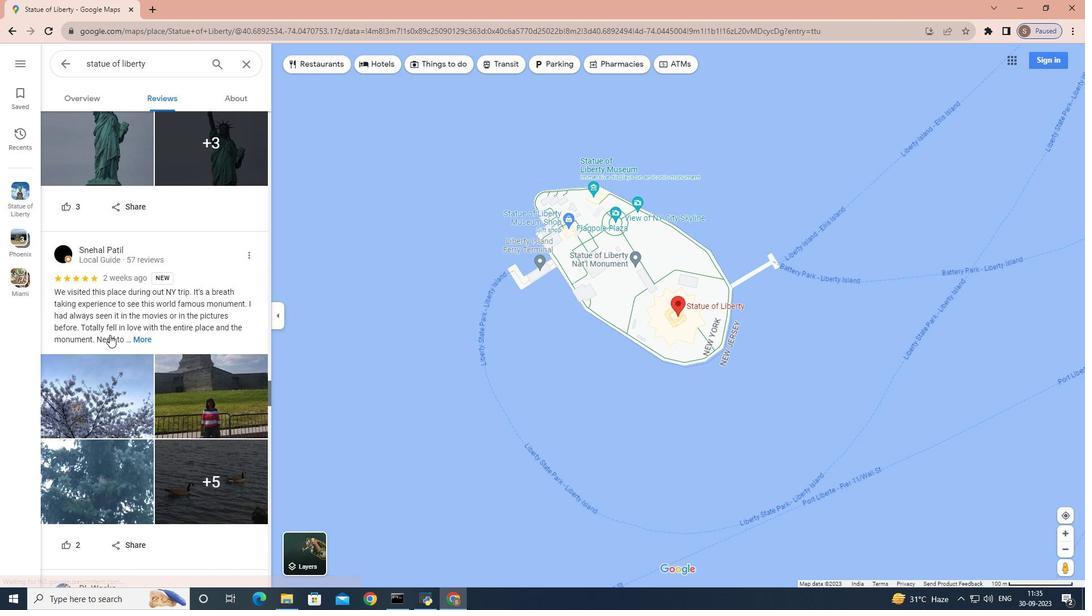 
Action: Mouse scrolled (109, 335) with delta (0, 0)
Screenshot: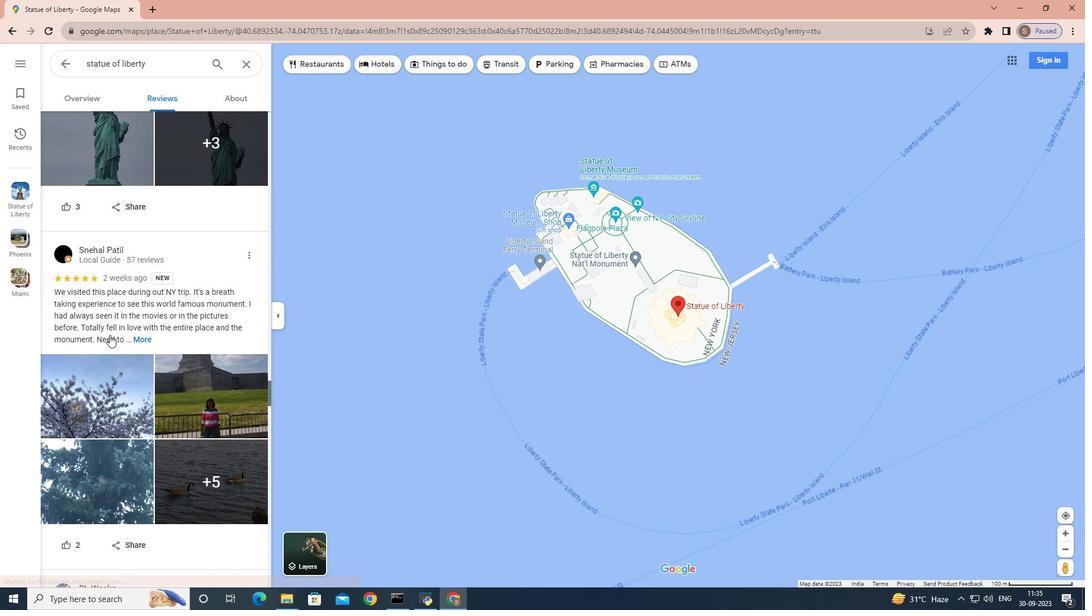 
Action: Mouse scrolled (109, 334) with delta (0, 0)
Screenshot: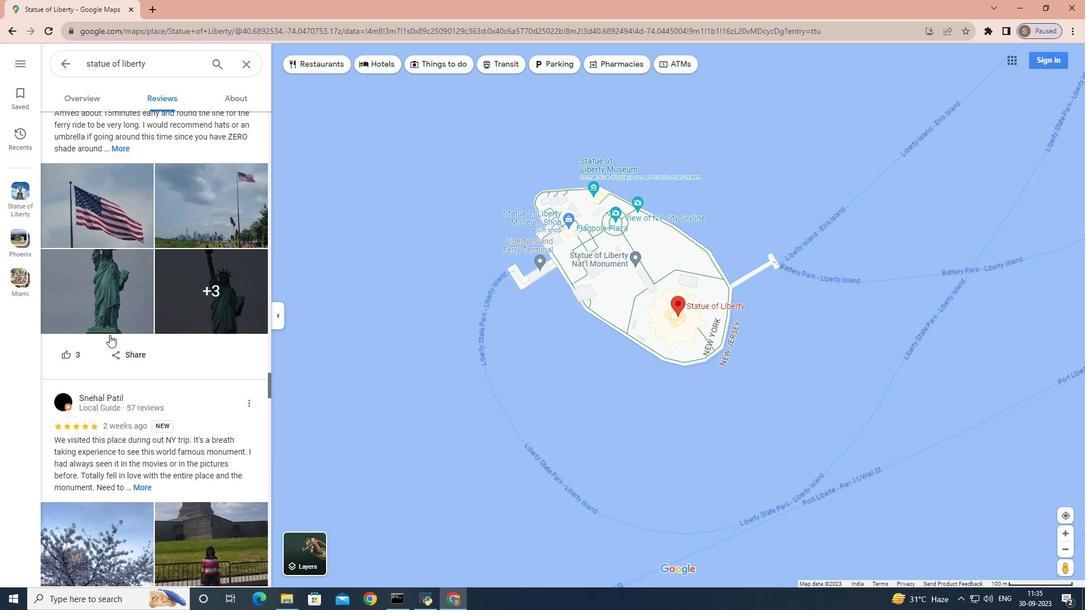
Action: Mouse scrolled (109, 334) with delta (0, 0)
Screenshot: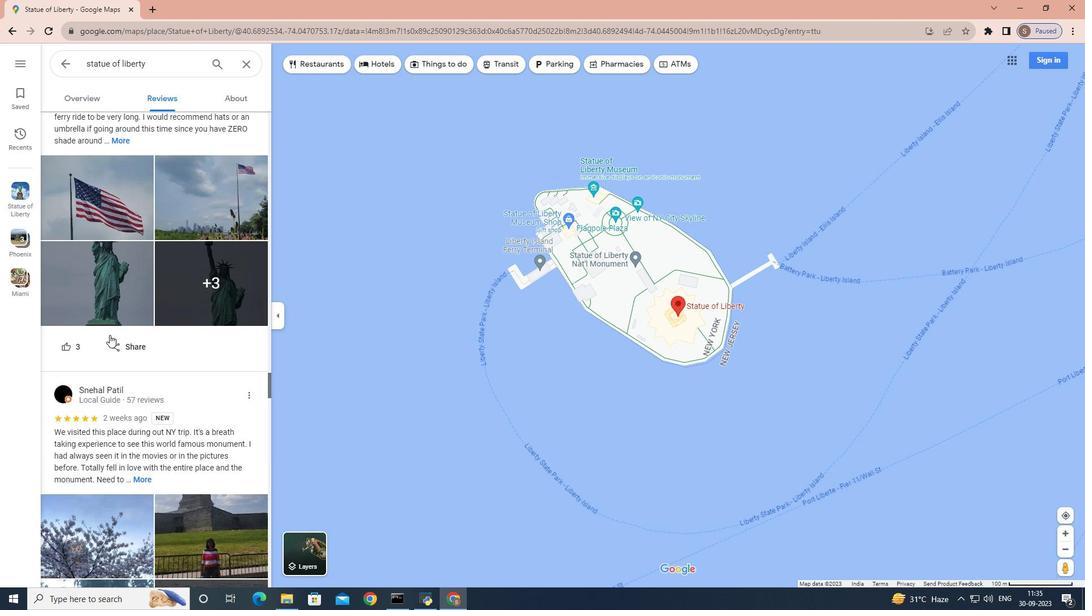 
Action: Mouse scrolled (109, 334) with delta (0, 0)
Screenshot: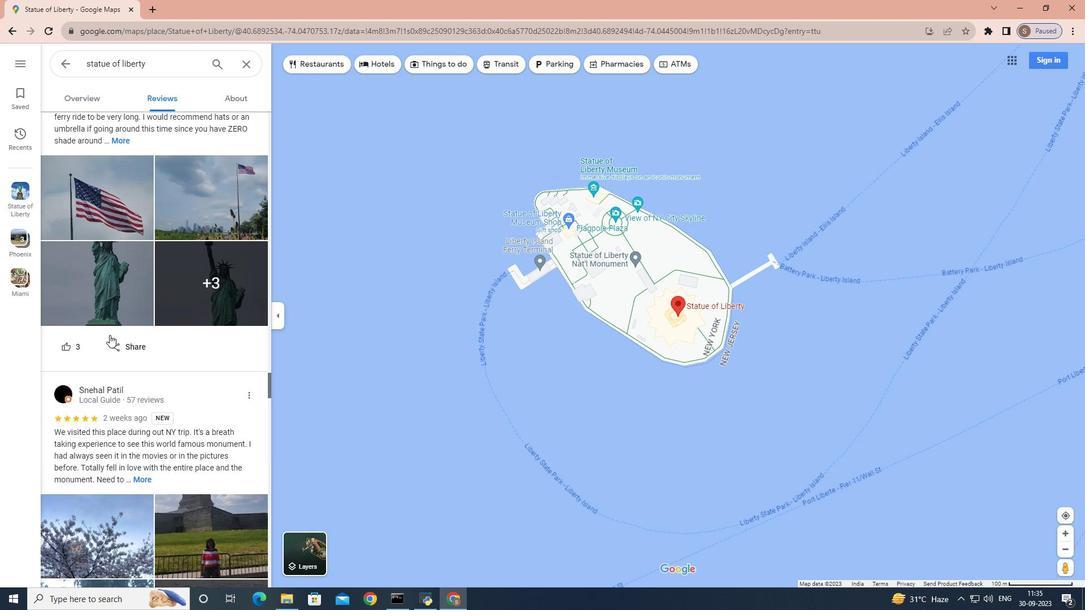 
Action: Mouse scrolled (109, 334) with delta (0, 0)
Screenshot: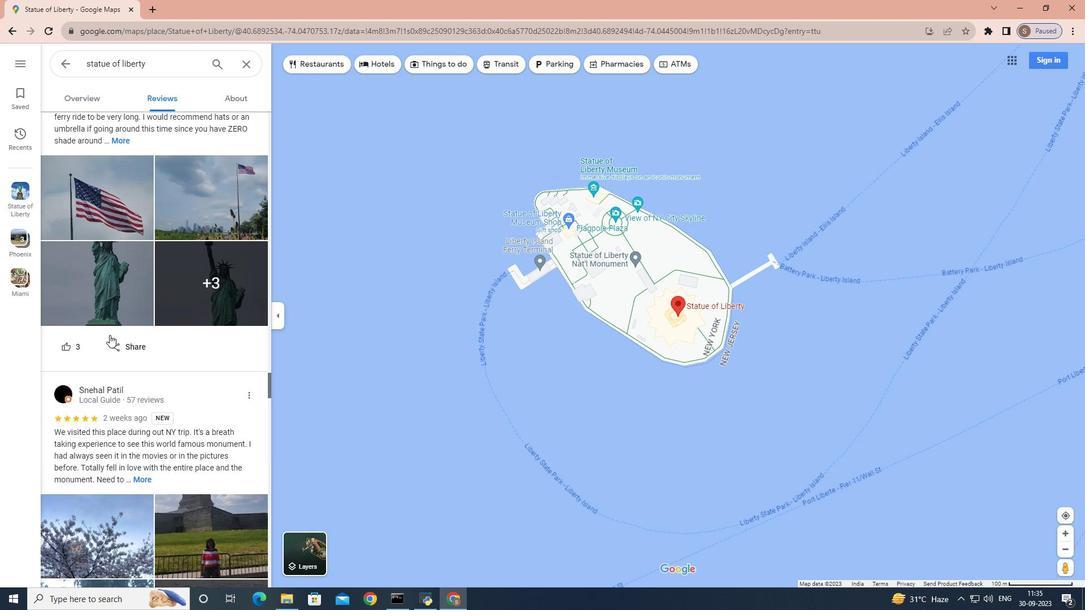 
Action: Mouse scrolled (109, 334) with delta (0, 0)
Screenshot: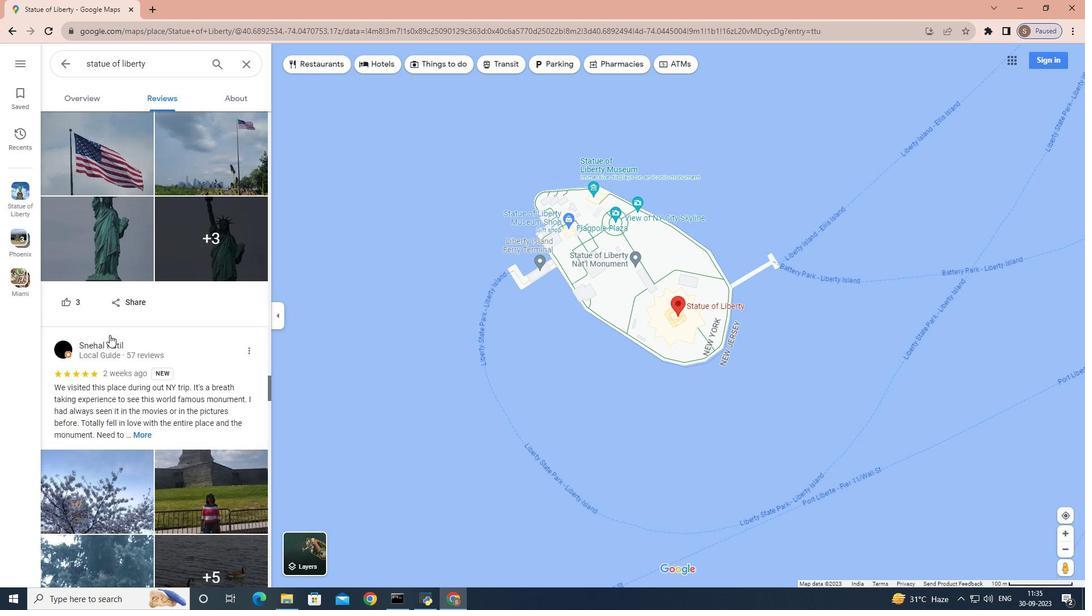 
Action: Mouse scrolled (109, 334) with delta (0, 0)
Screenshot: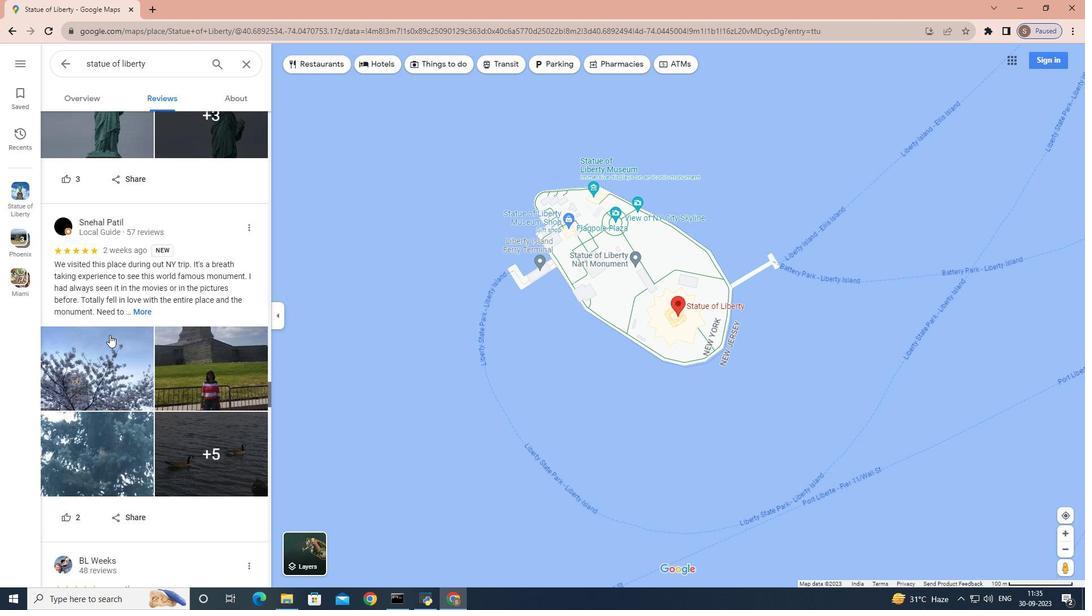 
Action: Mouse scrolled (109, 334) with delta (0, 0)
Screenshot: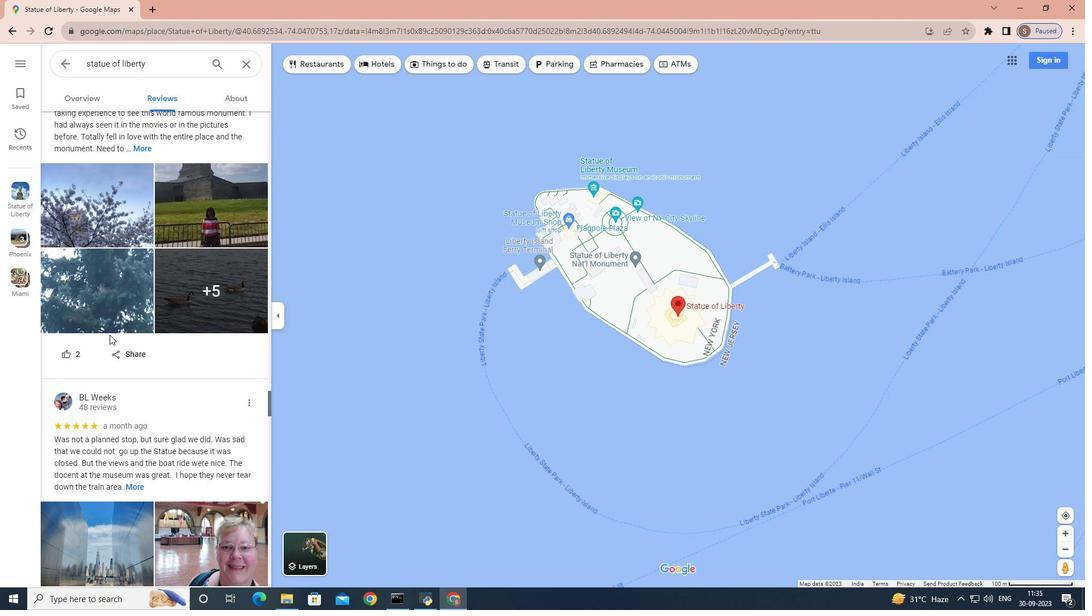 
Action: Mouse scrolled (109, 334) with delta (0, 0)
Screenshot: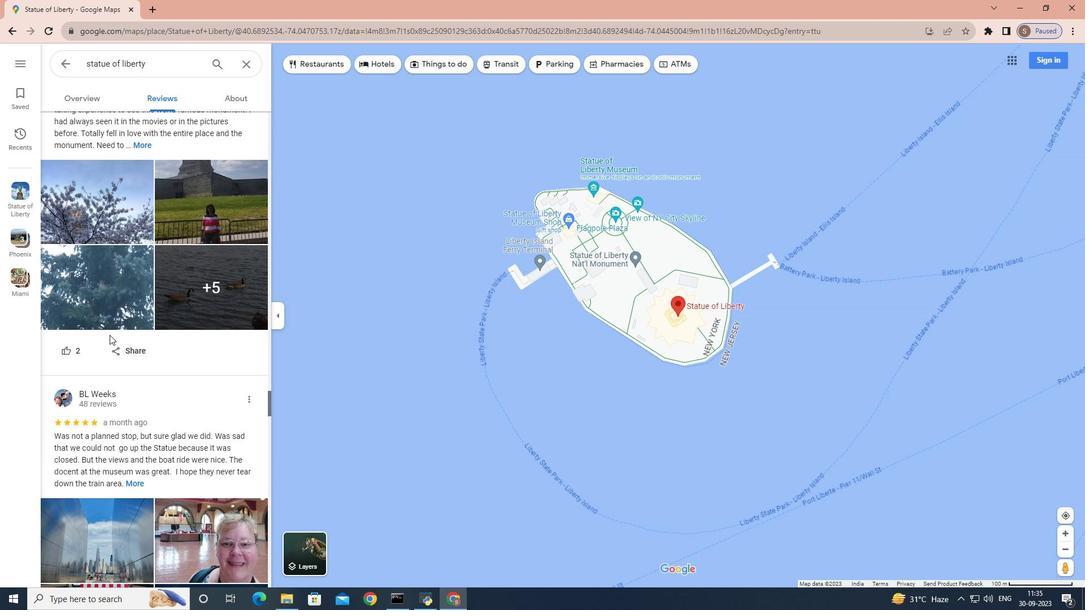 
Action: Mouse scrolled (109, 334) with delta (0, 0)
Screenshot: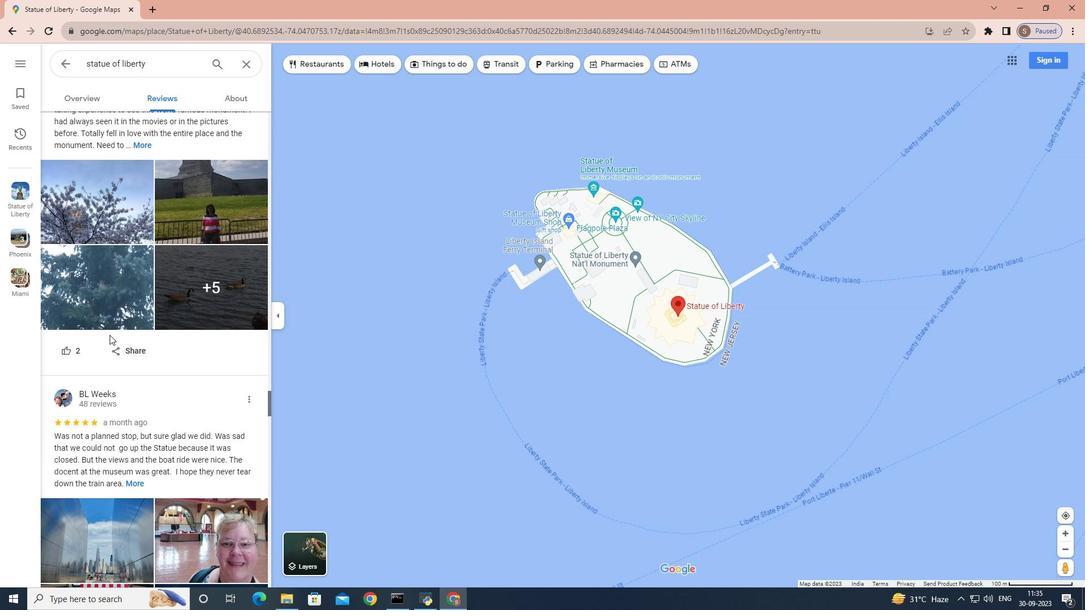 
Action: Mouse scrolled (109, 334) with delta (0, 0)
Screenshot: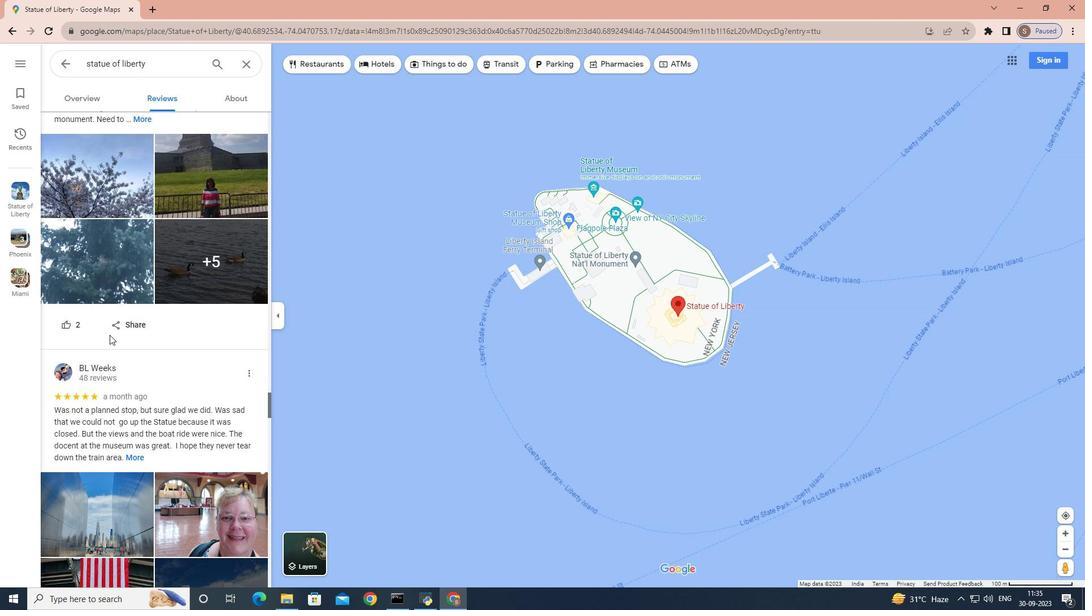 
Action: Mouse scrolled (109, 334) with delta (0, 0)
Screenshot: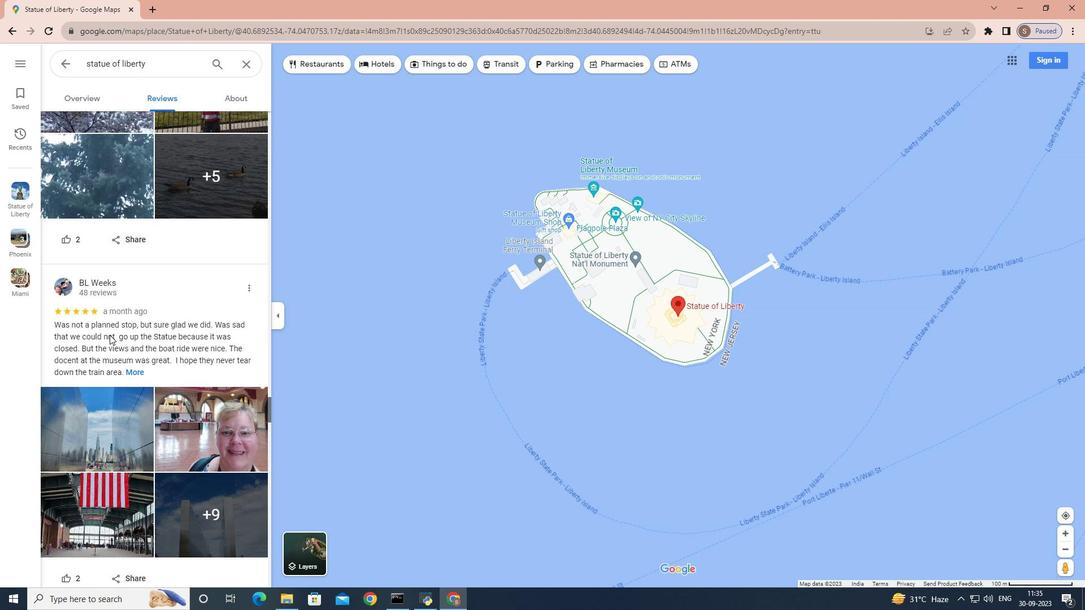 
Action: Mouse scrolled (109, 334) with delta (0, 0)
Screenshot: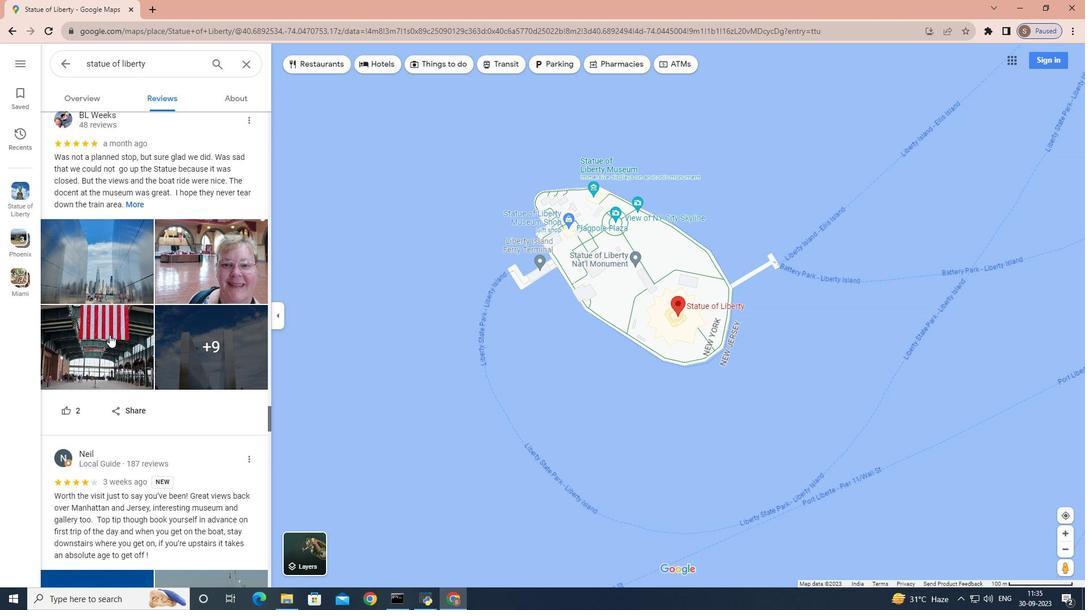 
Action: Mouse scrolled (109, 334) with delta (0, 0)
Screenshot: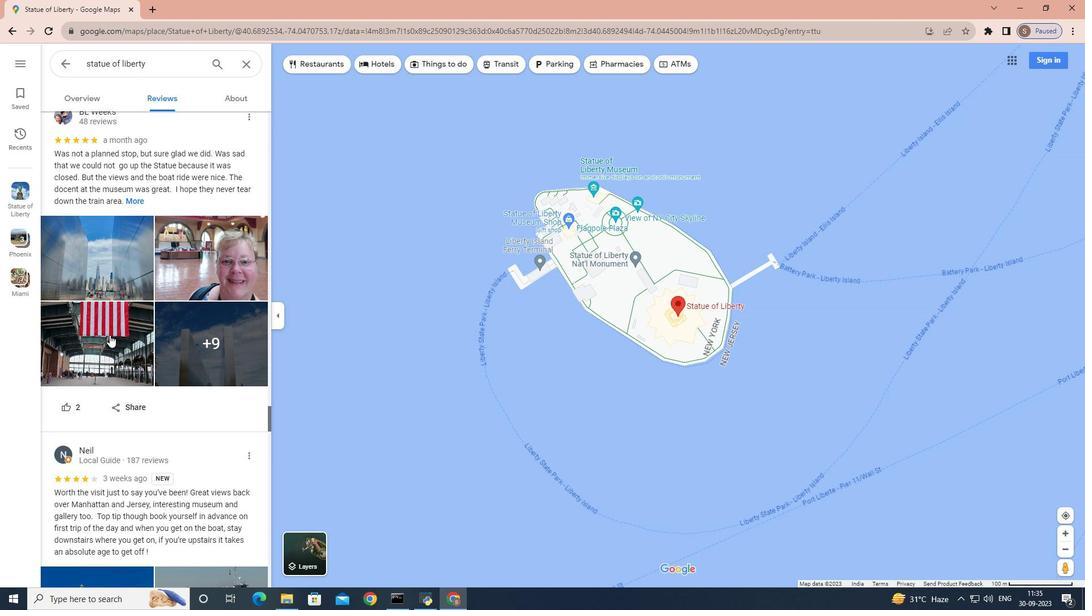 
Action: Mouse scrolled (109, 334) with delta (0, 0)
Screenshot: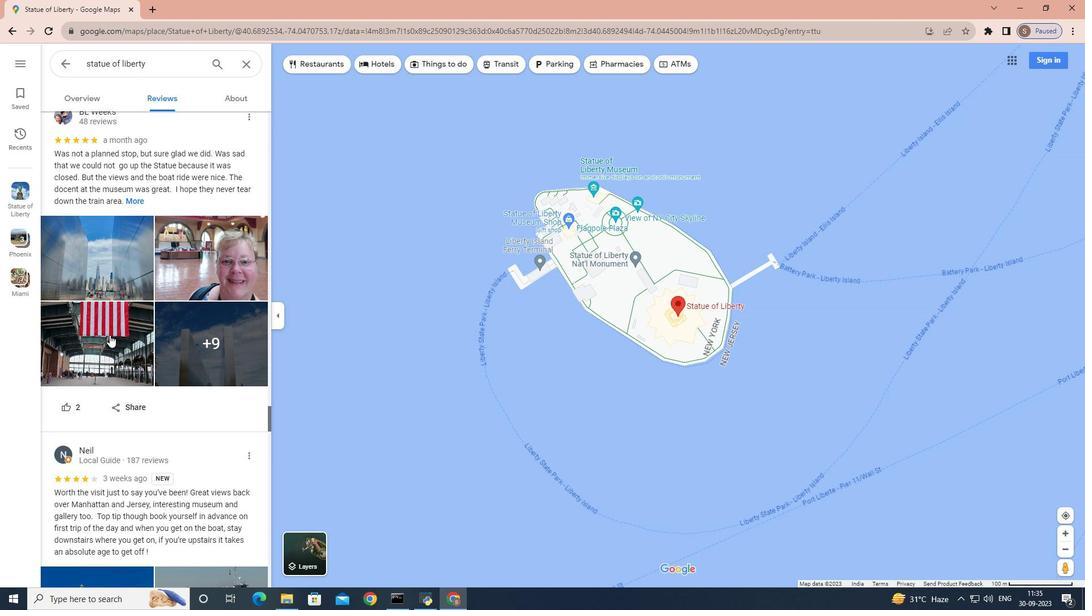 
Action: Mouse scrolled (109, 334) with delta (0, 0)
Screenshot: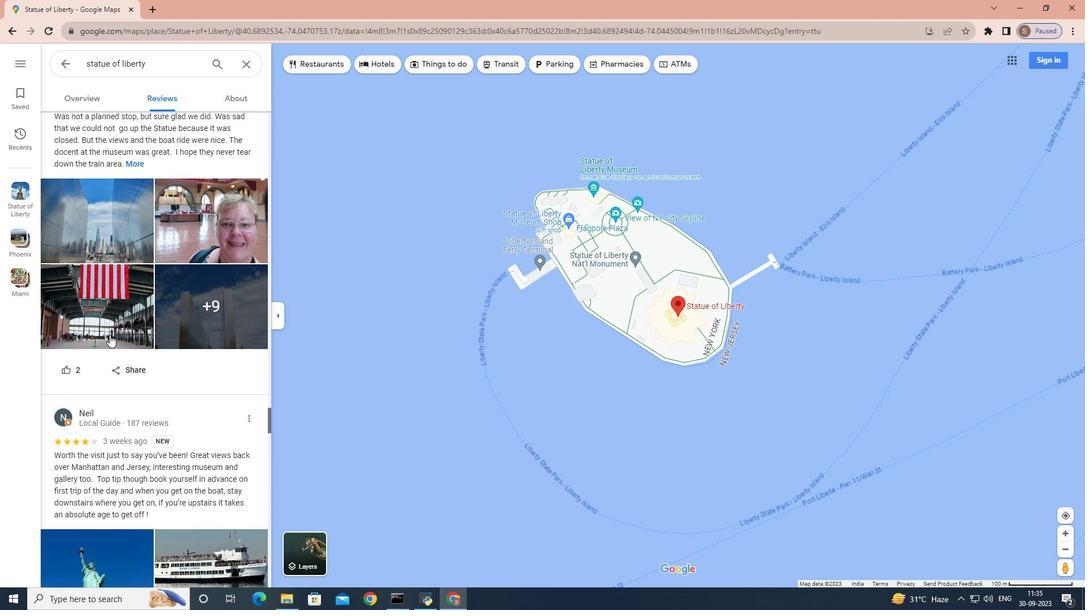 
Action: Mouse scrolled (109, 334) with delta (0, 0)
Screenshot: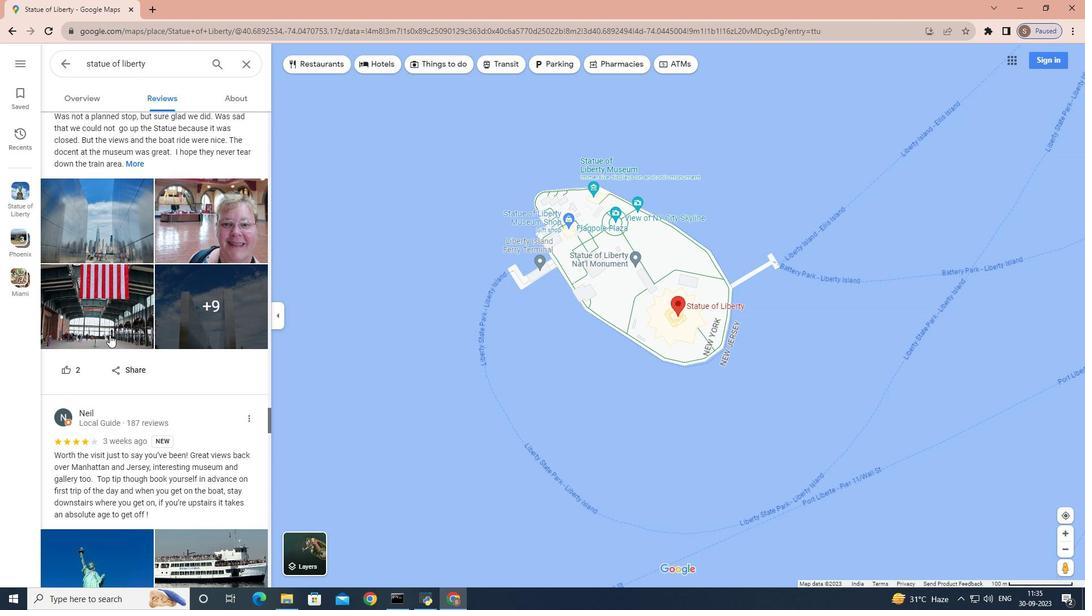 
Action: Mouse scrolled (109, 334) with delta (0, 0)
Screenshot: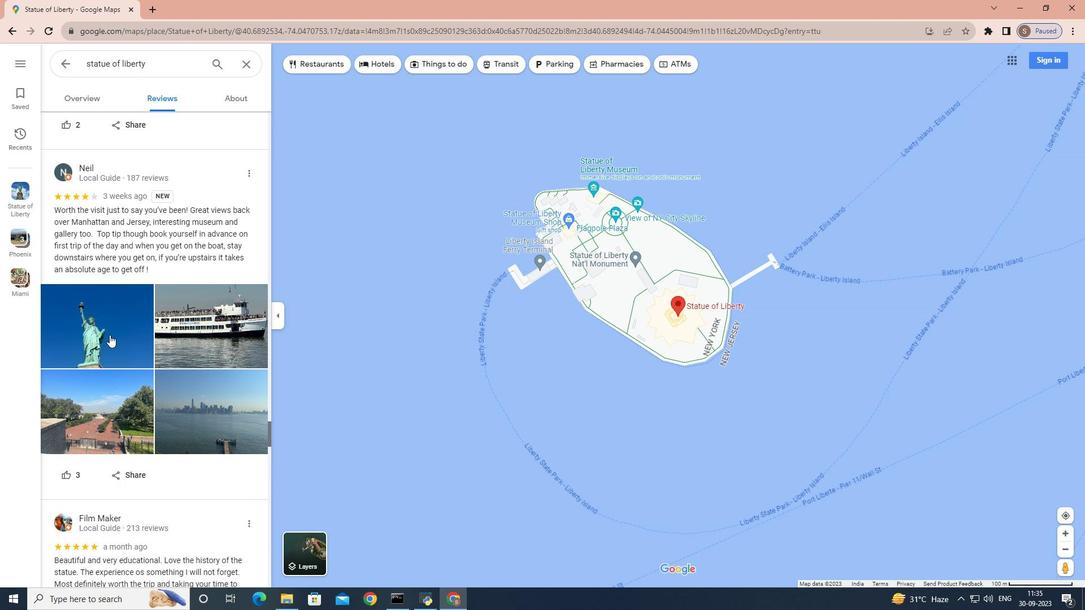 
Action: Mouse scrolled (109, 334) with delta (0, 0)
Screenshot: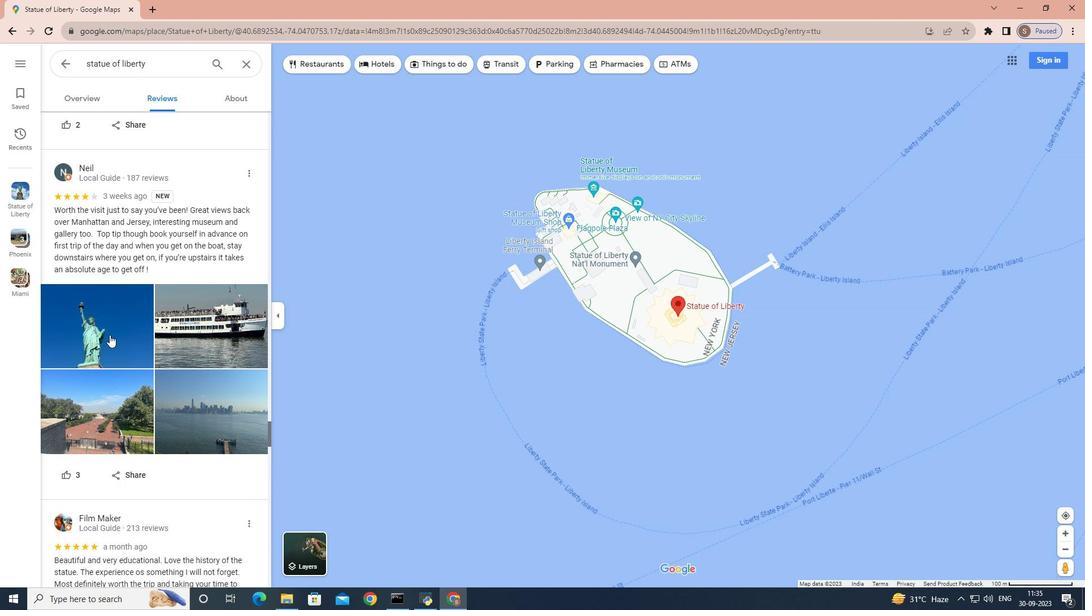
Action: Mouse scrolled (109, 334) with delta (0, 0)
Screenshot: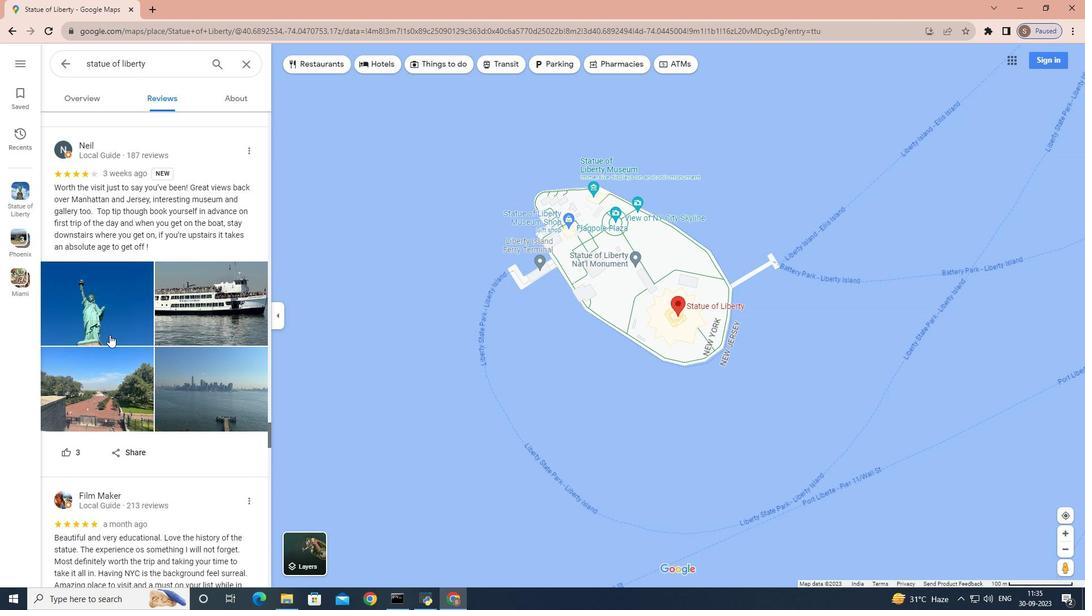 
Action: Mouse scrolled (109, 334) with delta (0, 0)
Screenshot: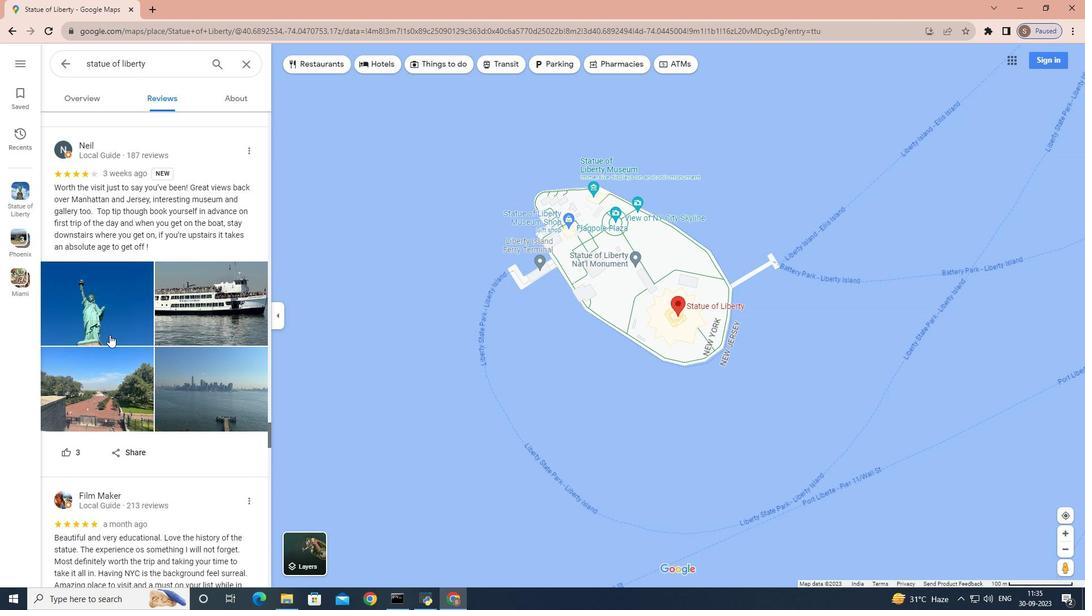 
Action: Mouse scrolled (109, 335) with delta (0, 0)
Screenshot: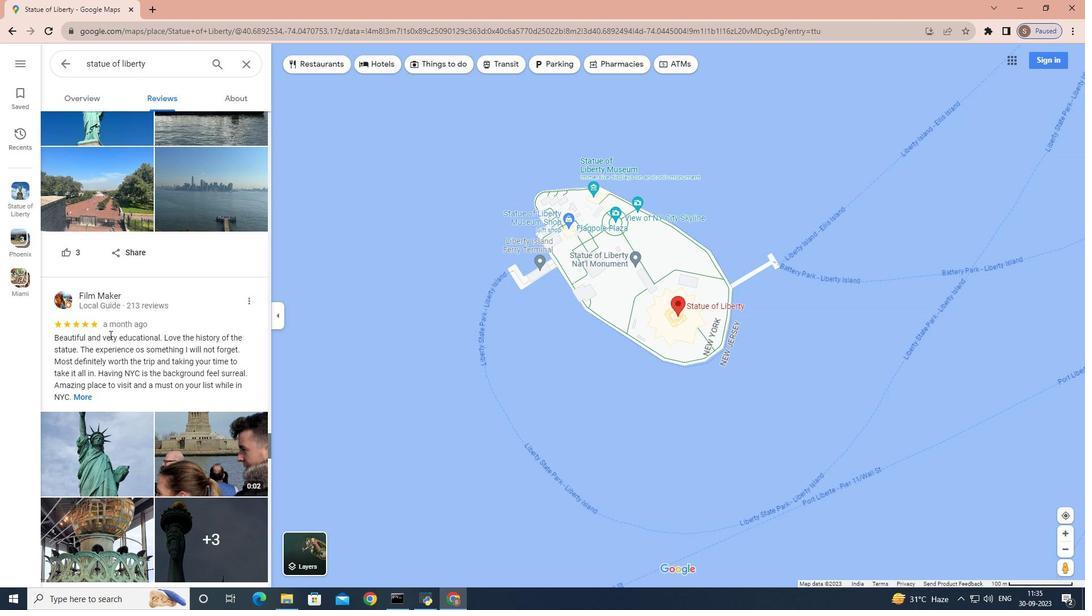 
Action: Mouse scrolled (109, 334) with delta (0, 0)
Screenshot: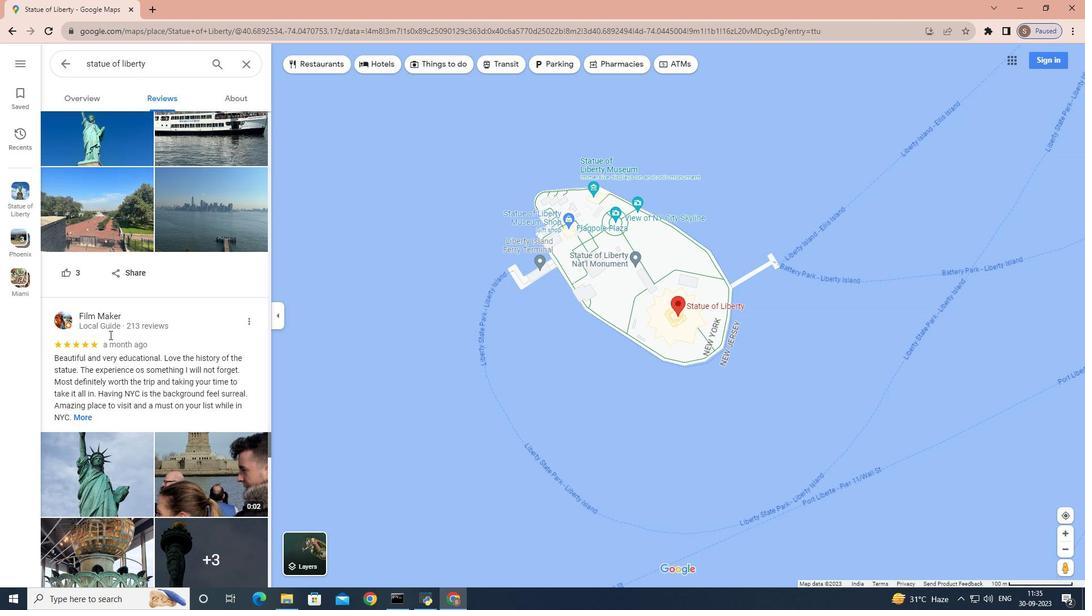 
Action: Mouse scrolled (109, 334) with delta (0, 0)
Screenshot: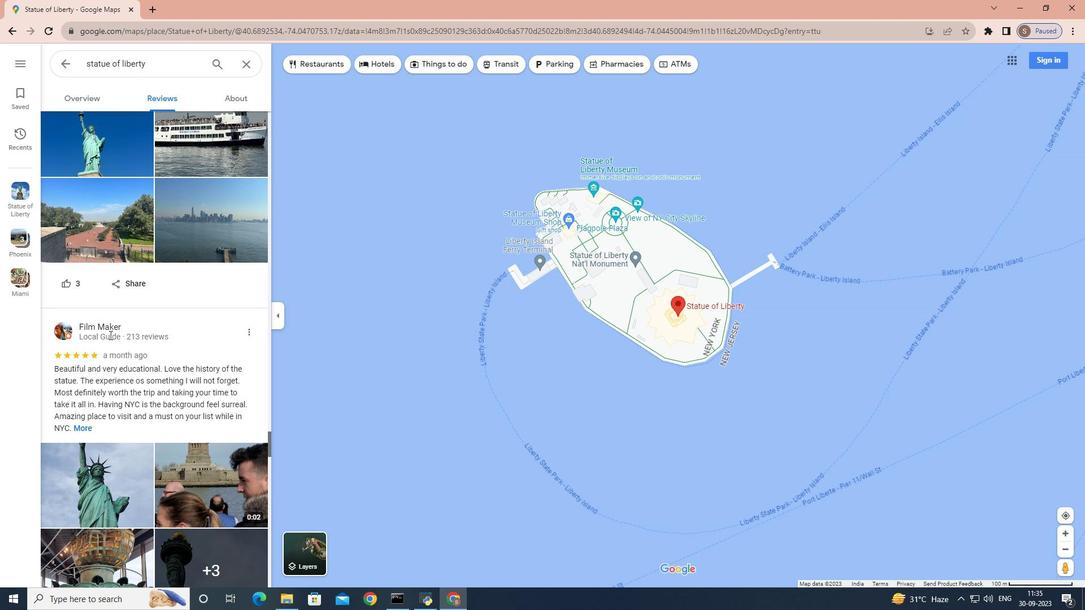
Action: Mouse moved to (90, 343)
Screenshot: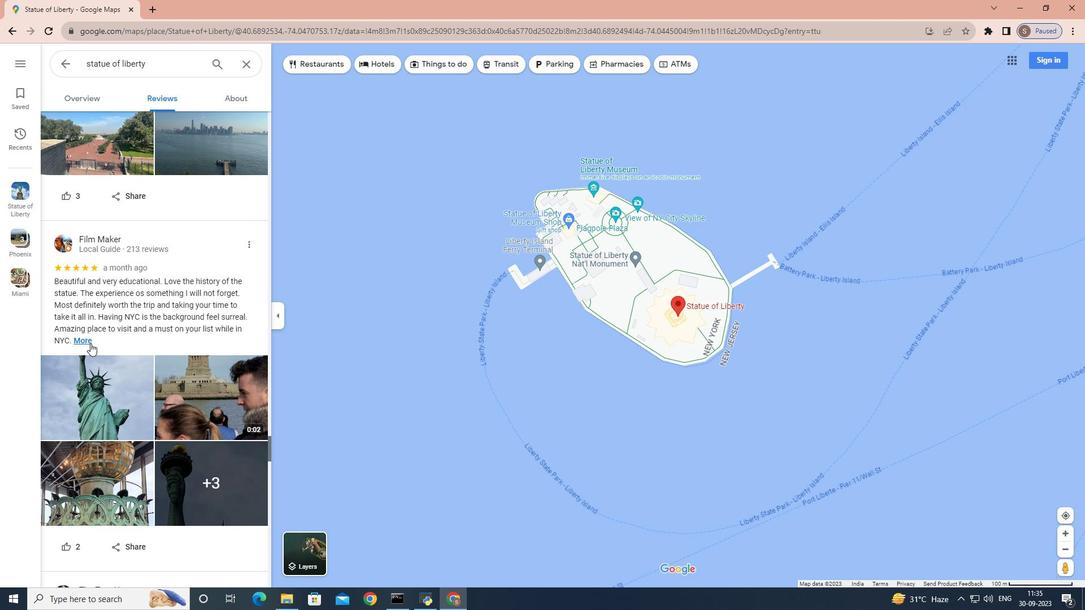 
Action: Mouse pressed left at (90, 343)
Screenshot: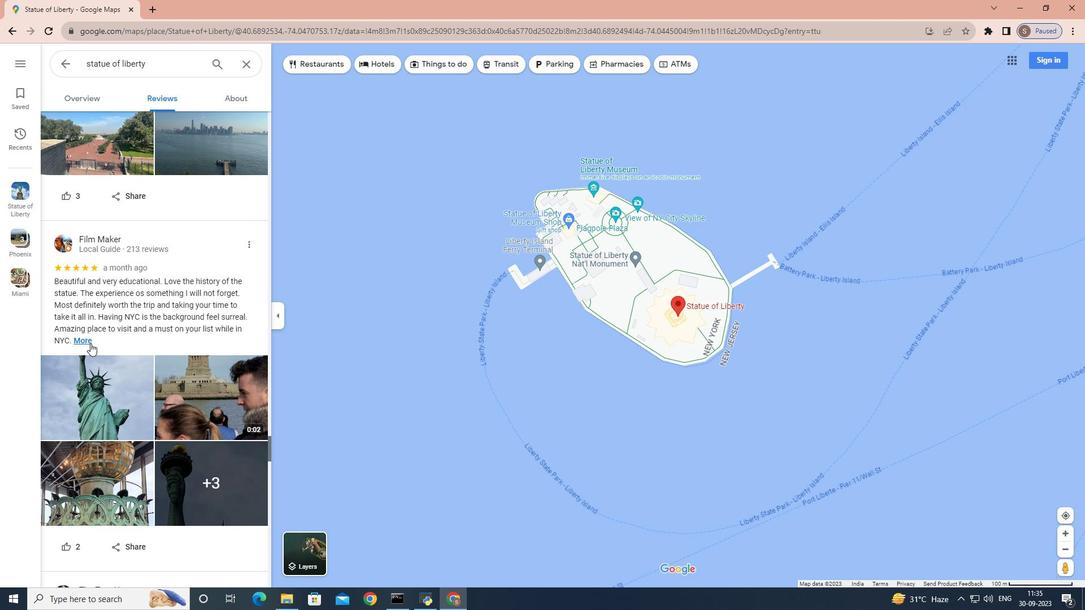 
Action: Mouse moved to (145, 295)
Screenshot: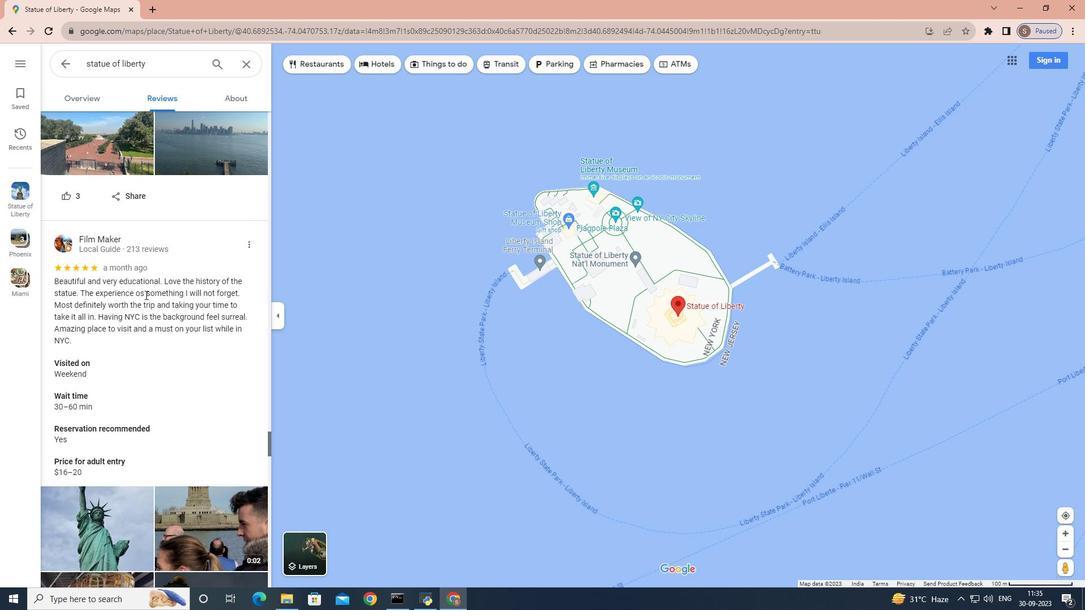 
Action: Mouse scrolled (145, 294) with delta (0, 0)
Screenshot: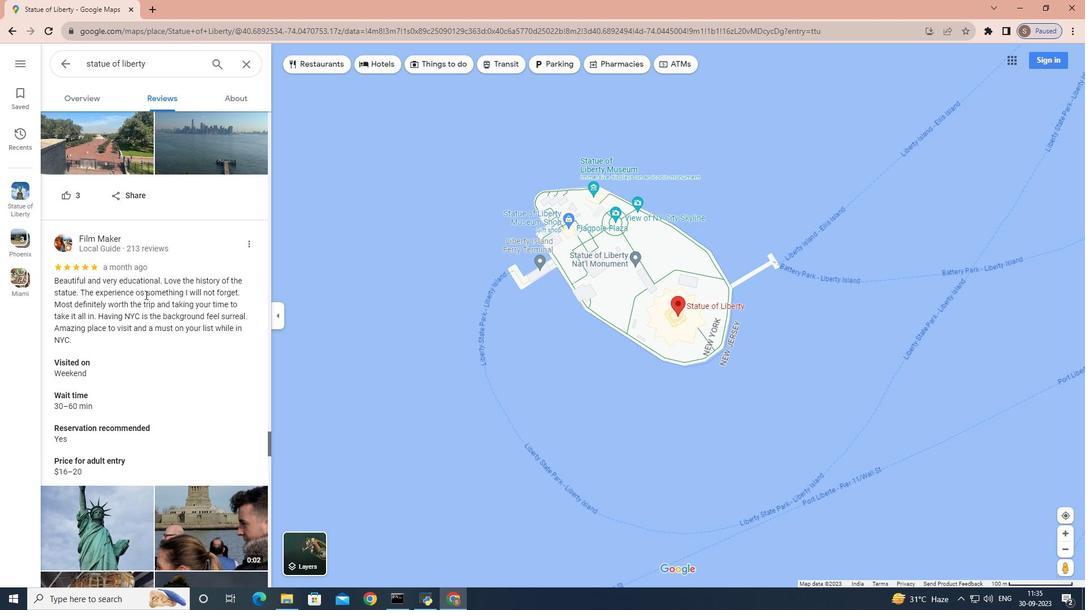 
Action: Mouse scrolled (145, 294) with delta (0, 0)
Screenshot: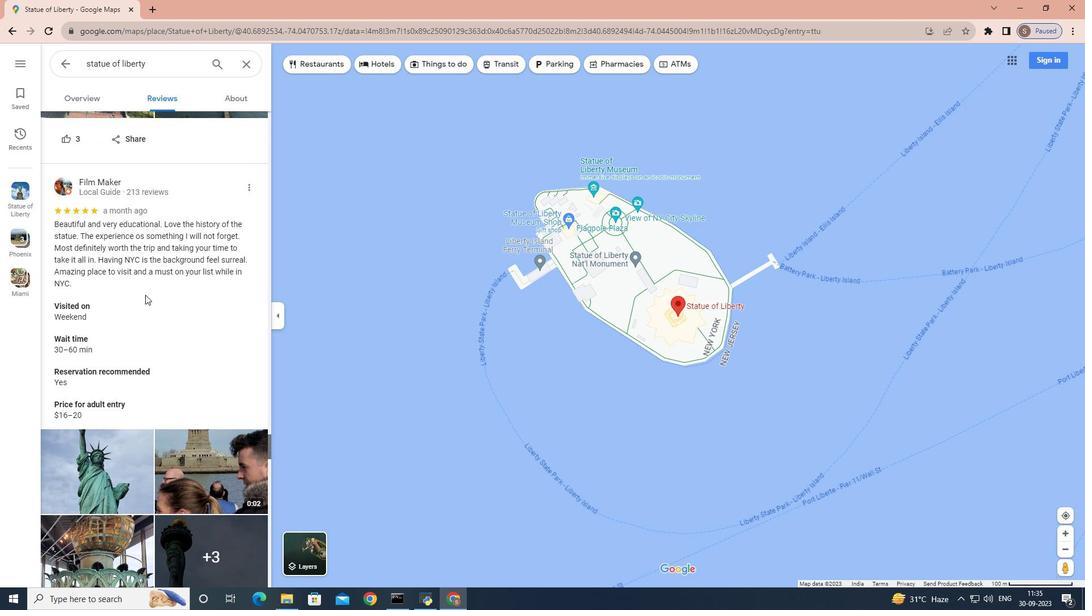 
Action: Mouse moved to (235, 101)
Screenshot: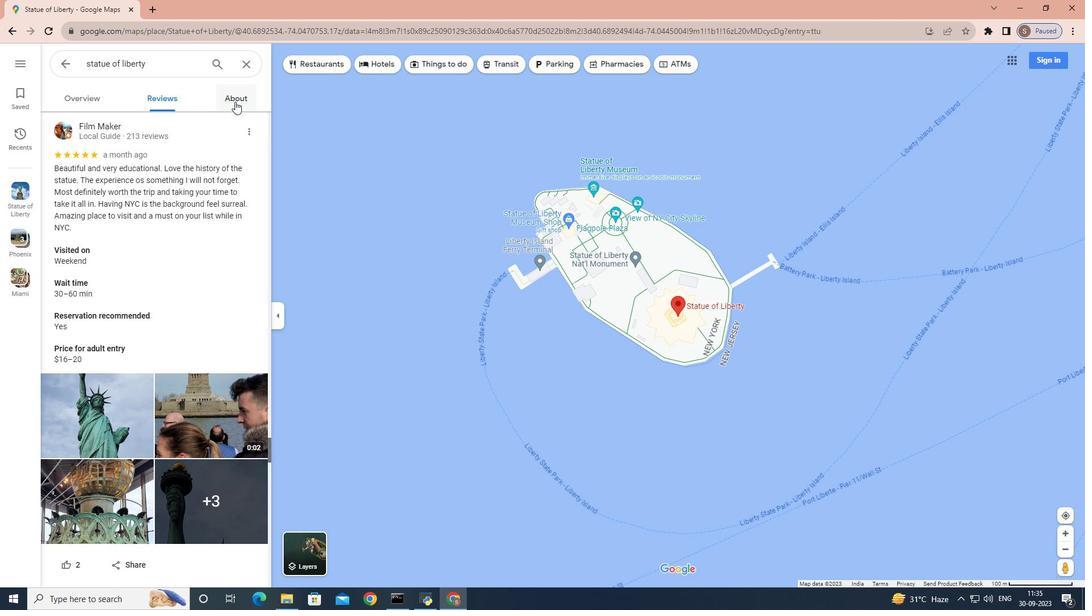 
Action: Mouse pressed left at (235, 101)
Screenshot: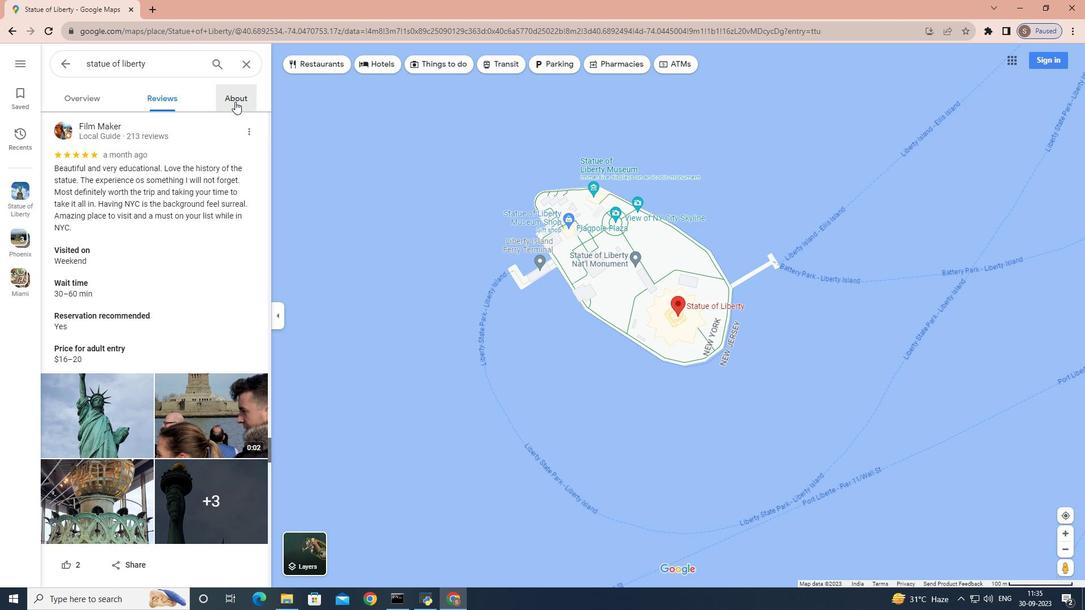 
Action: Mouse moved to (128, 189)
Screenshot: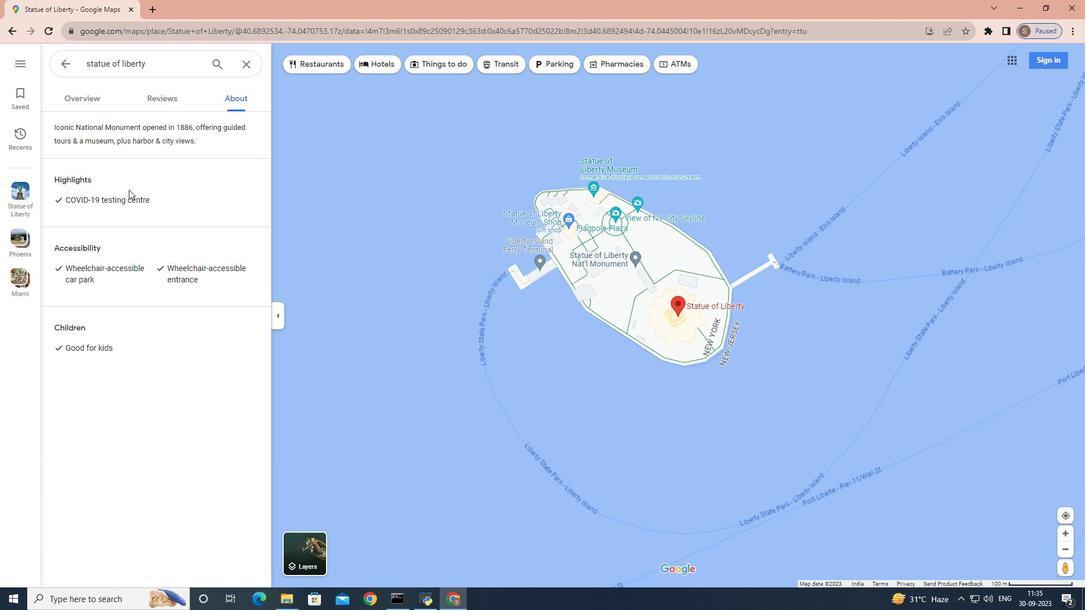 
Action: Mouse scrolled (128, 190) with delta (0, 0)
Screenshot: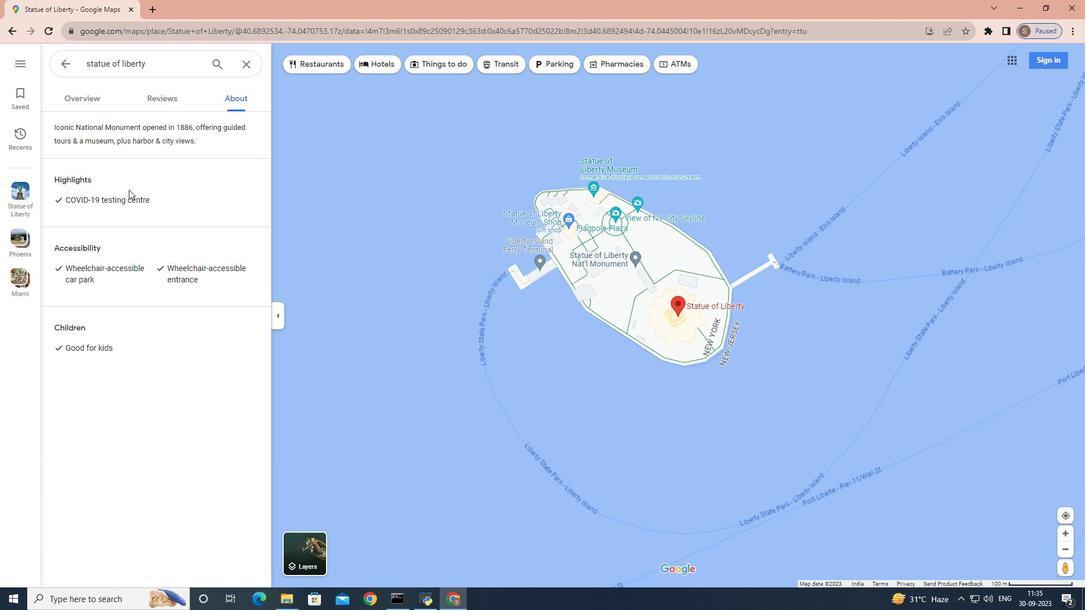
Action: Mouse scrolled (128, 190) with delta (0, 0)
Screenshot: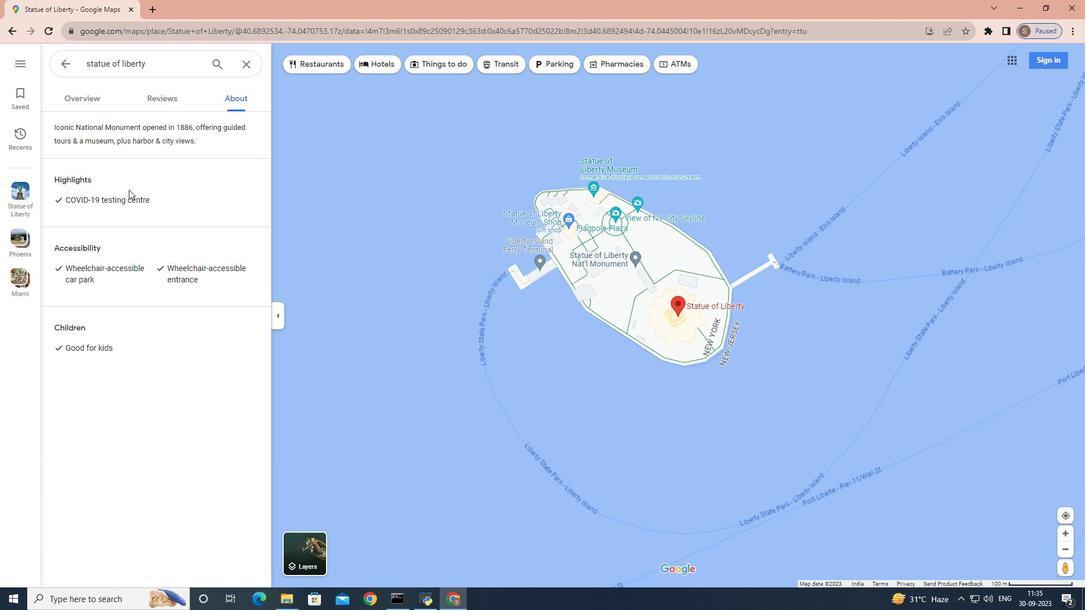 
Action: Mouse moved to (70, 95)
Screenshot: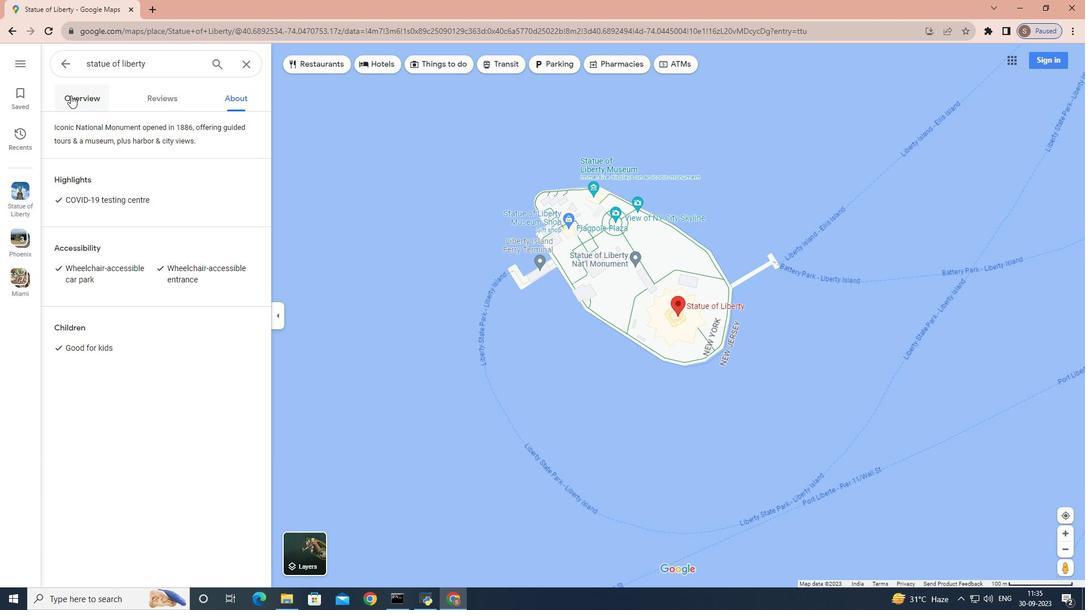 
Action: Mouse pressed left at (70, 95)
Screenshot: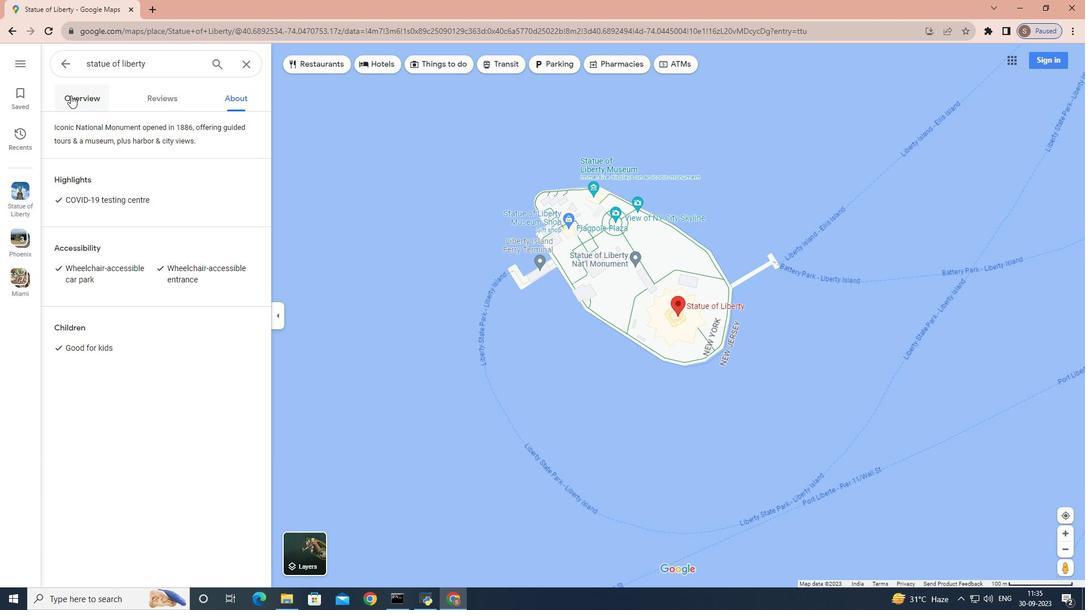 
Action: Mouse moved to (106, 286)
Screenshot: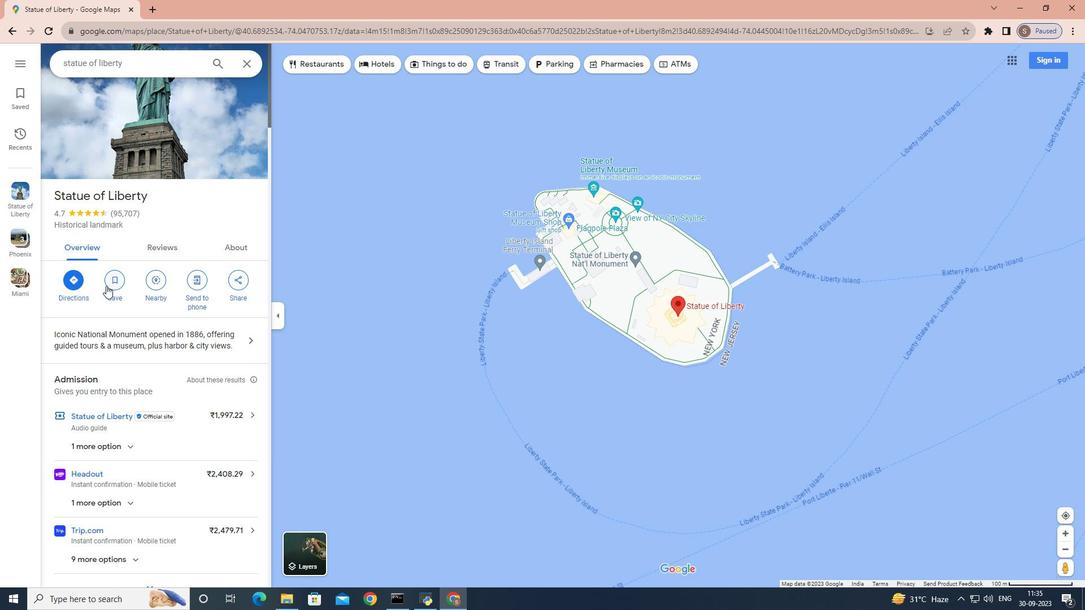 
Action: Mouse scrolled (106, 285) with delta (0, 0)
Screenshot: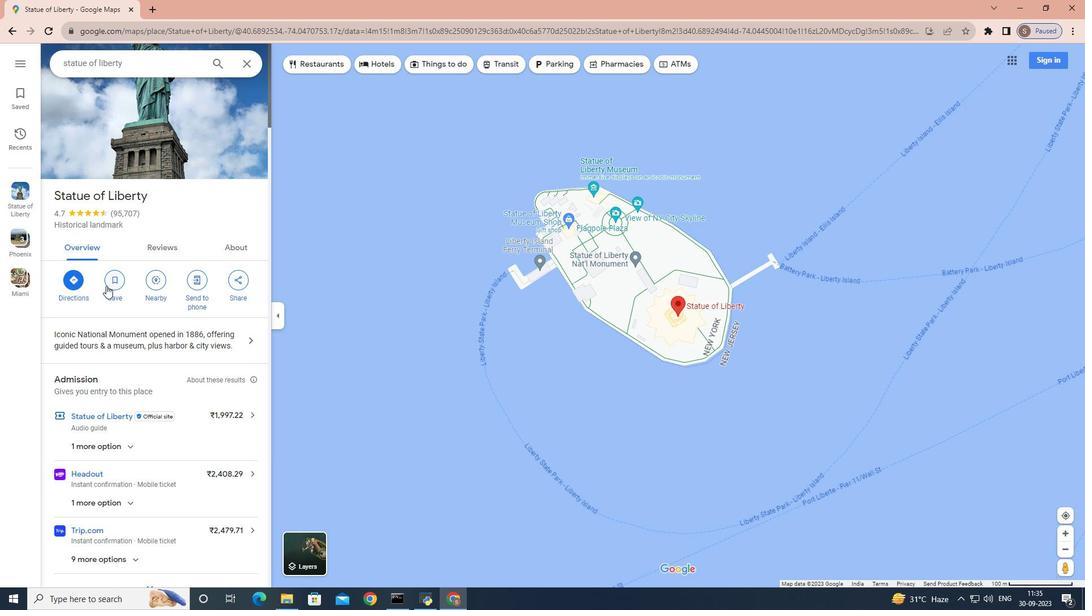 
Action: Mouse scrolled (106, 285) with delta (0, 0)
Screenshot: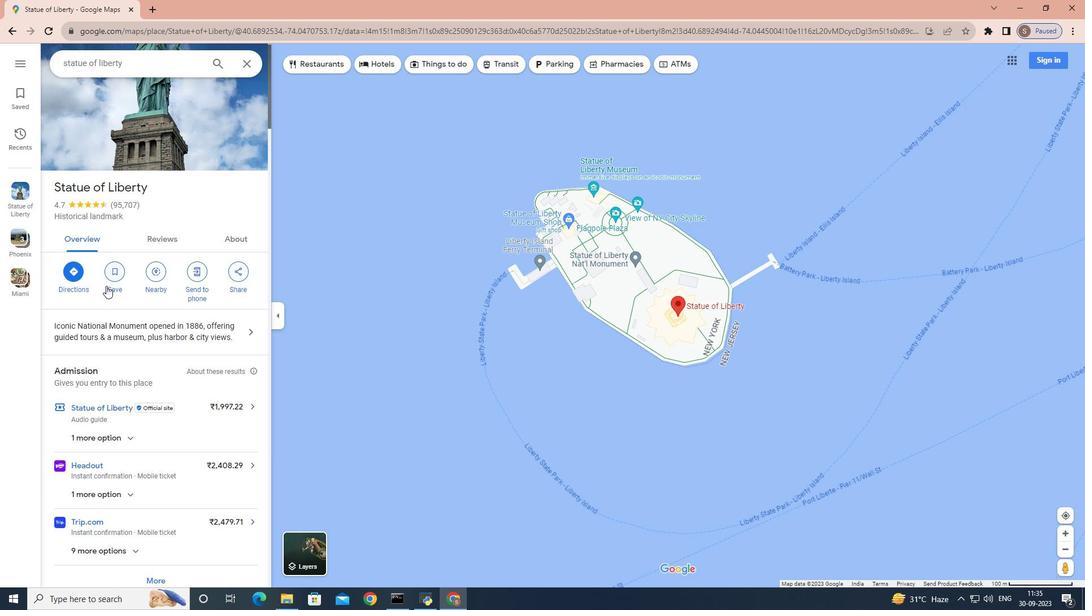 
Action: Mouse scrolled (106, 285) with delta (0, 0)
Screenshot: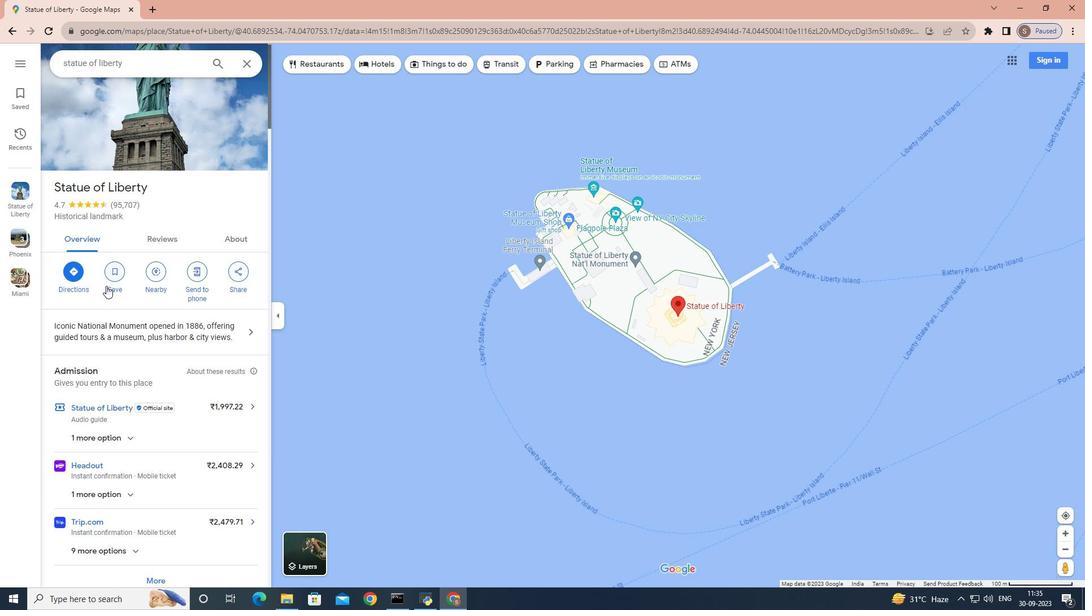 
Action: Mouse scrolled (106, 285) with delta (0, 0)
Screenshot: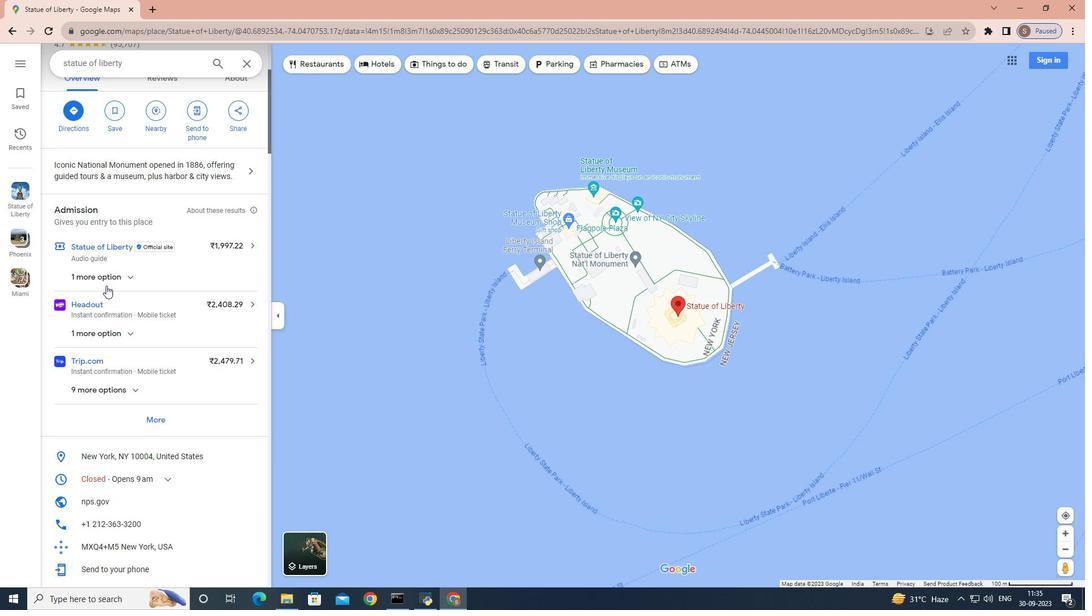 
Action: Mouse scrolled (106, 285) with delta (0, 0)
Screenshot: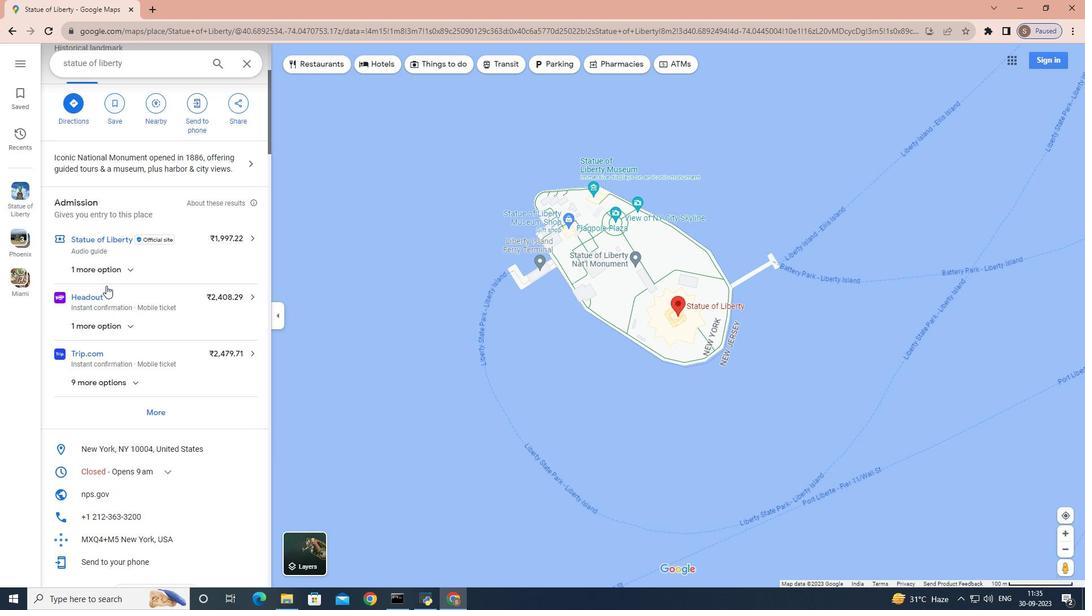 
Action: Mouse scrolled (106, 285) with delta (0, 0)
Screenshot: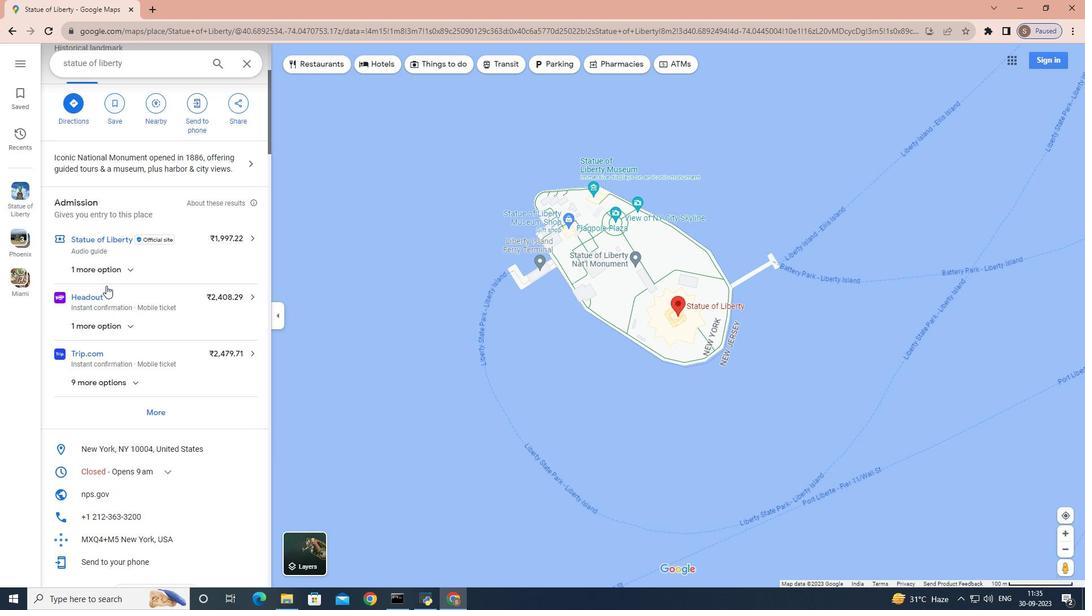 
Action: Mouse scrolled (106, 285) with delta (0, 0)
